 Task: Slide 10 - Budget For The New Products.
Action: Mouse moved to (34, 88)
Screenshot: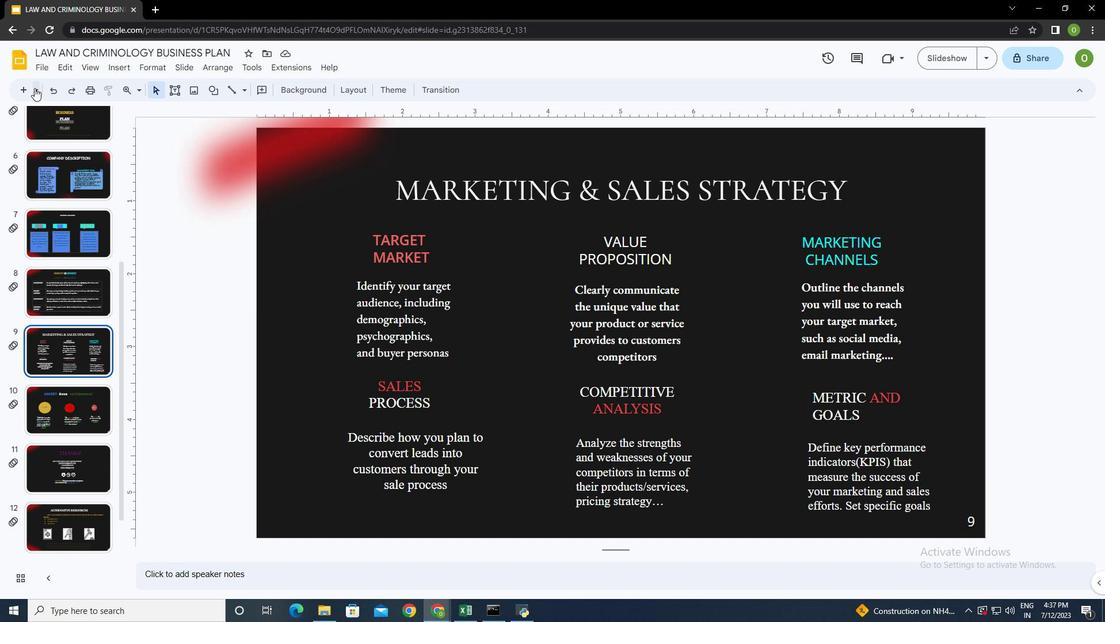 
Action: Mouse pressed left at (34, 88)
Screenshot: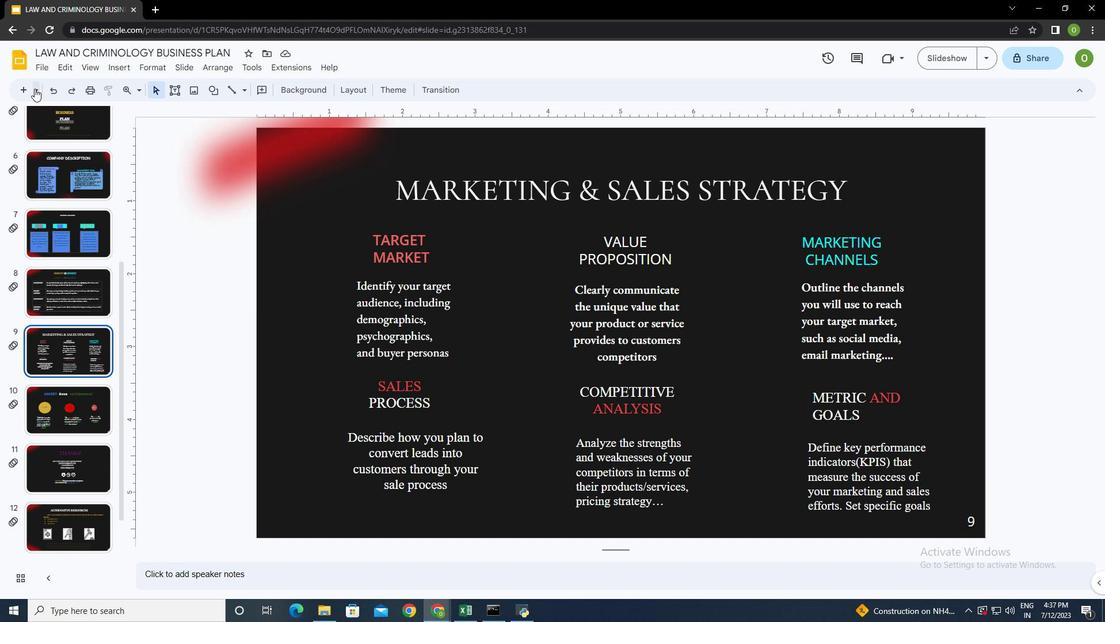 
Action: Mouse moved to (156, 142)
Screenshot: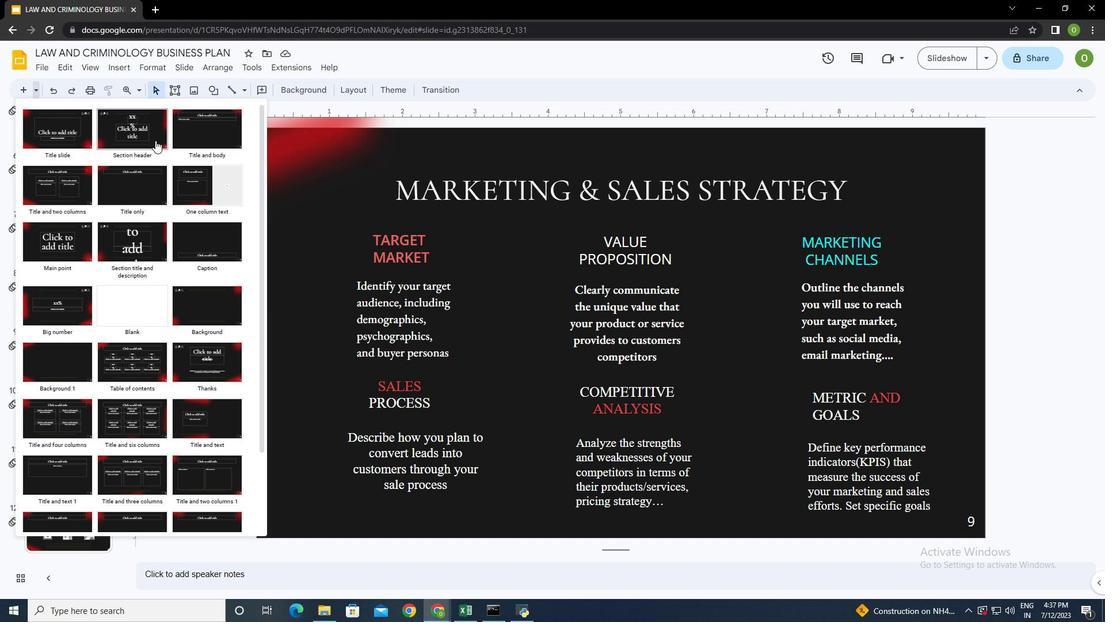 
Action: Mouse scrolled (156, 142) with delta (0, 0)
Screenshot: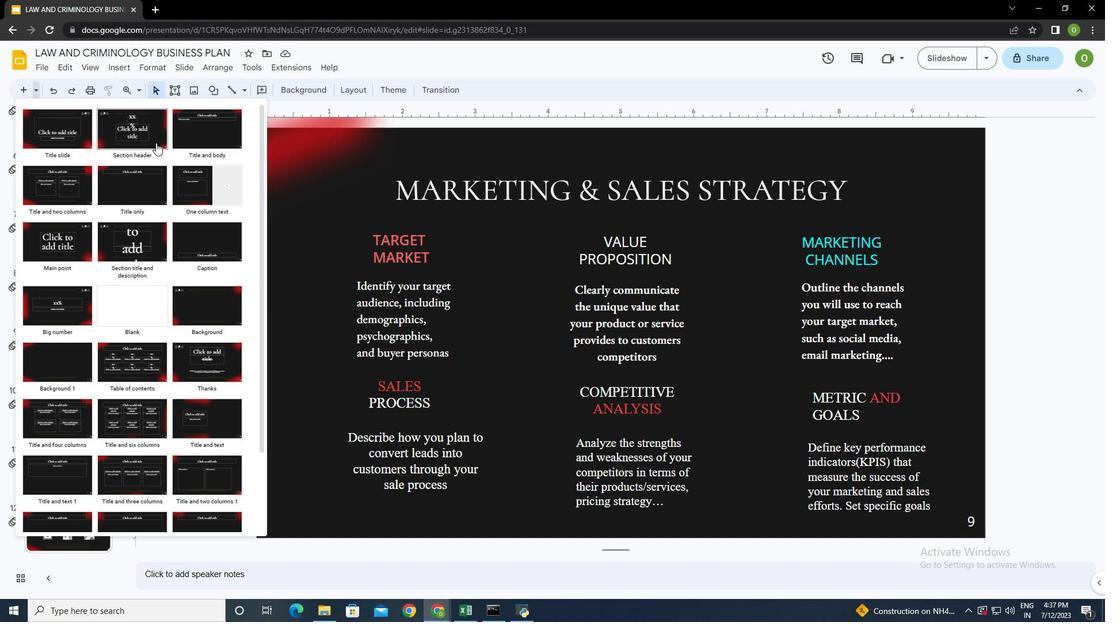 
Action: Mouse moved to (156, 144)
Screenshot: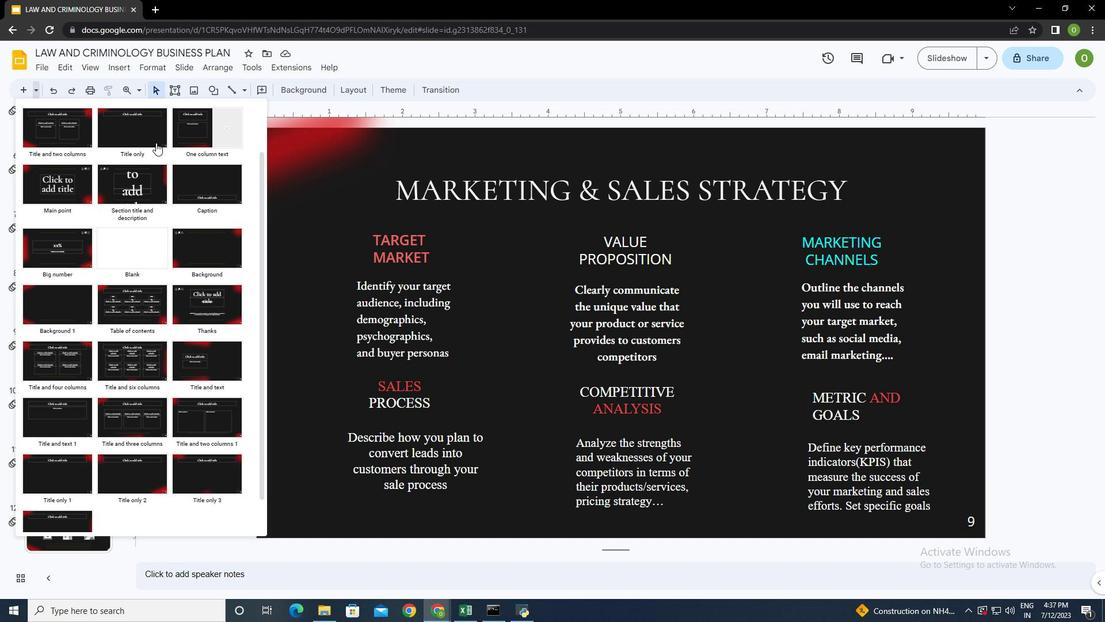 
Action: Mouse scrolled (156, 143) with delta (0, 0)
Screenshot: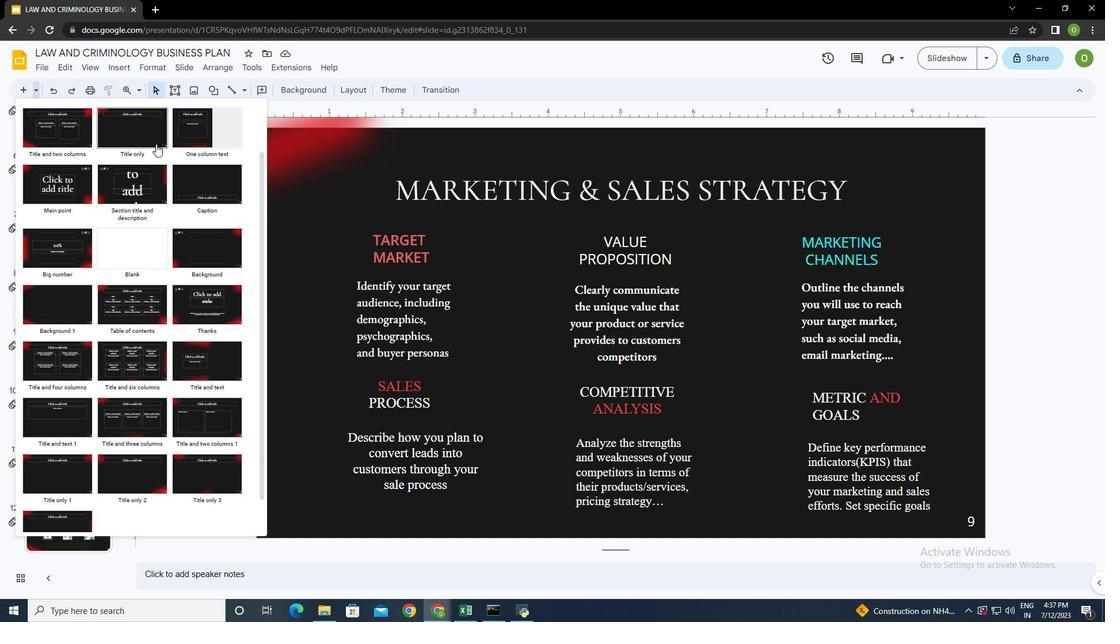 
Action: Mouse moved to (154, 147)
Screenshot: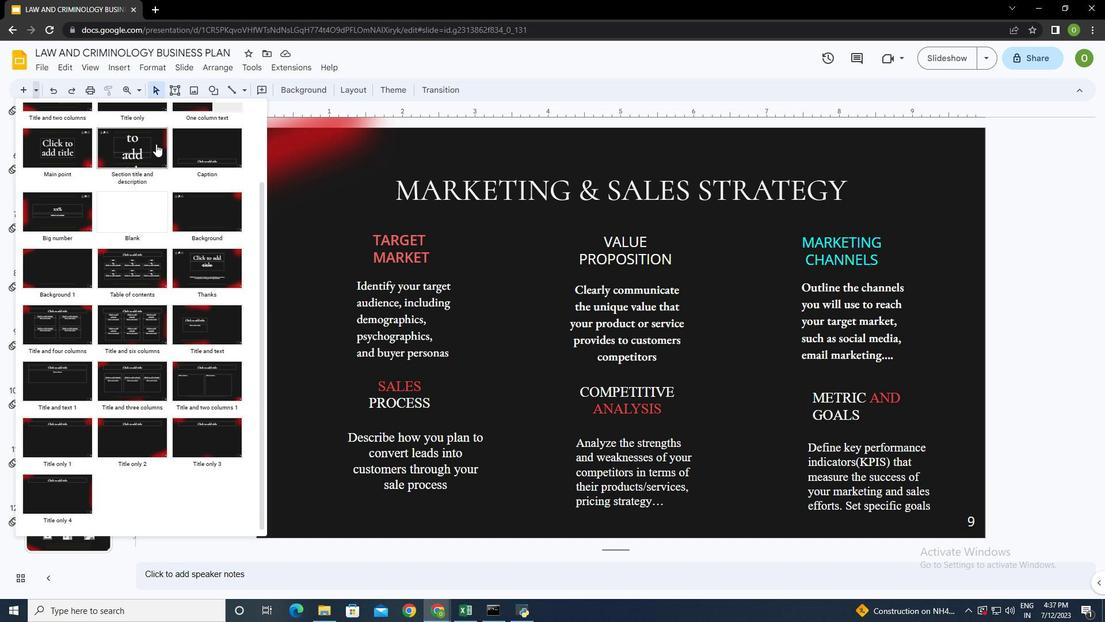 
Action: Mouse scrolled (154, 146) with delta (0, 0)
Screenshot: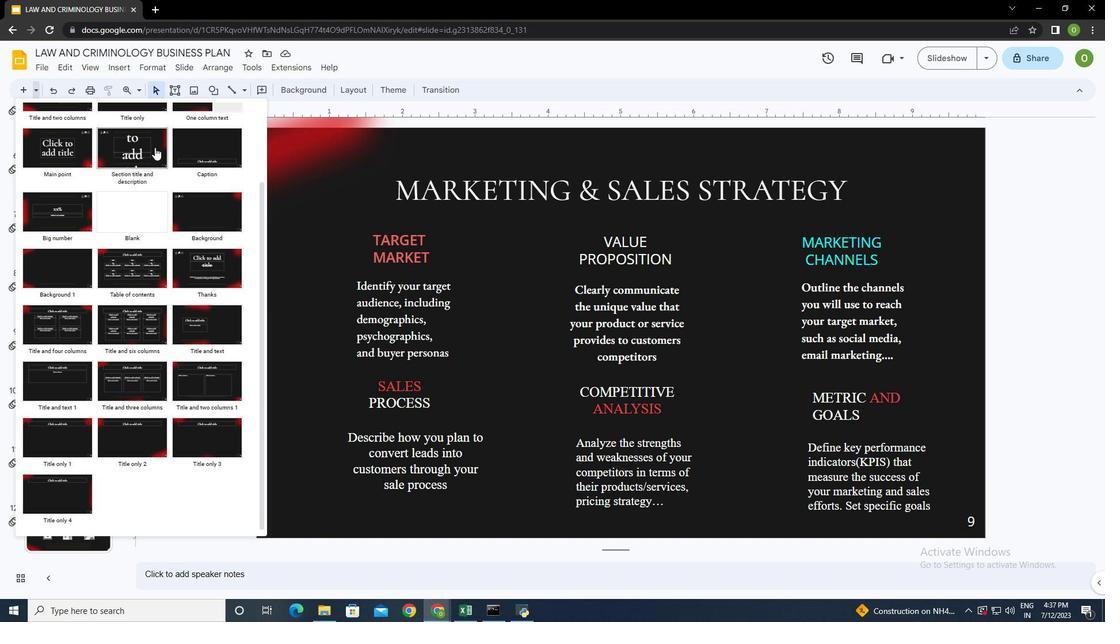 
Action: Mouse scrolled (154, 146) with delta (0, 0)
Screenshot: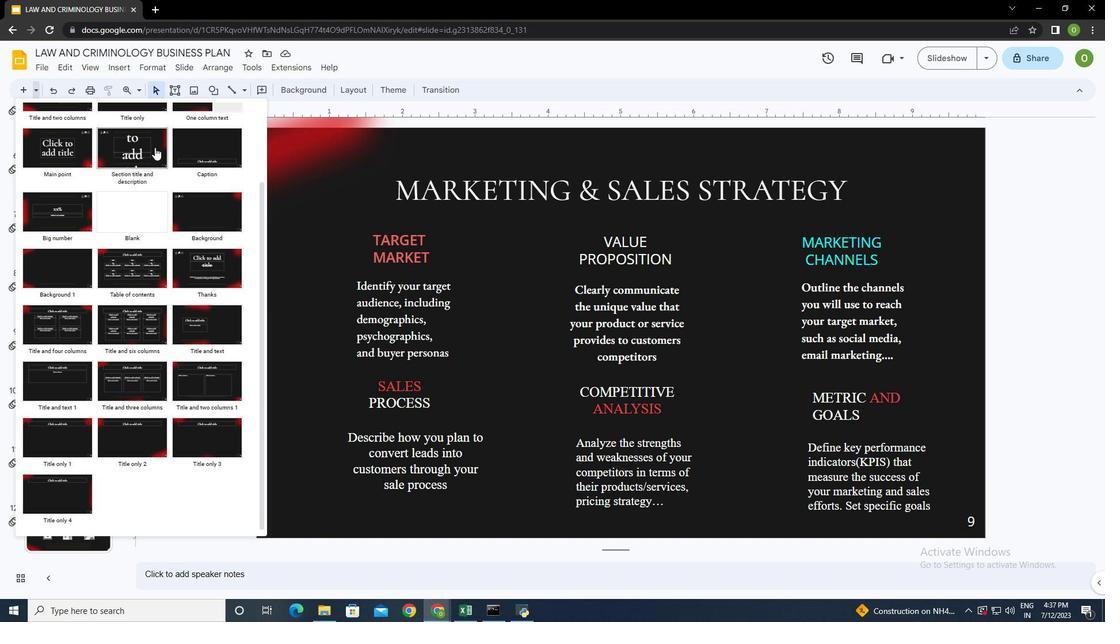 
Action: Mouse moved to (178, 224)
Screenshot: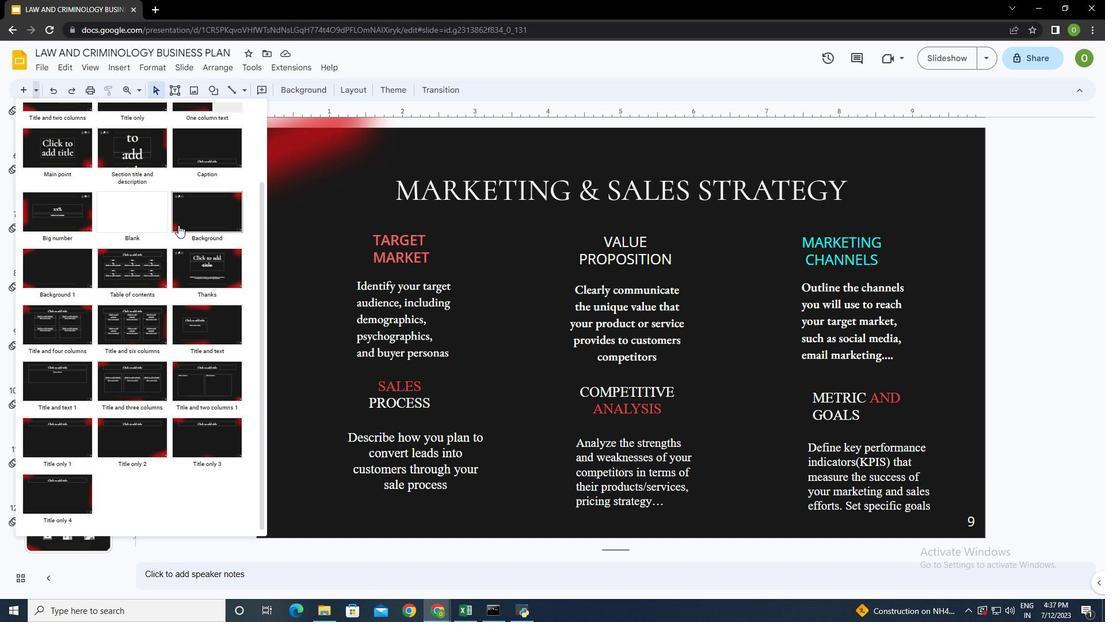 
Action: Mouse scrolled (178, 225) with delta (0, 0)
Screenshot: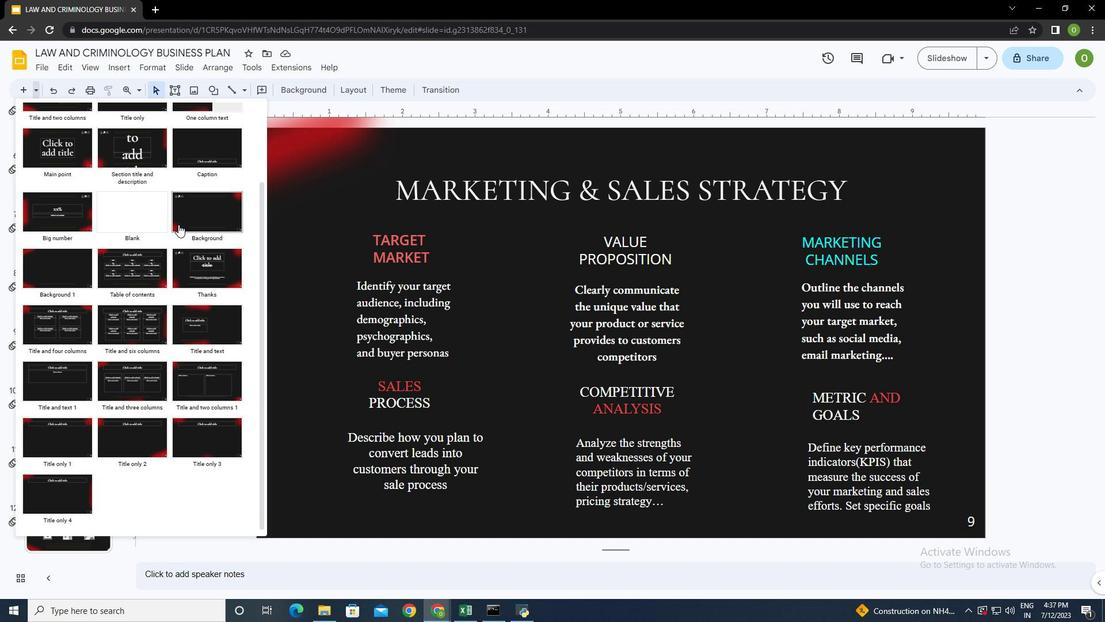 
Action: Mouse scrolled (178, 225) with delta (0, 0)
Screenshot: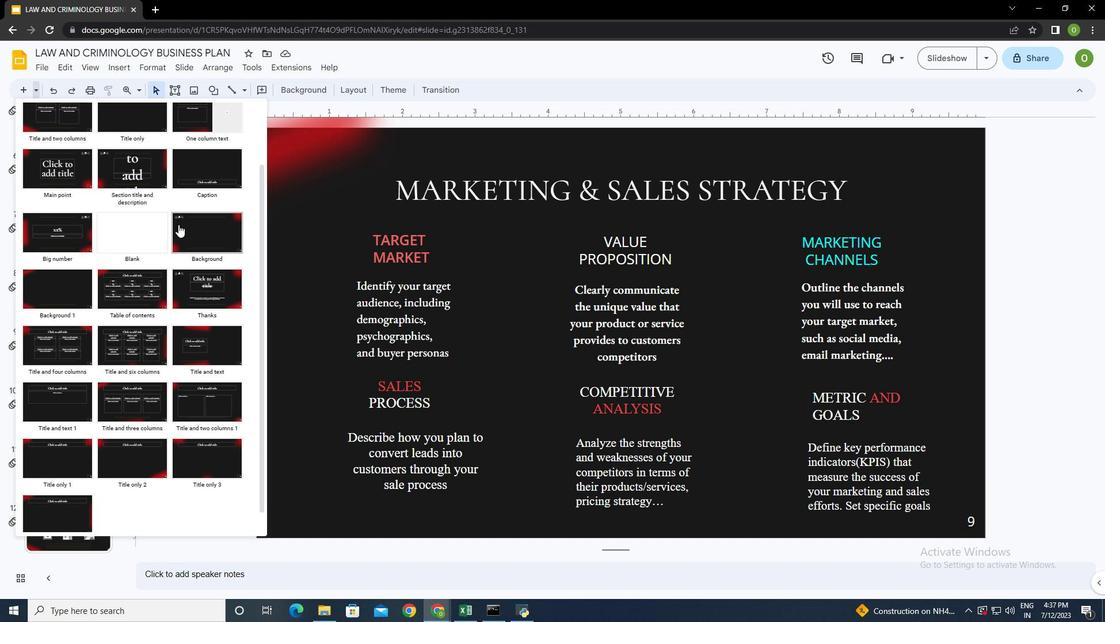 
Action: Mouse scrolled (178, 225) with delta (0, 0)
Screenshot: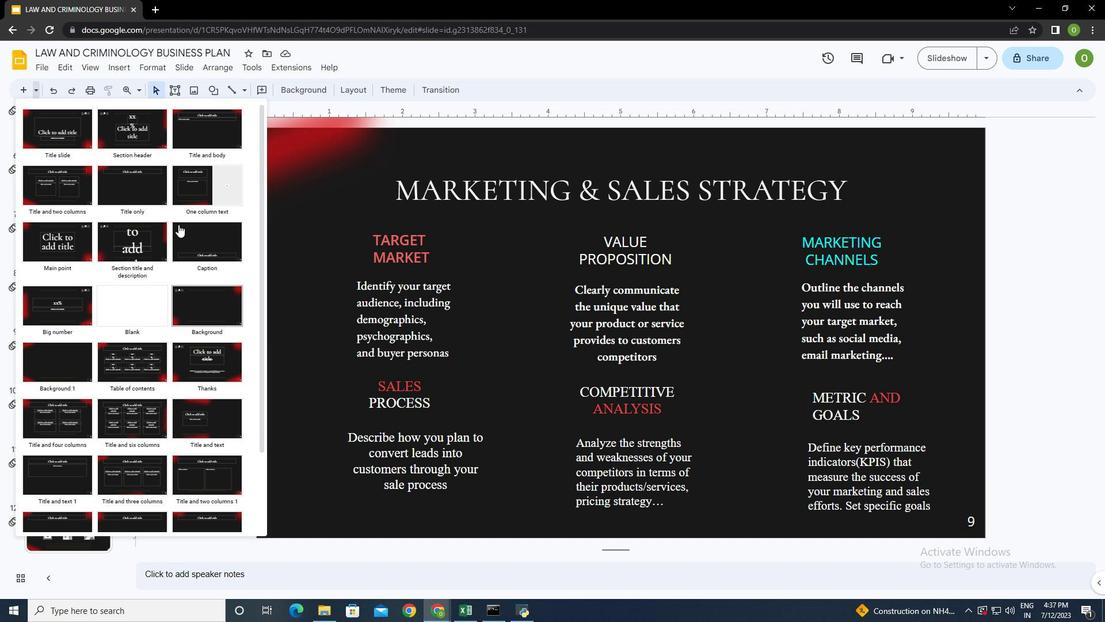 
Action: Mouse scrolled (178, 225) with delta (0, 0)
Screenshot: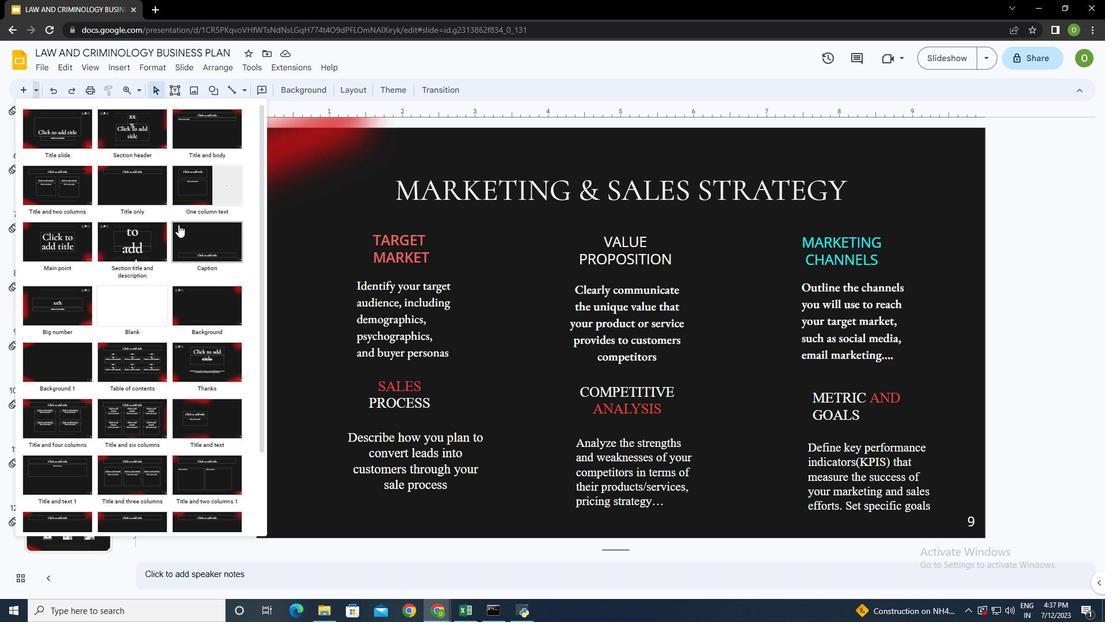
Action: Mouse moved to (205, 302)
Screenshot: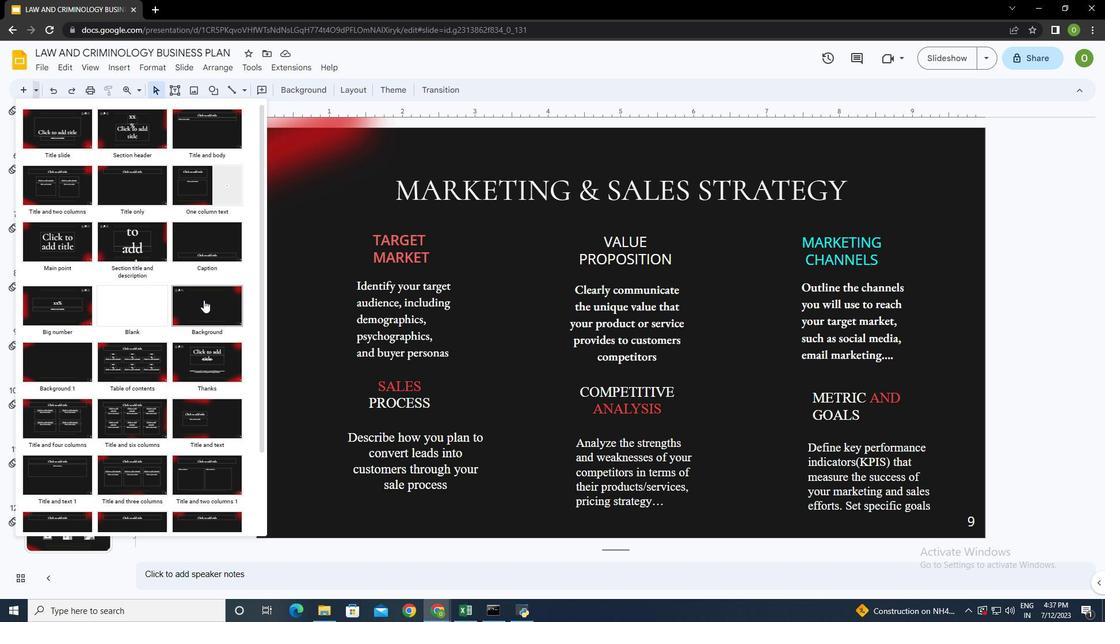 
Action: Mouse pressed left at (205, 302)
Screenshot: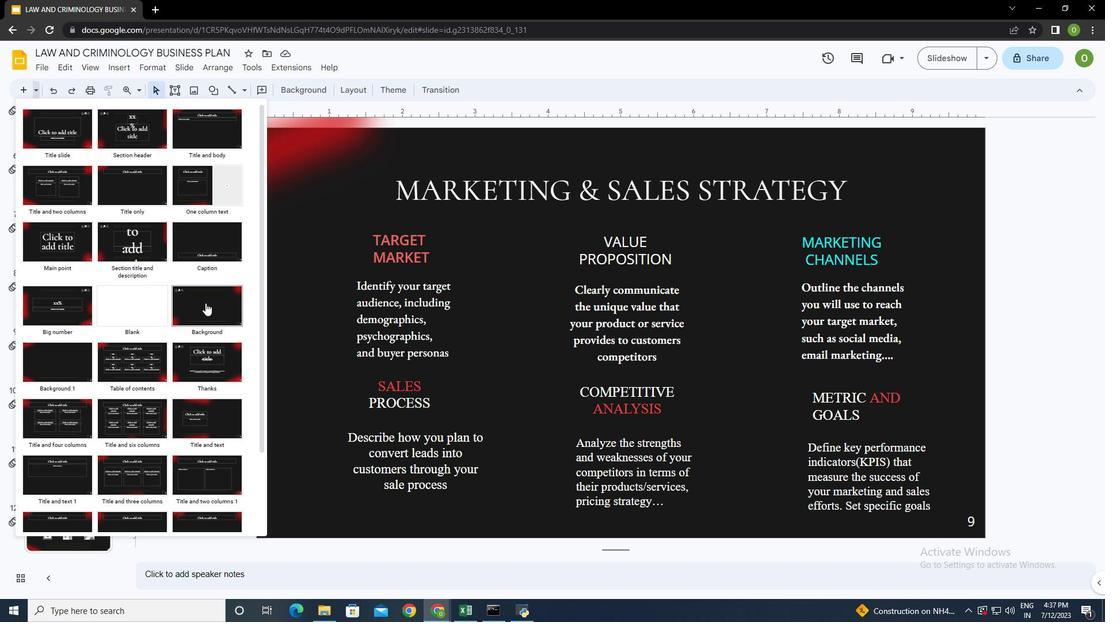 
Action: Mouse moved to (624, 347)
Screenshot: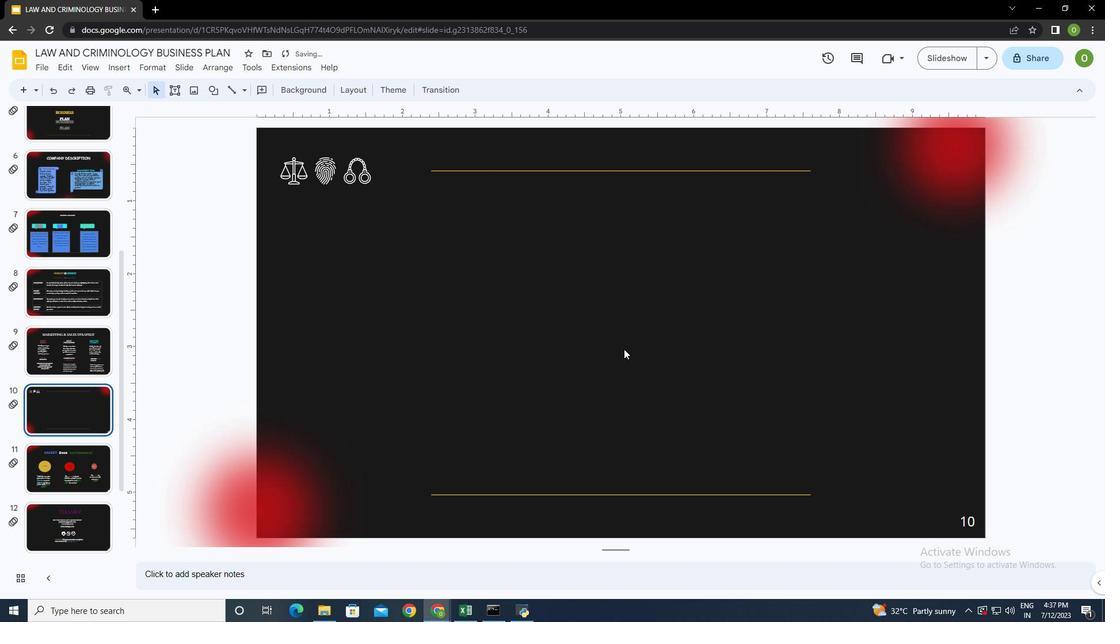 
Action: Mouse pressed left at (624, 347)
Screenshot: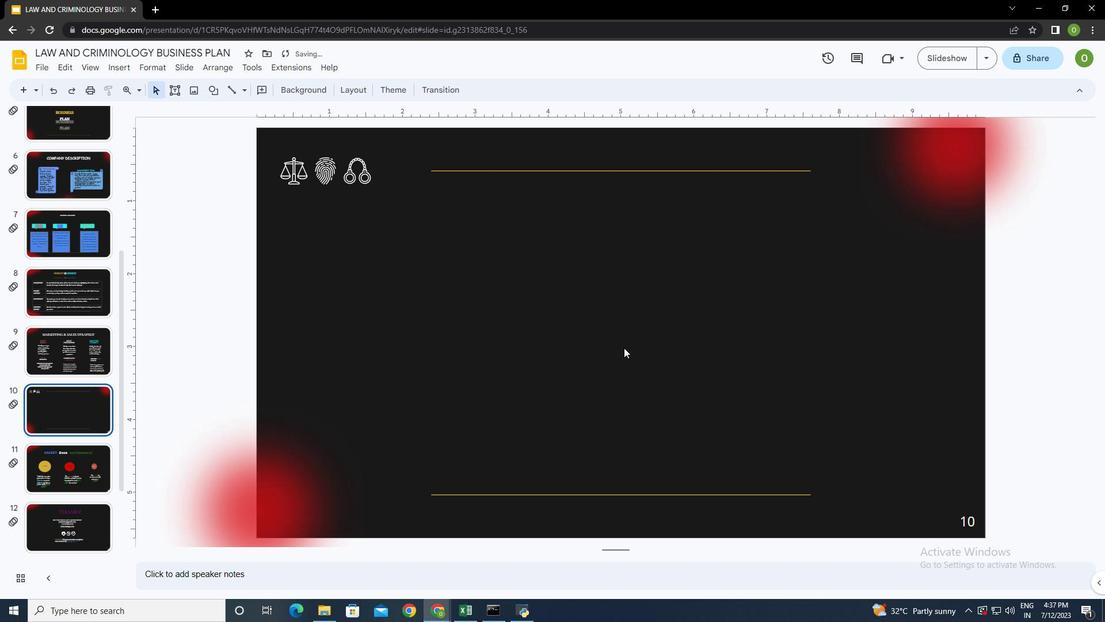 
Action: Mouse moved to (176, 91)
Screenshot: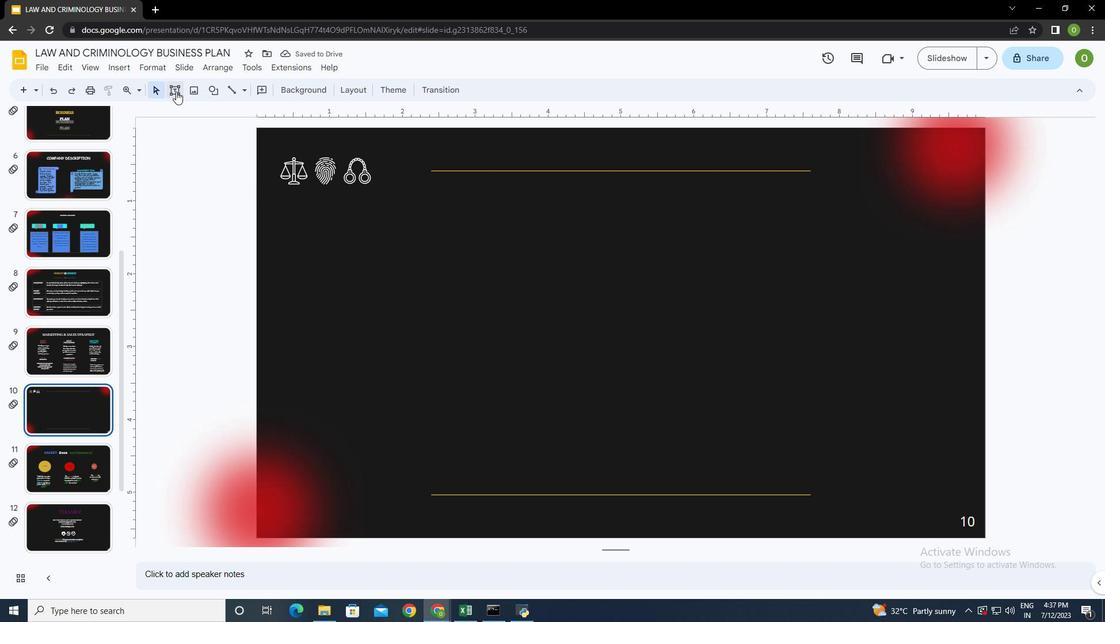 
Action: Mouse pressed left at (176, 91)
Screenshot: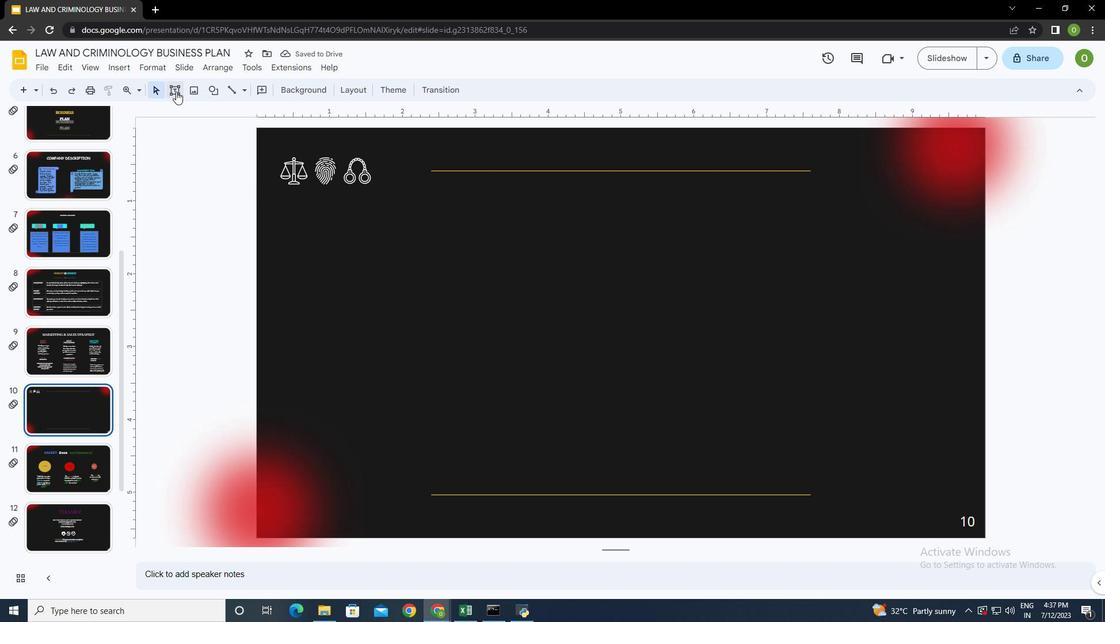 
Action: Mouse moved to (457, 242)
Screenshot: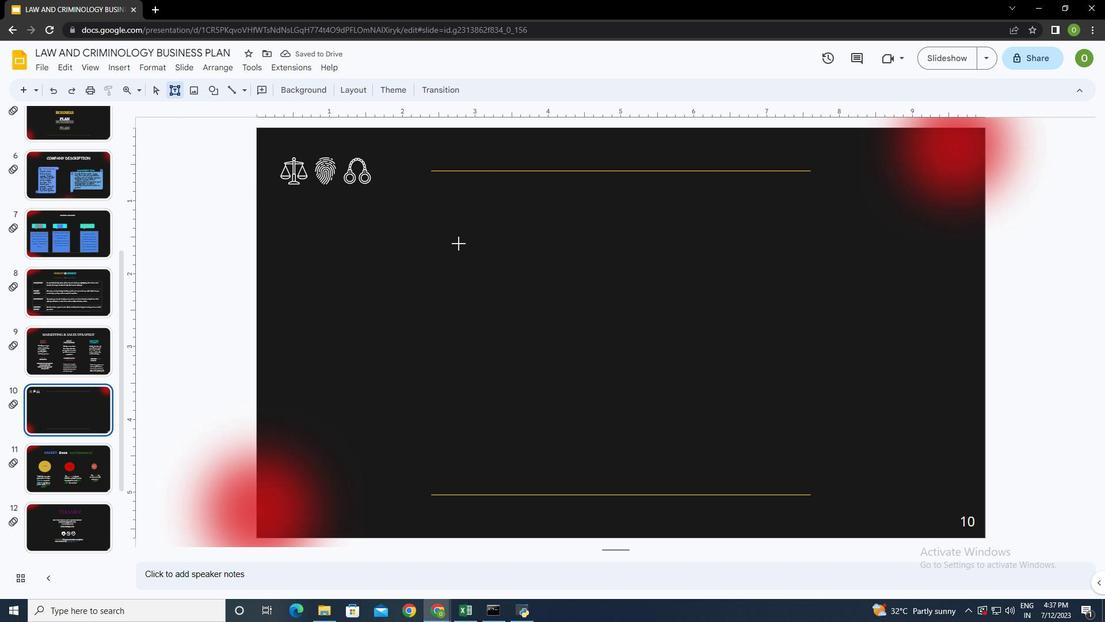 
Action: Mouse pressed left at (457, 242)
Screenshot: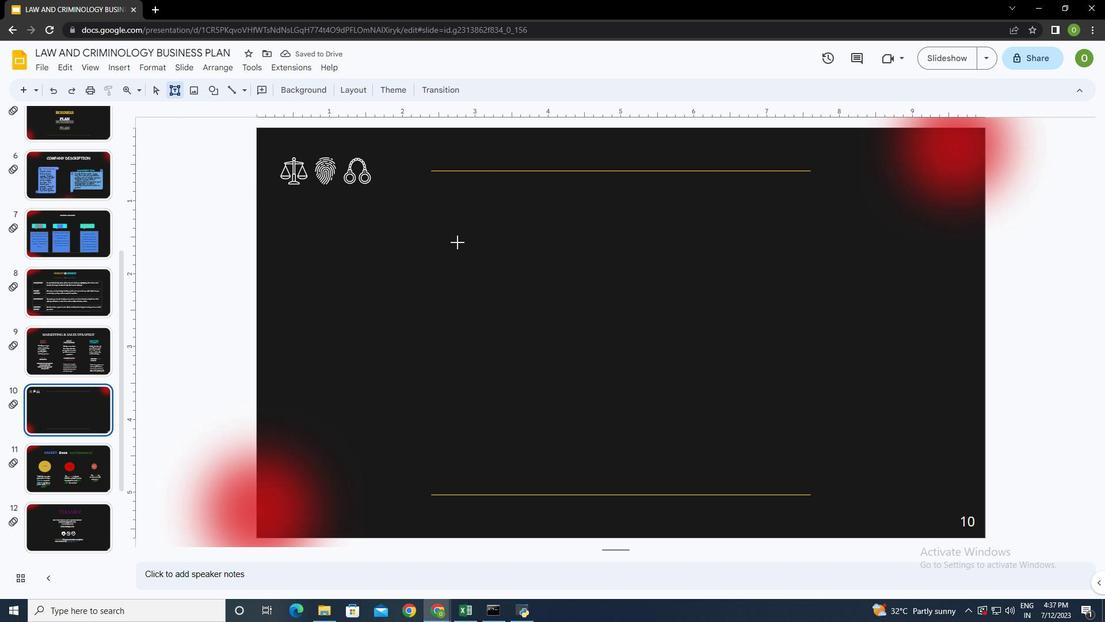 
Action: Mouse moved to (519, 88)
Screenshot: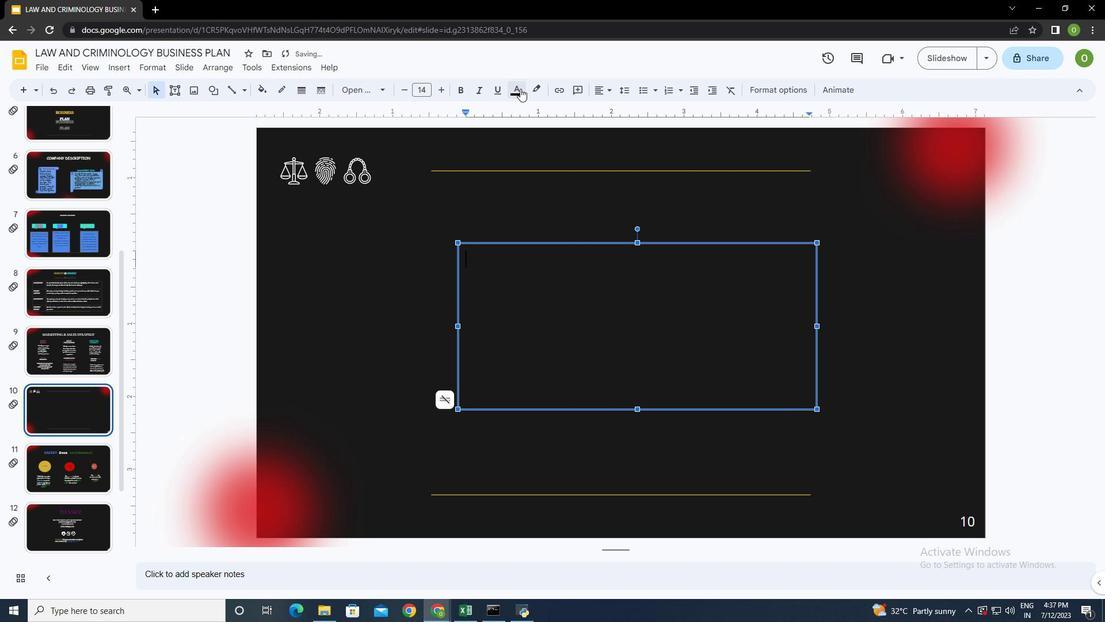 
Action: Mouse pressed left at (519, 88)
Screenshot: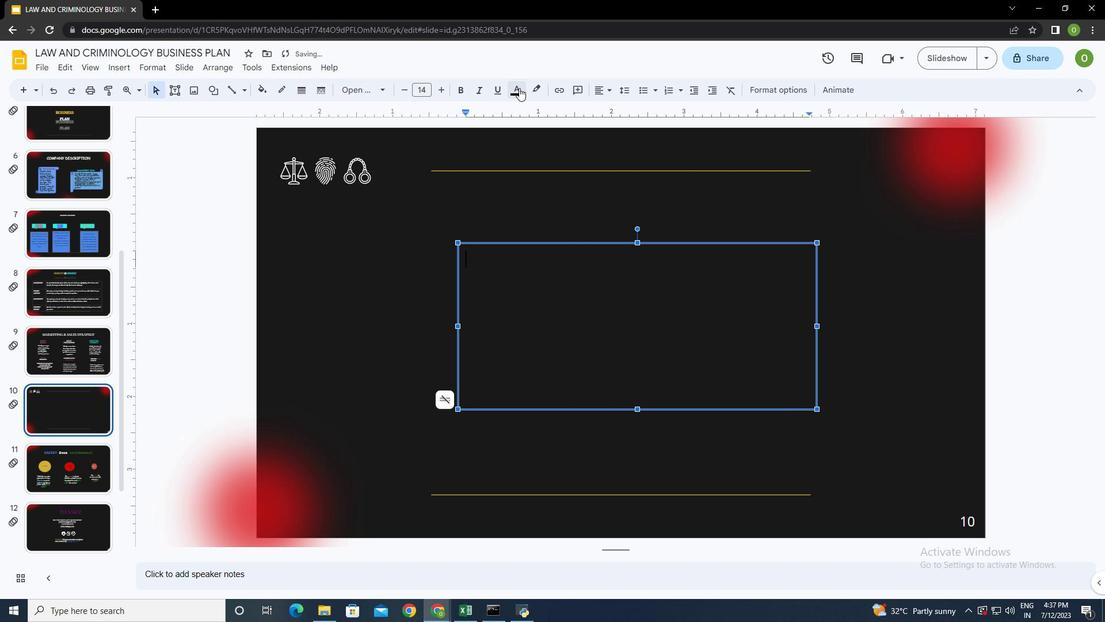 
Action: Mouse moved to (522, 126)
Screenshot: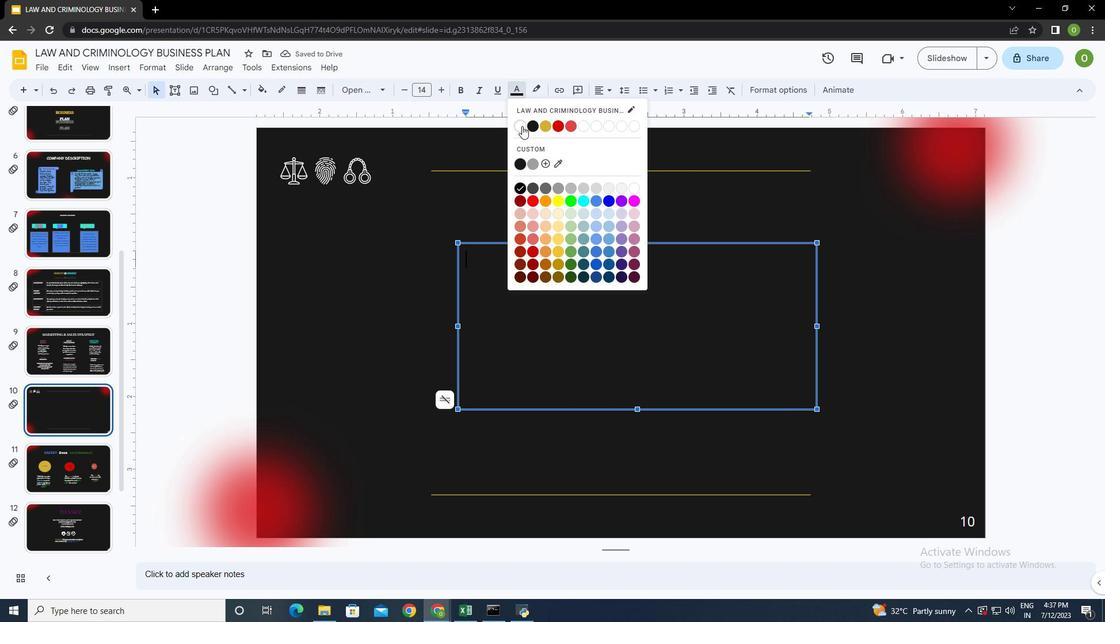 
Action: Mouse pressed left at (522, 126)
Screenshot: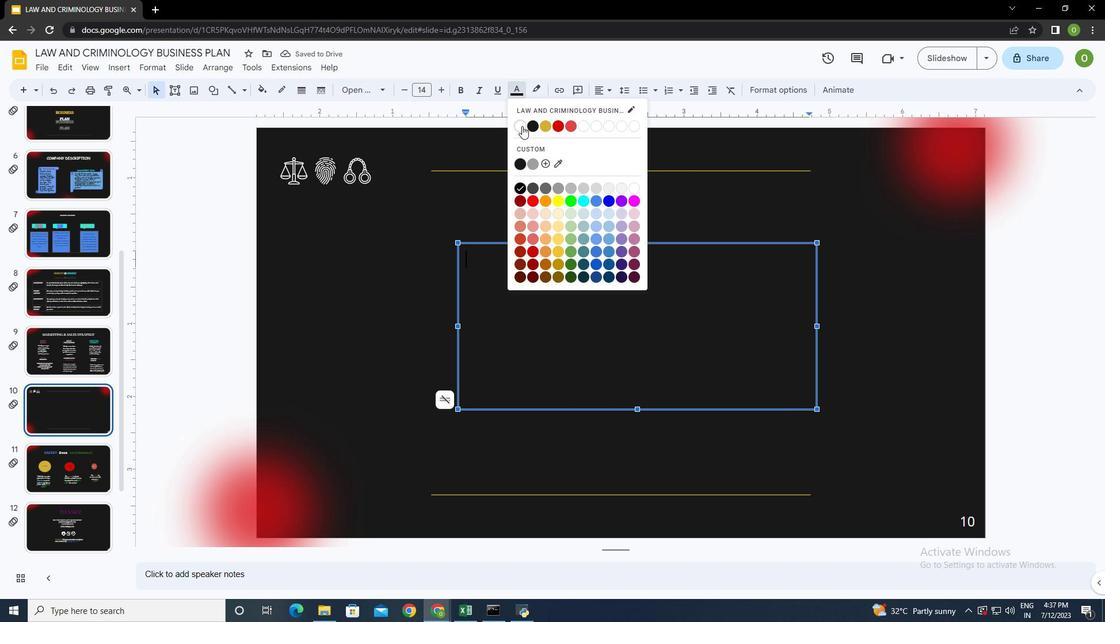 
Action: Mouse moved to (442, 90)
Screenshot: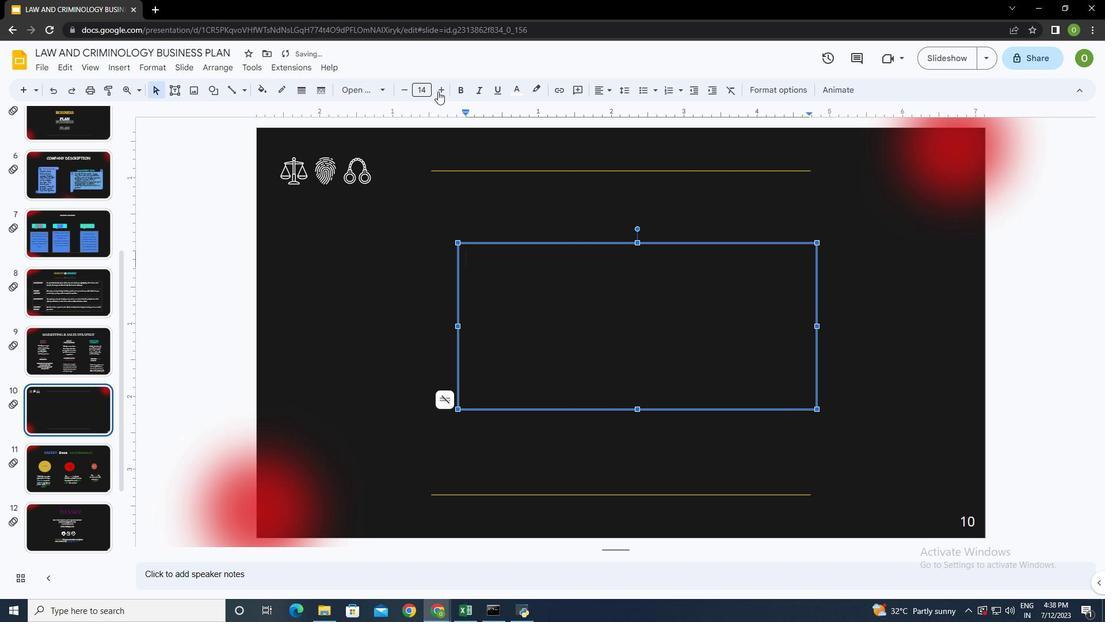
Action: Mouse pressed left at (442, 90)
Screenshot: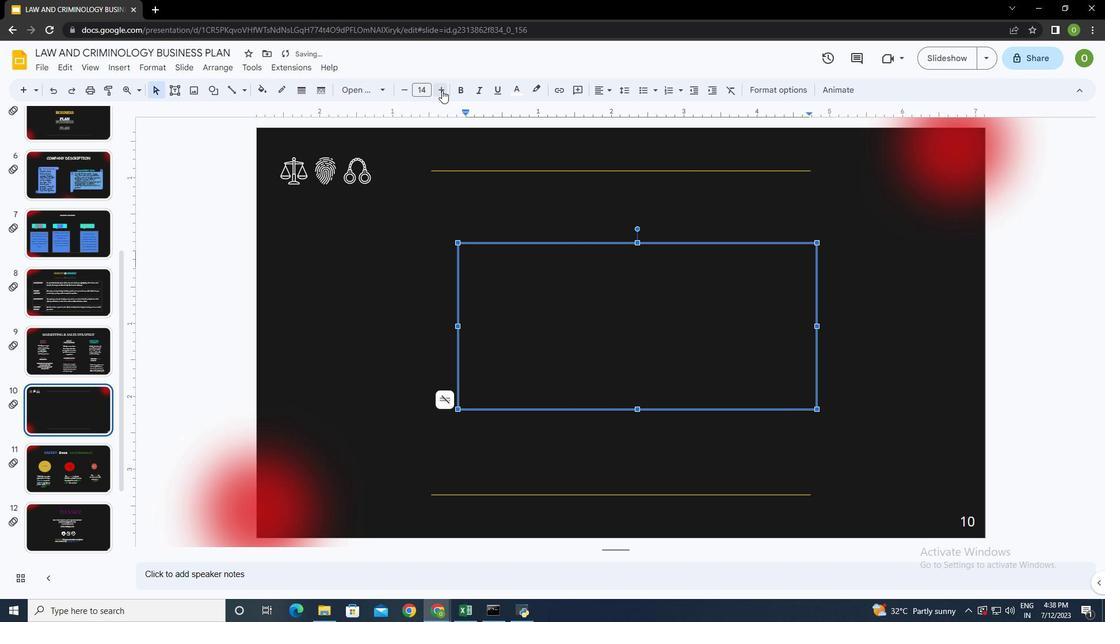 
Action: Mouse pressed left at (442, 90)
Screenshot: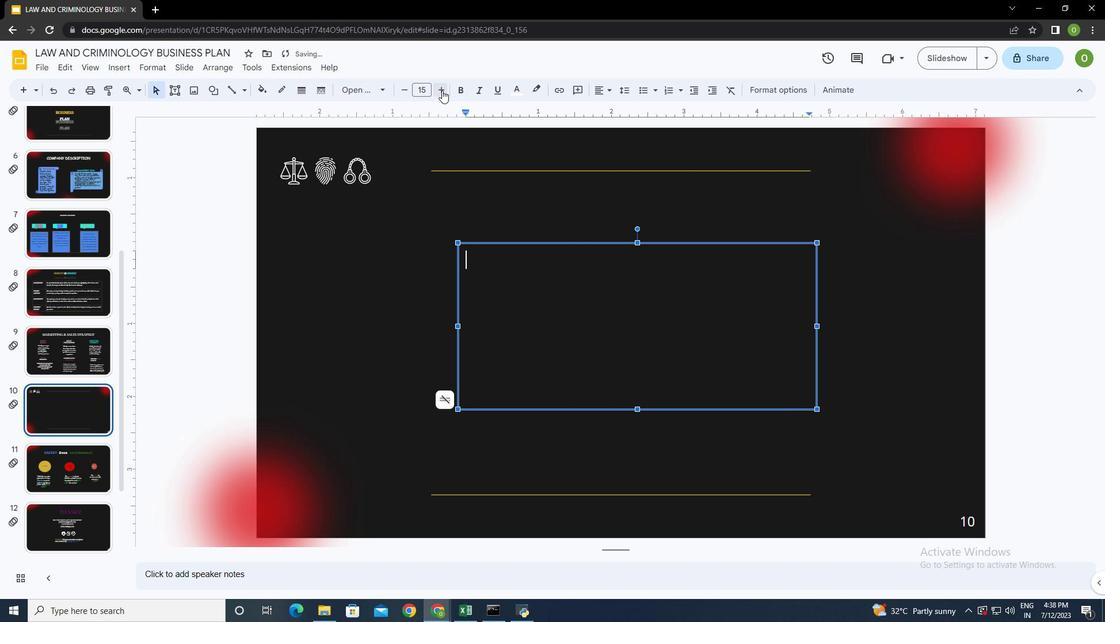 
Action: Mouse pressed left at (442, 90)
Screenshot: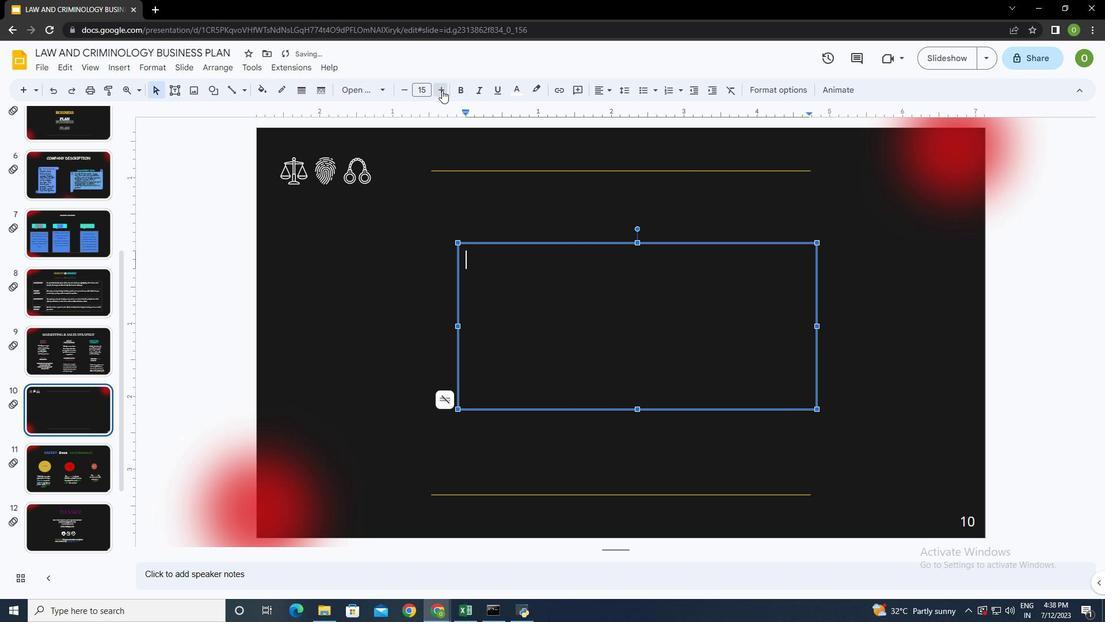 
Action: Mouse pressed left at (442, 90)
Screenshot: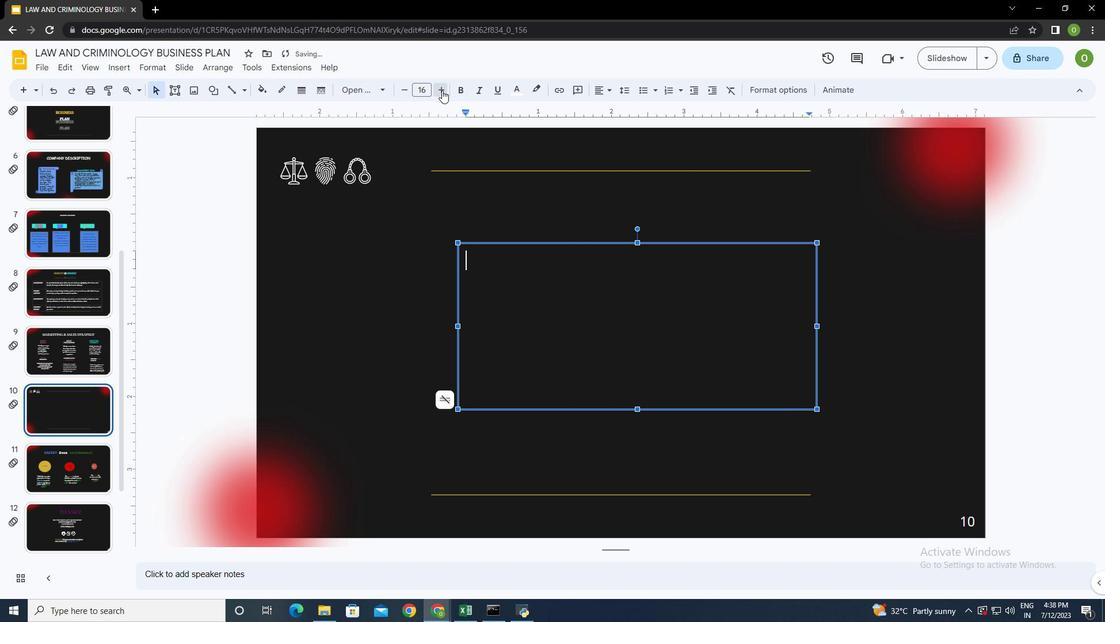 
Action: Mouse pressed left at (442, 90)
Screenshot: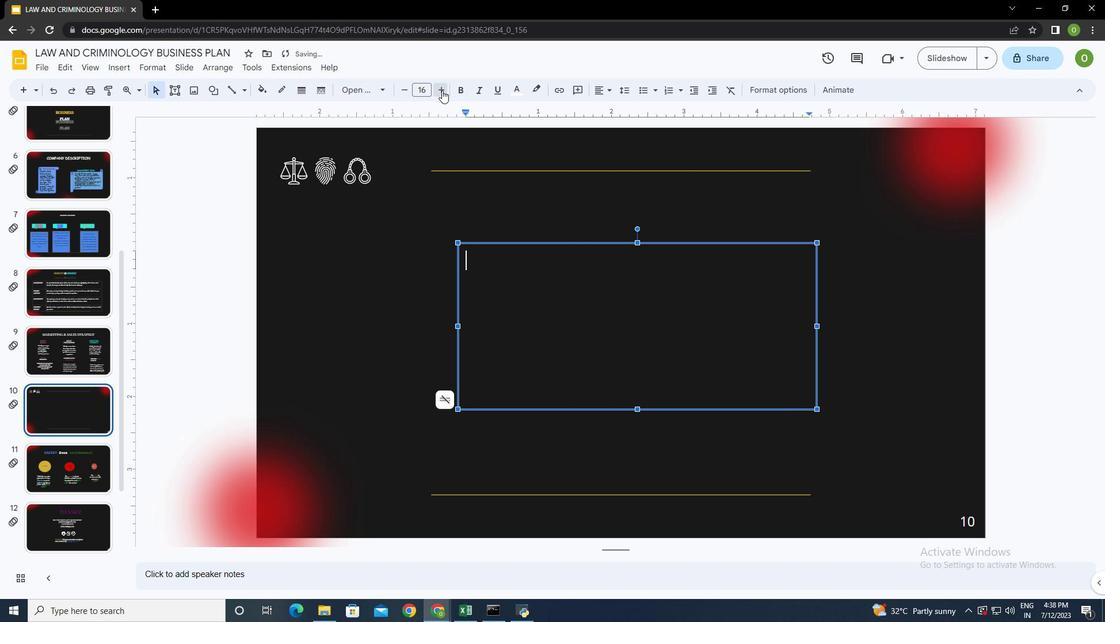 
Action: Mouse pressed left at (442, 90)
Screenshot: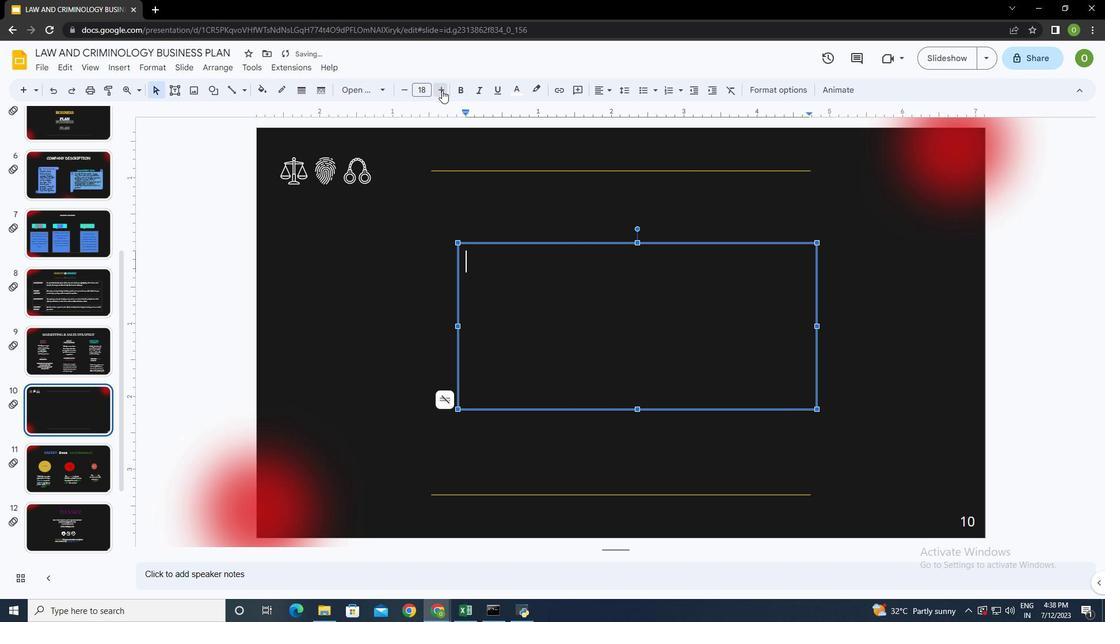 
Action: Mouse pressed left at (442, 90)
Screenshot: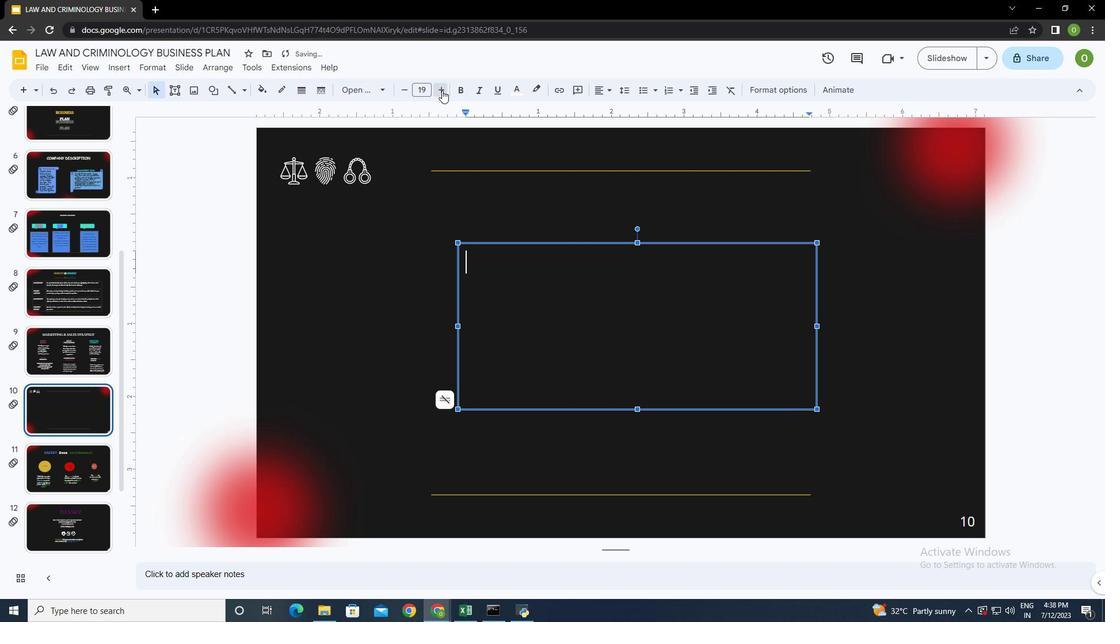 
Action: Mouse pressed left at (442, 90)
Screenshot: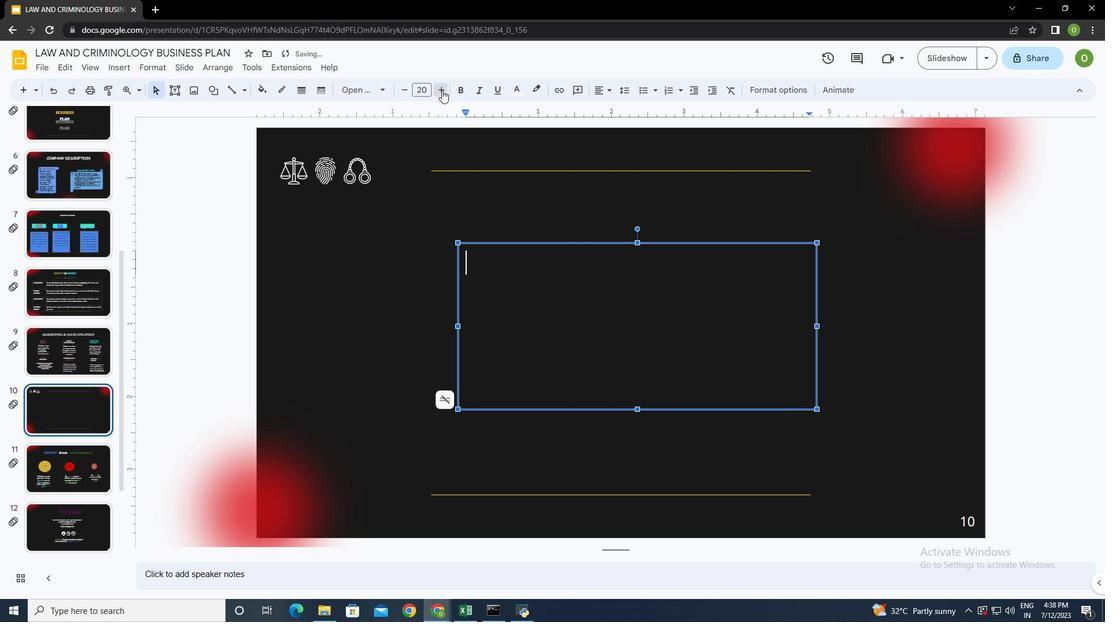 
Action: Mouse pressed left at (442, 90)
Screenshot: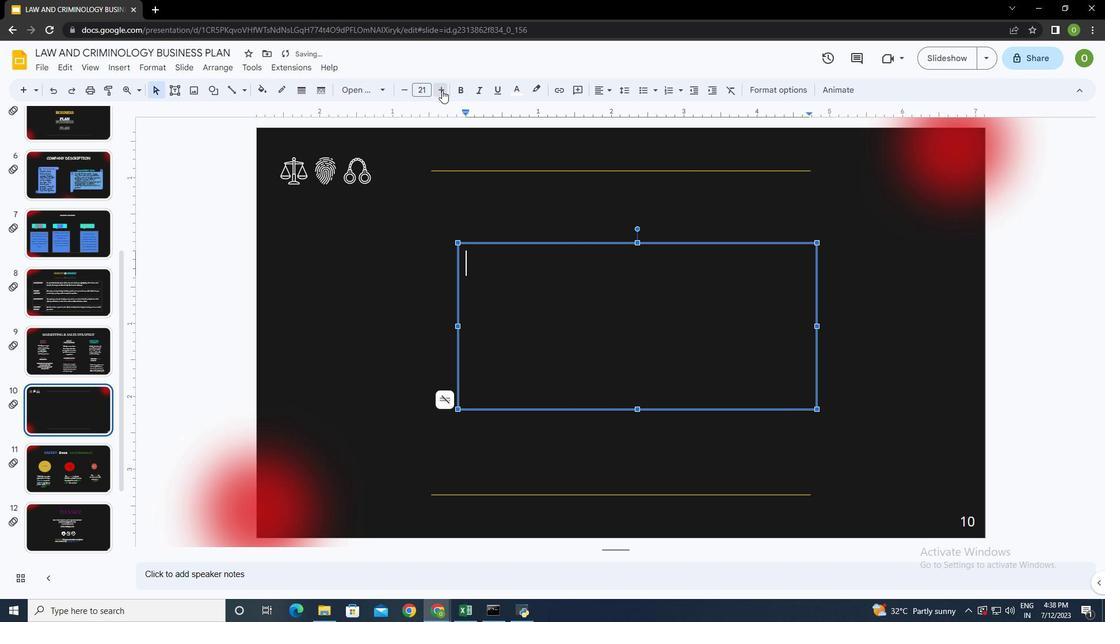 
Action: Mouse pressed left at (442, 90)
Screenshot: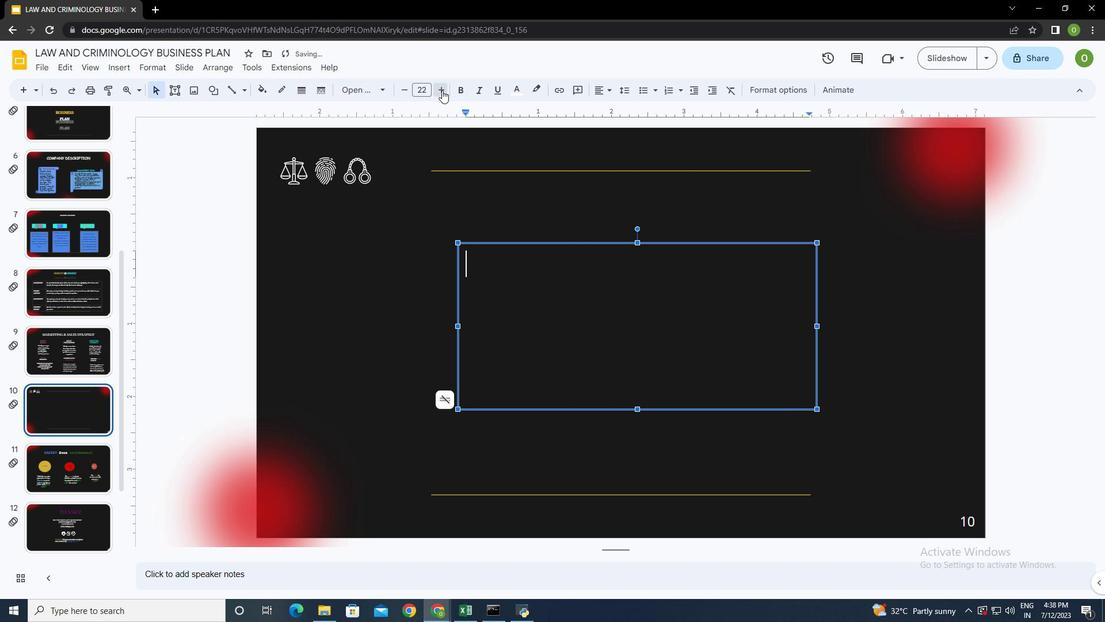 
Action: Mouse pressed left at (442, 90)
Screenshot: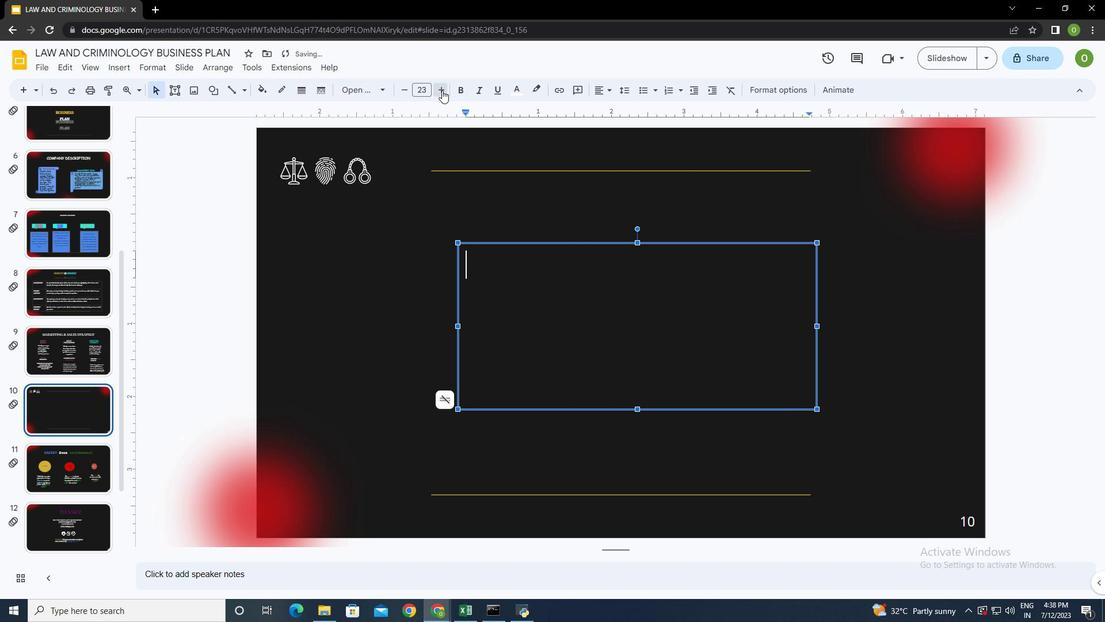 
Action: Mouse pressed left at (442, 90)
Screenshot: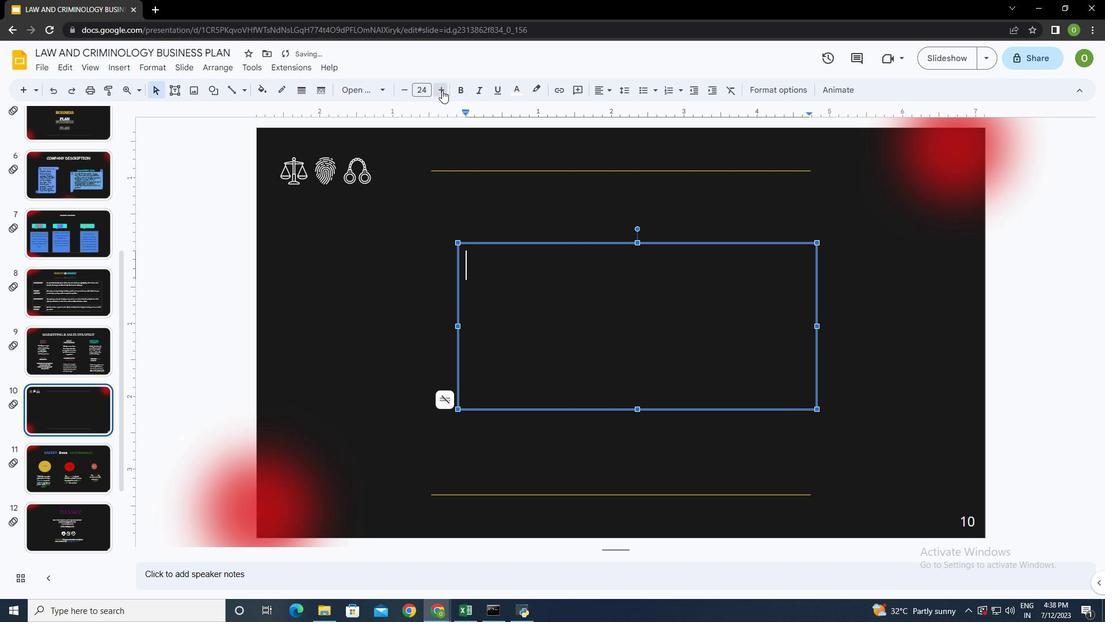 
Action: Mouse pressed left at (442, 90)
Screenshot: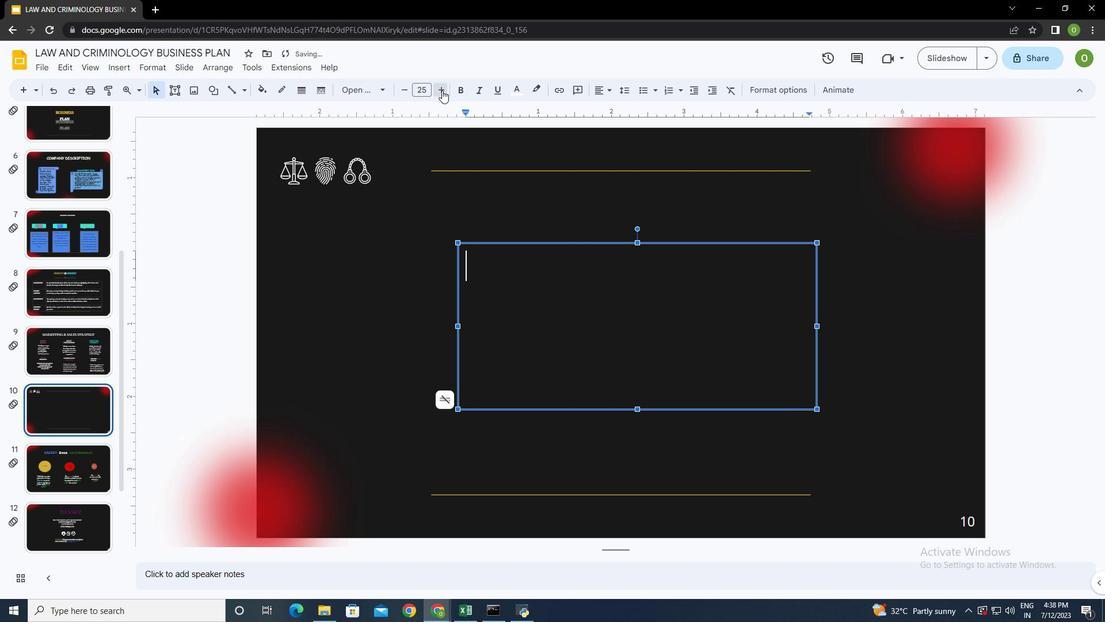 
Action: Mouse pressed left at (442, 90)
Screenshot: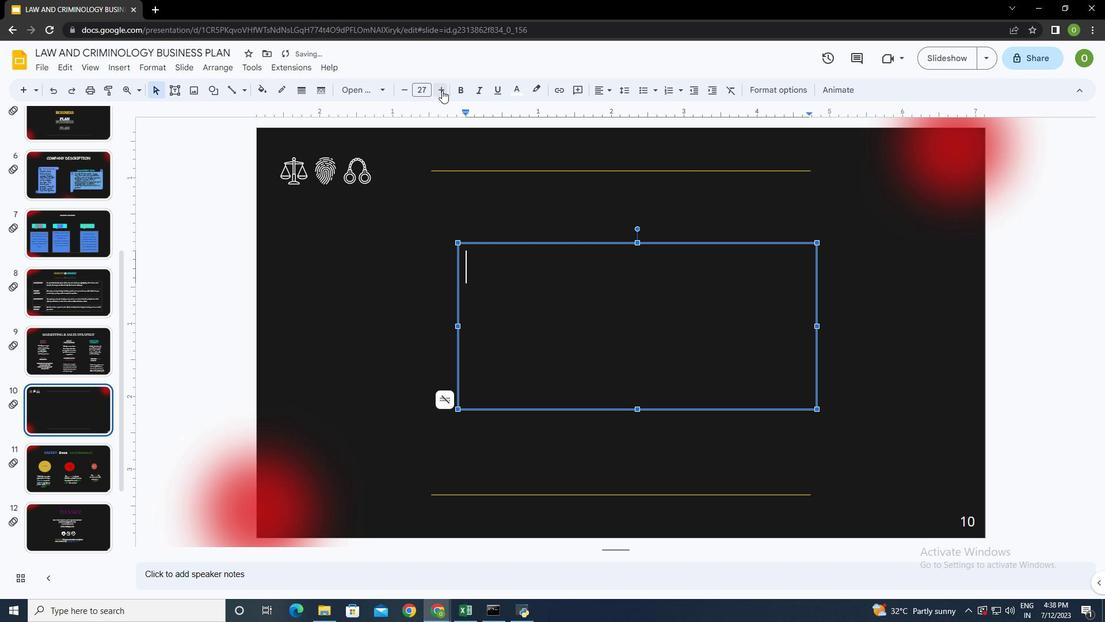 
Action: Mouse pressed left at (442, 90)
Screenshot: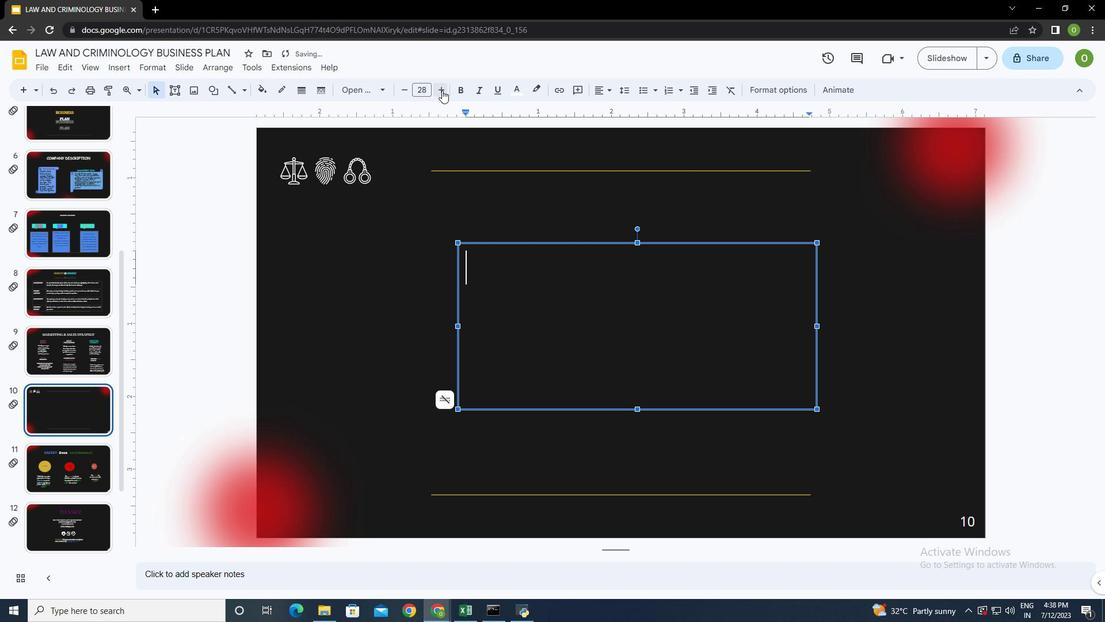 
Action: Mouse pressed left at (442, 90)
Screenshot: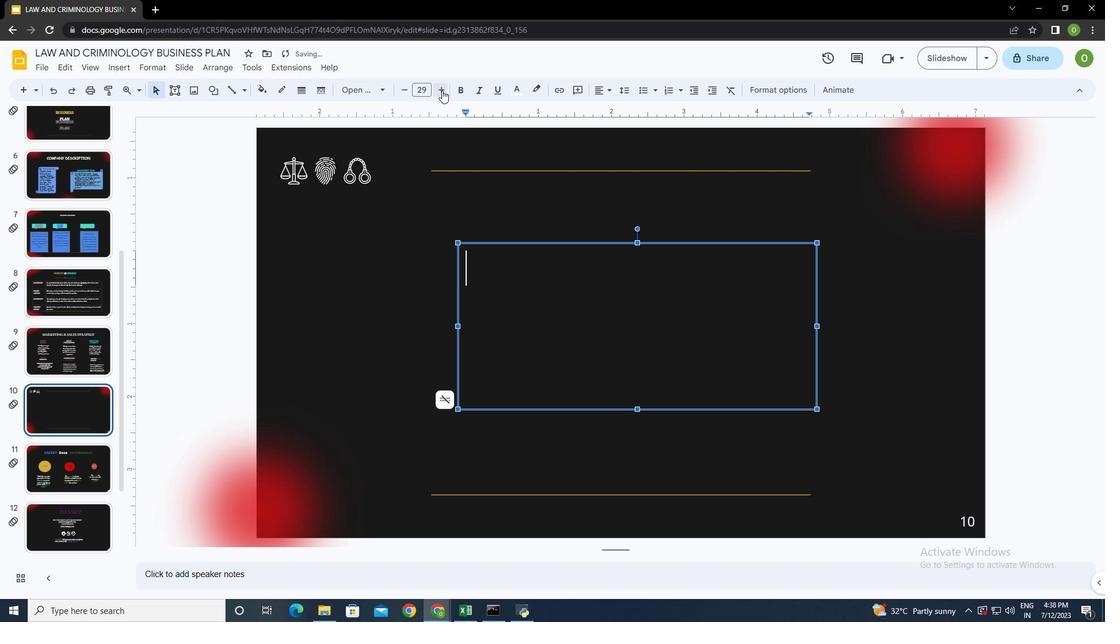 
Action: Mouse moved to (476, 262)
Screenshot: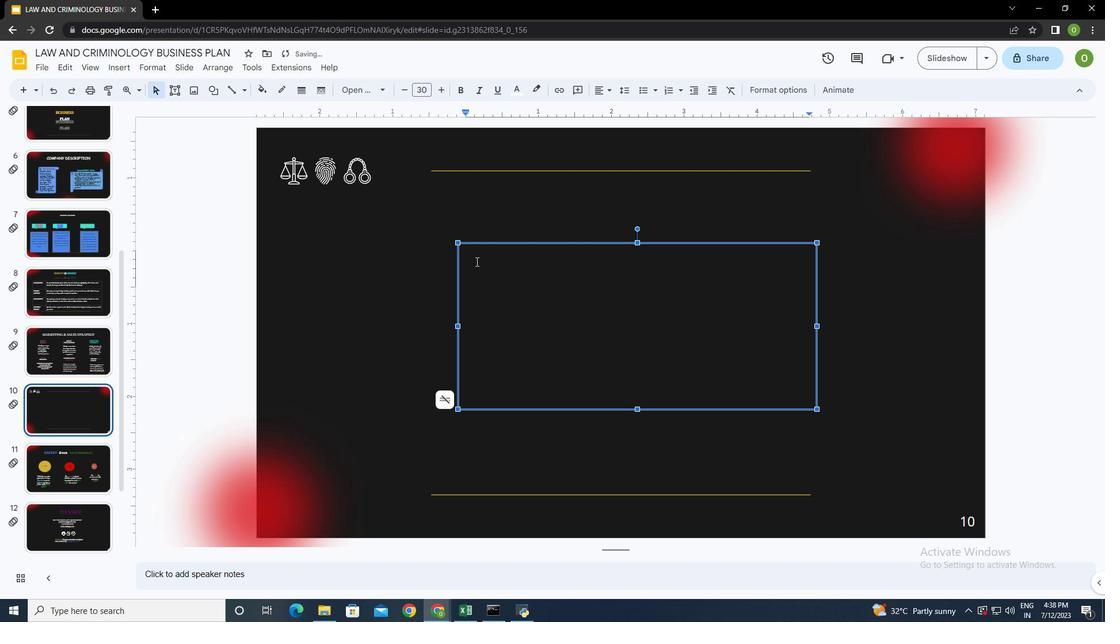
Action: Key pressed <Key.shift><Key.shift><Key.shift><Key.shift><Key.shift><Key.shift>$4,498,3000,000
Screenshot: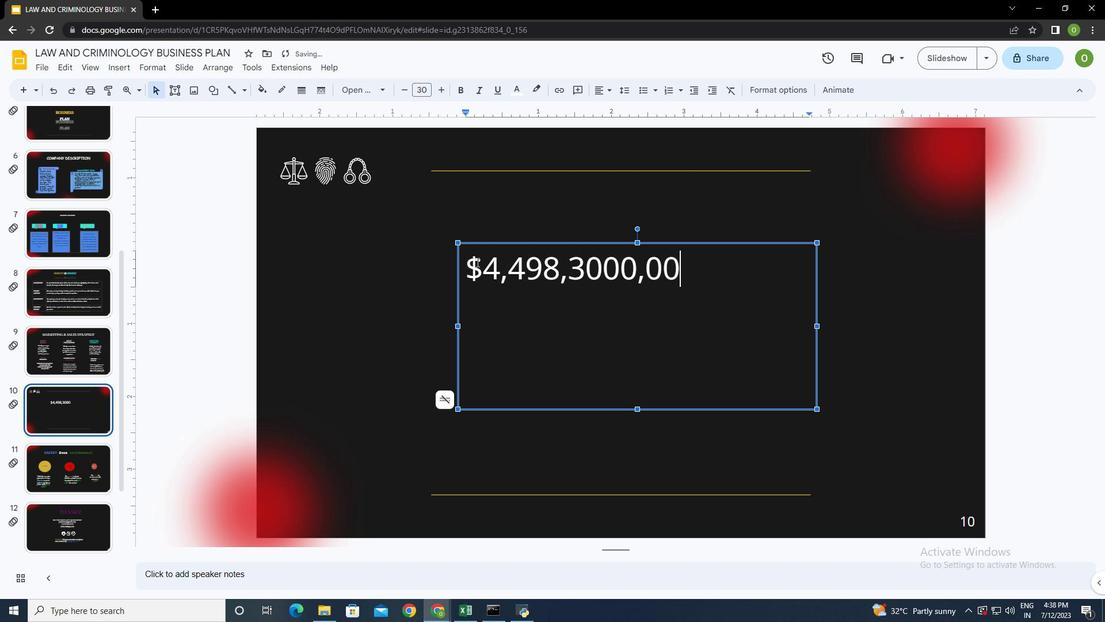 
Action: Mouse moved to (709, 267)
Screenshot: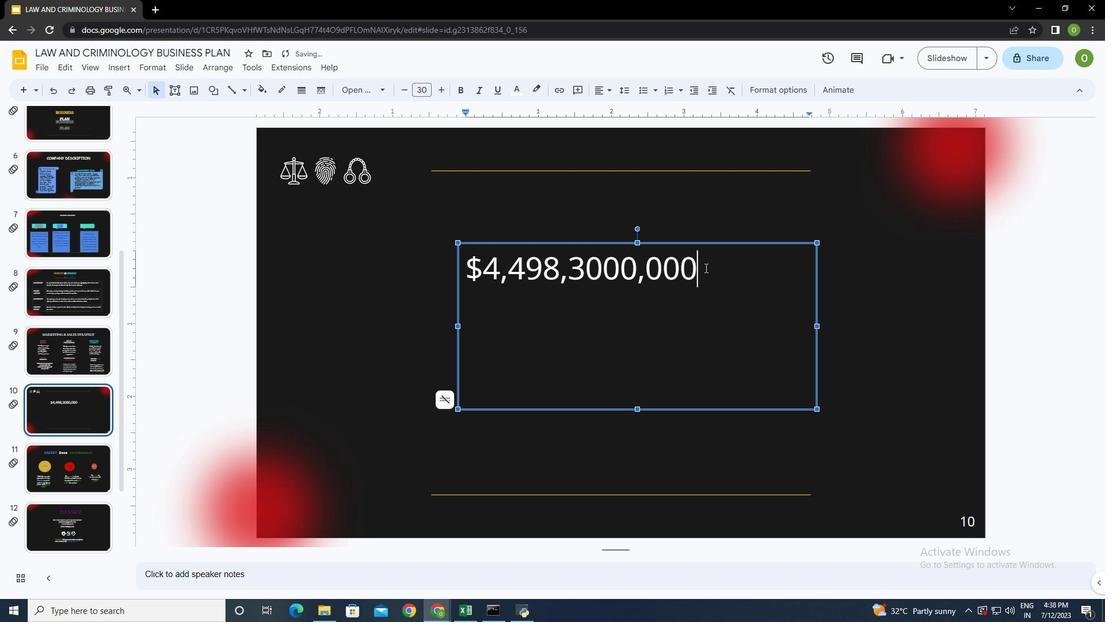 
Action: Mouse pressed left at (709, 267)
Screenshot: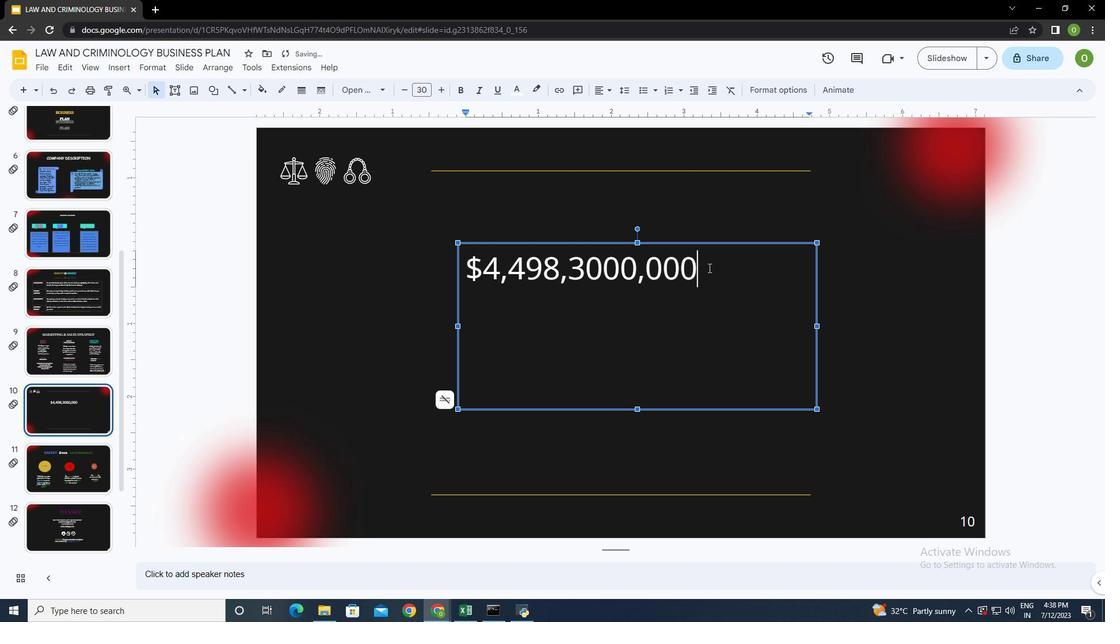 
Action: Mouse moved to (349, 89)
Screenshot: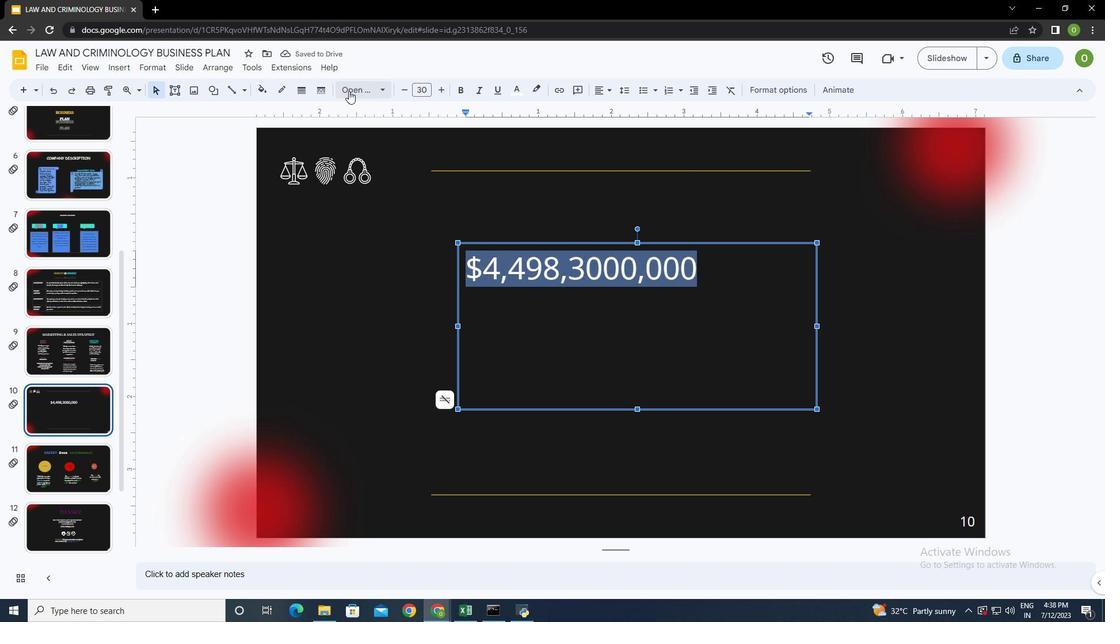 
Action: Mouse pressed left at (349, 89)
Screenshot: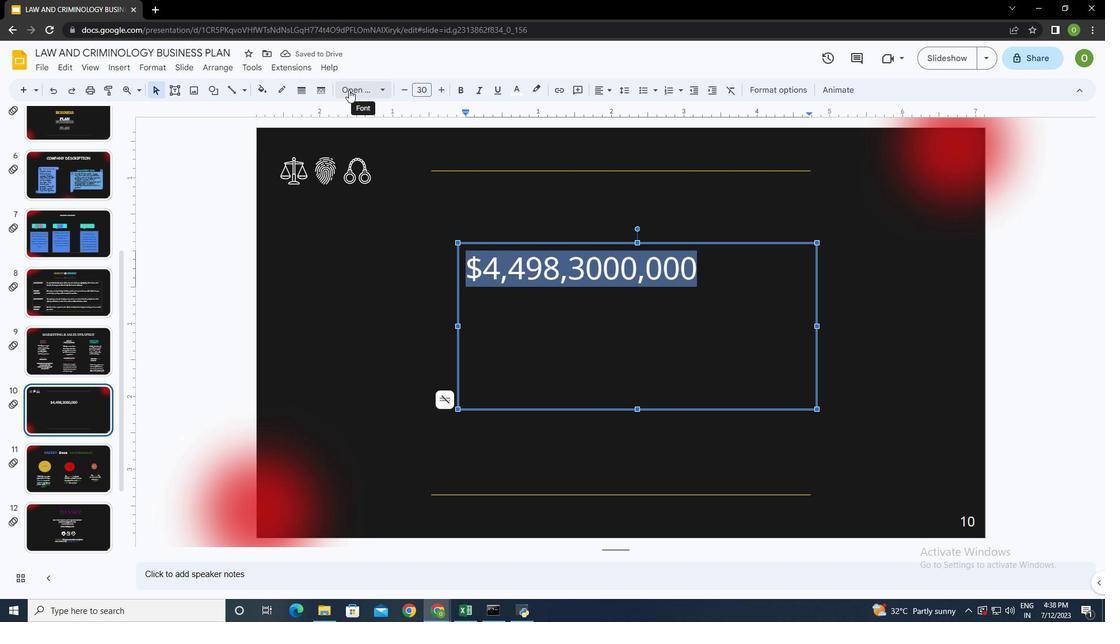
Action: Mouse moved to (517, 316)
Screenshot: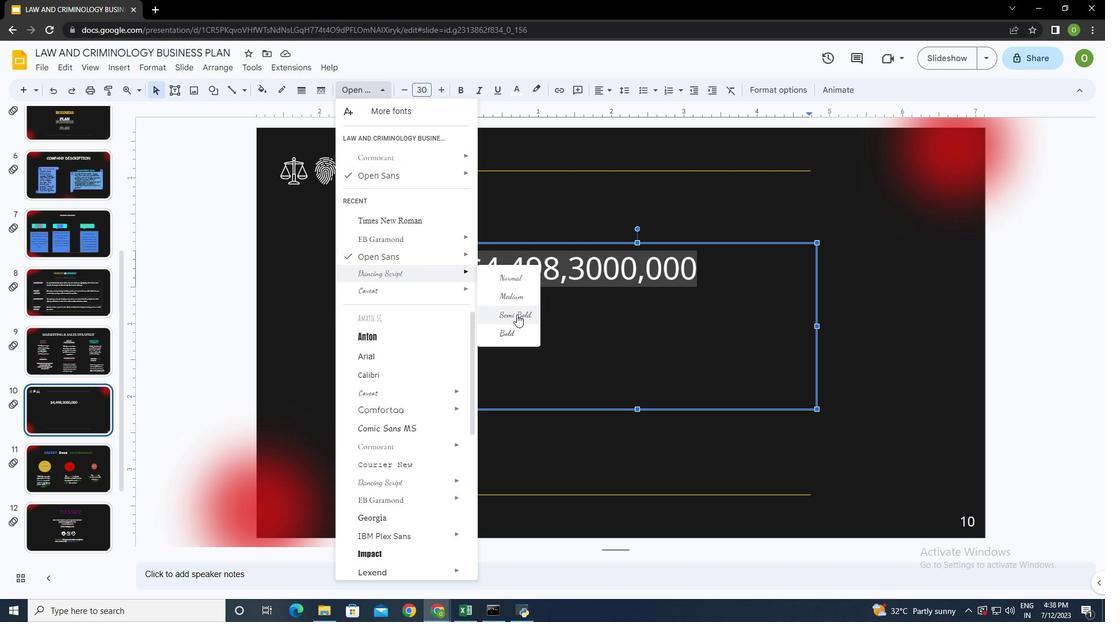 
Action: Mouse pressed left at (517, 316)
Screenshot: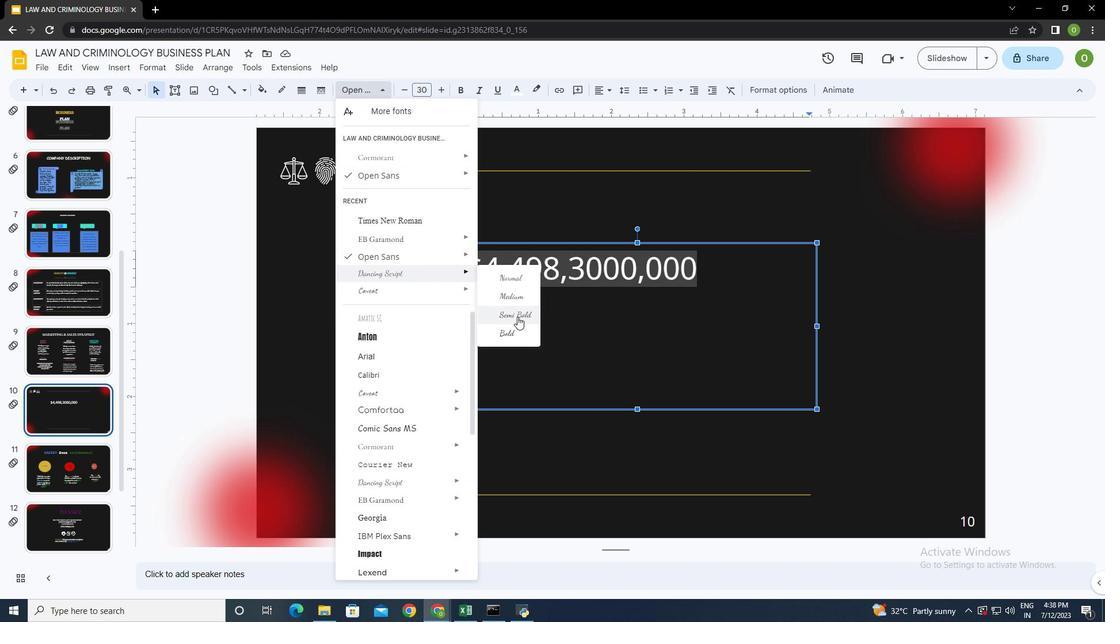
Action: Mouse moved to (528, 306)
Screenshot: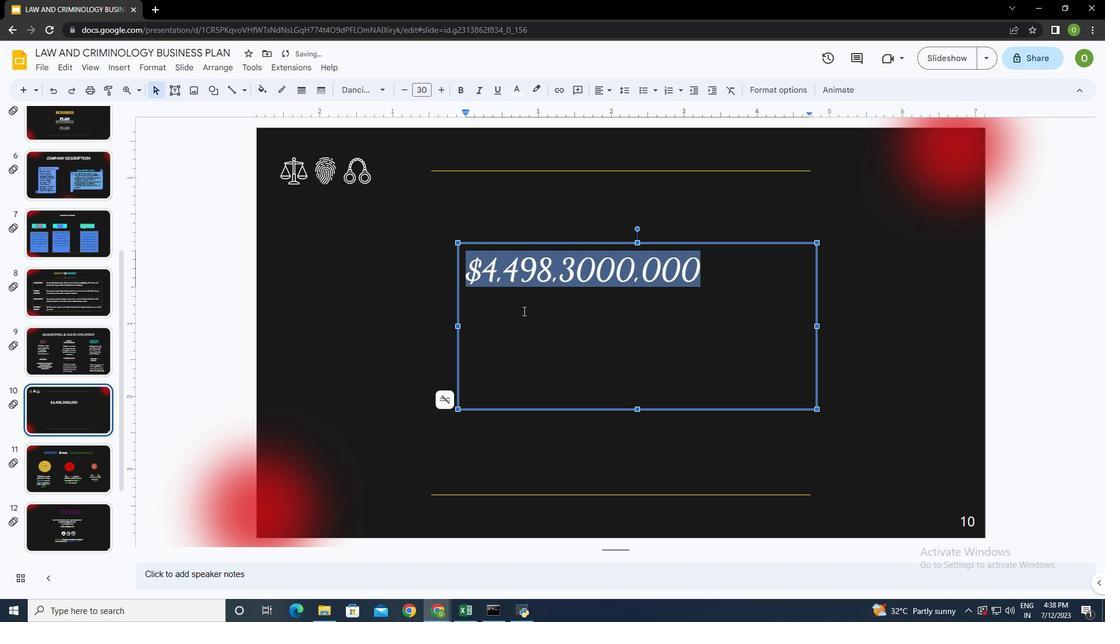 
Action: Mouse pressed left at (528, 306)
Screenshot: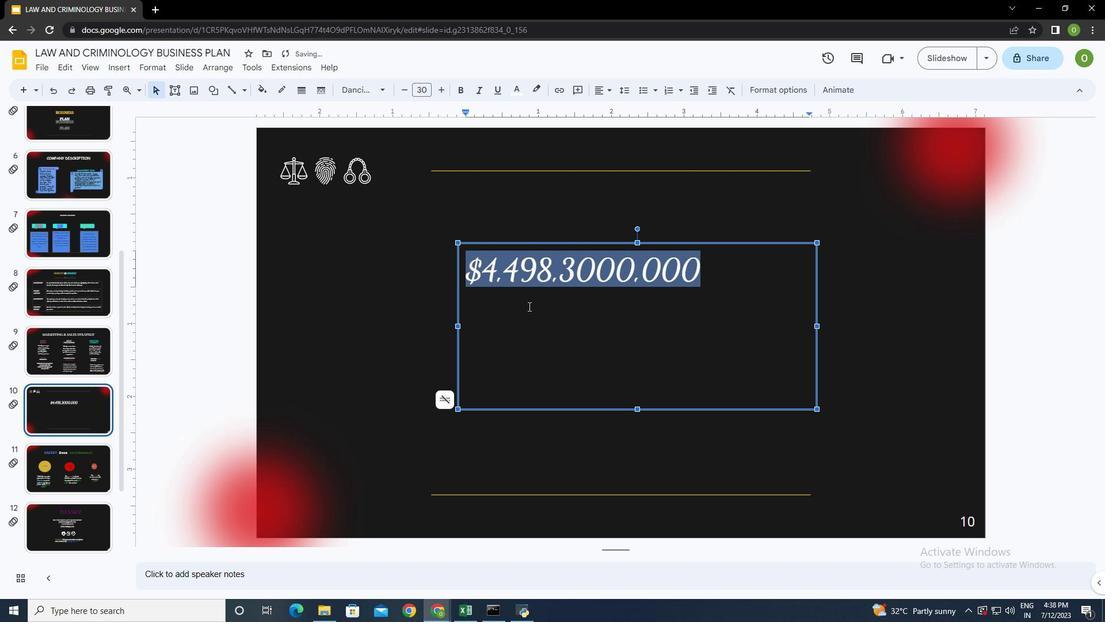 
Action: Mouse moved to (638, 407)
Screenshot: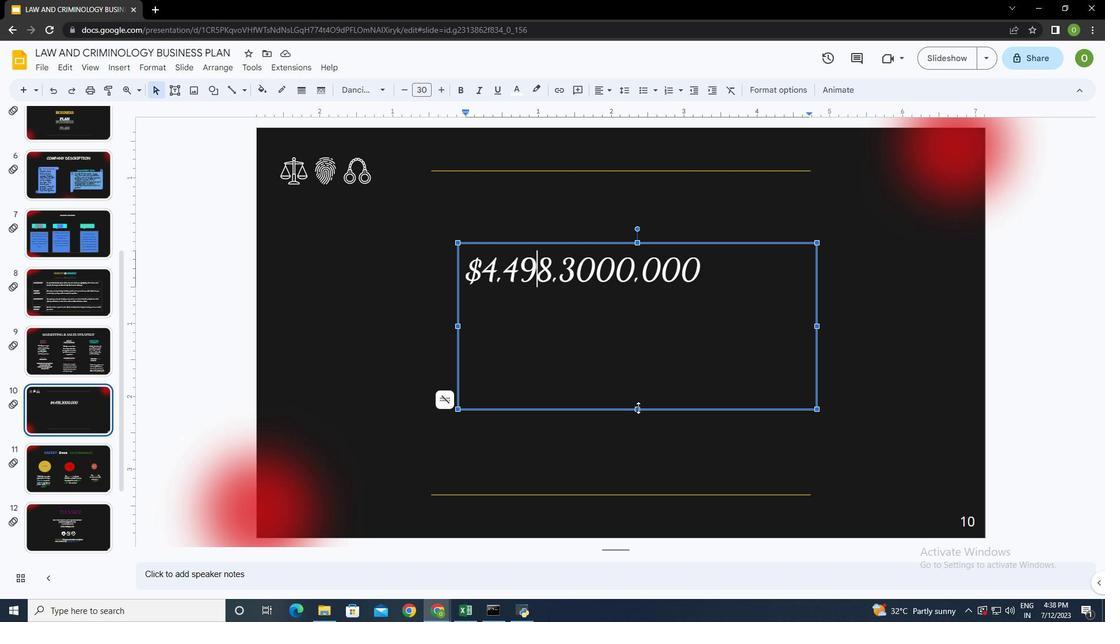 
Action: Mouse pressed left at (638, 407)
Screenshot: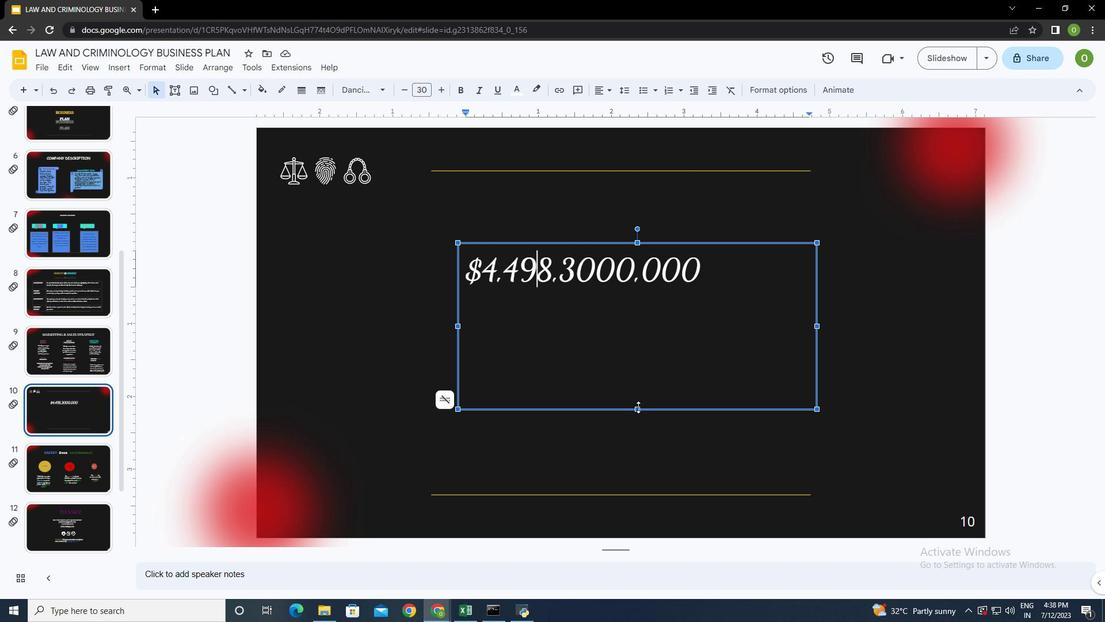 
Action: Mouse moved to (730, 271)
Screenshot: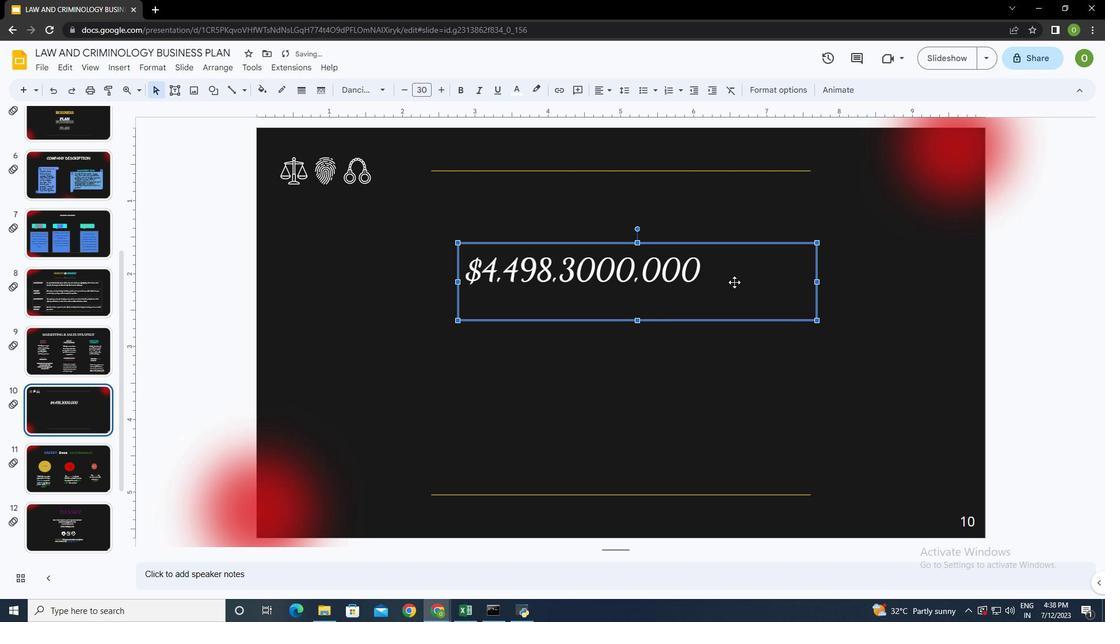 
Action: Mouse pressed left at (730, 271)
Screenshot: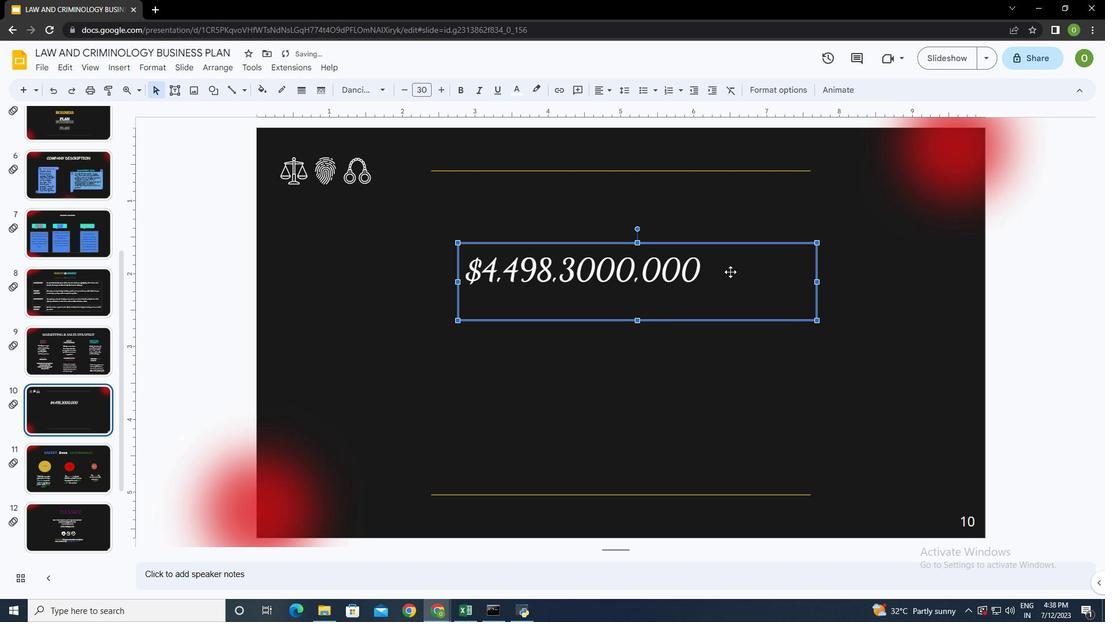 
Action: Mouse moved to (850, 88)
Screenshot: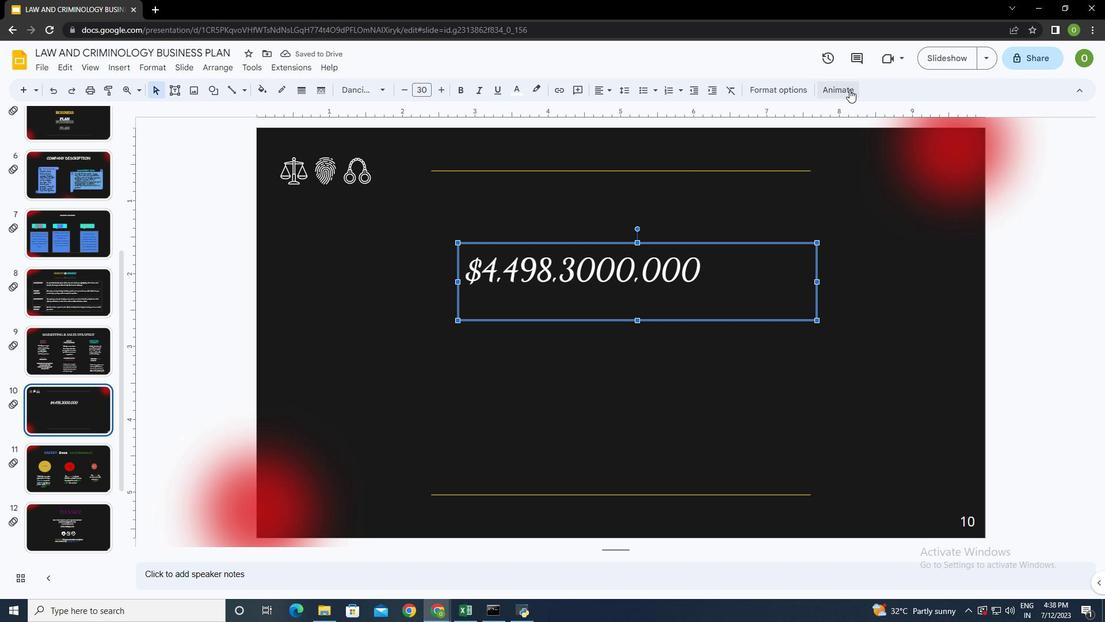 
Action: Mouse pressed left at (850, 88)
Screenshot: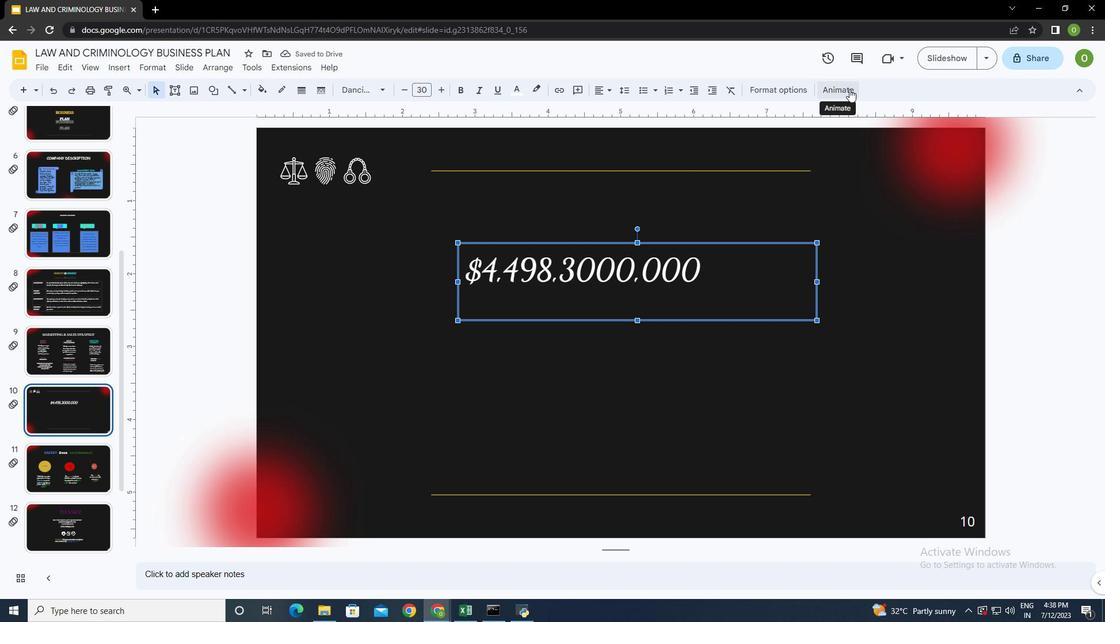 
Action: Mouse moved to (961, 226)
Screenshot: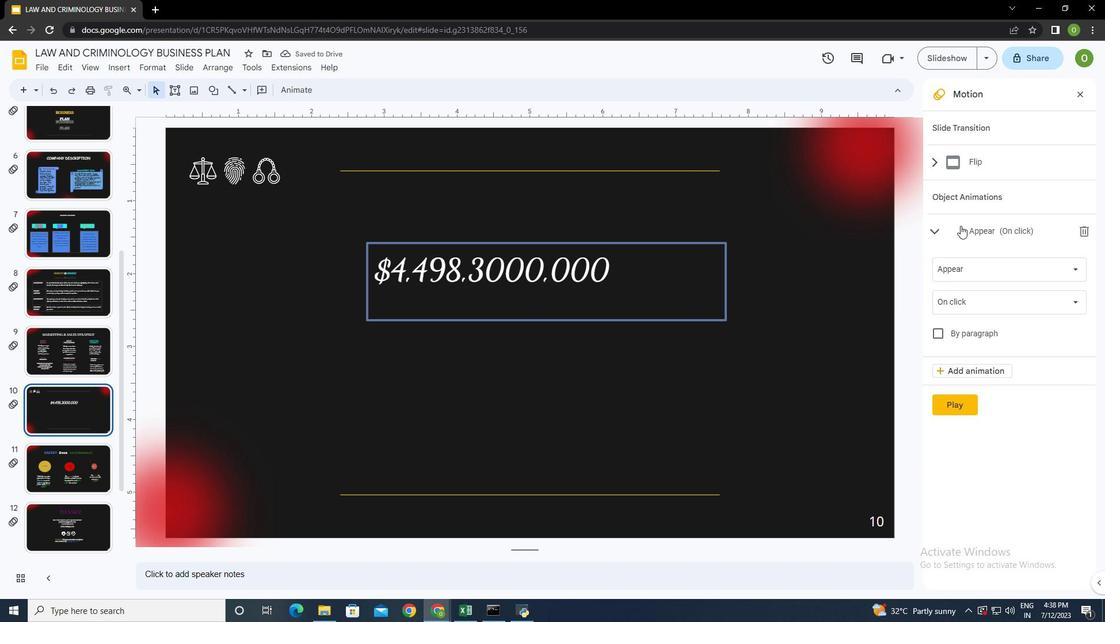 
Action: Mouse pressed left at (961, 226)
Screenshot: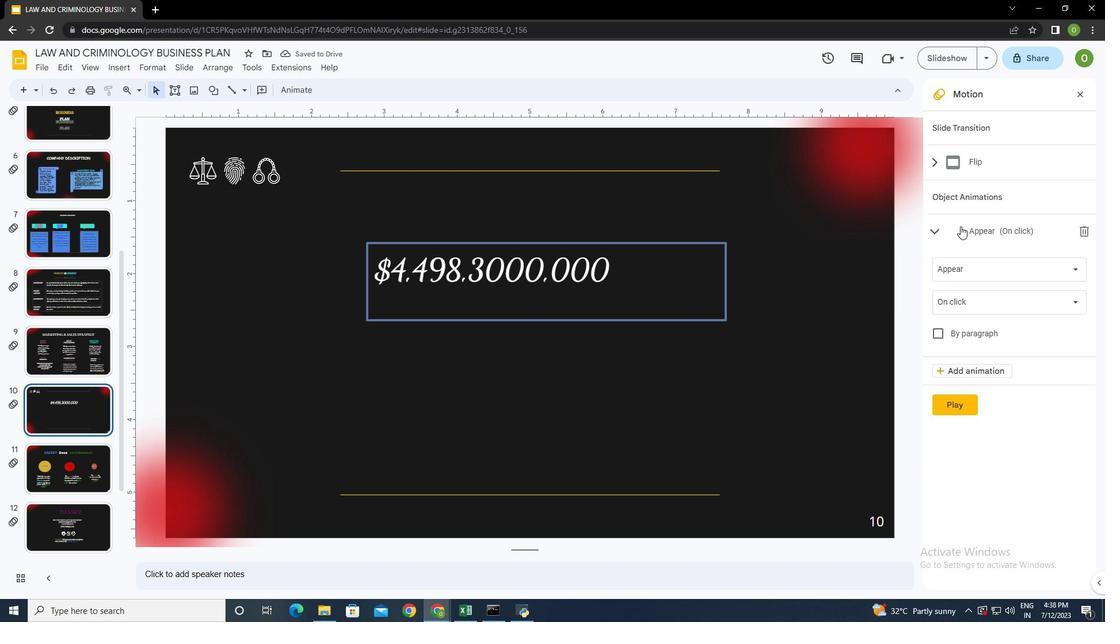 
Action: Mouse moved to (959, 223)
Screenshot: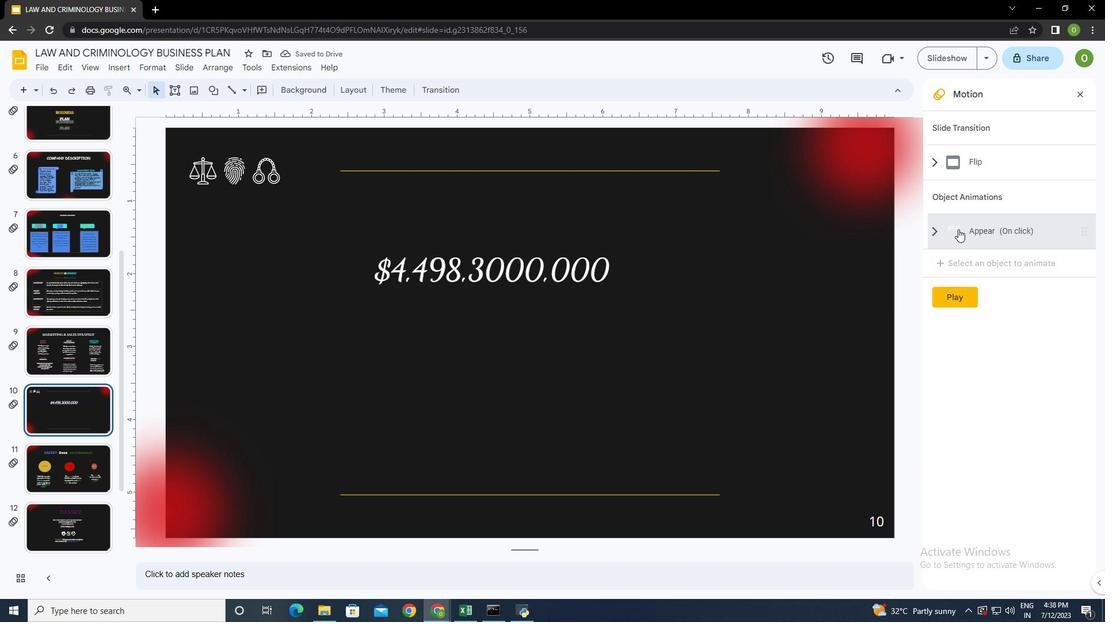 
Action: Mouse pressed left at (959, 223)
Screenshot: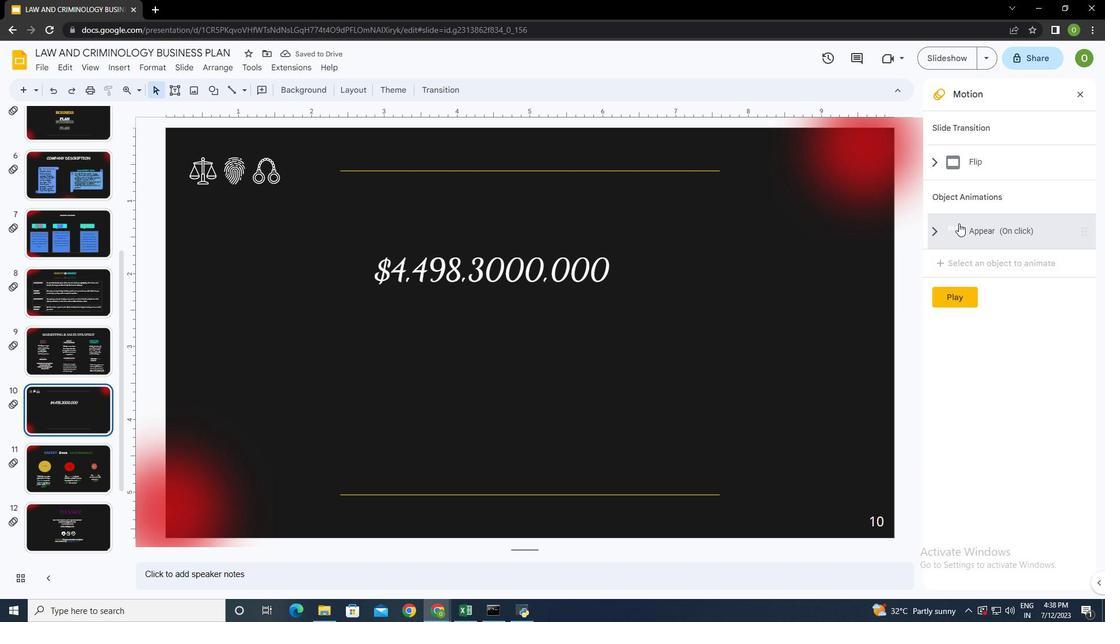 
Action: Mouse moved to (961, 266)
Screenshot: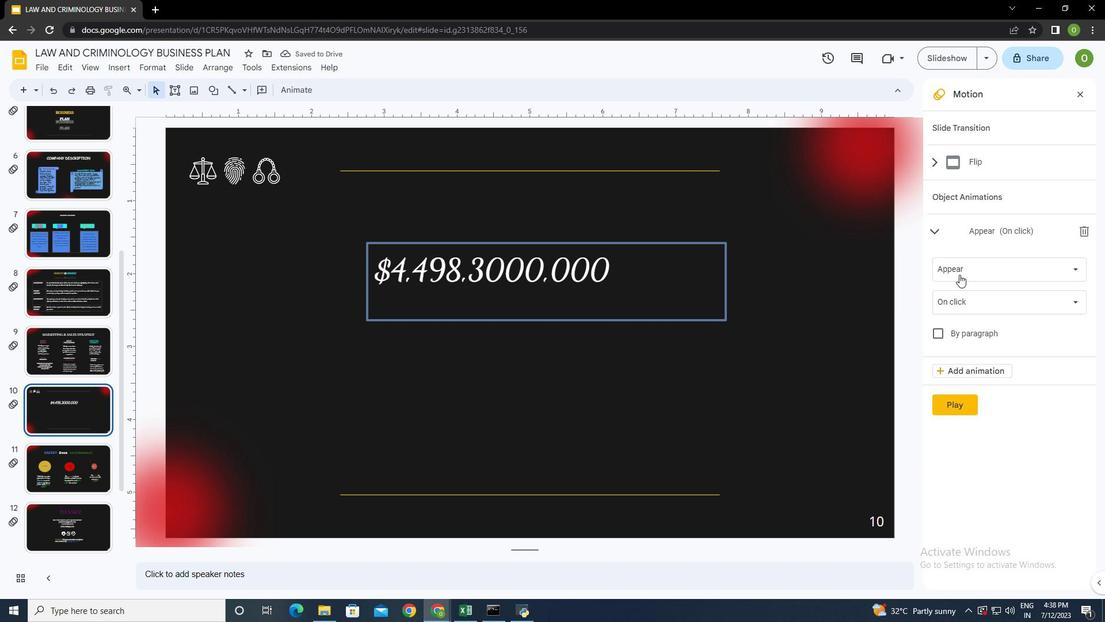 
Action: Mouse pressed left at (961, 266)
Screenshot: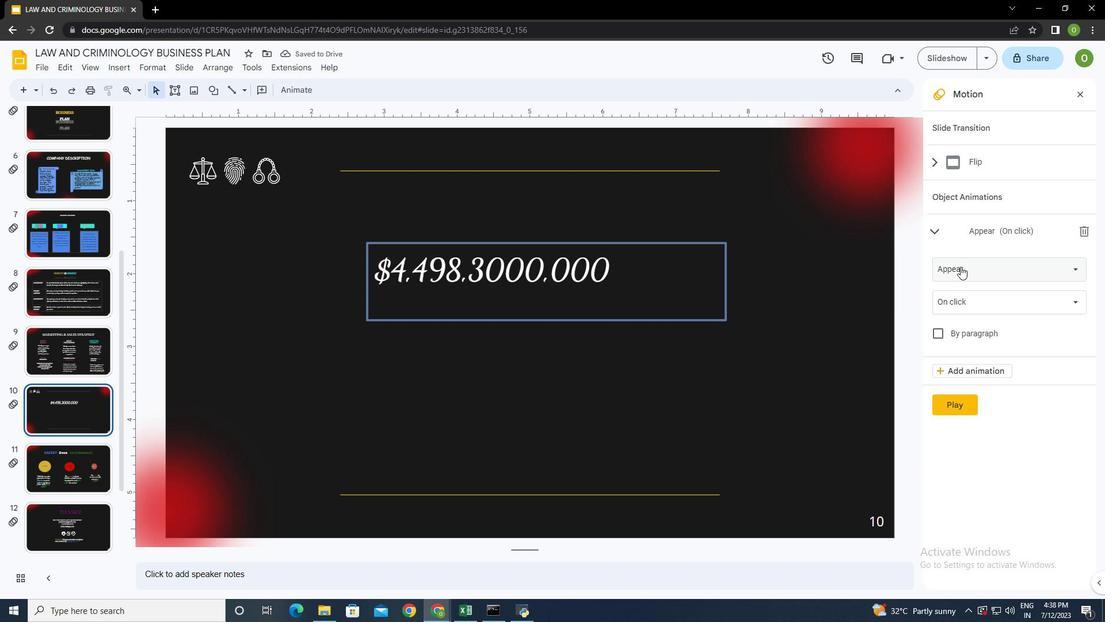 
Action: Mouse moved to (970, 417)
Screenshot: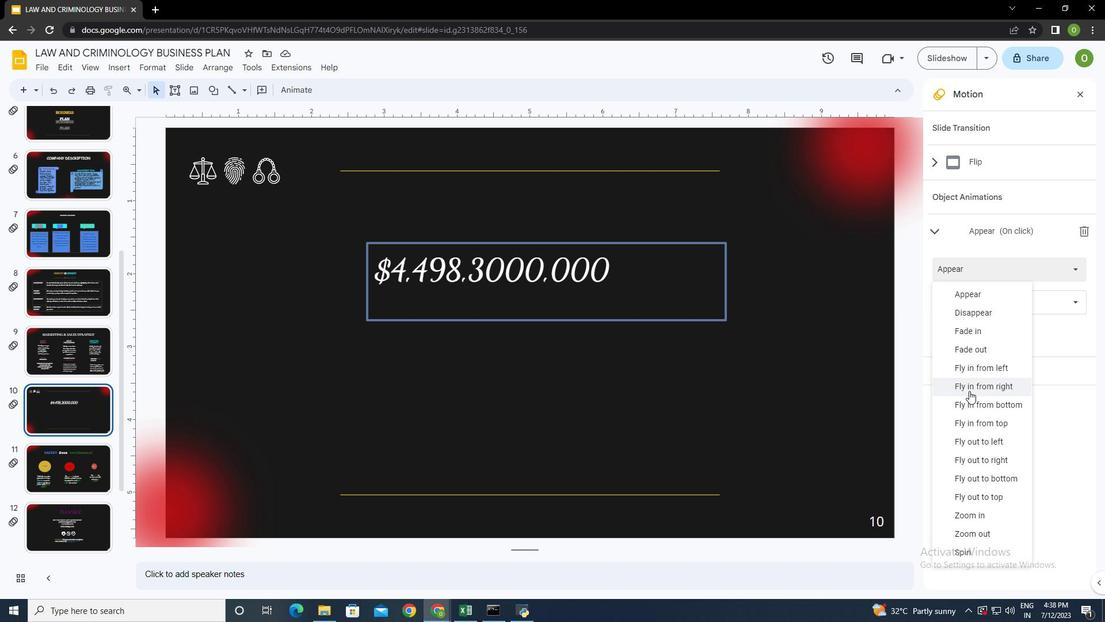 
Action: Mouse scrolled (970, 416) with delta (0, 0)
Screenshot: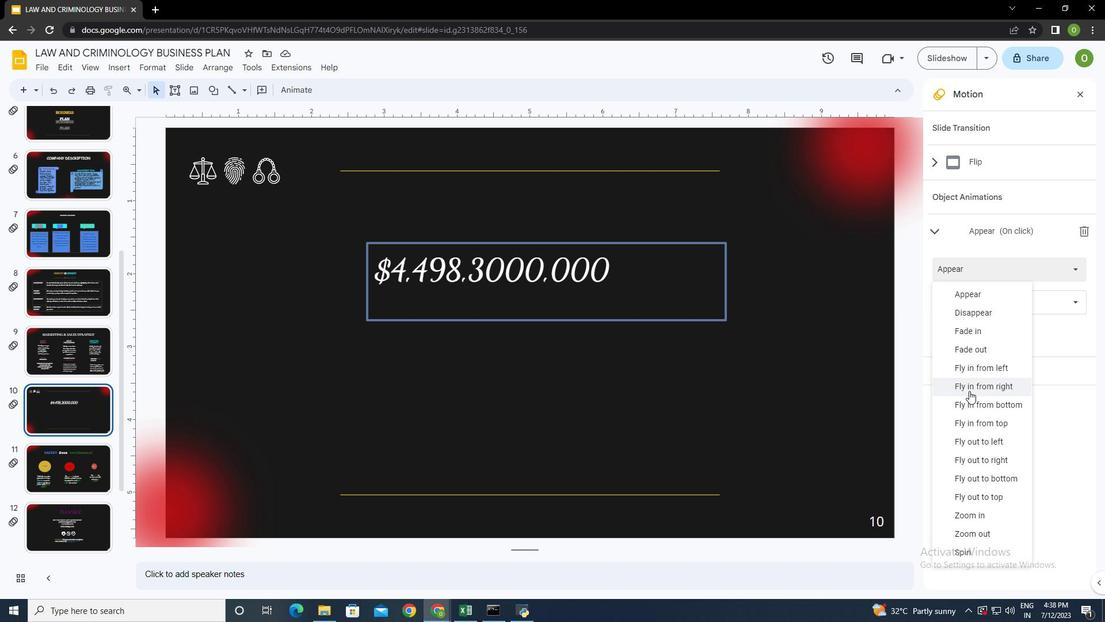 
Action: Mouse moved to (970, 421)
Screenshot: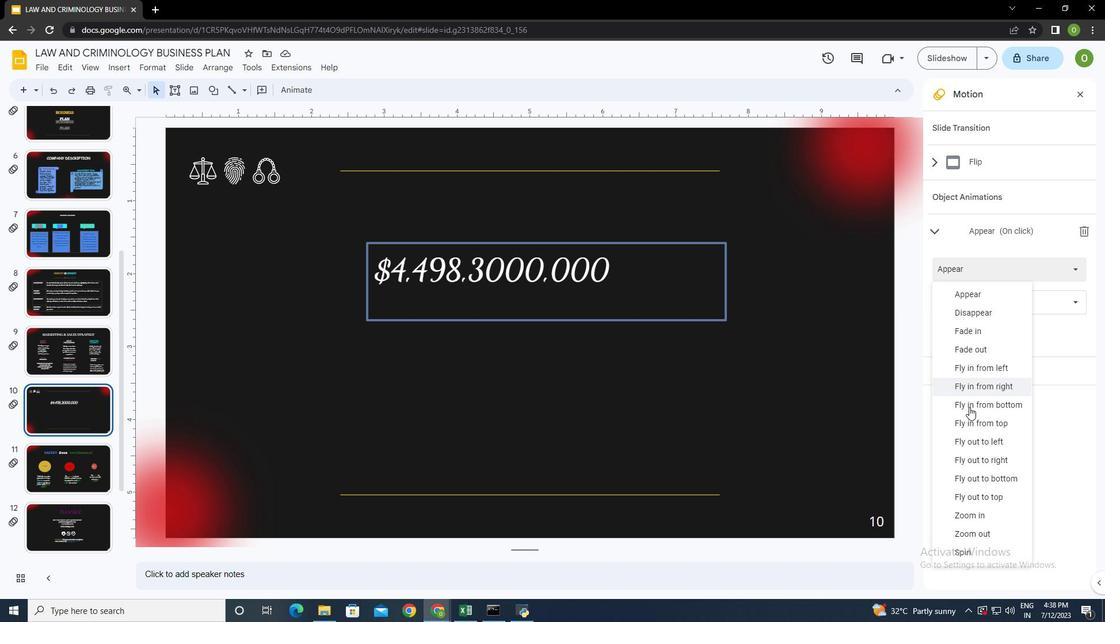 
Action: Mouse scrolled (970, 420) with delta (0, 0)
Screenshot: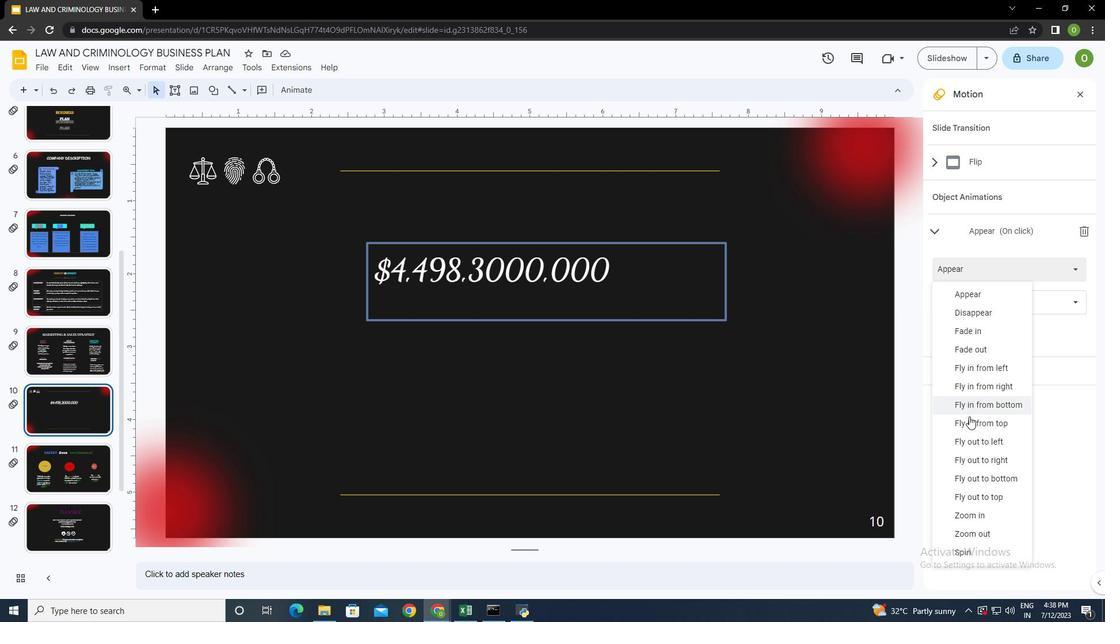 
Action: Mouse moved to (970, 421)
Screenshot: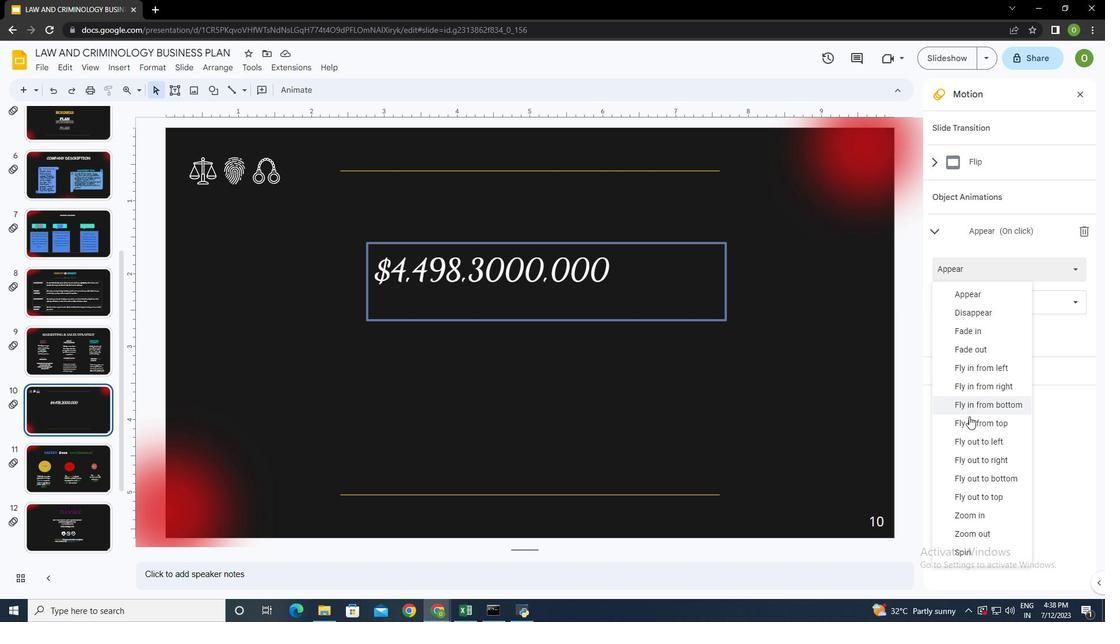 
Action: Mouse scrolled (970, 421) with delta (0, 0)
Screenshot: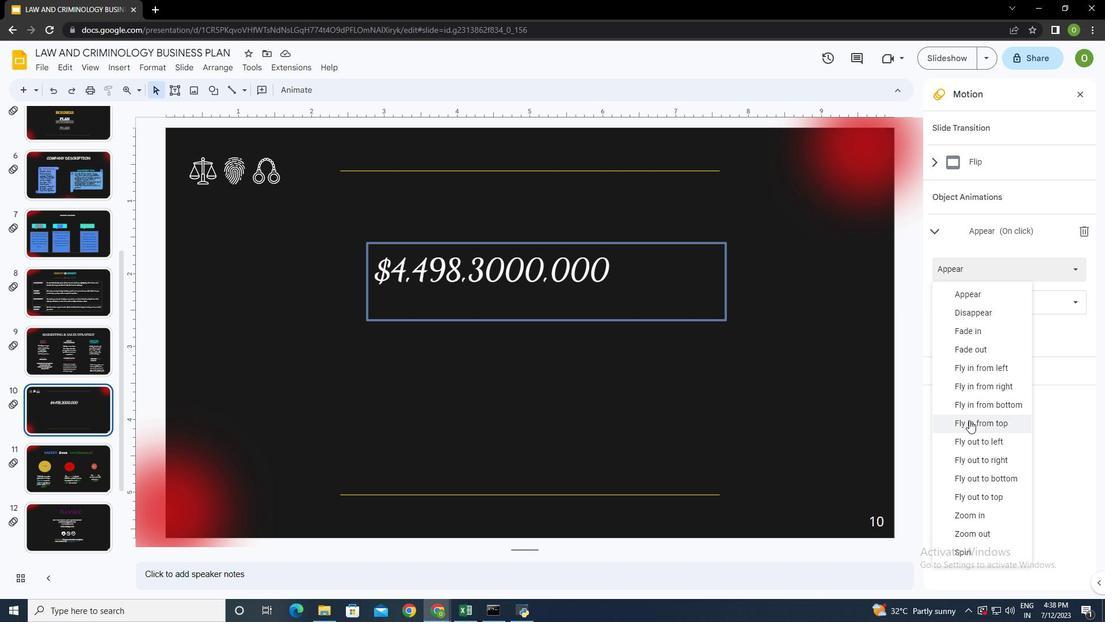 
Action: Mouse moved to (970, 422)
Screenshot: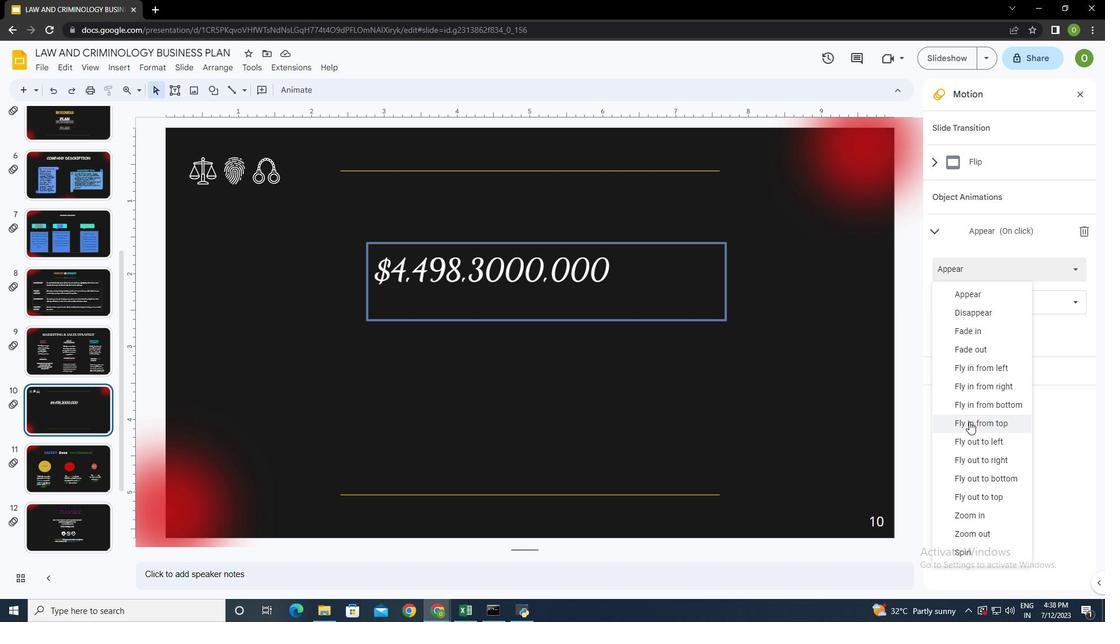 
Action: Mouse scrolled (970, 422) with delta (0, 0)
Screenshot: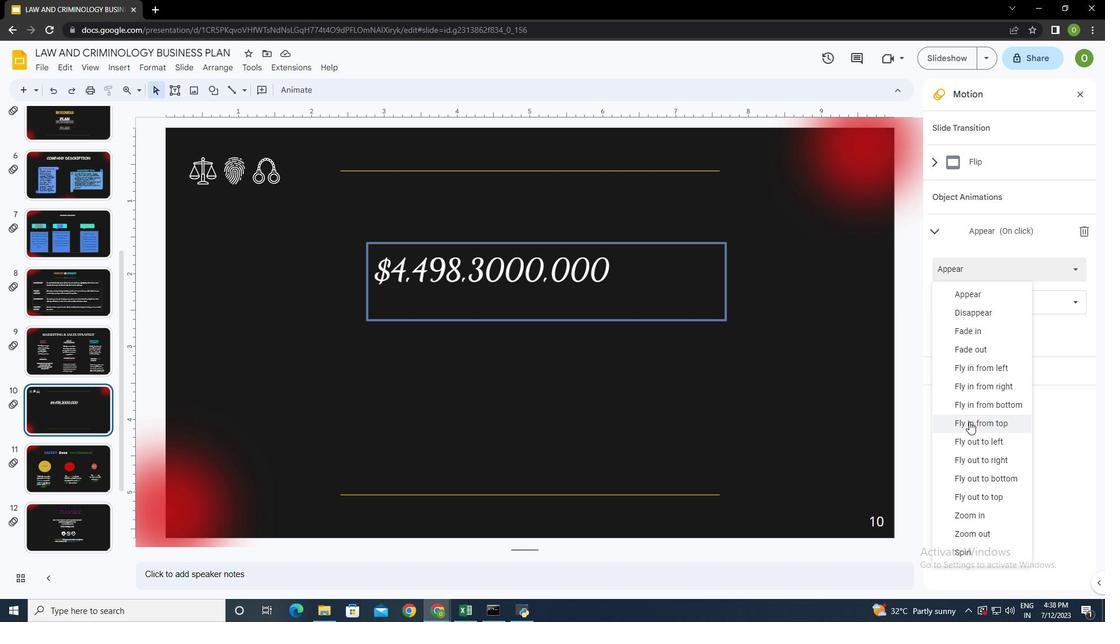 
Action: Mouse moved to (987, 527)
Screenshot: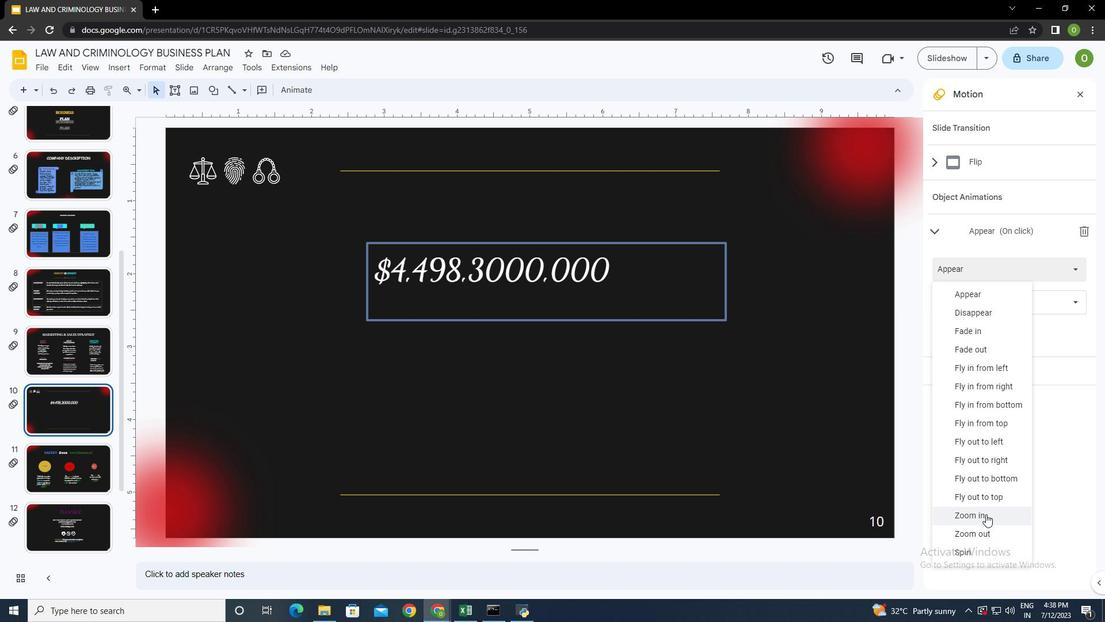 
Action: Mouse pressed left at (987, 527)
Screenshot: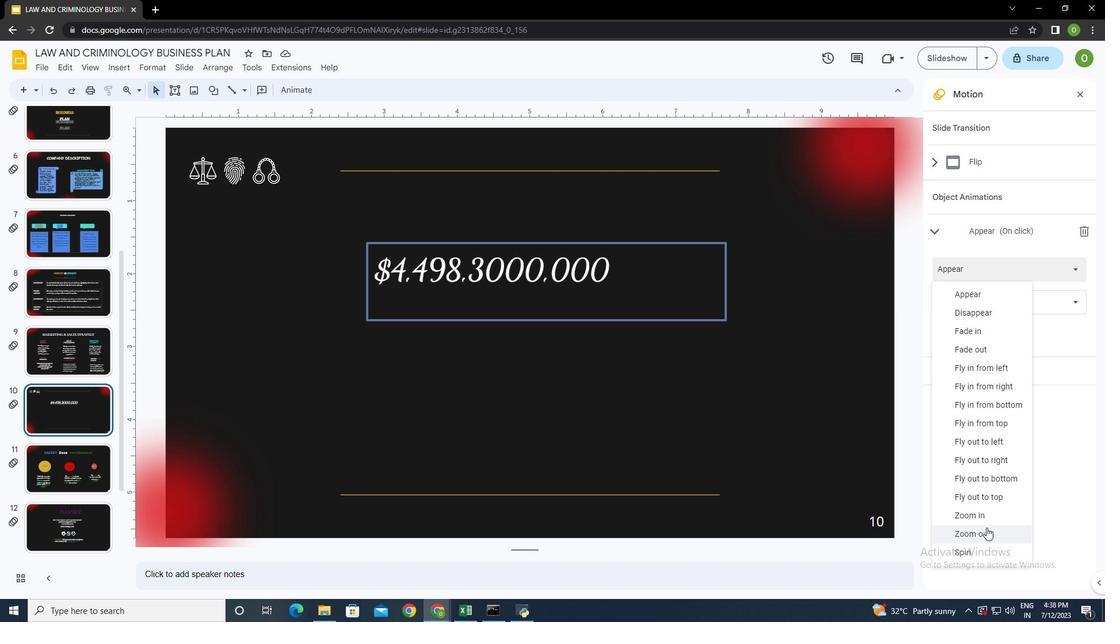 
Action: Mouse moved to (963, 300)
Screenshot: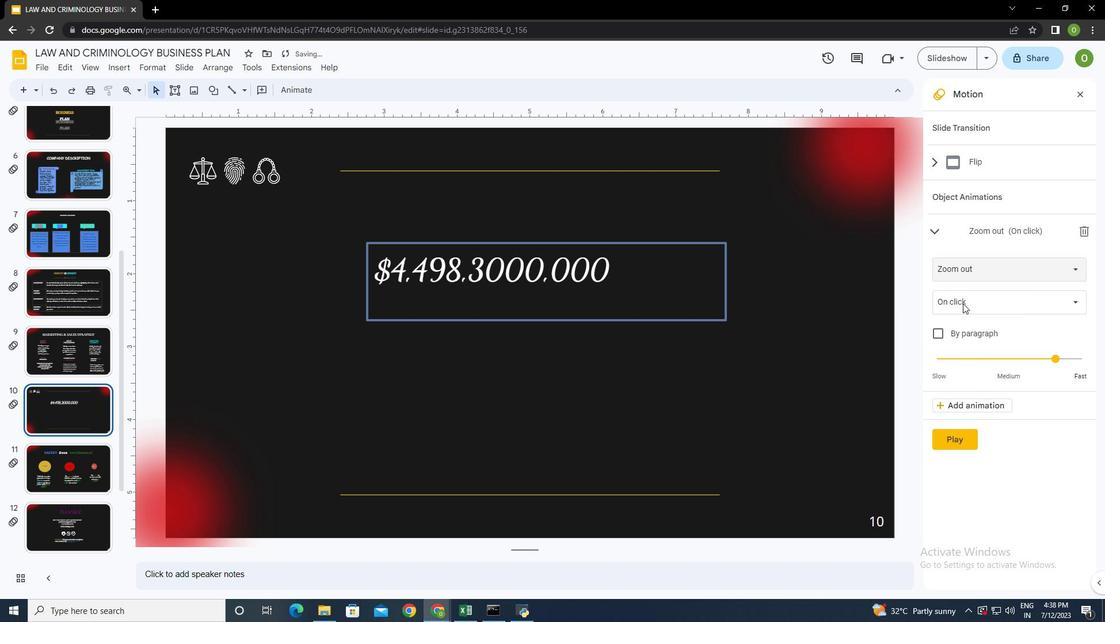 
Action: Mouse pressed left at (963, 300)
Screenshot: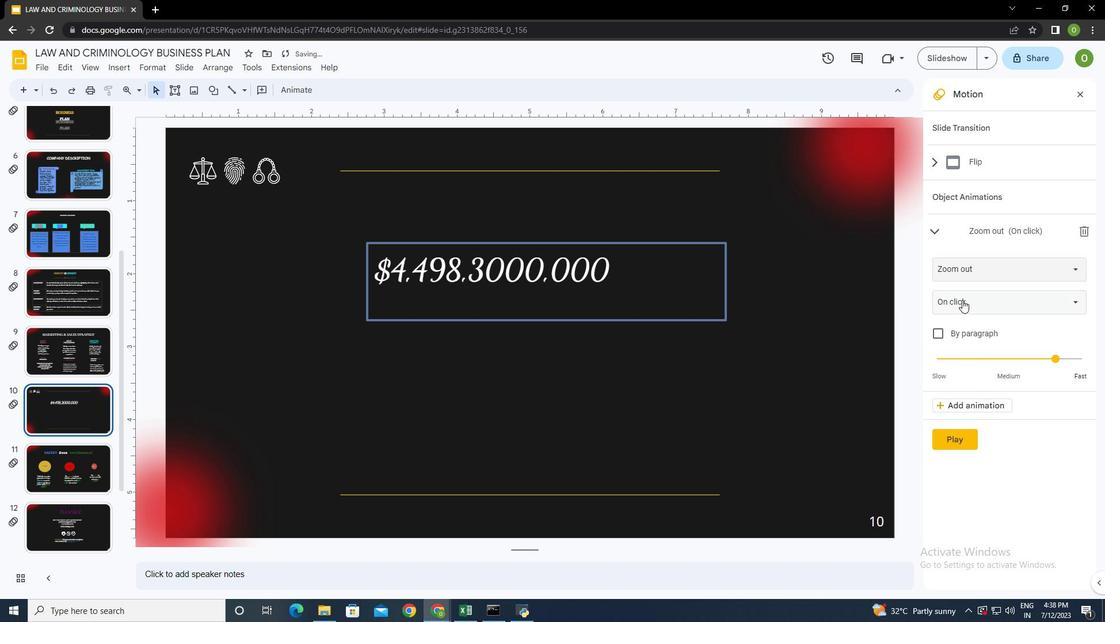 
Action: Mouse moved to (973, 346)
Screenshot: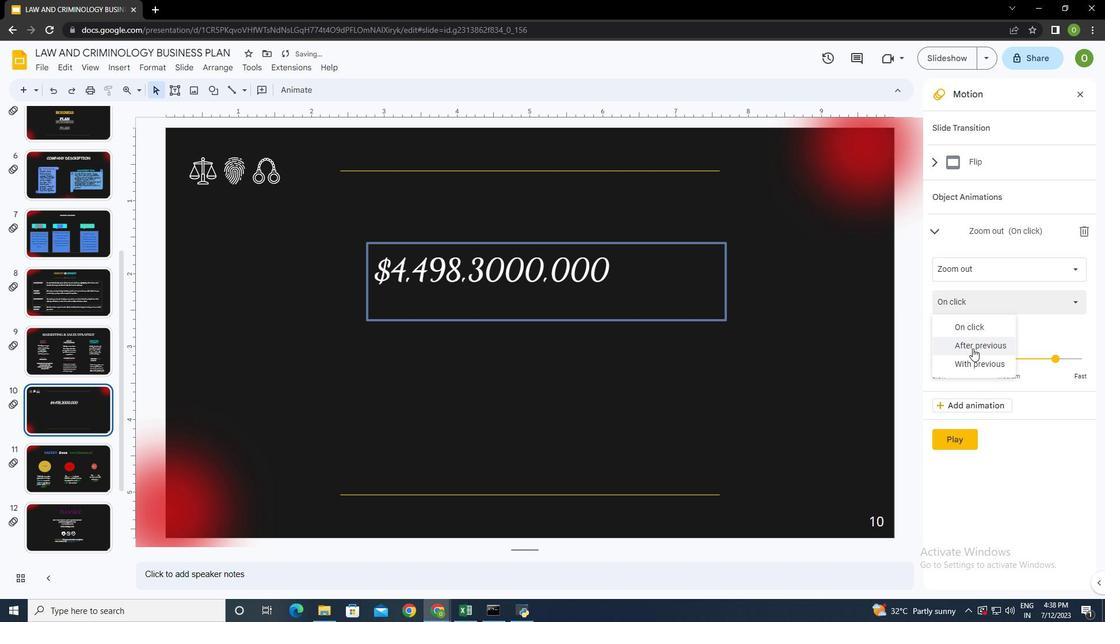 
Action: Mouse pressed left at (973, 346)
Screenshot: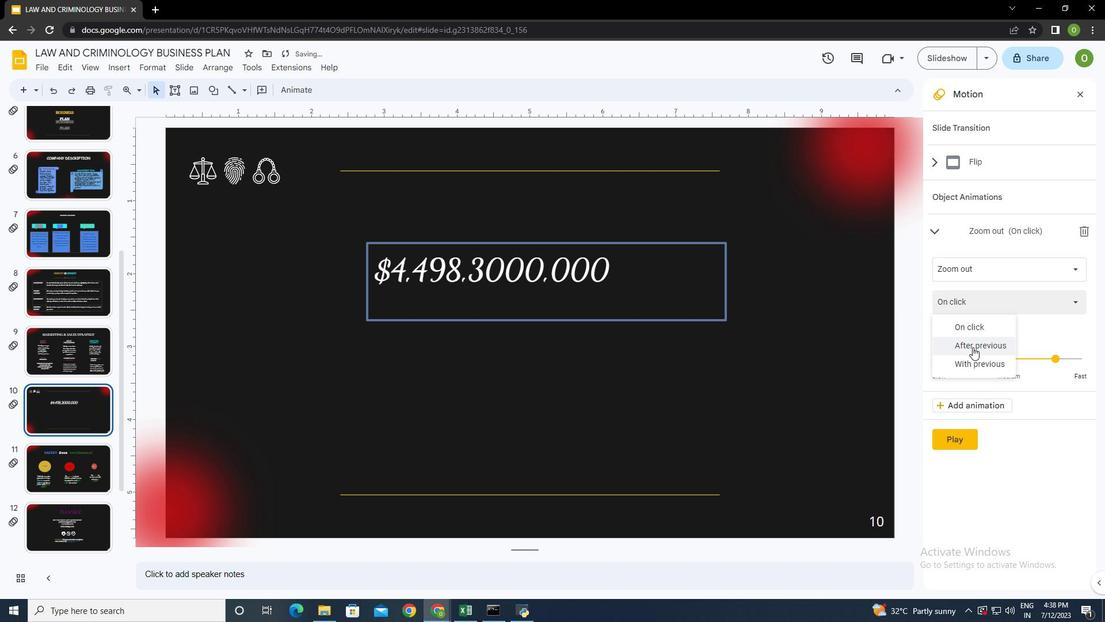 
Action: Mouse moved to (957, 441)
Screenshot: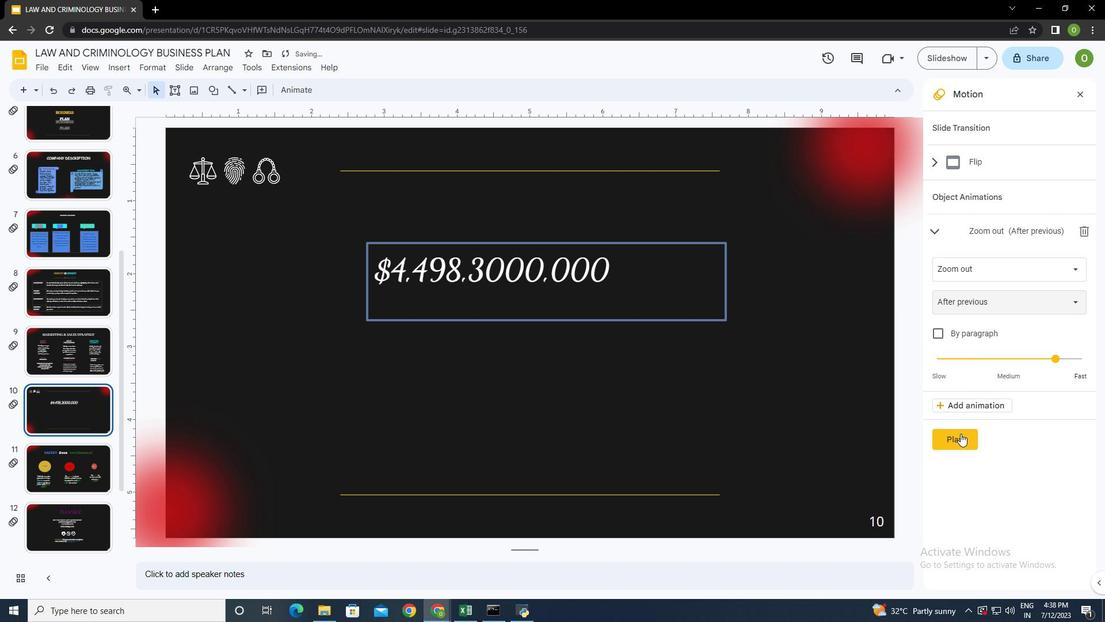 
Action: Mouse pressed left at (957, 441)
Screenshot: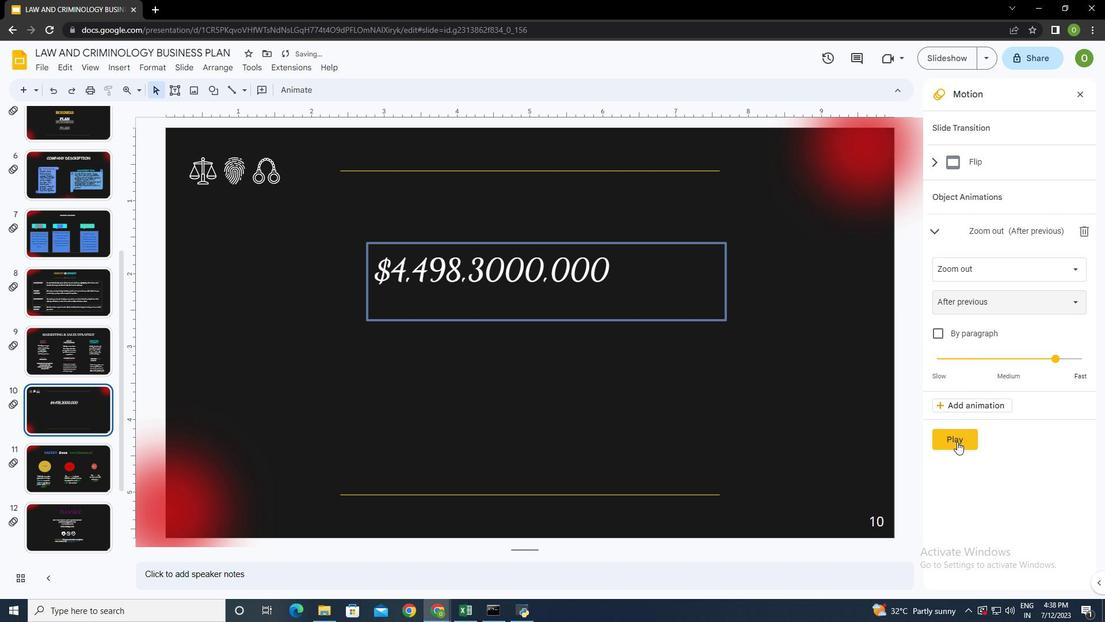 
Action: Mouse moved to (951, 437)
Screenshot: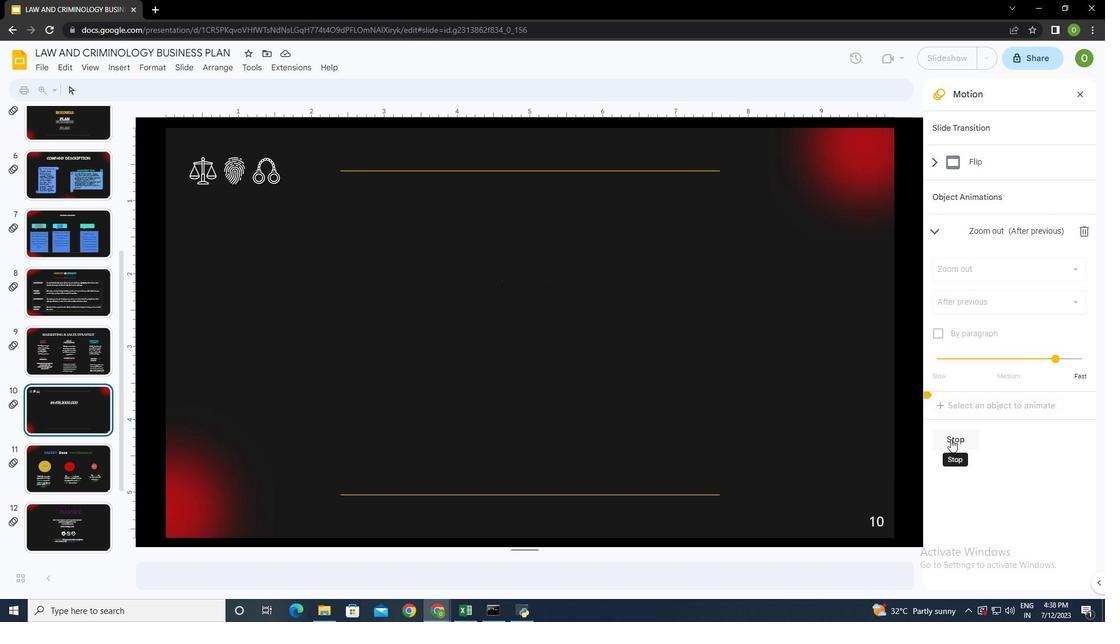 
Action: Mouse pressed left at (951, 437)
Screenshot: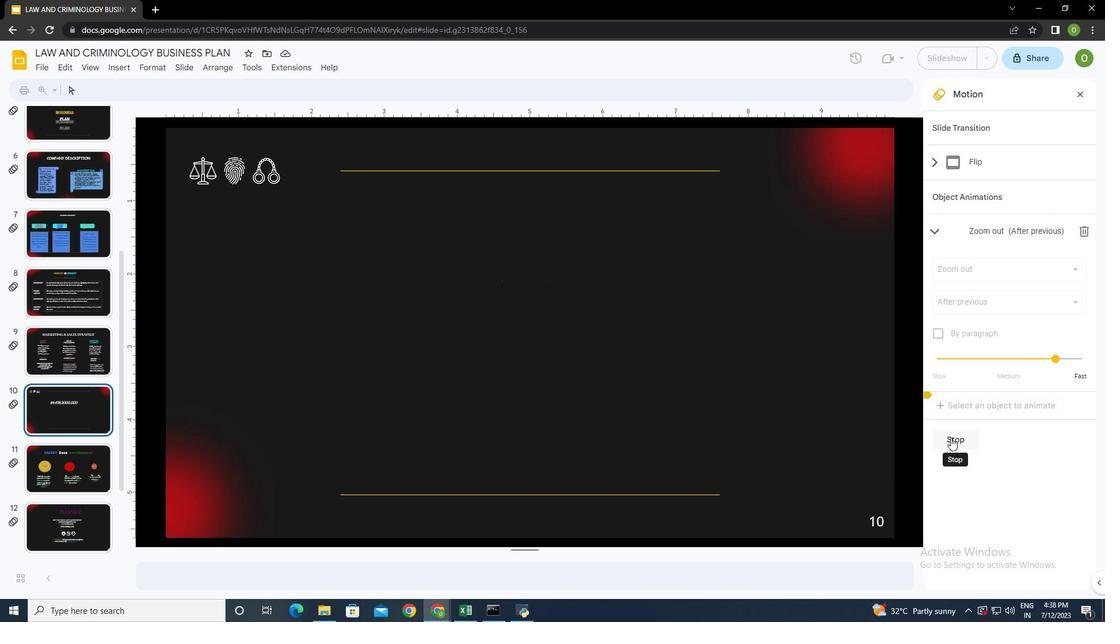 
Action: Mouse moved to (974, 267)
Screenshot: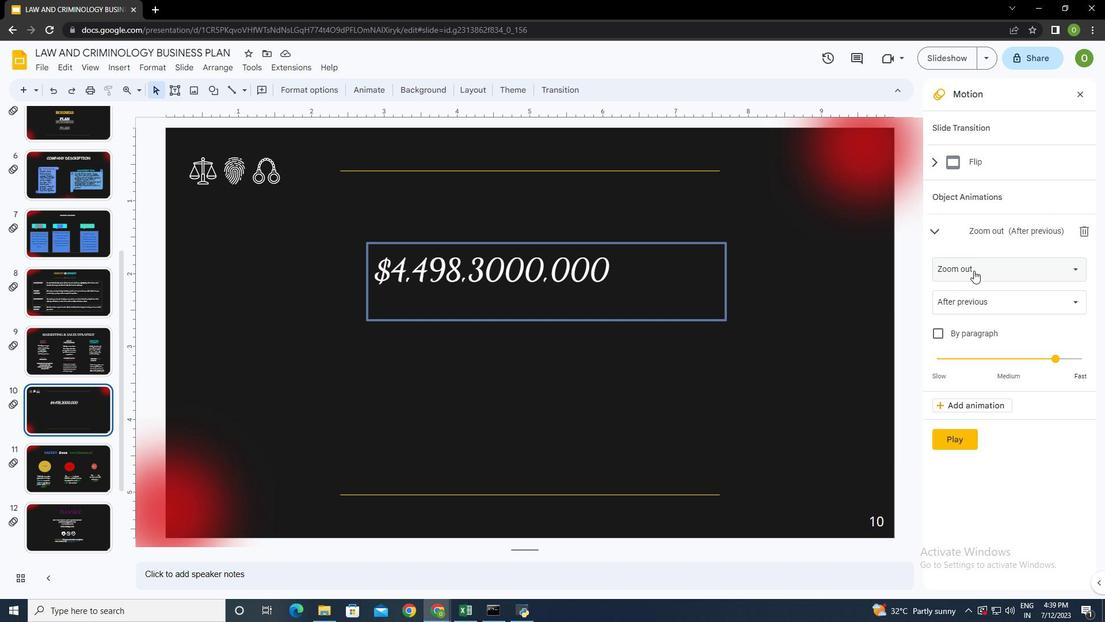 
Action: Mouse pressed left at (974, 267)
Screenshot: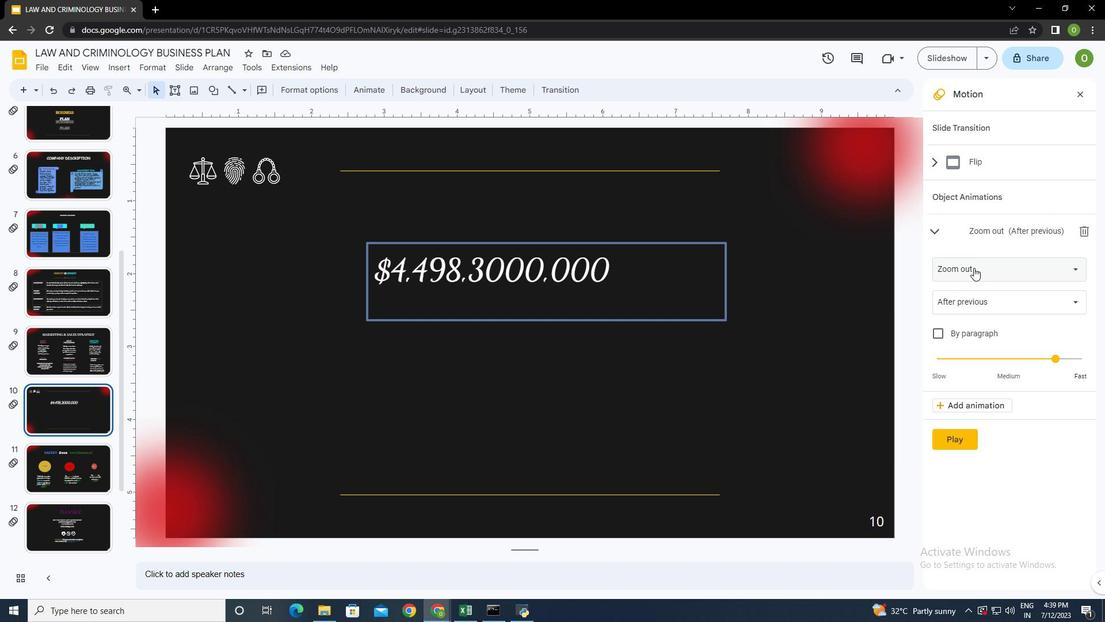 
Action: Mouse moved to (989, 455)
Screenshot: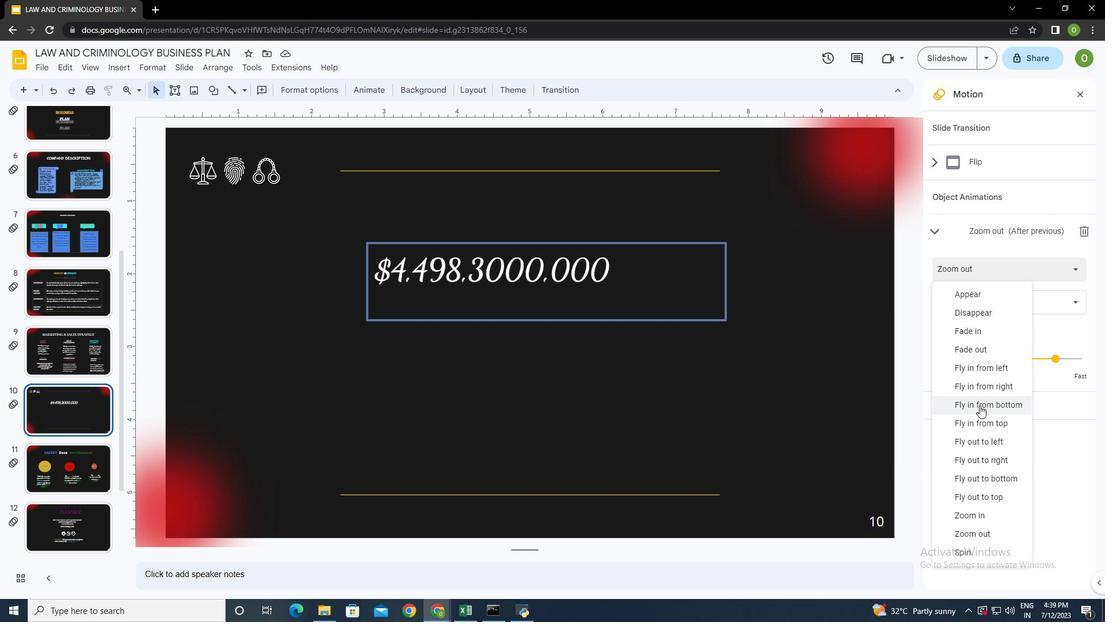 
Action: Mouse scrolled (989, 454) with delta (0, 0)
Screenshot: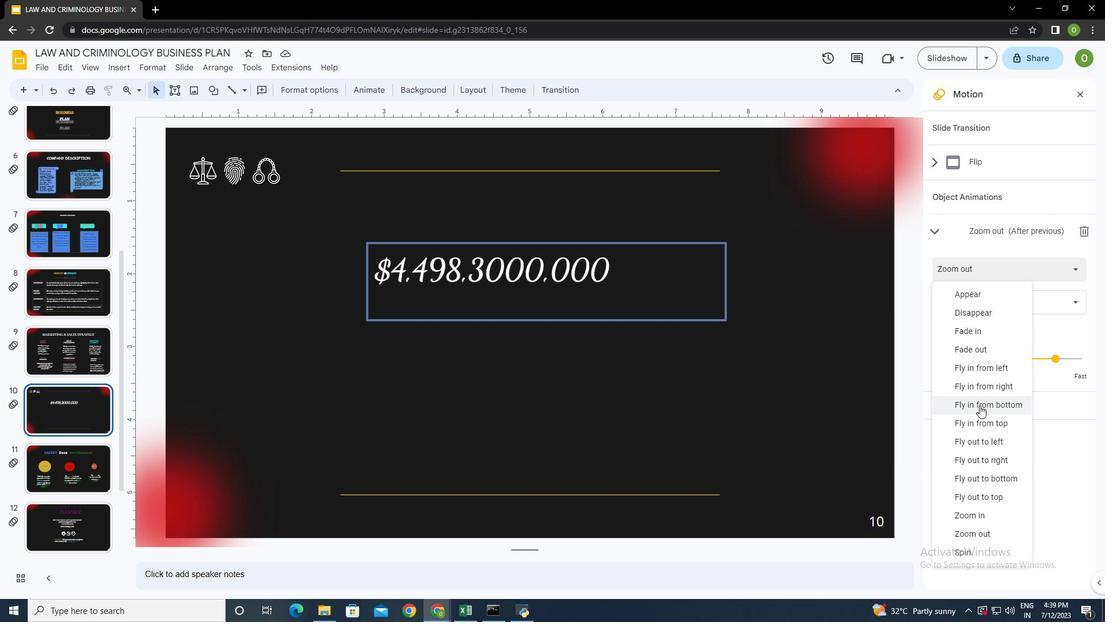 
Action: Mouse moved to (989, 460)
Screenshot: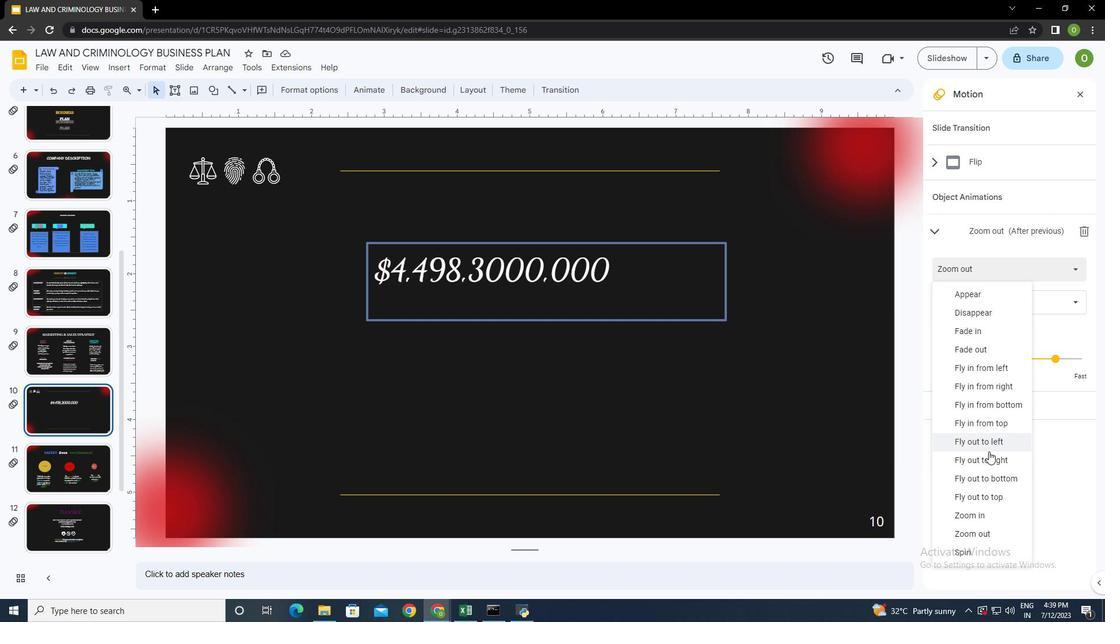 
Action: Mouse scrolled (989, 459) with delta (0, 0)
Screenshot: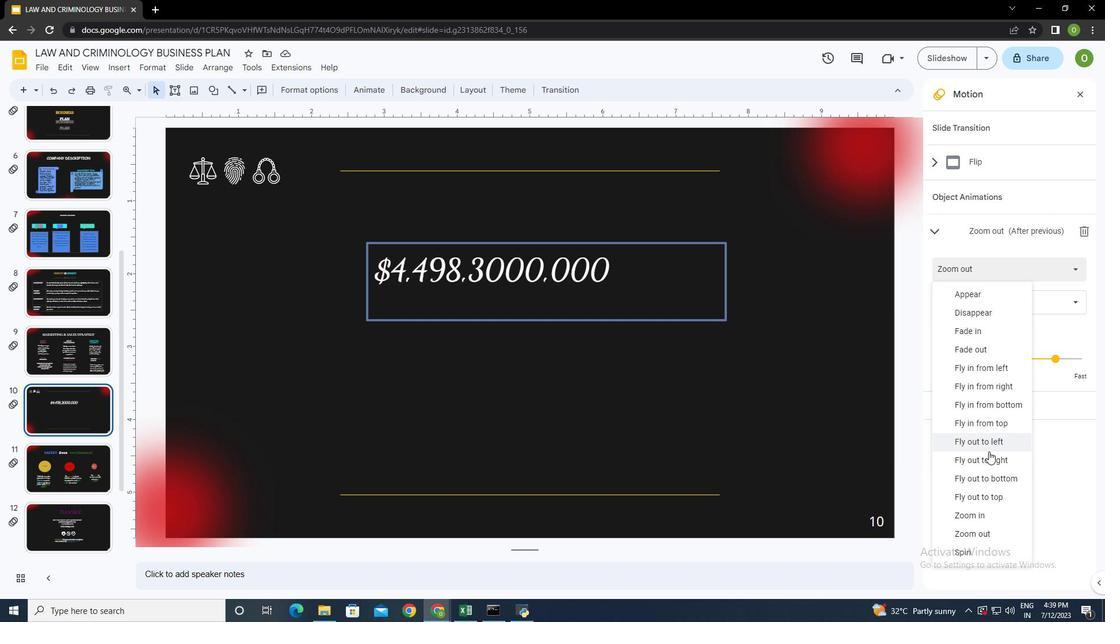 
Action: Mouse moved to (989, 464)
Screenshot: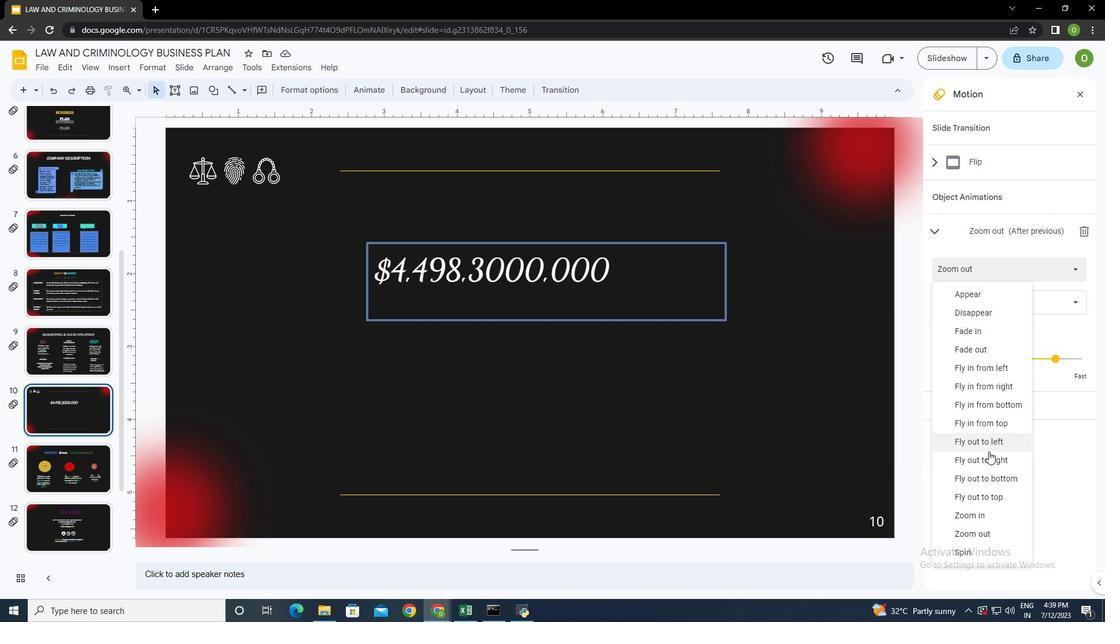 
Action: Mouse scrolled (989, 464) with delta (0, 0)
Screenshot: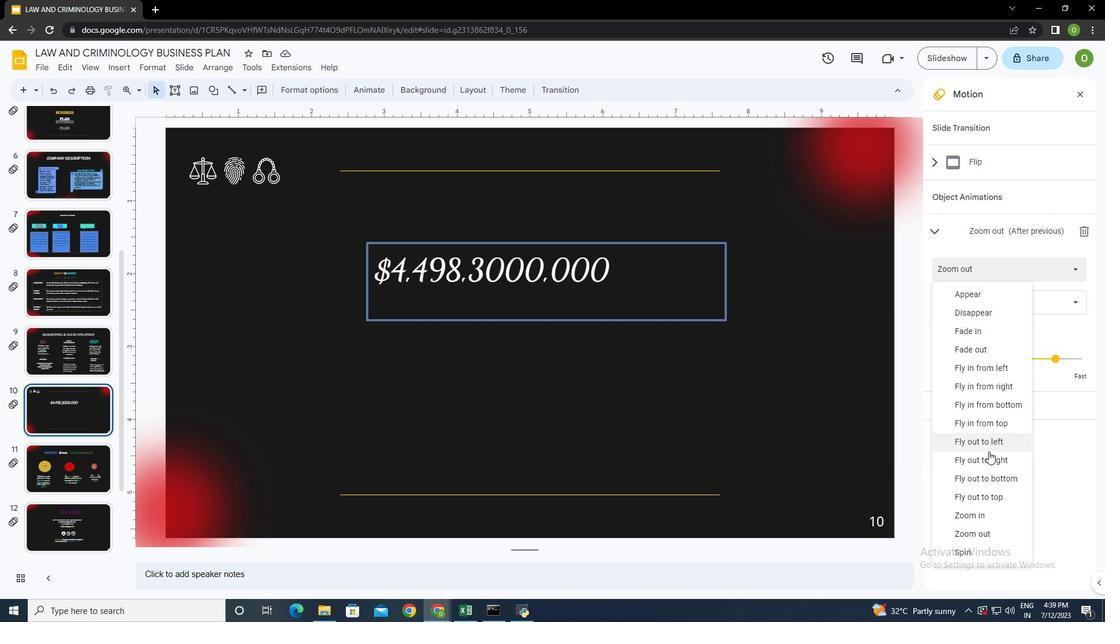 
Action: Mouse moved to (976, 514)
Screenshot: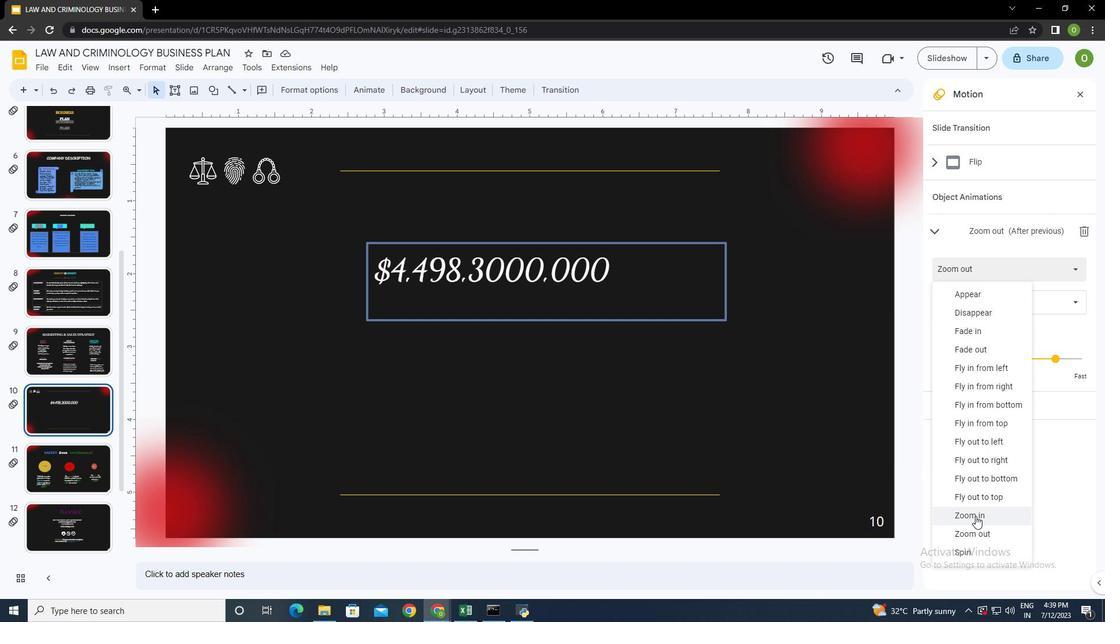 
Action: Mouse pressed left at (976, 514)
Screenshot: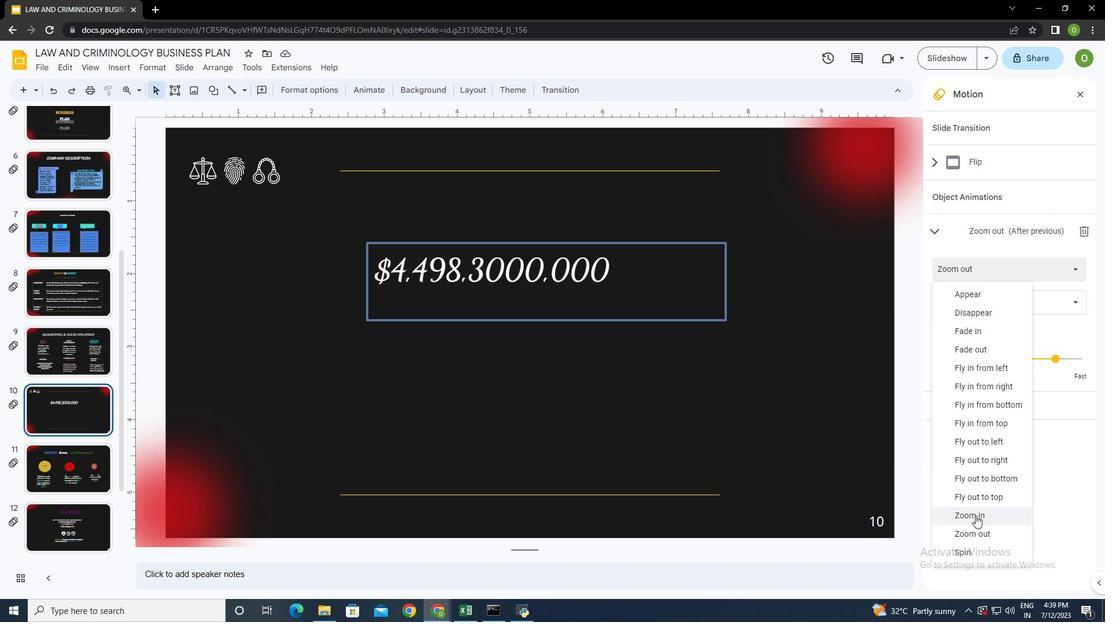 
Action: Mouse moved to (958, 434)
Screenshot: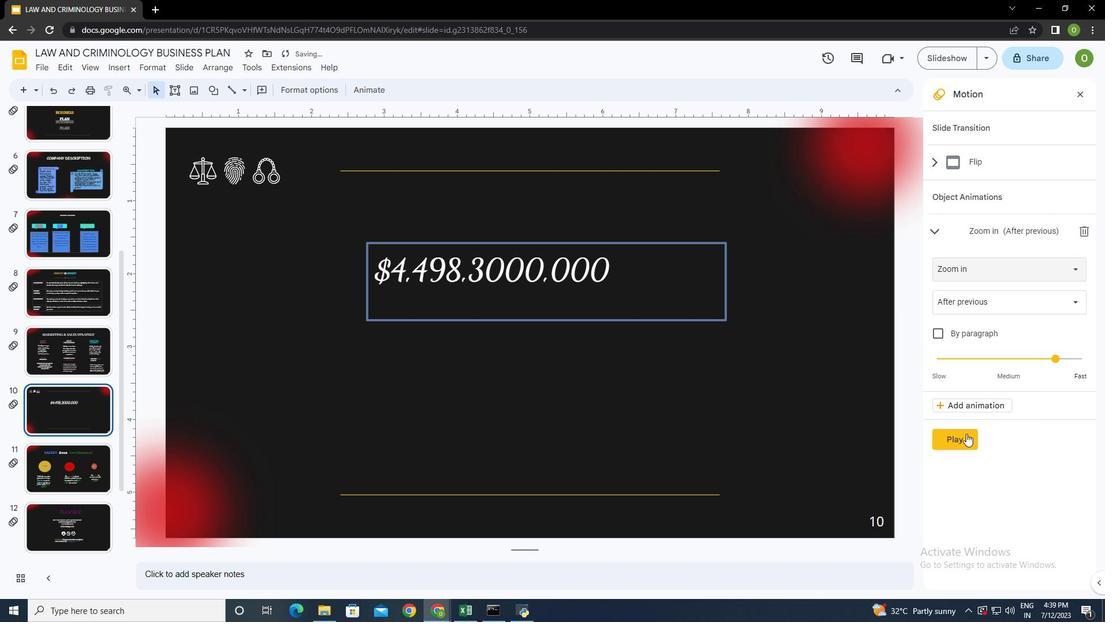 
Action: Mouse pressed left at (958, 434)
Screenshot: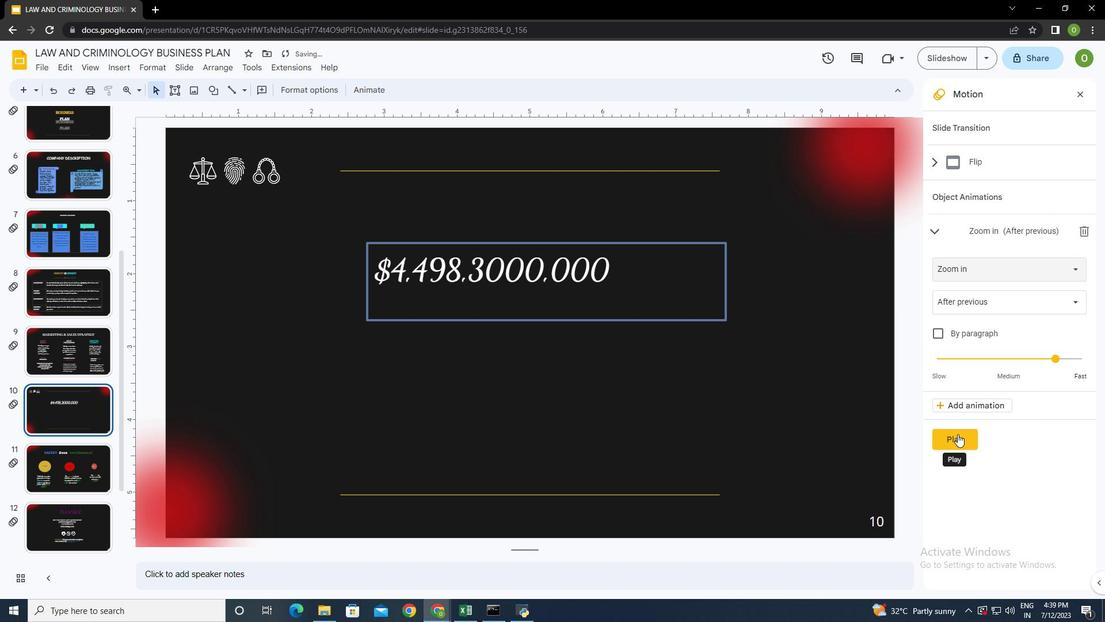 
Action: Mouse moved to (612, 273)
Screenshot: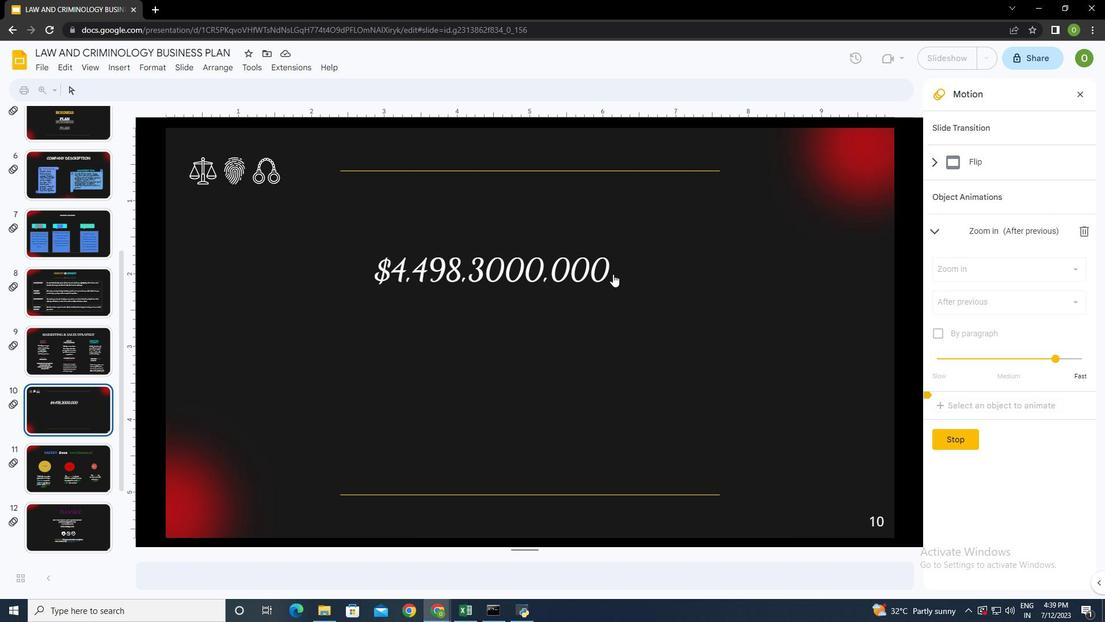 
Action: Mouse pressed left at (612, 273)
Screenshot: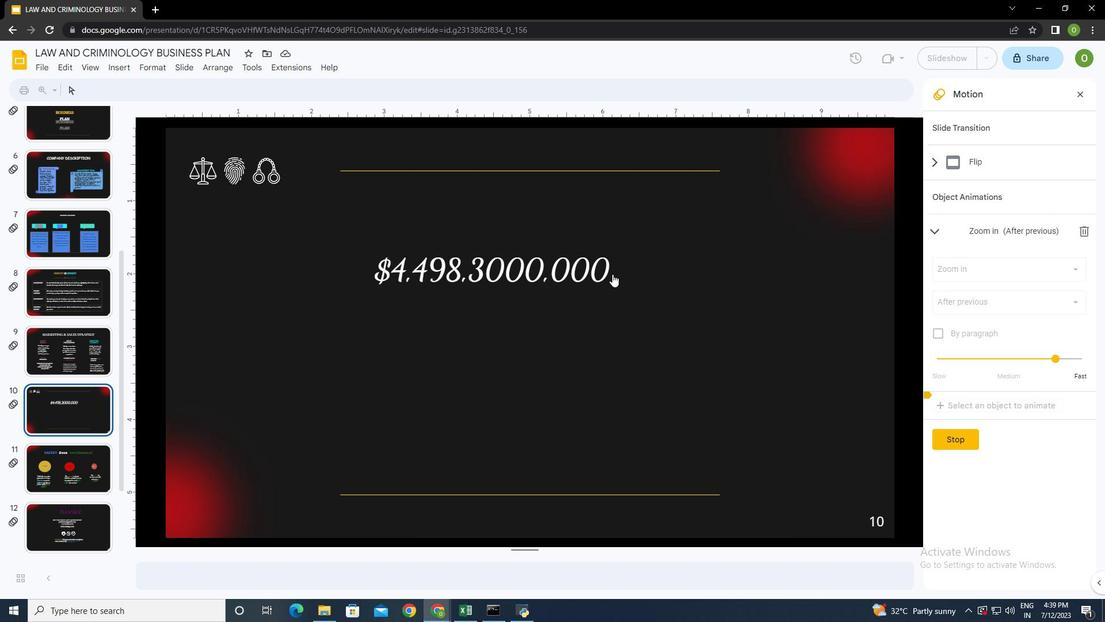 
Action: Mouse moved to (565, 264)
Screenshot: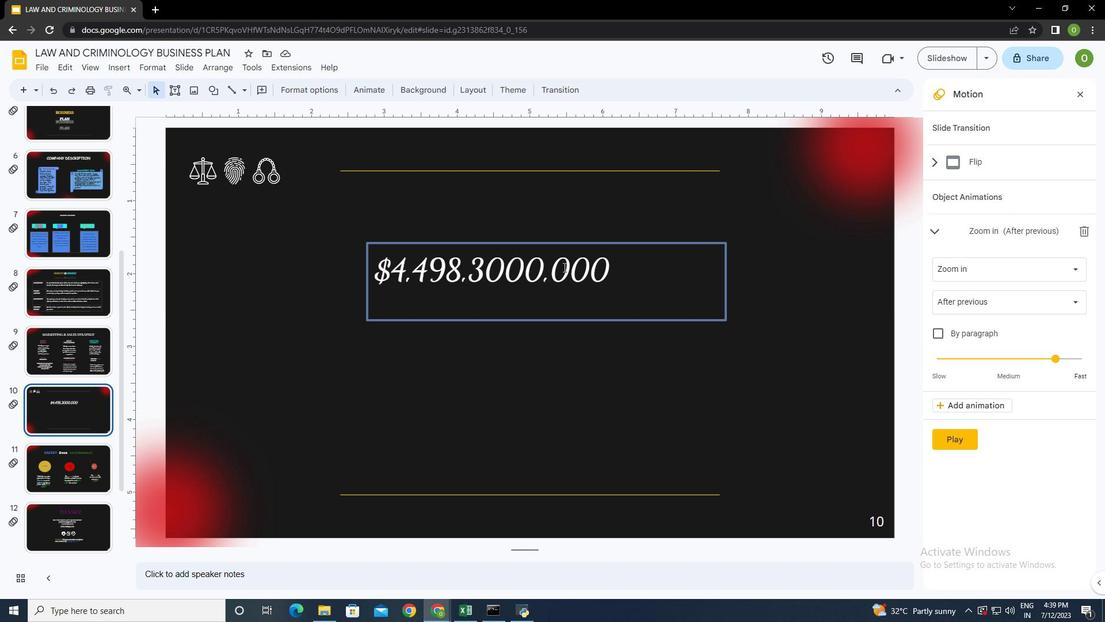 
Action: Mouse pressed left at (565, 264)
Screenshot: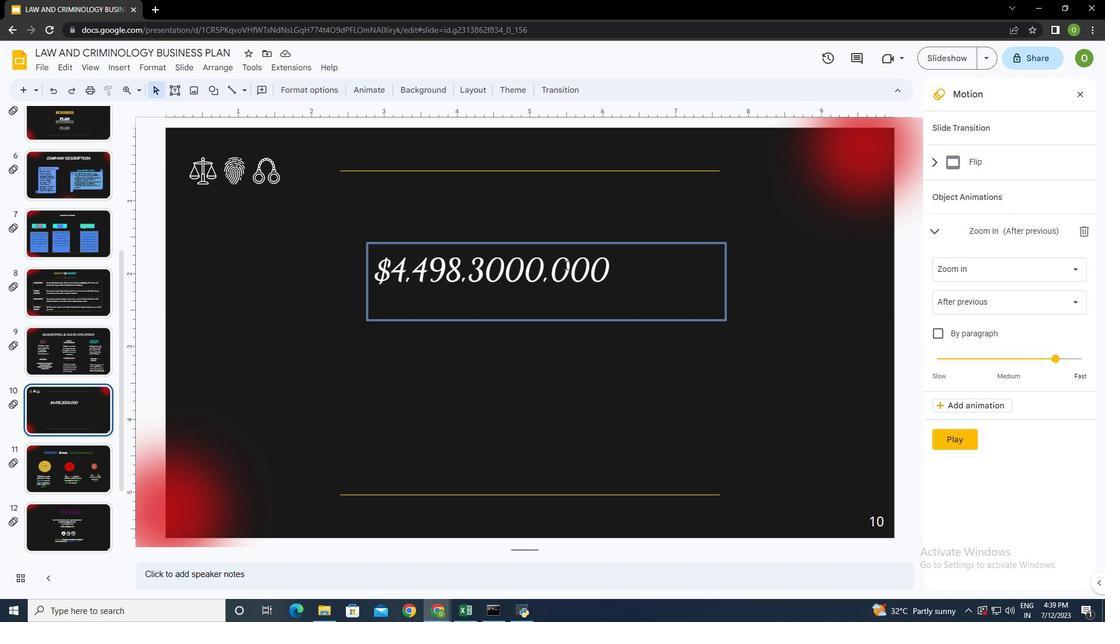 
Action: Mouse moved to (396, 262)
Screenshot: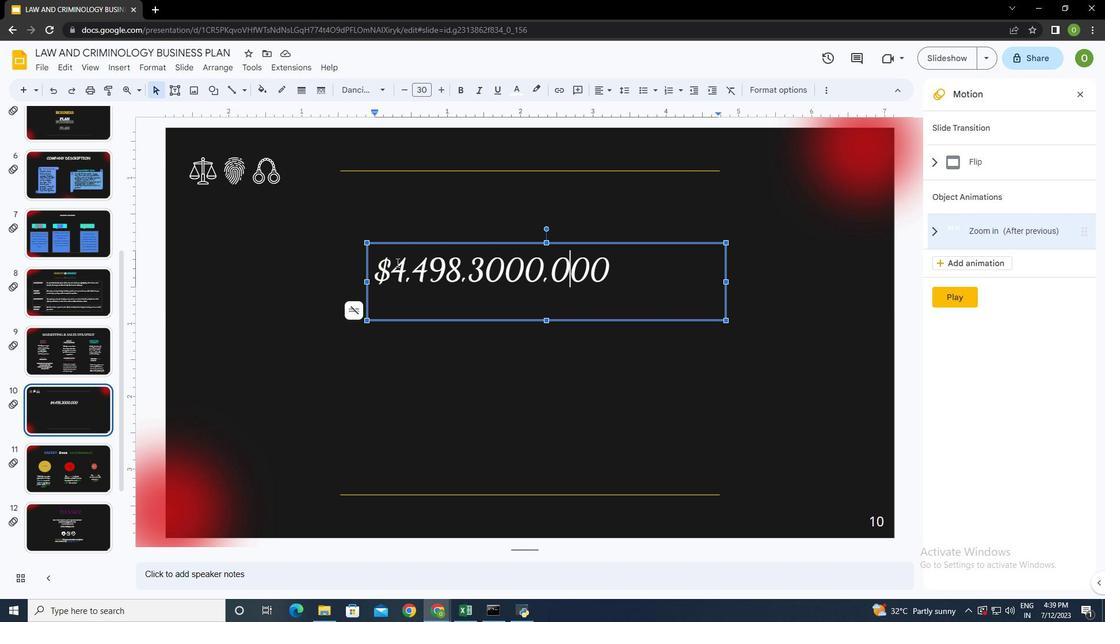 
Action: Mouse pressed left at (396, 262)
Screenshot: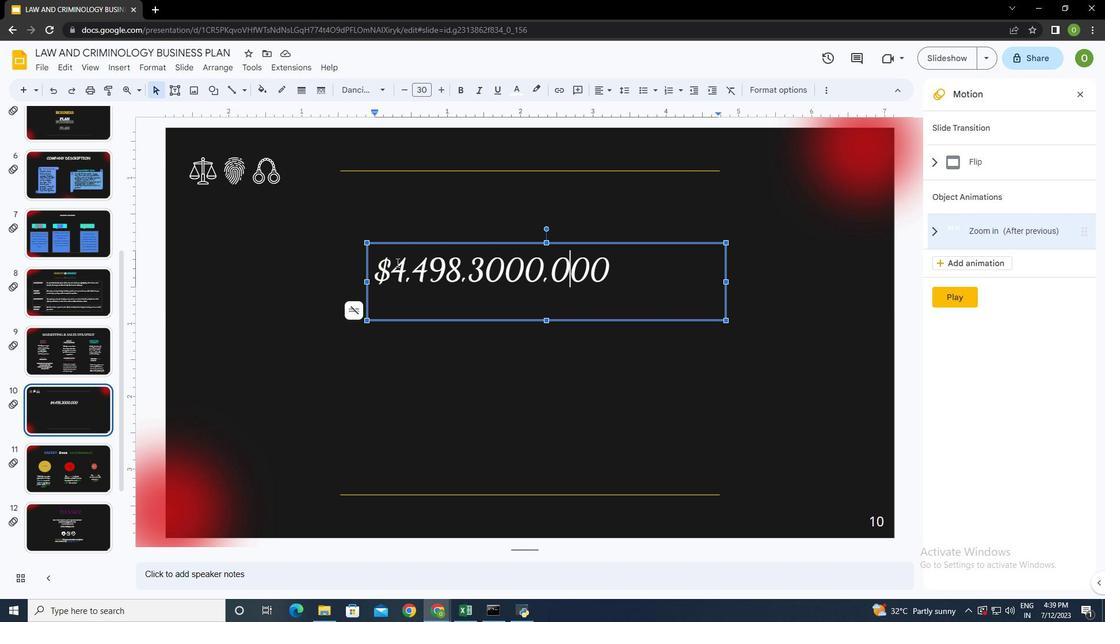 
Action: Mouse moved to (387, 289)
Screenshot: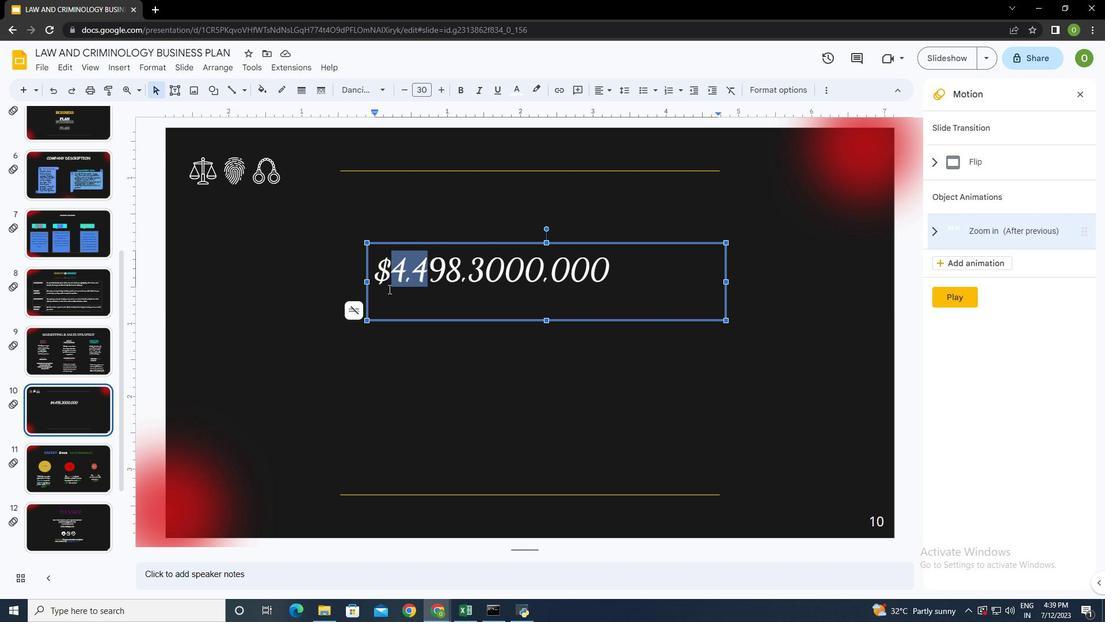 
Action: Mouse pressed left at (387, 289)
Screenshot: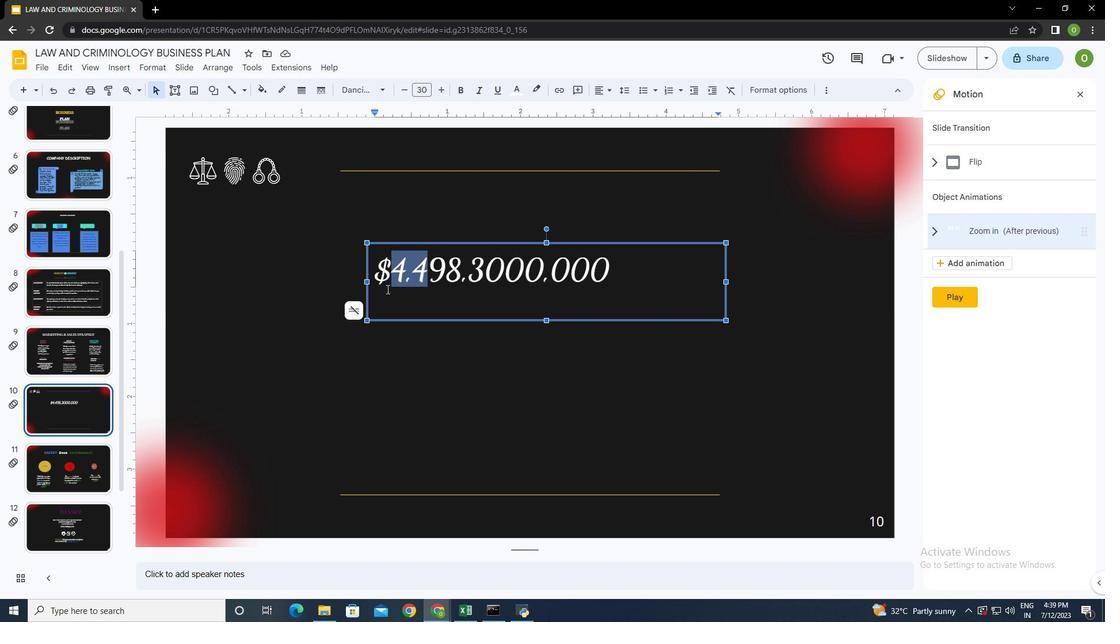 
Action: Mouse moved to (375, 264)
Screenshot: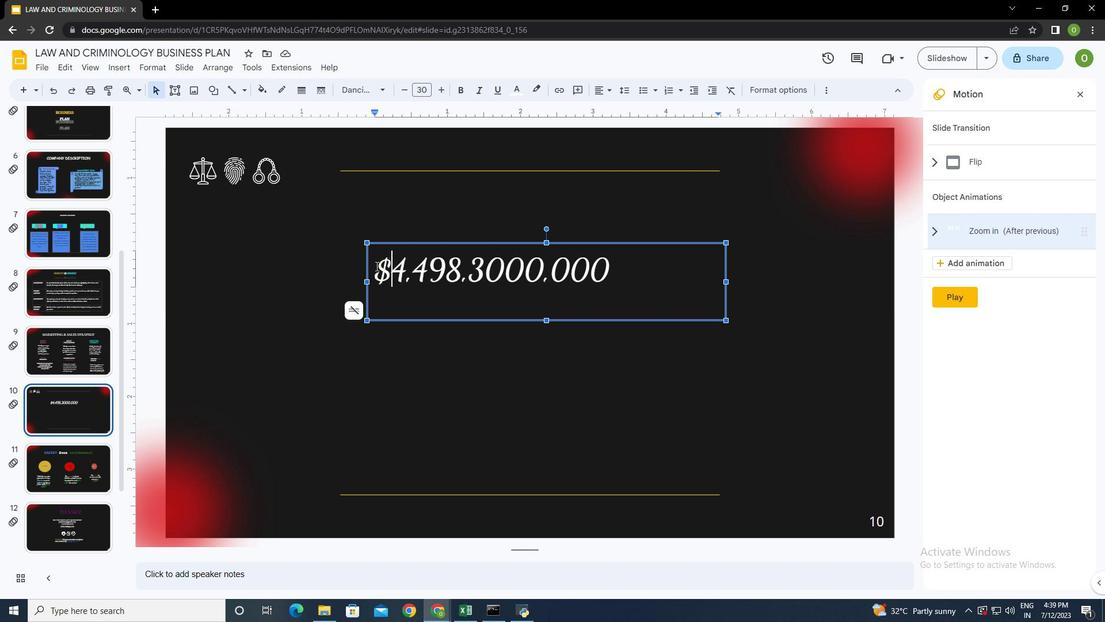 
Action: Mouse pressed left at (375, 264)
Screenshot: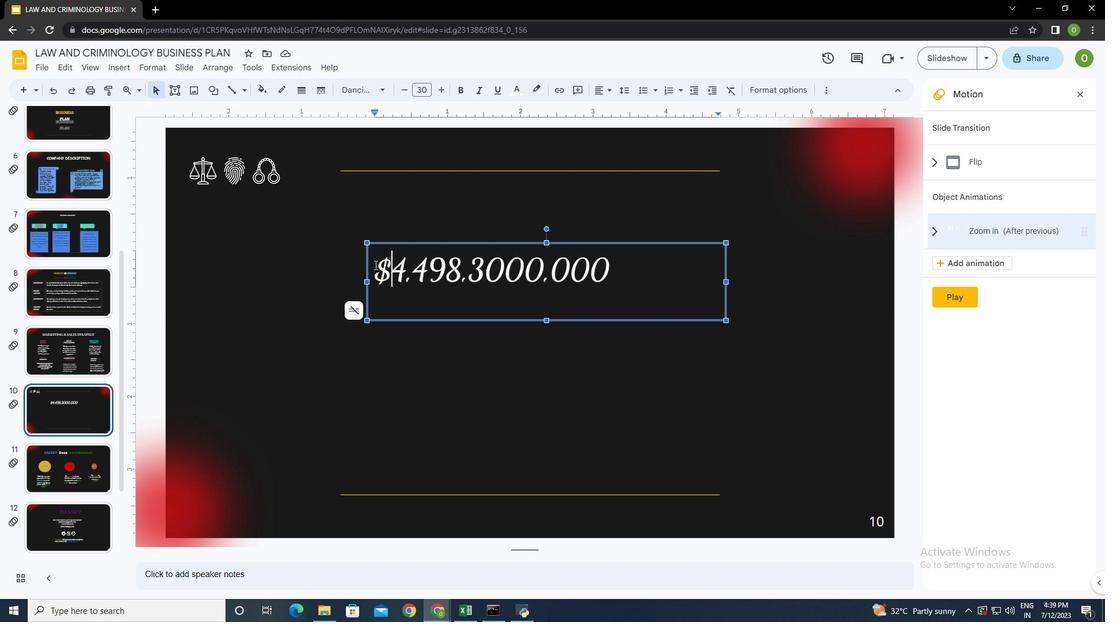 
Action: Mouse moved to (521, 92)
Screenshot: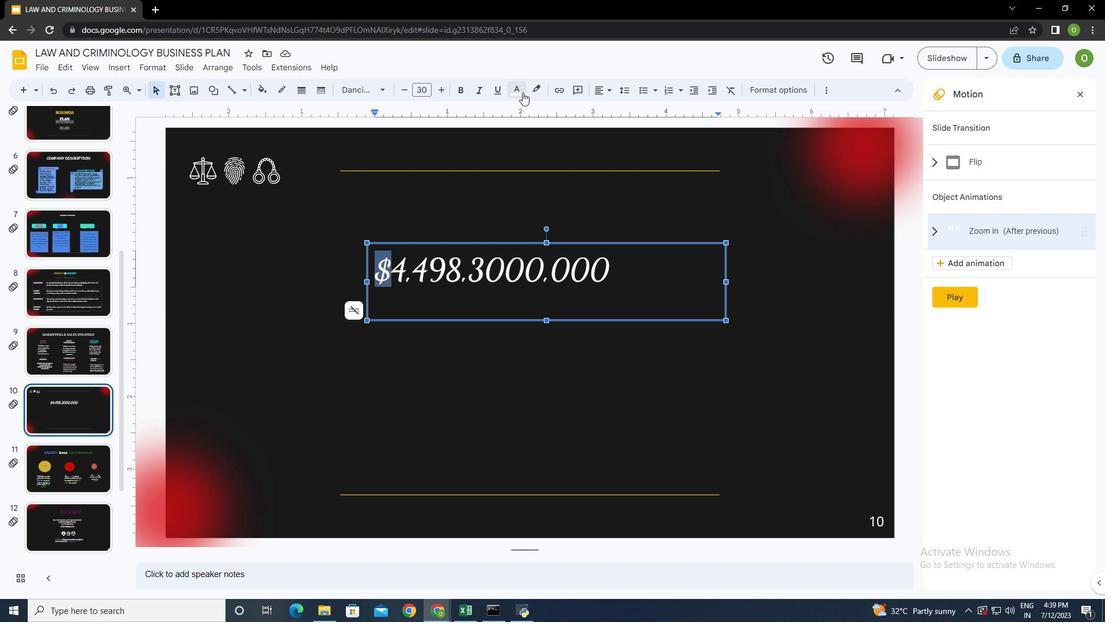 
Action: Mouse pressed left at (521, 92)
Screenshot: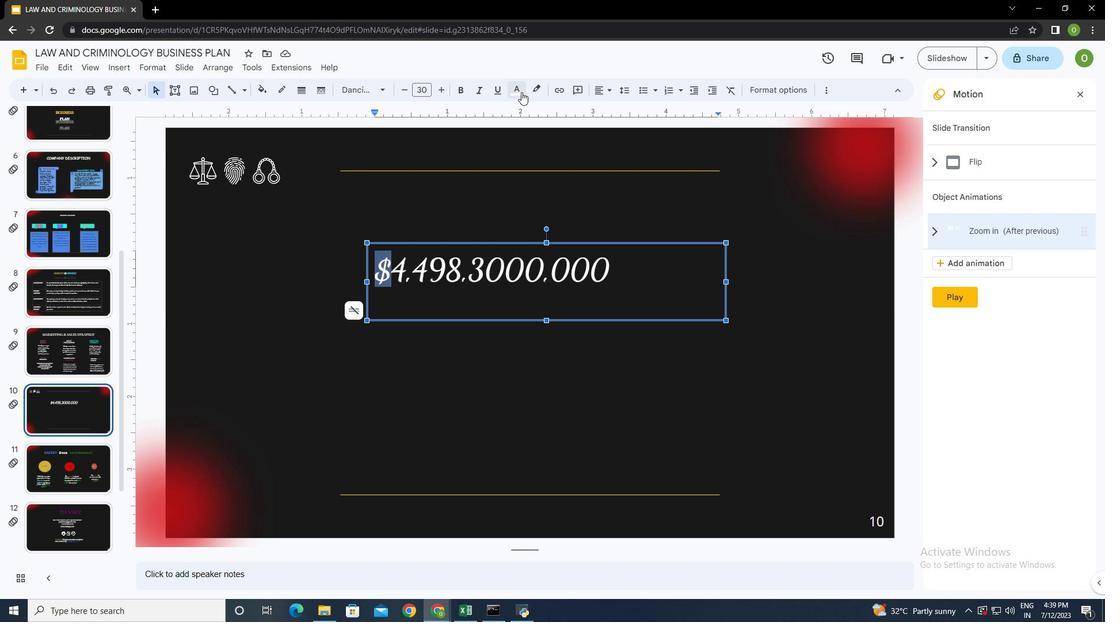 
Action: Mouse moved to (543, 126)
Screenshot: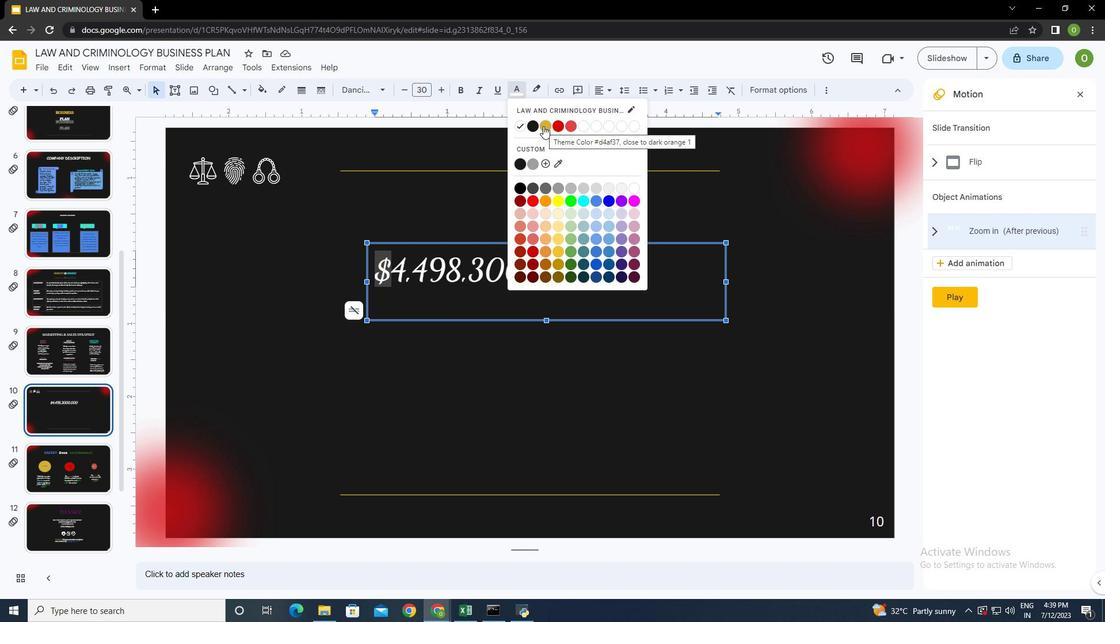 
Action: Mouse pressed left at (543, 126)
Screenshot: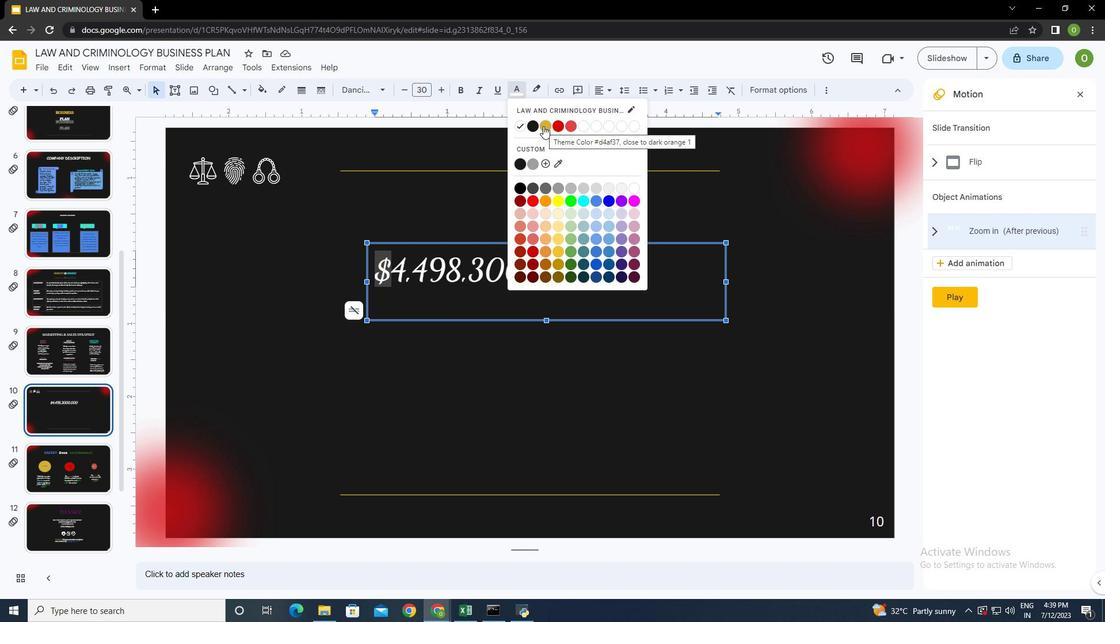 
Action: Mouse moved to (497, 297)
Screenshot: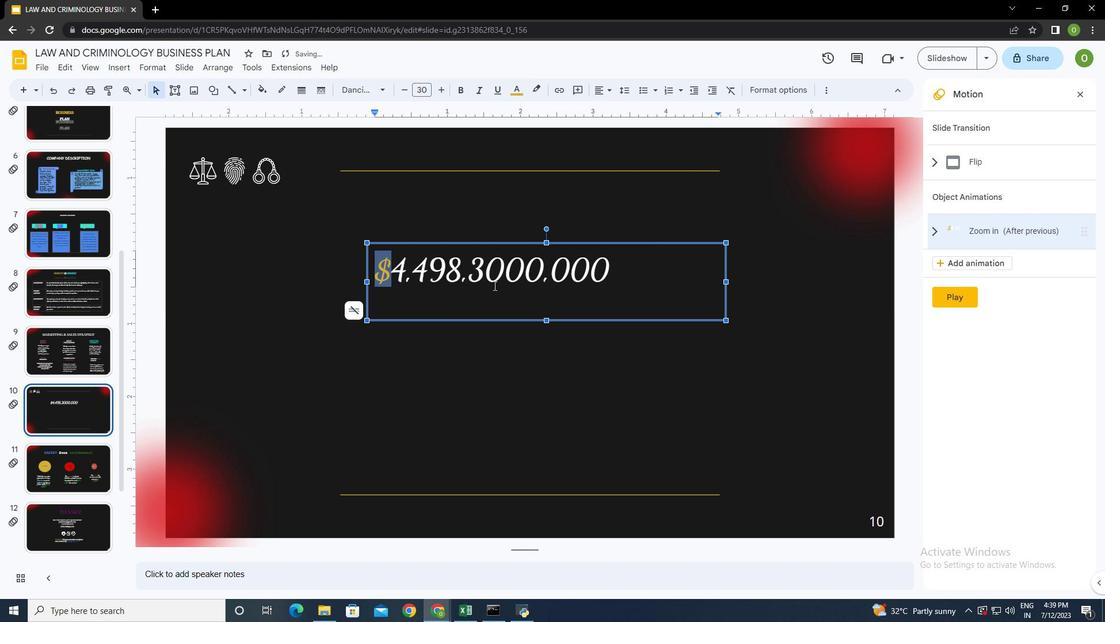 
Action: Mouse pressed left at (497, 297)
Screenshot: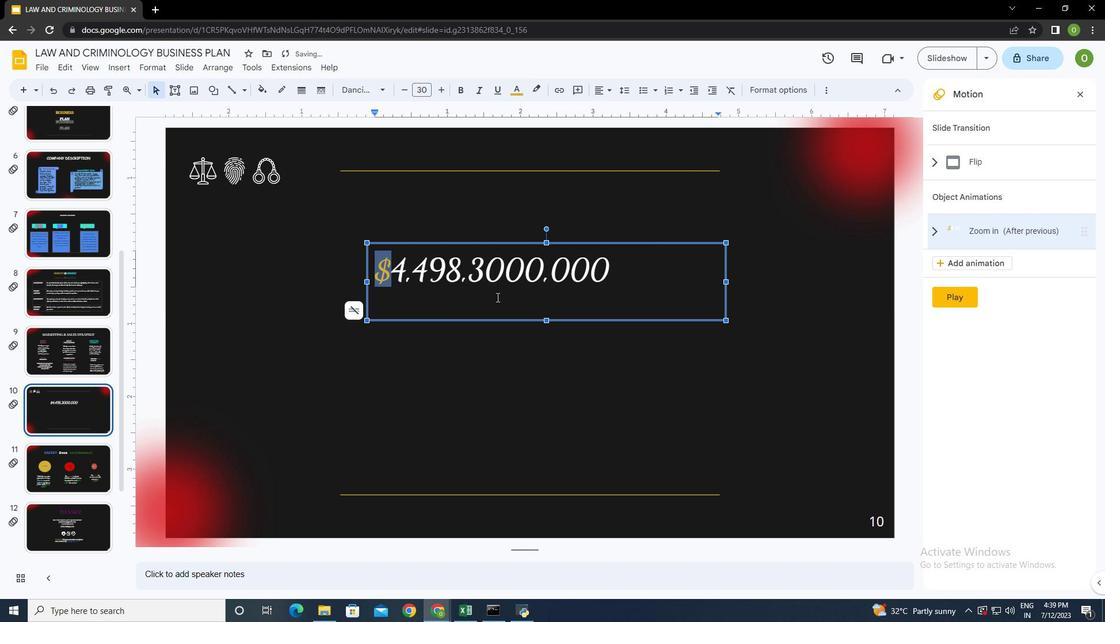 
Action: Mouse moved to (636, 271)
Screenshot: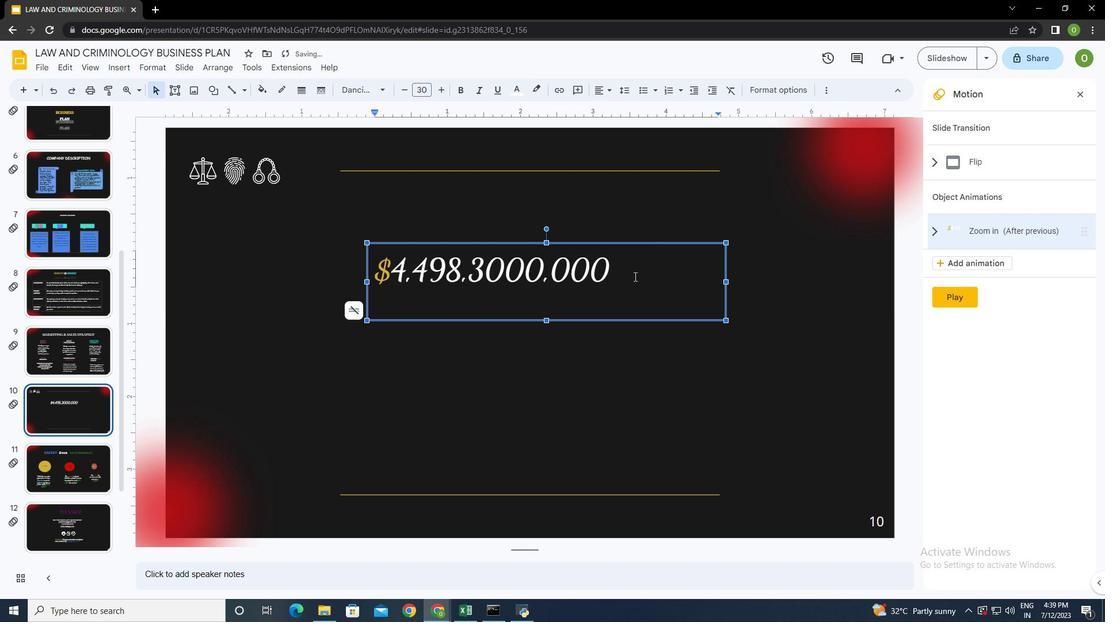
Action: Mouse pressed left at (636, 271)
Screenshot: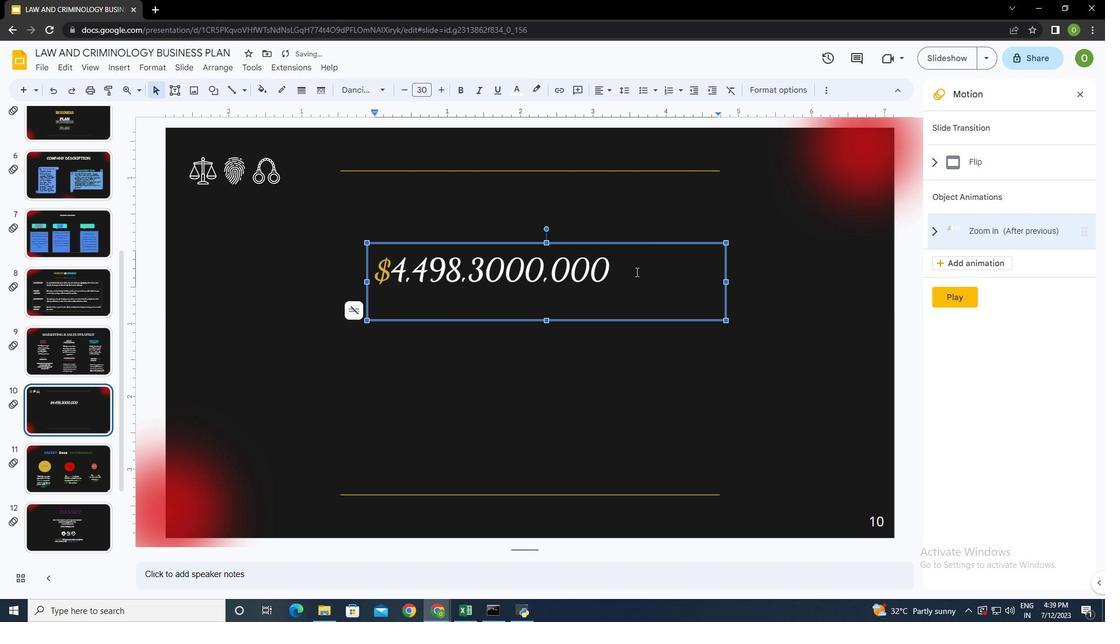 
Action: Mouse moved to (627, 274)
Screenshot: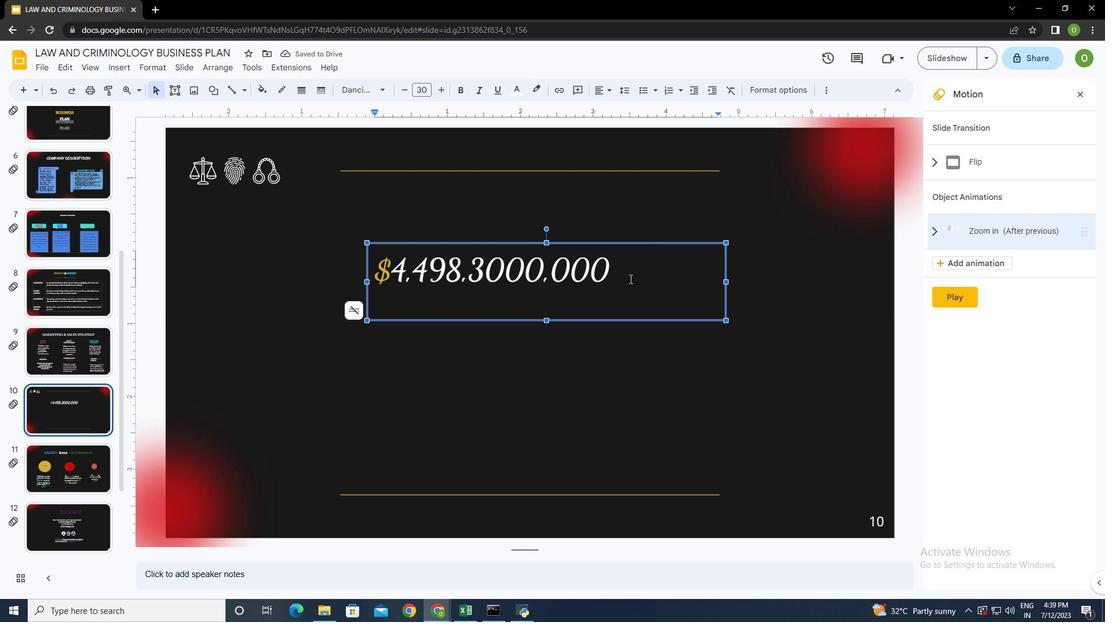 
Action: Mouse pressed left at (627, 274)
Screenshot: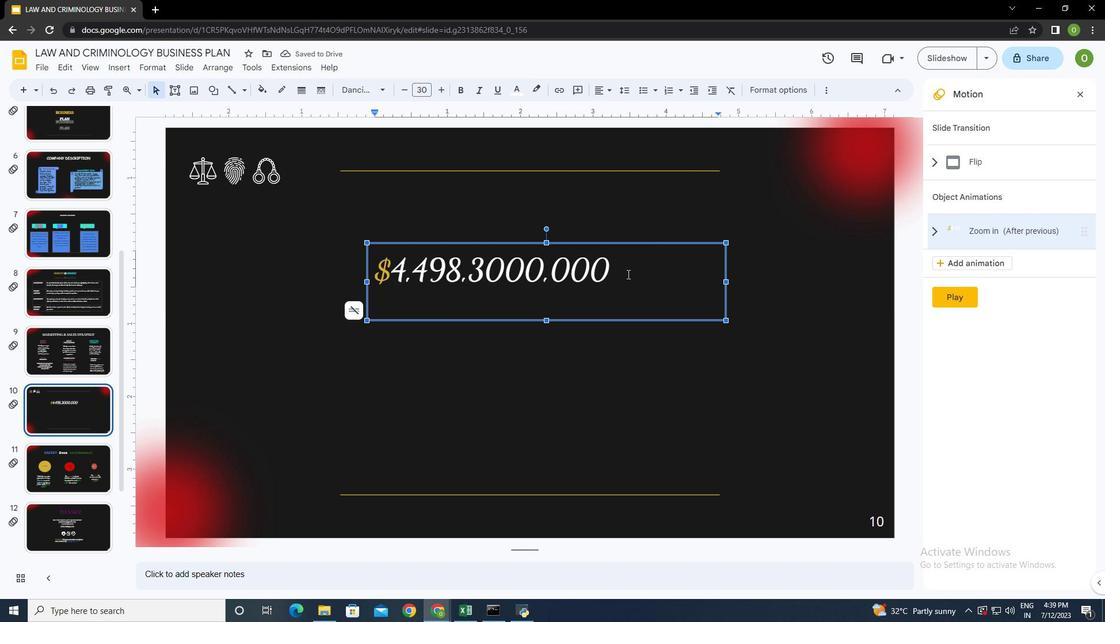 
Action: Mouse moved to (442, 91)
Screenshot: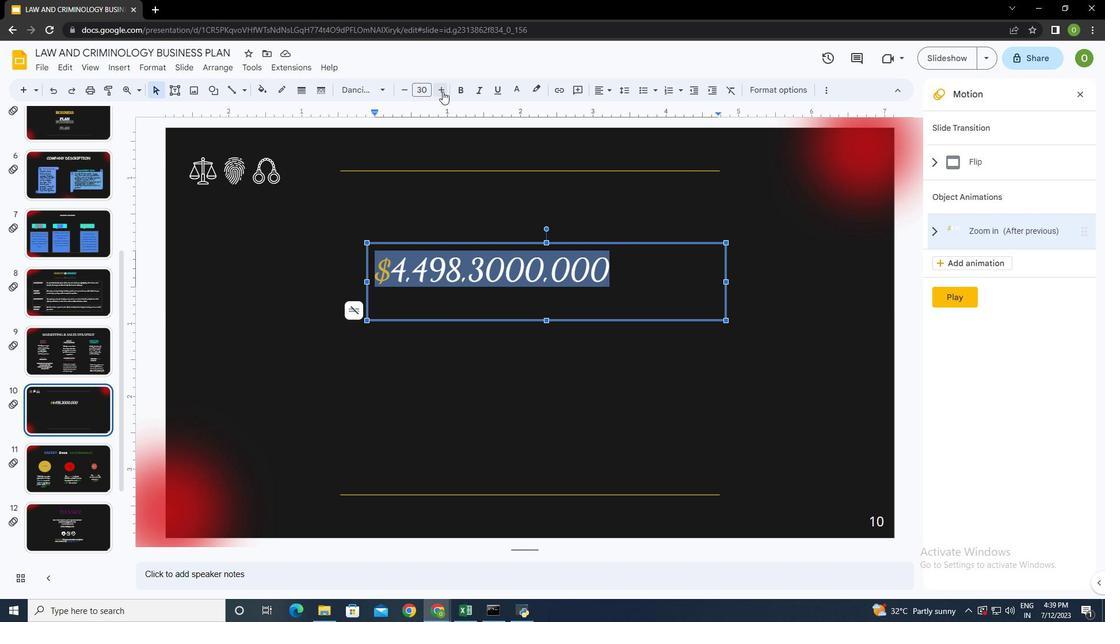 
Action: Mouse pressed left at (442, 91)
Screenshot: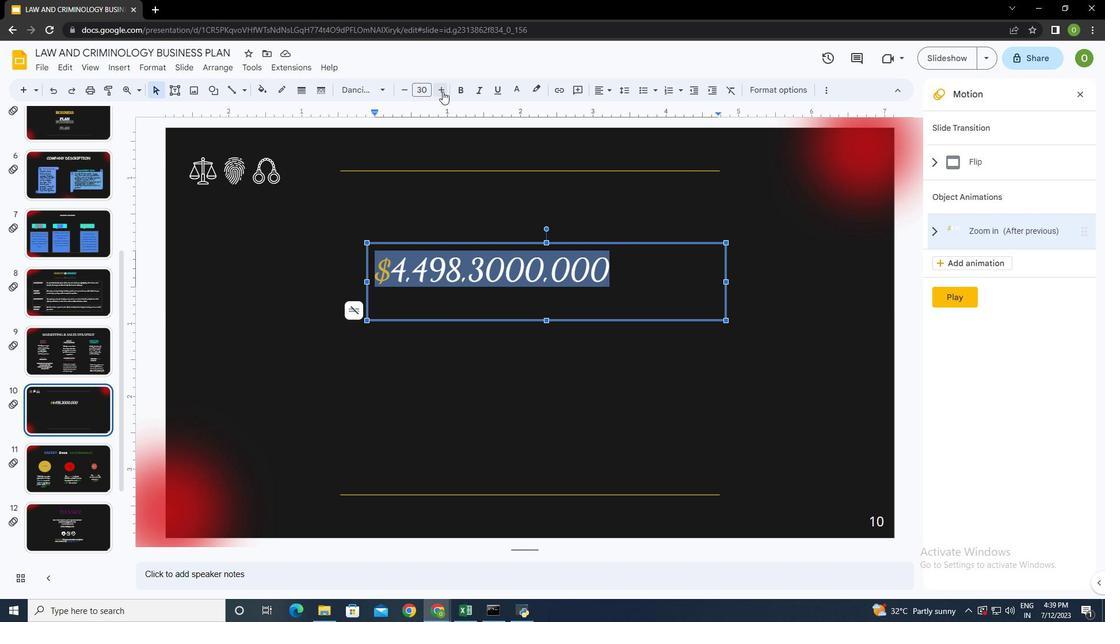 
Action: Mouse pressed left at (442, 91)
Screenshot: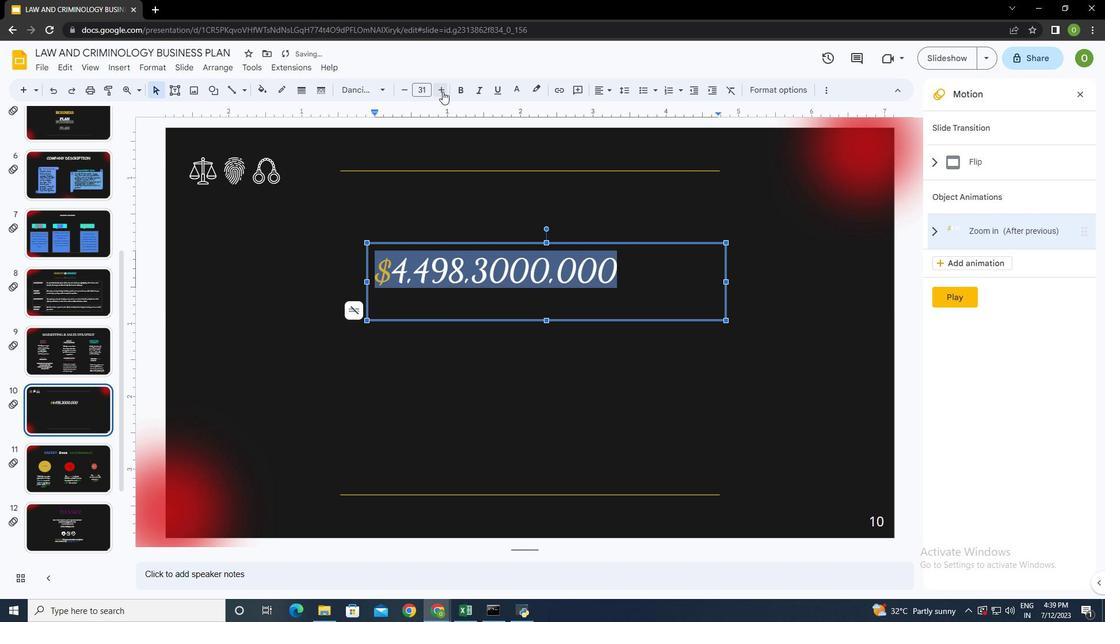 
Action: Mouse pressed left at (442, 91)
Screenshot: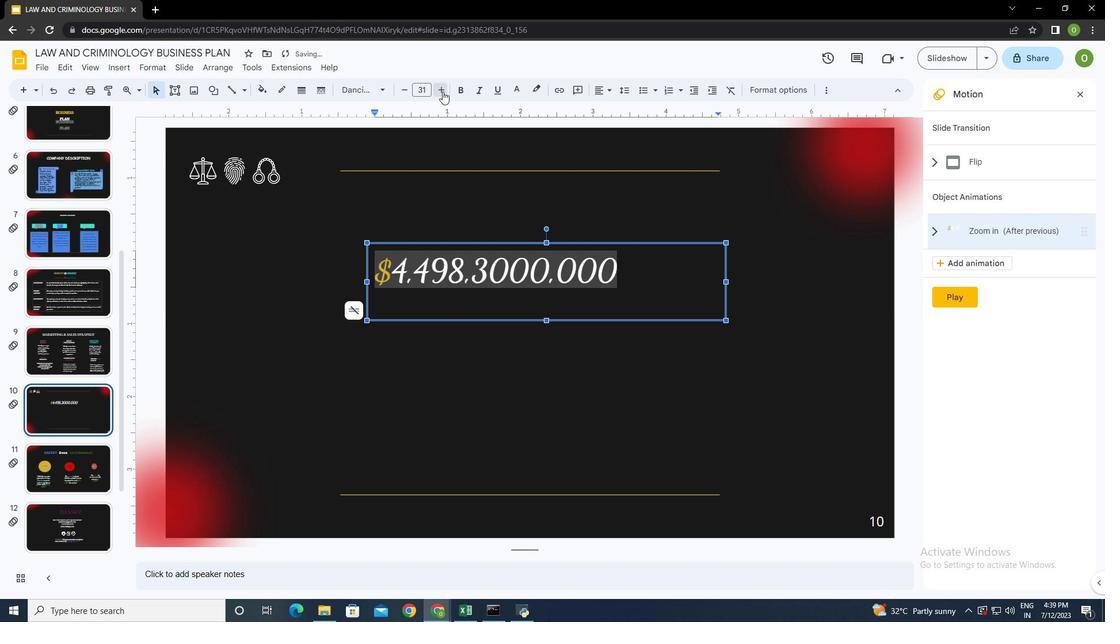 
Action: Mouse pressed left at (442, 91)
Screenshot: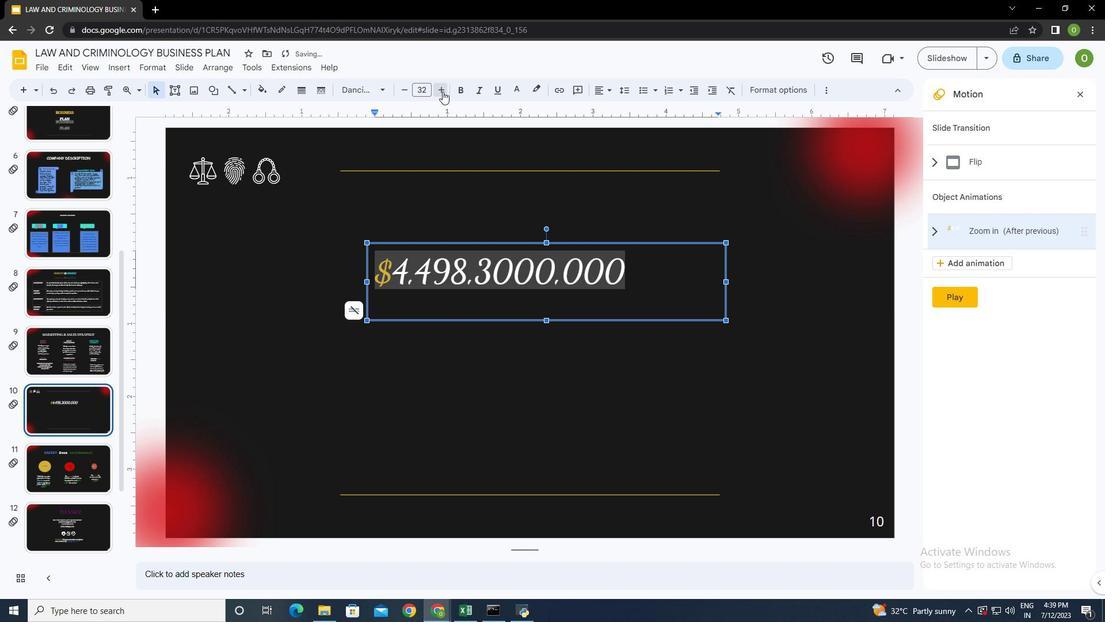 
Action: Mouse pressed left at (442, 91)
Screenshot: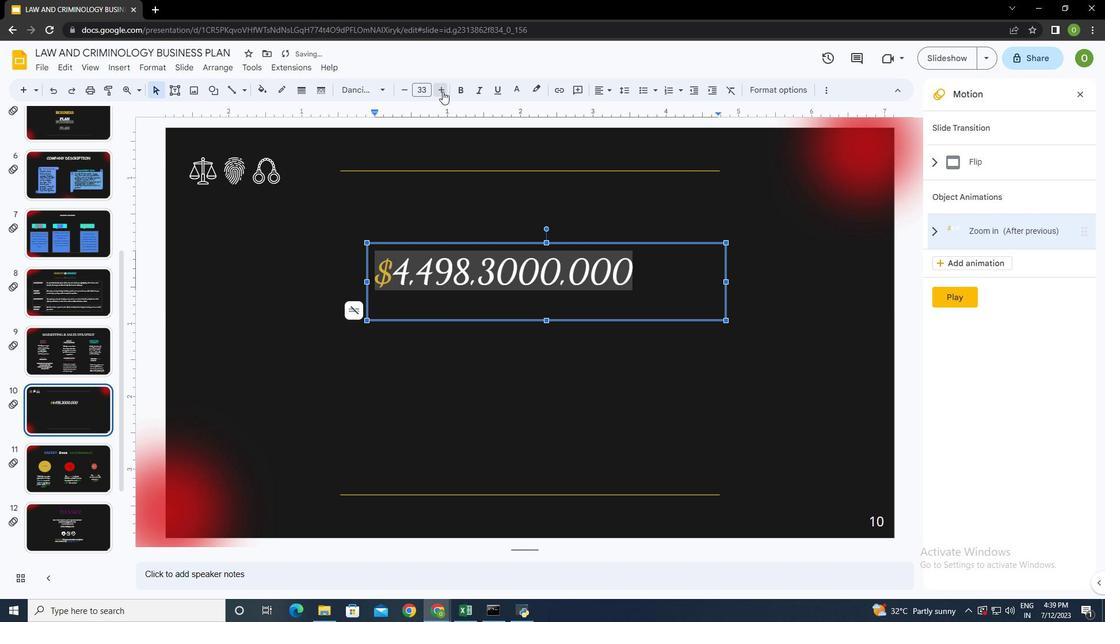 
Action: Mouse pressed left at (442, 91)
Screenshot: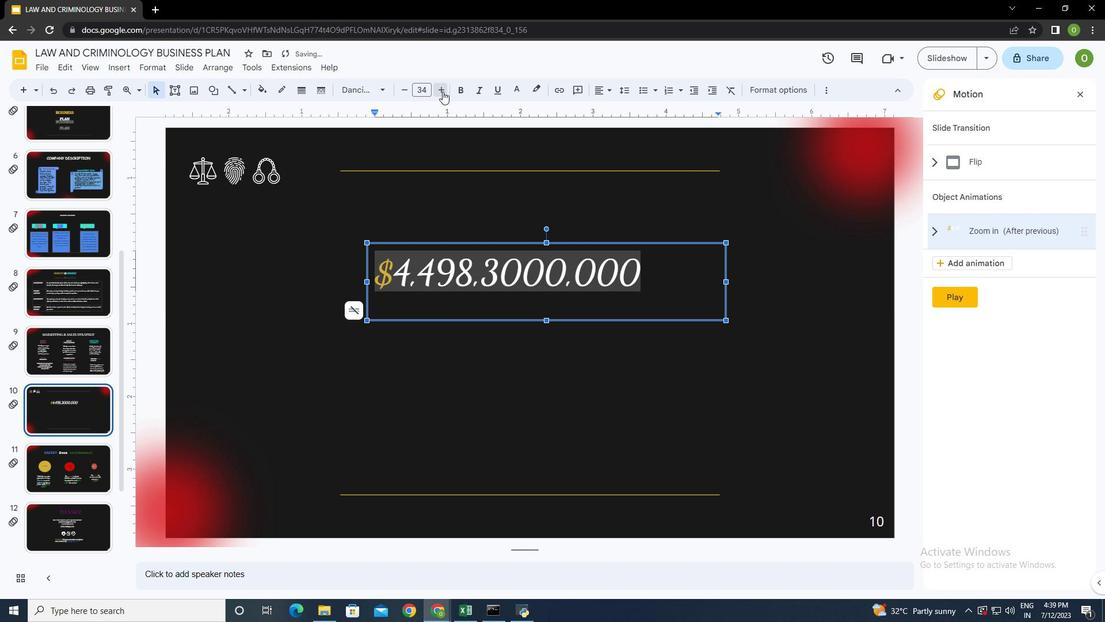 
Action: Mouse pressed left at (442, 91)
Screenshot: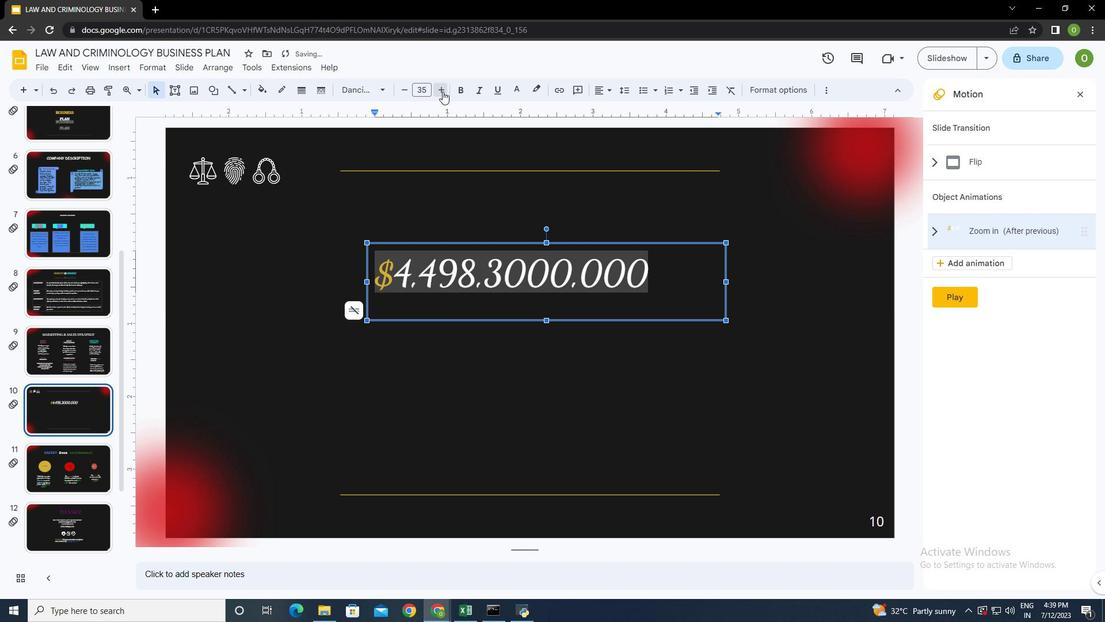 
Action: Mouse pressed left at (442, 91)
Screenshot: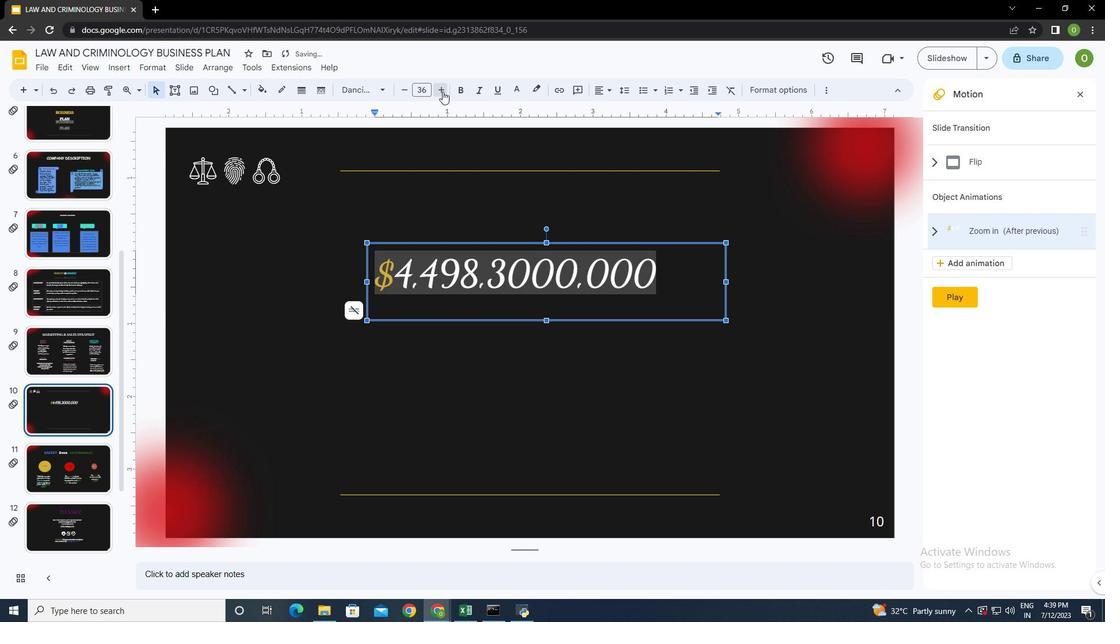 
Action: Mouse pressed left at (442, 91)
Screenshot: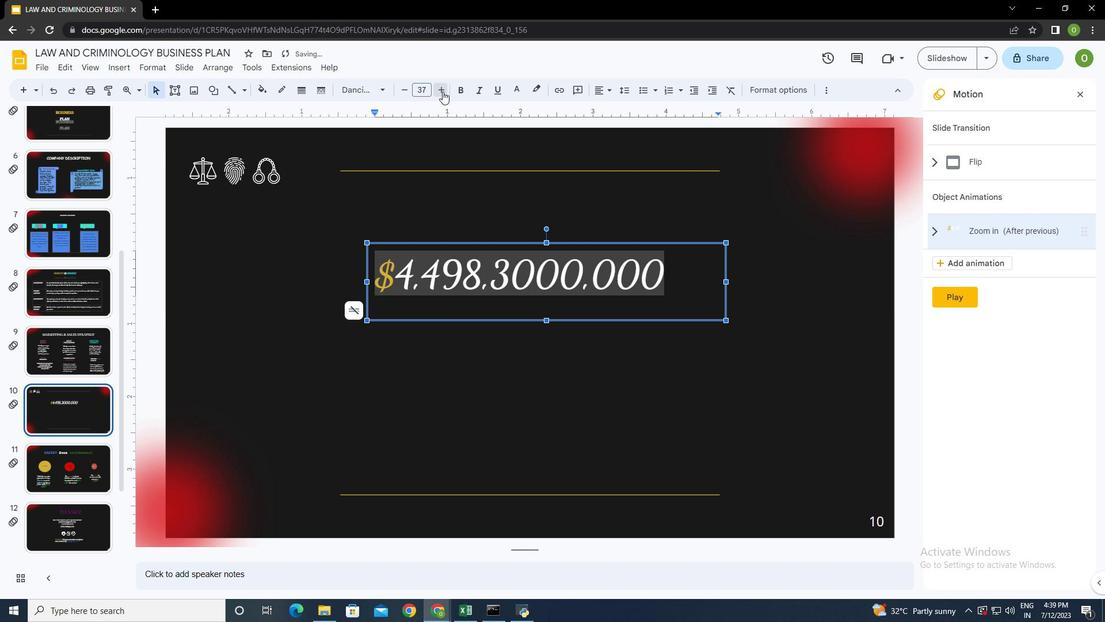 
Action: Mouse pressed left at (442, 91)
Screenshot: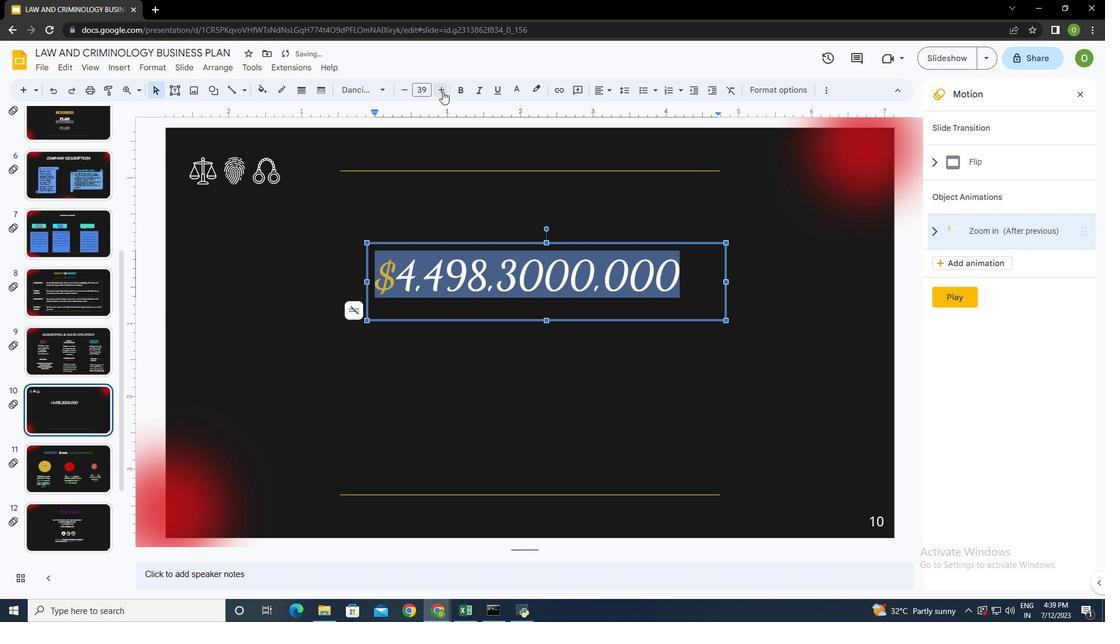 
Action: Mouse pressed left at (442, 91)
Screenshot: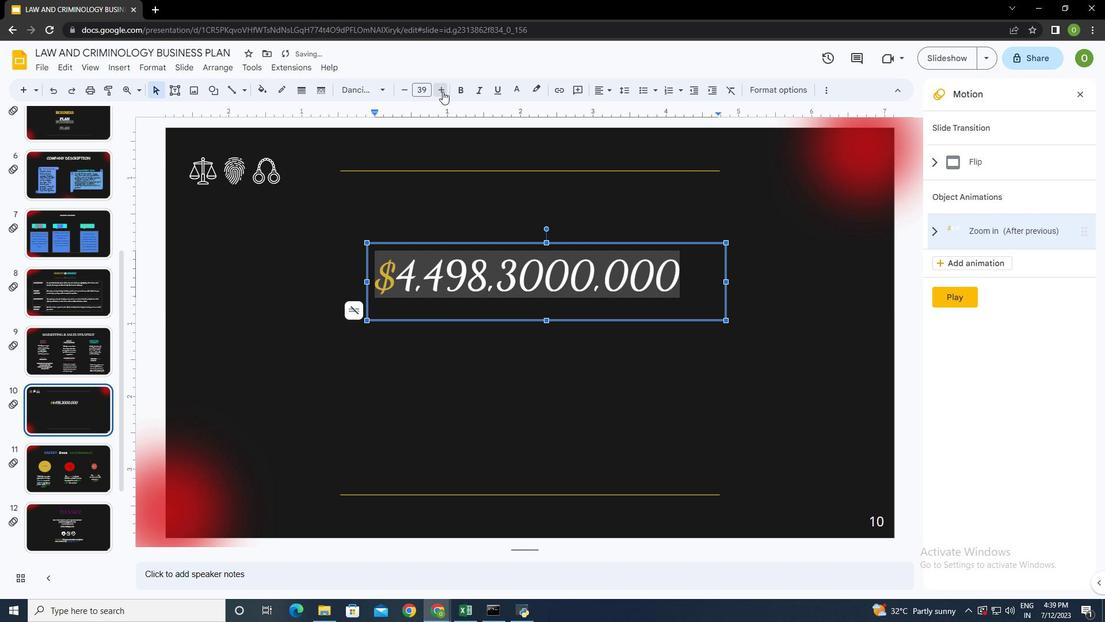 
Action: Mouse moved to (405, 88)
Screenshot: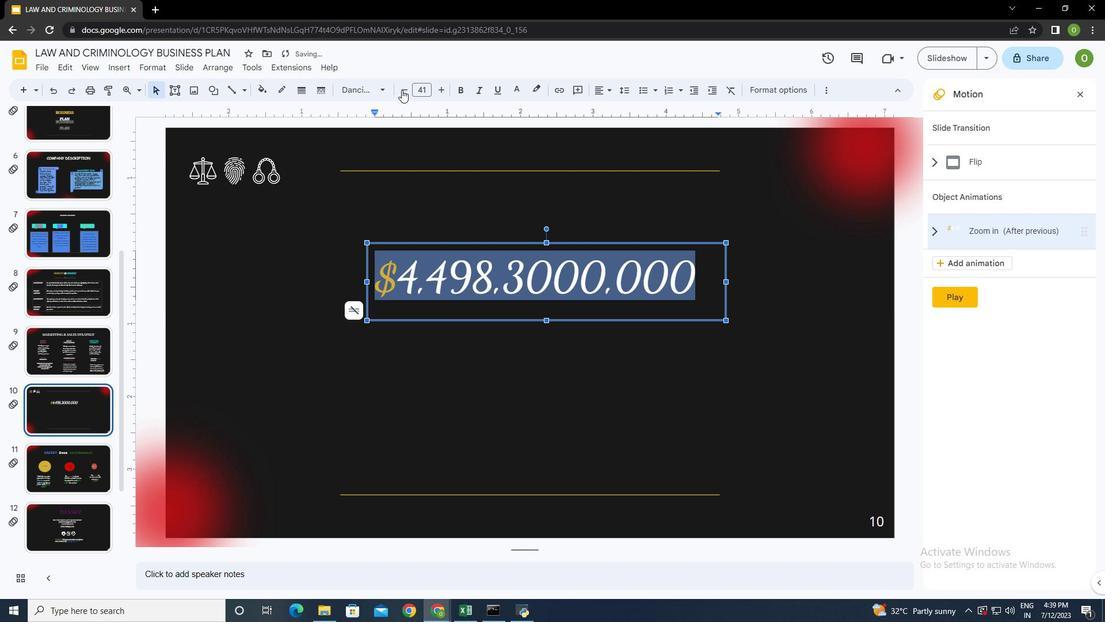 
Action: Mouse pressed left at (405, 88)
Screenshot: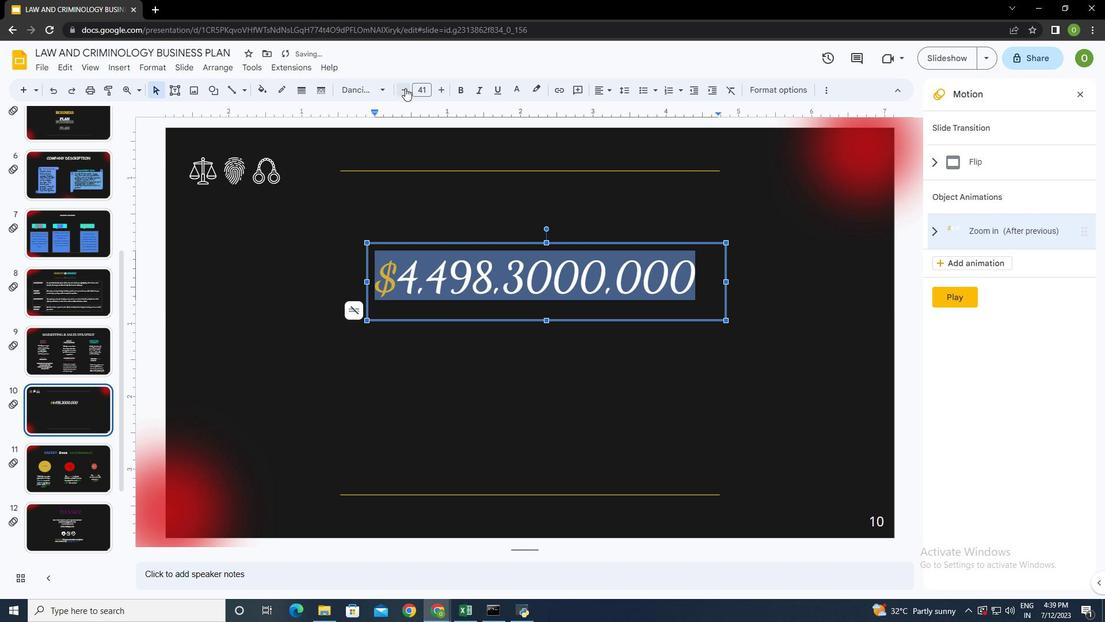 
Action: Mouse moved to (782, 286)
Screenshot: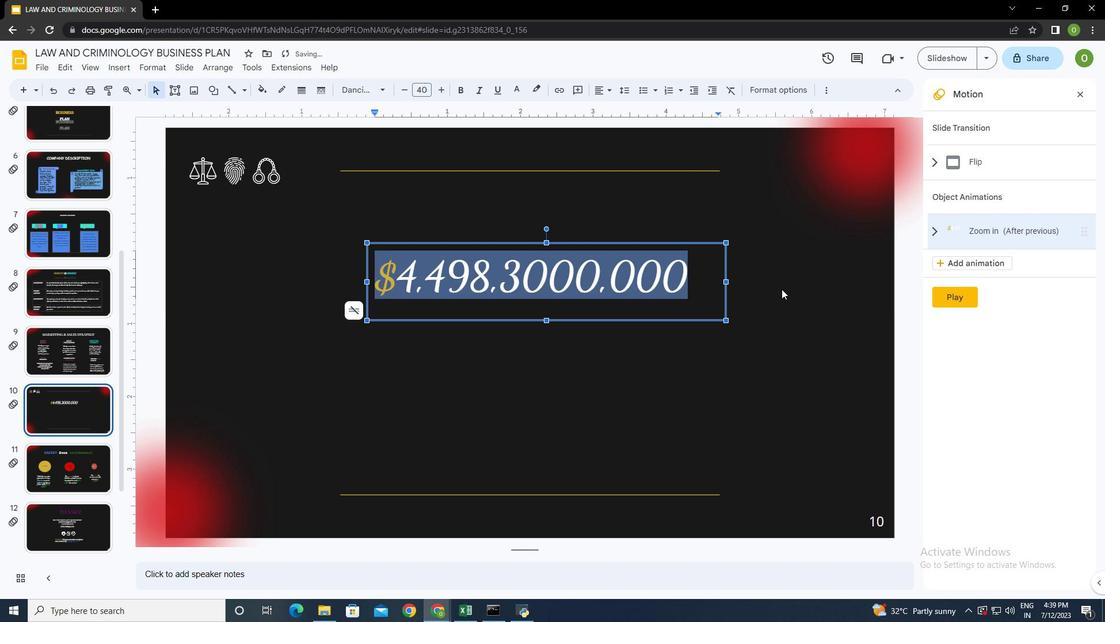 
Action: Mouse pressed left at (782, 286)
Screenshot: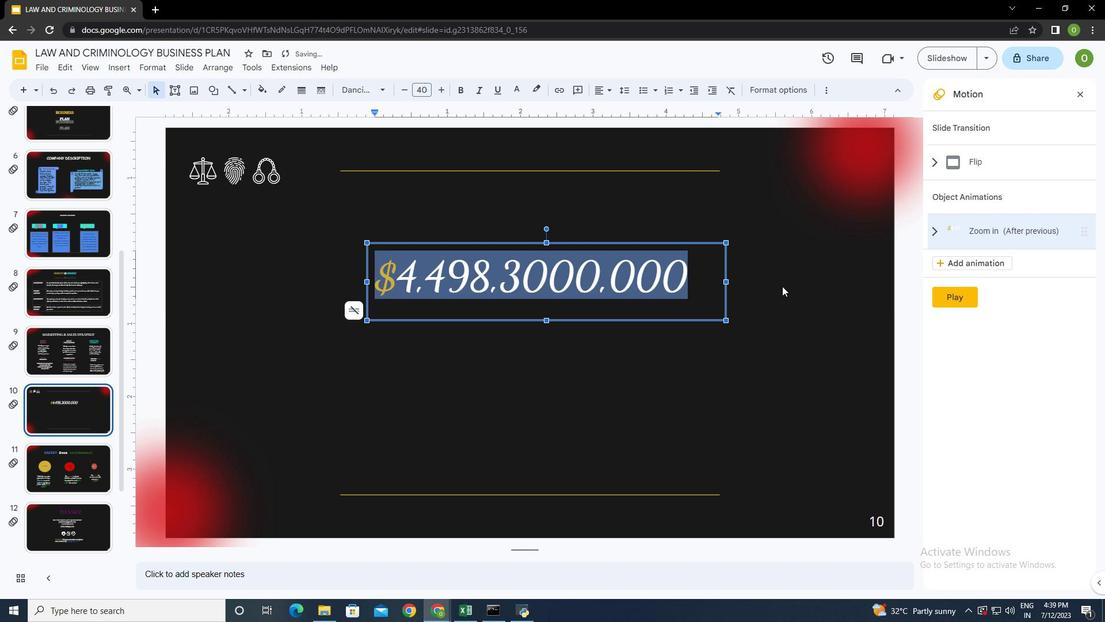 
Action: Mouse moved to (399, 369)
Screenshot: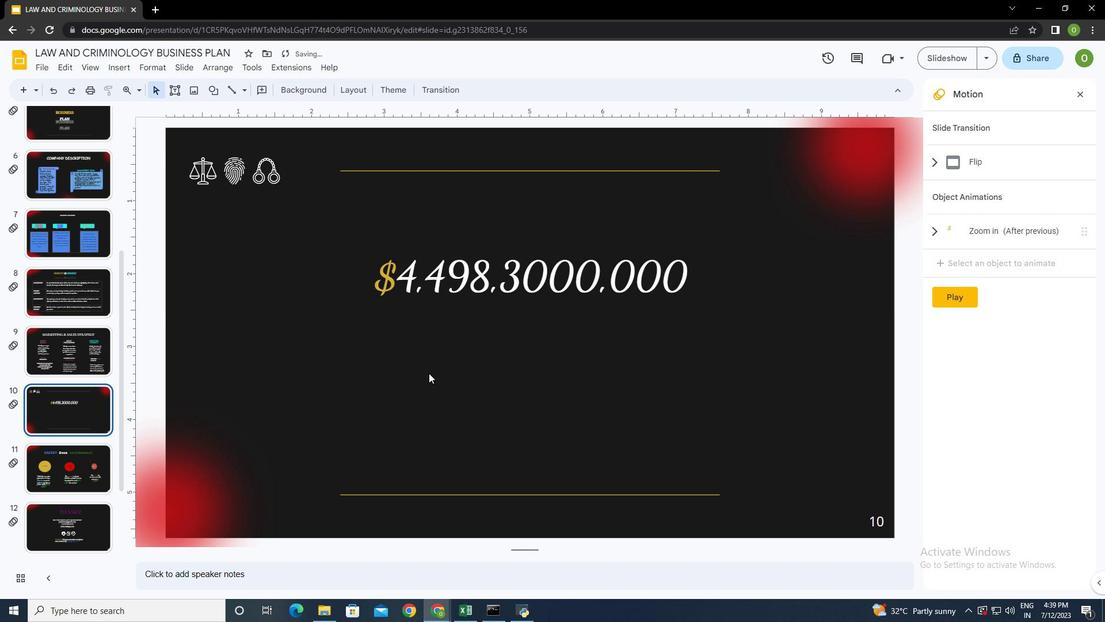 
Action: Mouse pressed left at (399, 369)
Screenshot: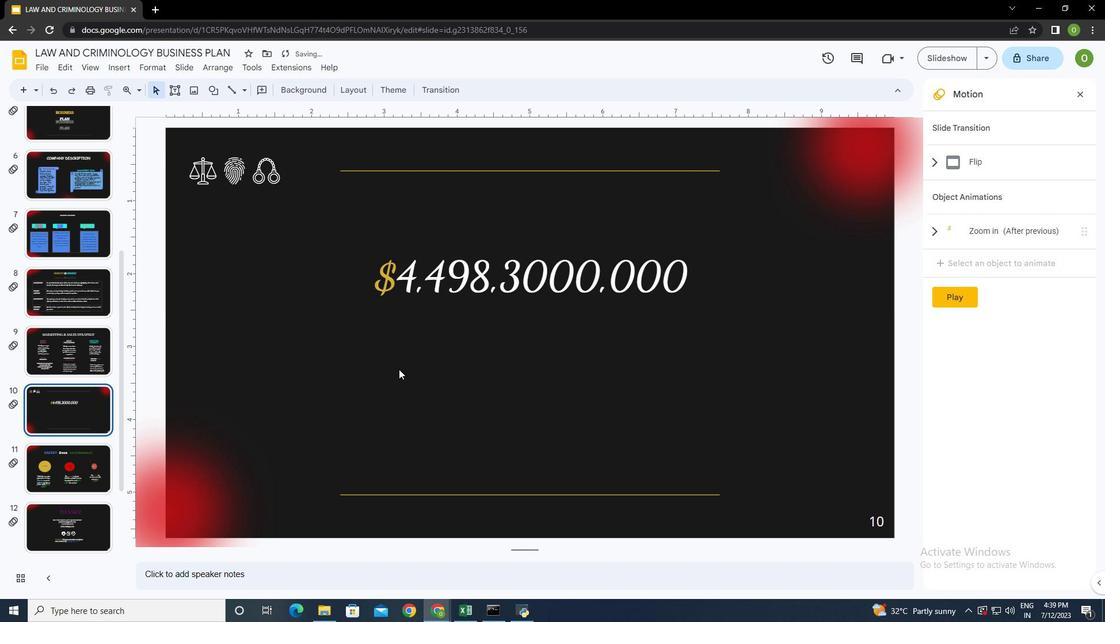 
Action: Mouse moved to (172, 88)
Screenshot: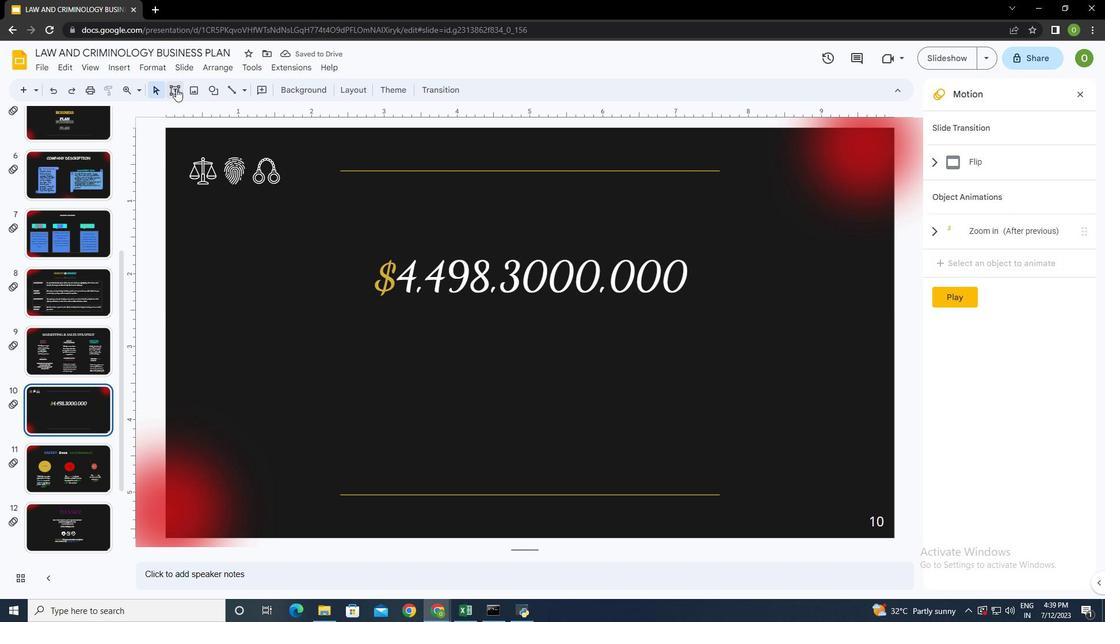 
Action: Mouse pressed left at (172, 88)
Screenshot: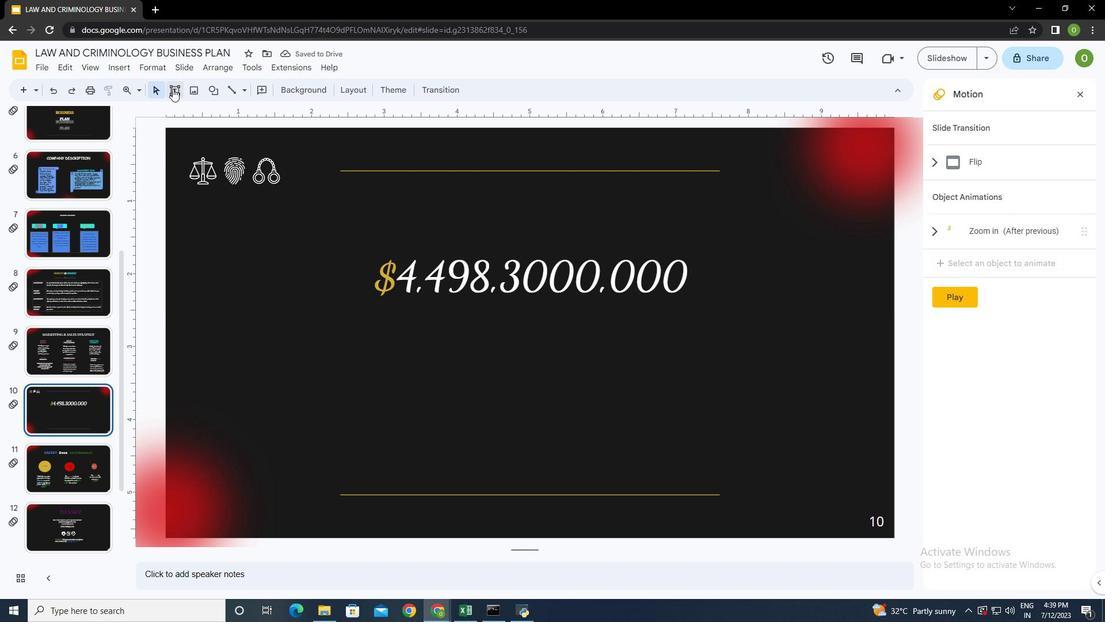 
Action: Mouse moved to (366, 328)
Screenshot: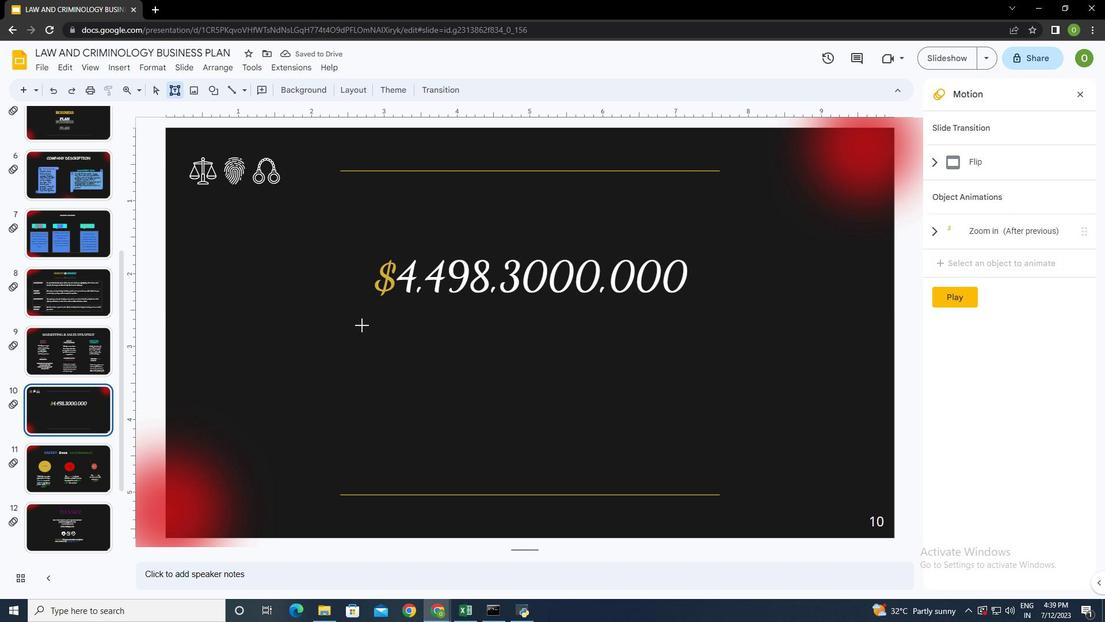 
Action: Mouse pressed left at (366, 328)
Screenshot: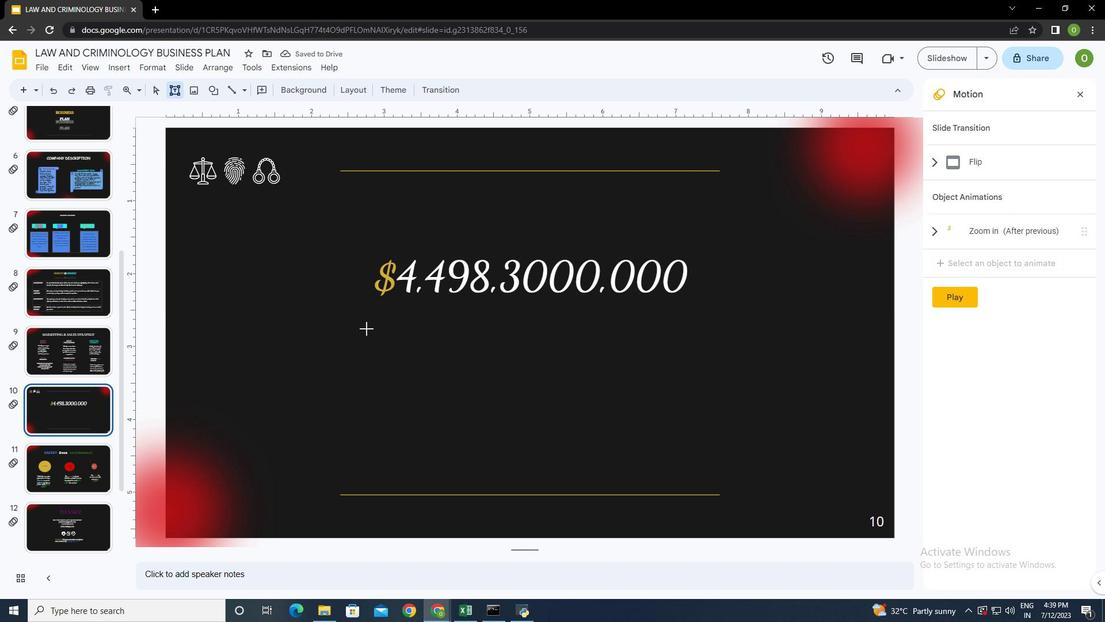 
Action: Mouse moved to (513, 87)
Screenshot: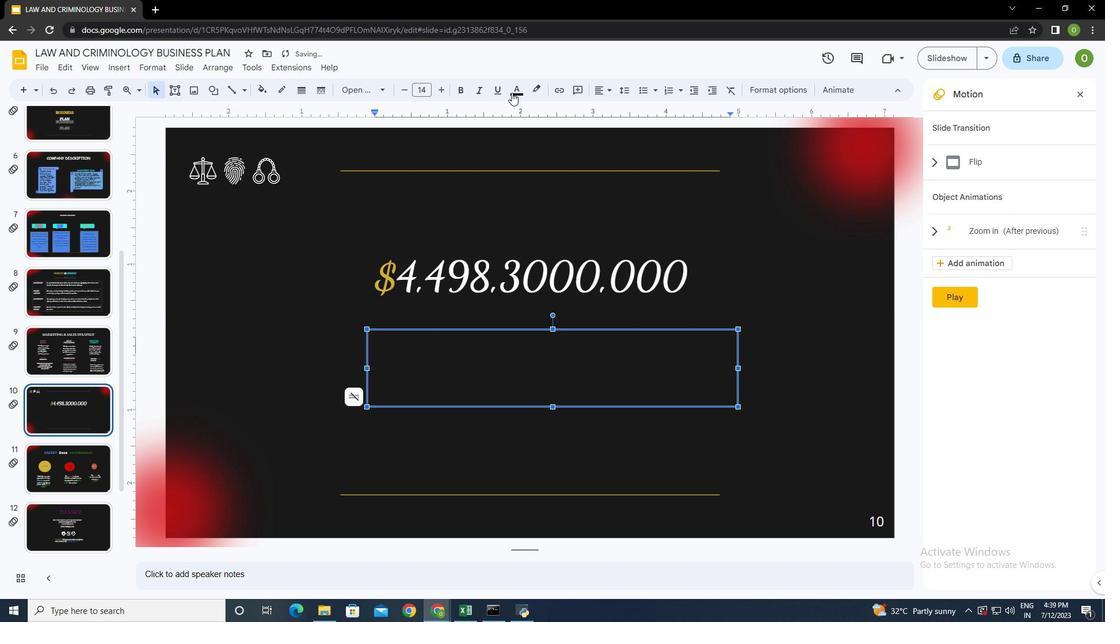 
Action: Mouse pressed left at (513, 87)
Screenshot: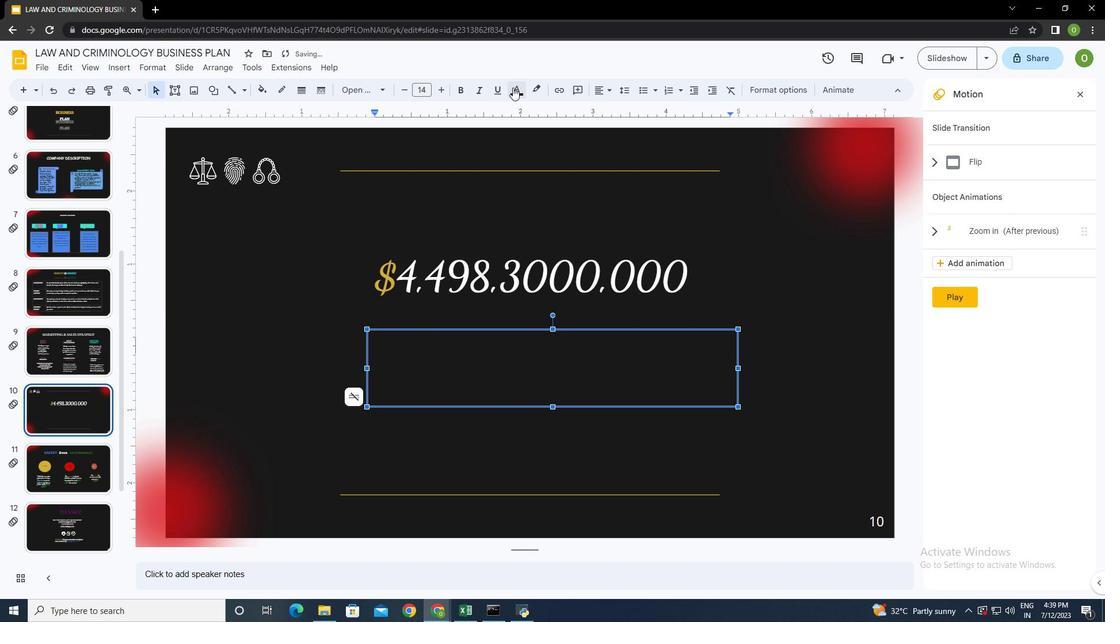 
Action: Mouse moved to (520, 126)
Screenshot: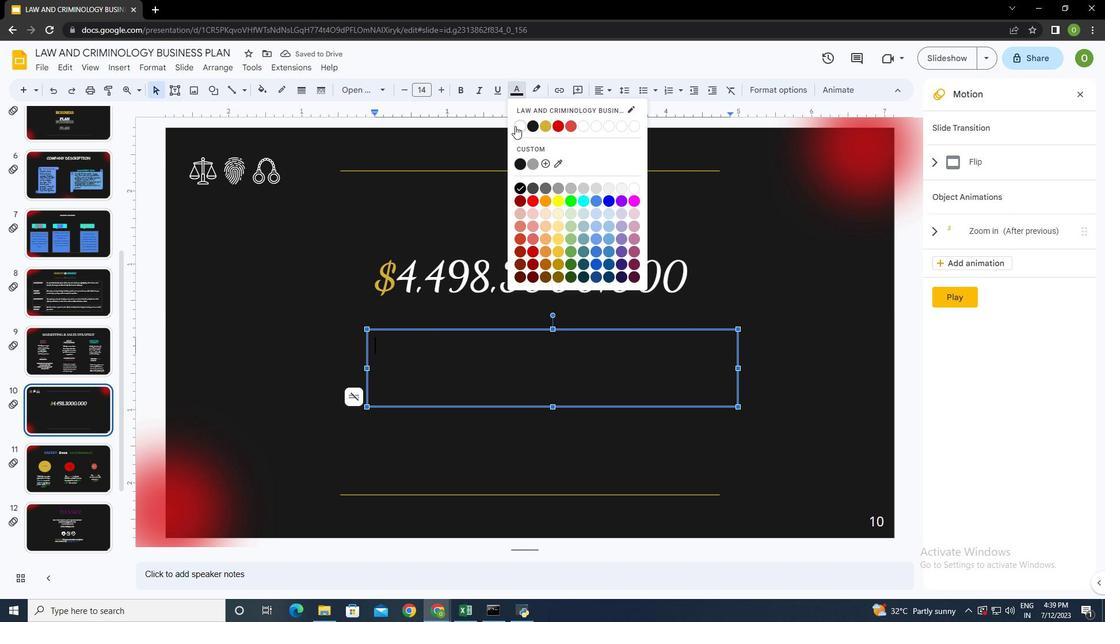 
Action: Mouse pressed left at (520, 126)
Screenshot: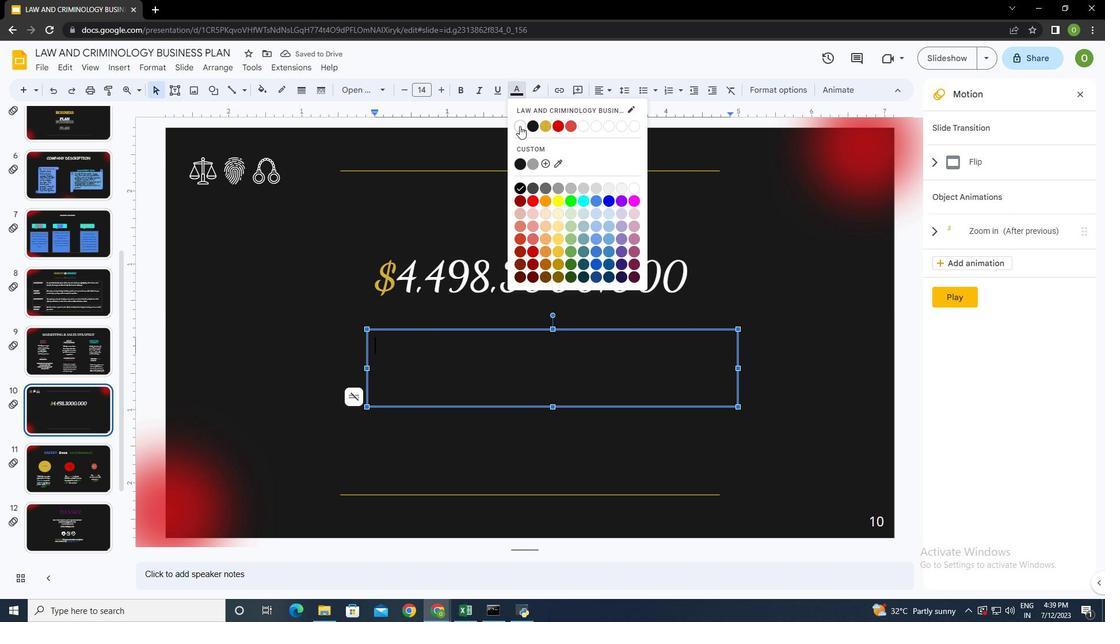 
Action: Mouse moved to (430, 349)
Screenshot: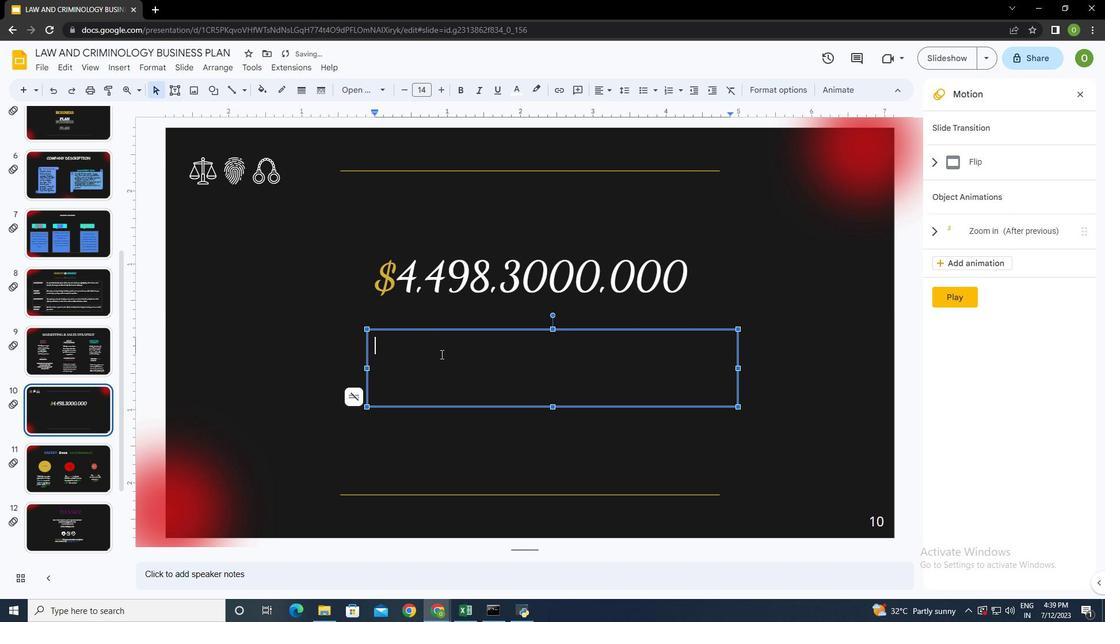 
Action: Key pressed <Key.shift><Key.shift>Budget<Key.space>for<Key.space>the<Key.space>new<Key.space>products/services<Key.space>of<Key.space>the<Key.space>company
Screenshot: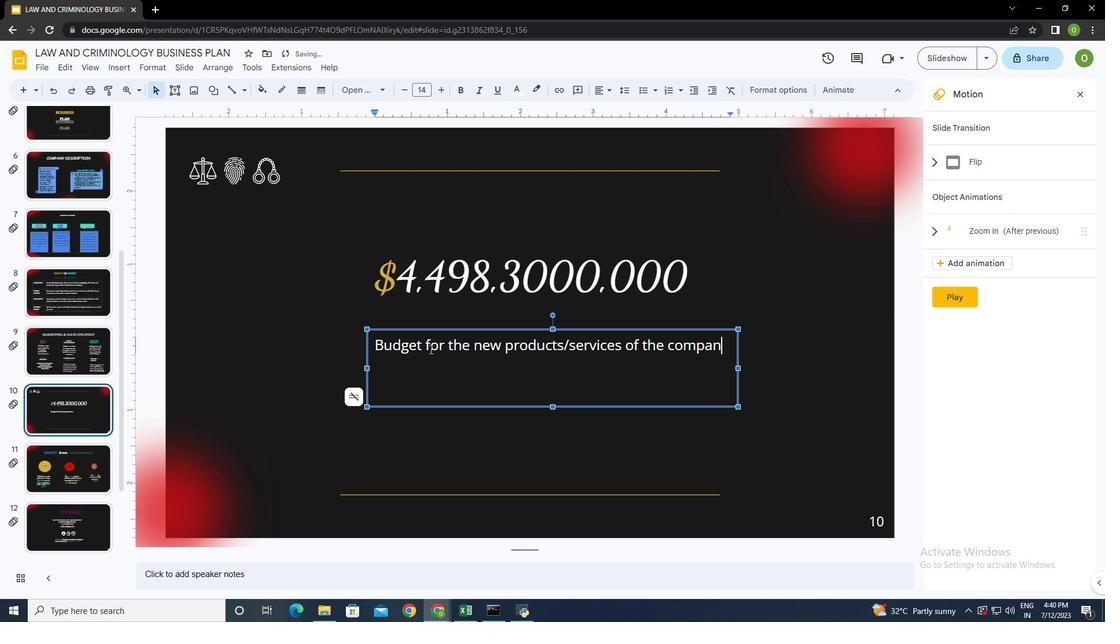 
Action: Mouse moved to (552, 404)
Screenshot: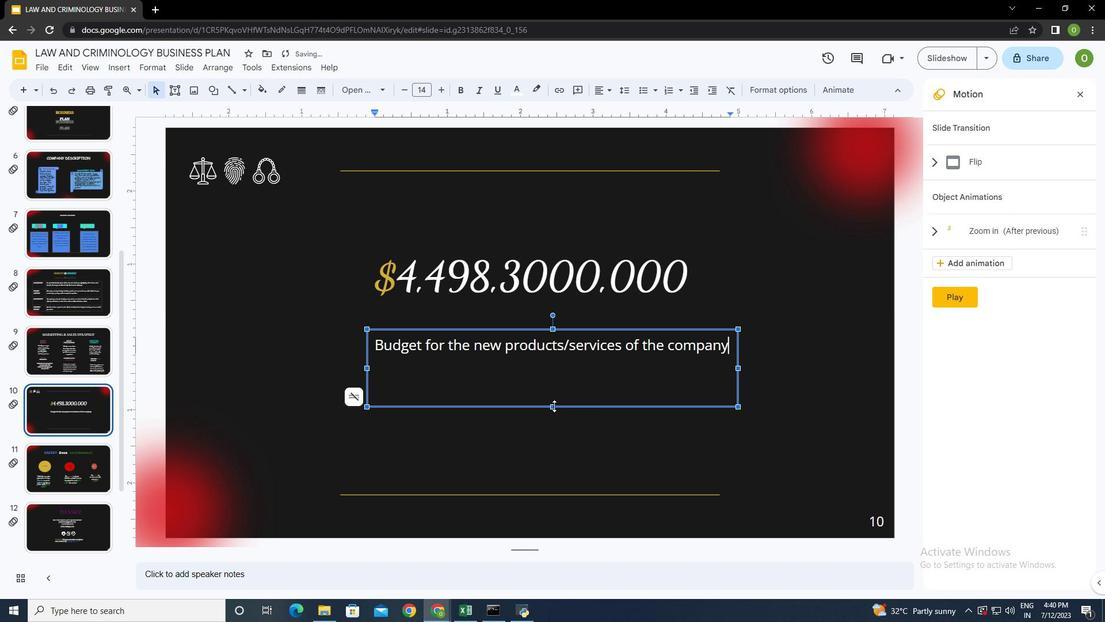 
Action: Mouse pressed left at (552, 404)
Screenshot: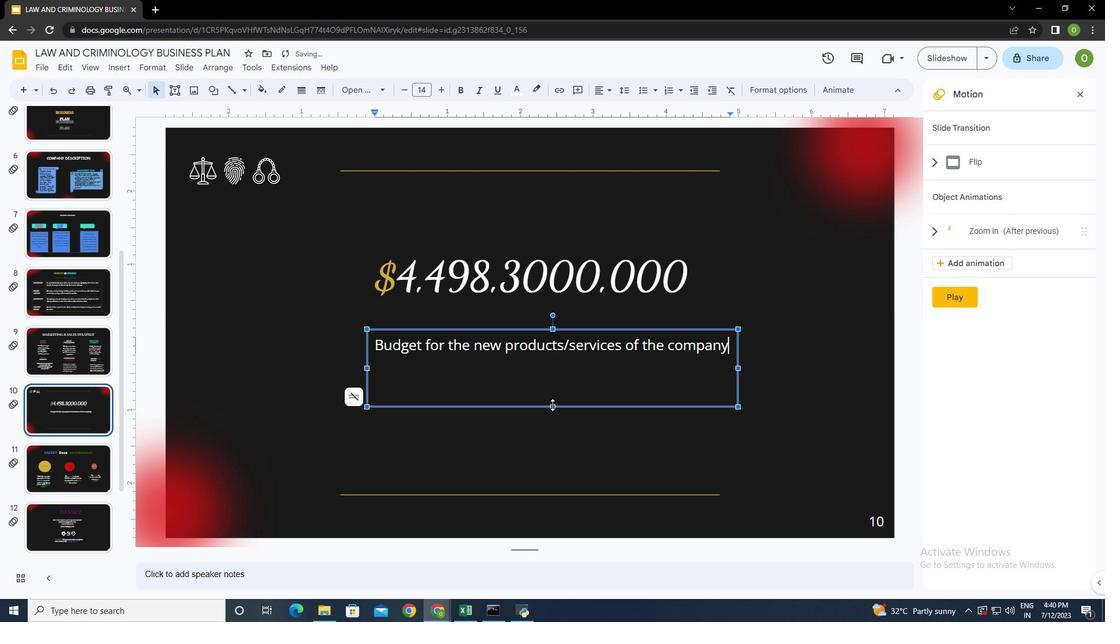 
Action: Mouse moved to (375, 342)
Screenshot: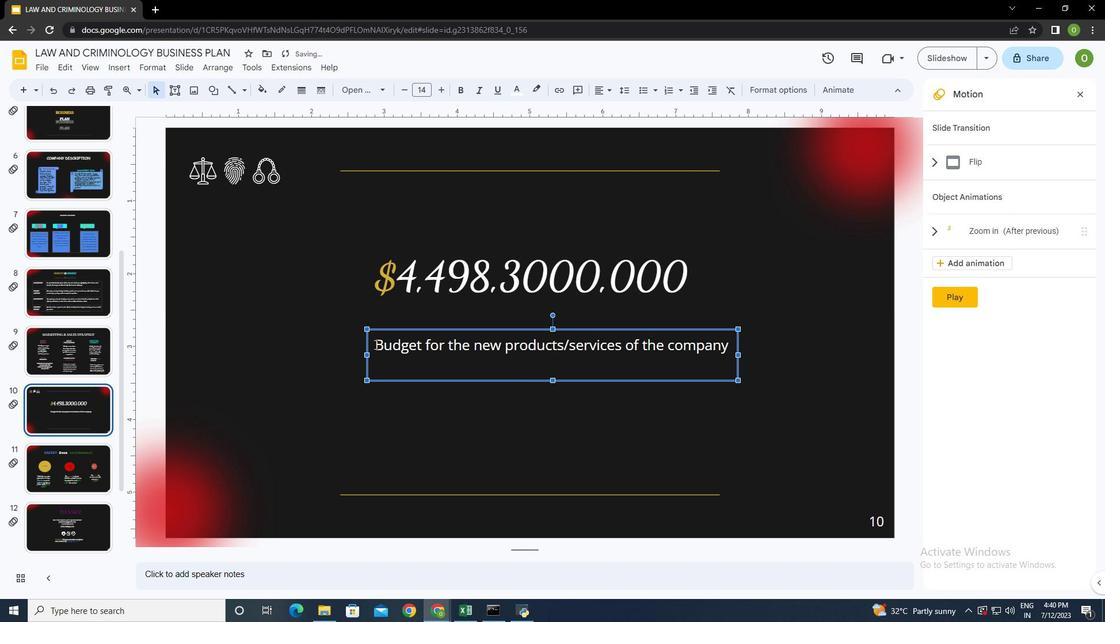 
Action: Mouse pressed left at (375, 342)
Screenshot: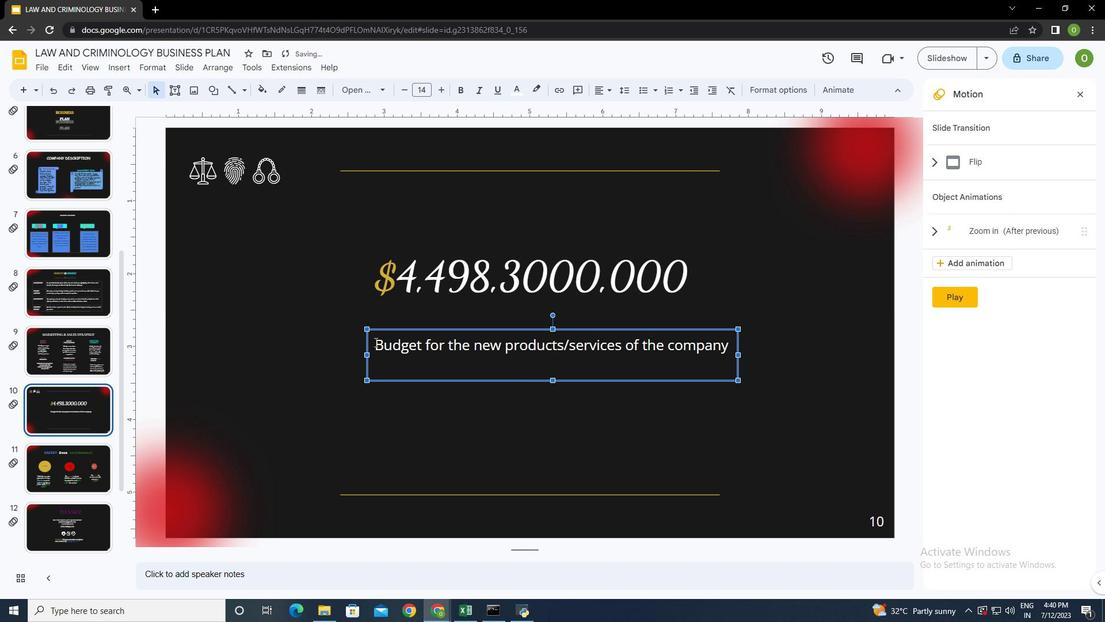 
Action: Key pressed ctrl+A
Screenshot: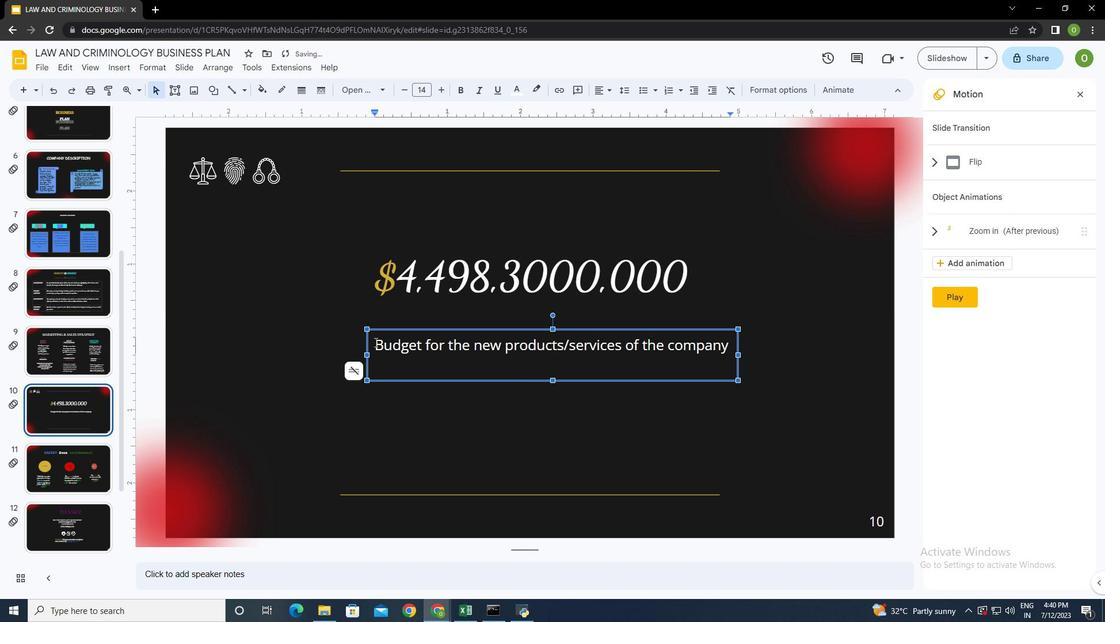 
Action: Mouse moved to (354, 85)
Screenshot: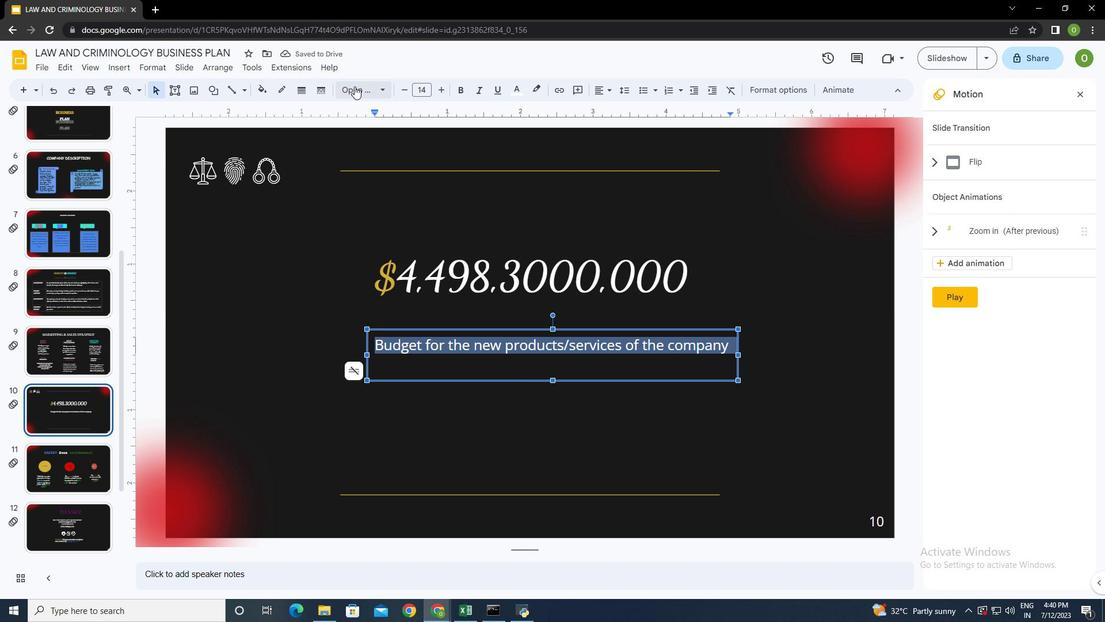 
Action: Mouse pressed left at (354, 85)
Screenshot: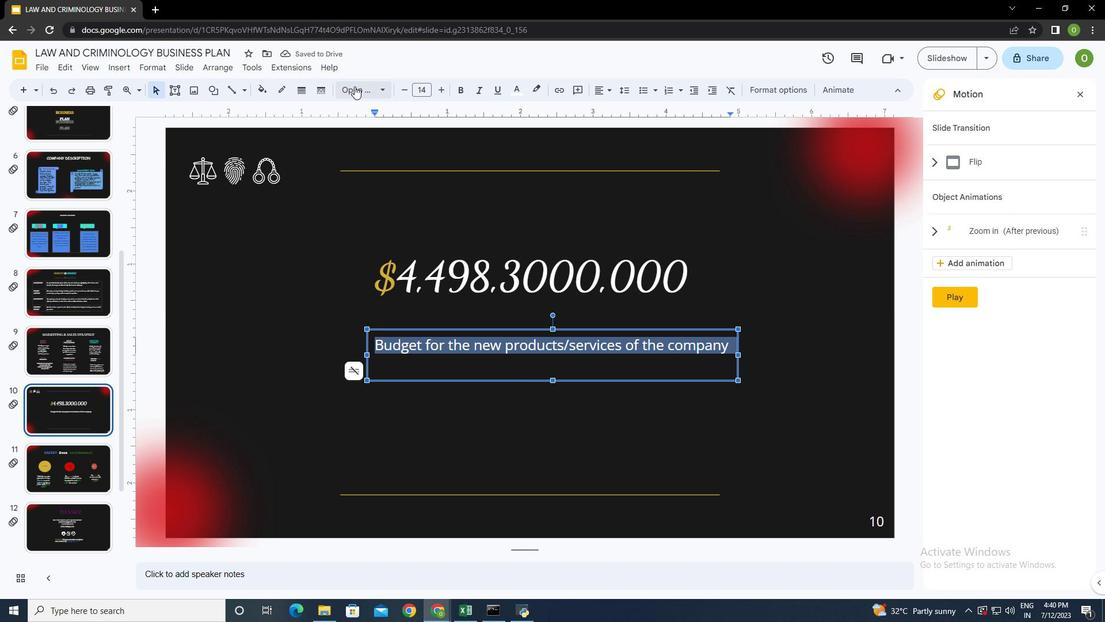 
Action: Mouse moved to (387, 237)
Screenshot: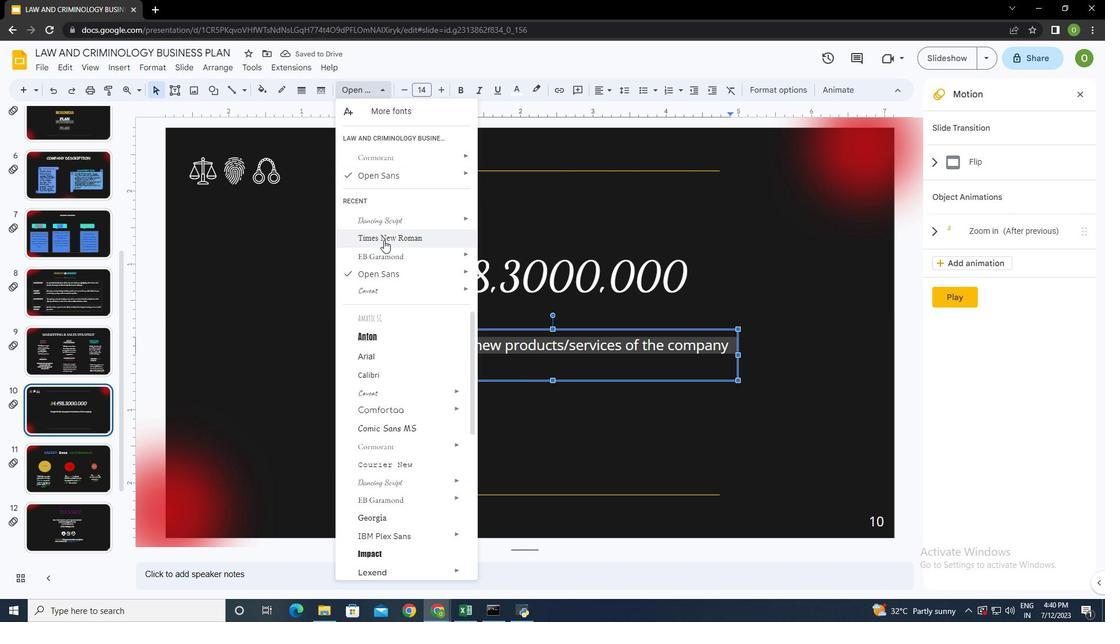 
Action: Mouse pressed left at (387, 237)
Screenshot: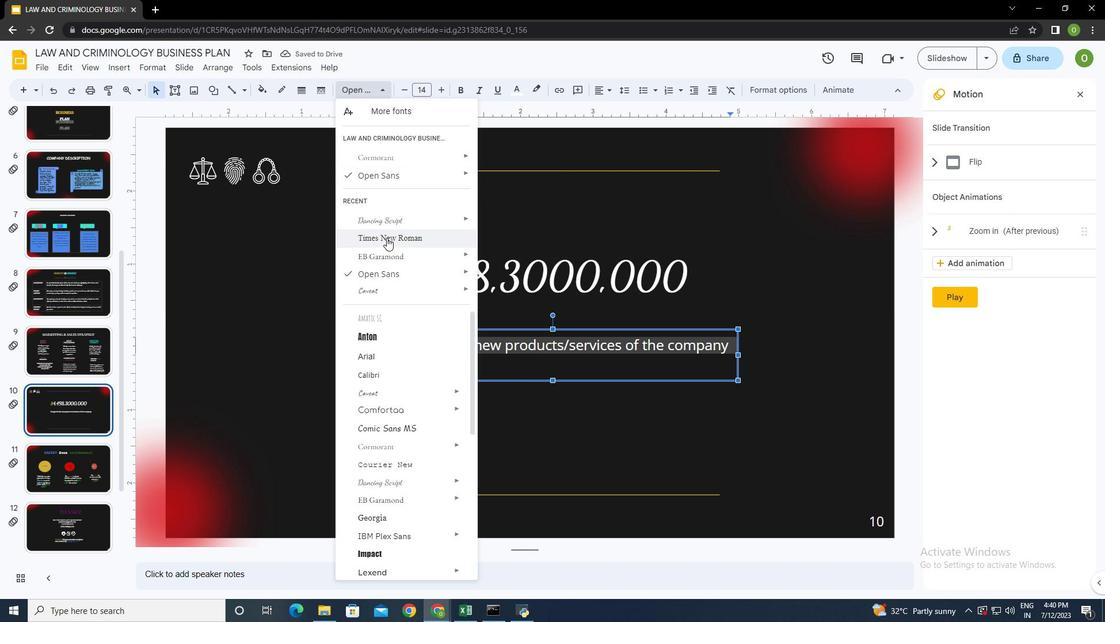 
Action: Mouse moved to (437, 89)
Screenshot: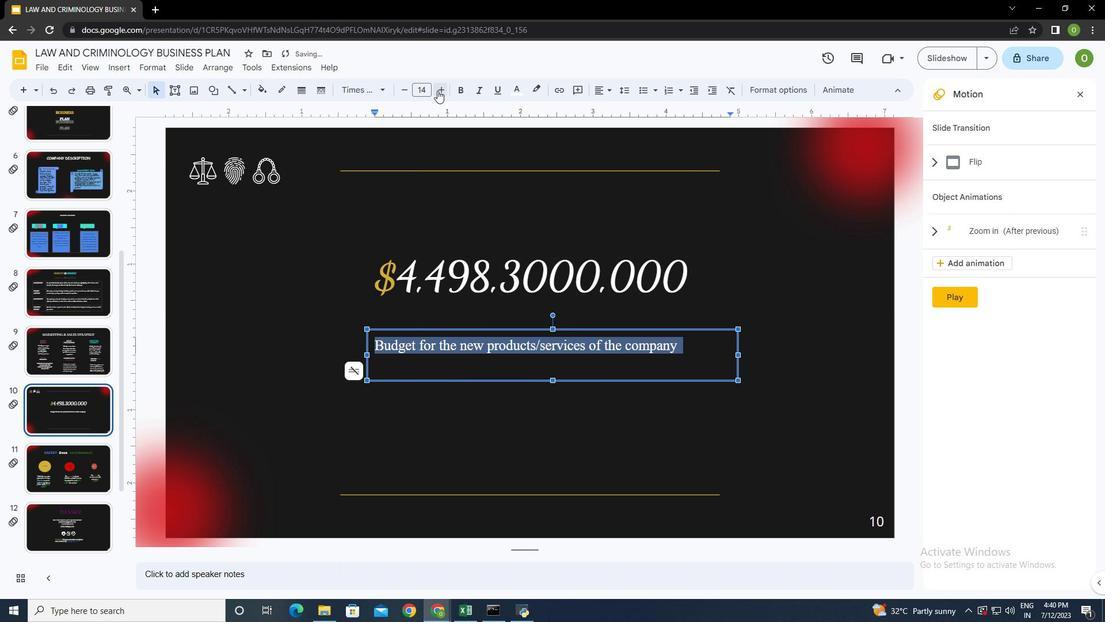 
Action: Mouse pressed left at (437, 89)
Screenshot: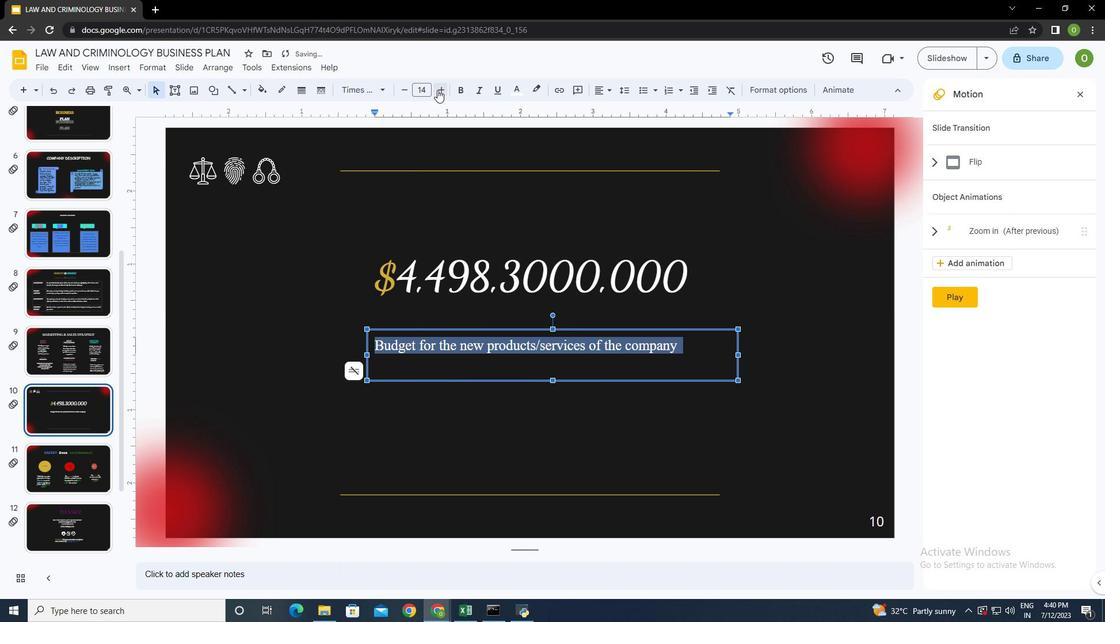 
Action: Mouse pressed left at (437, 89)
Screenshot: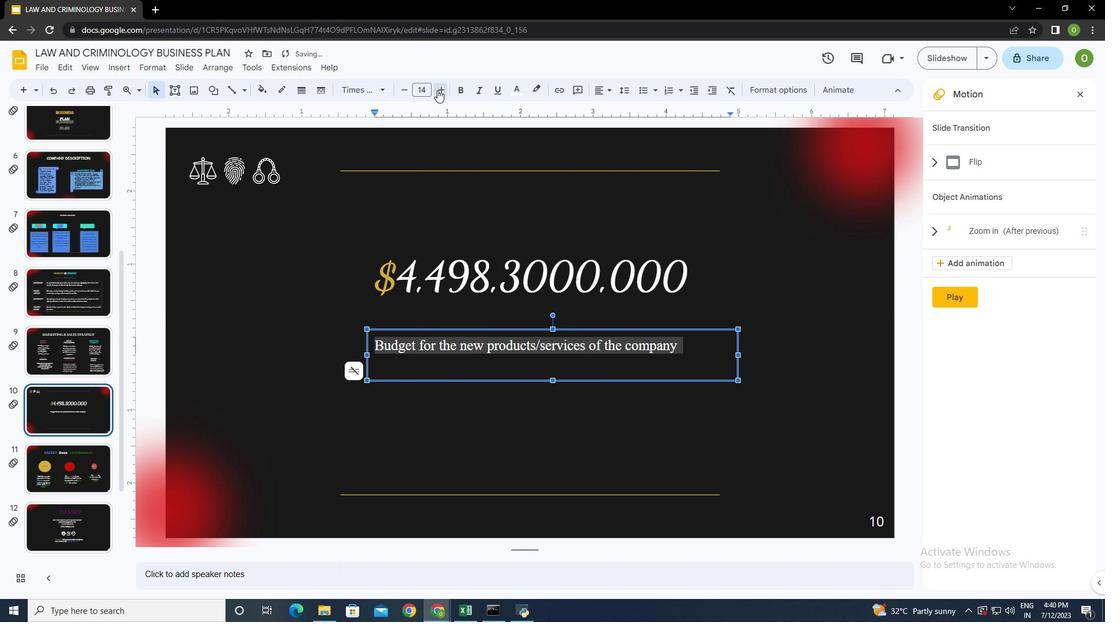 
Action: Mouse pressed left at (437, 89)
Screenshot: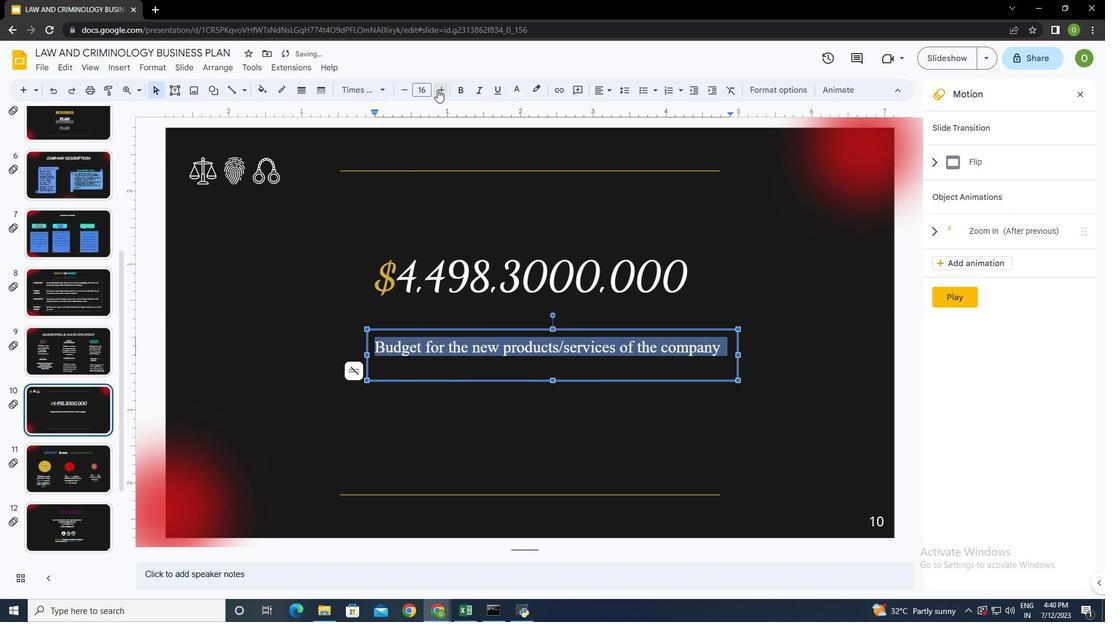 
Action: Mouse pressed left at (437, 89)
Screenshot: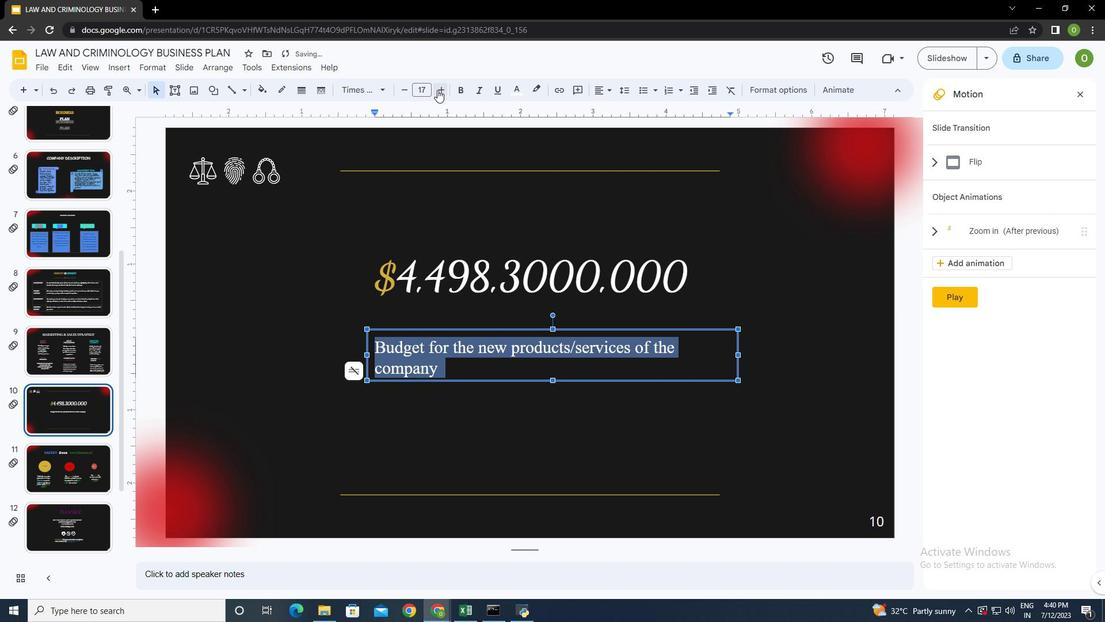 
Action: Mouse moved to (367, 353)
Screenshot: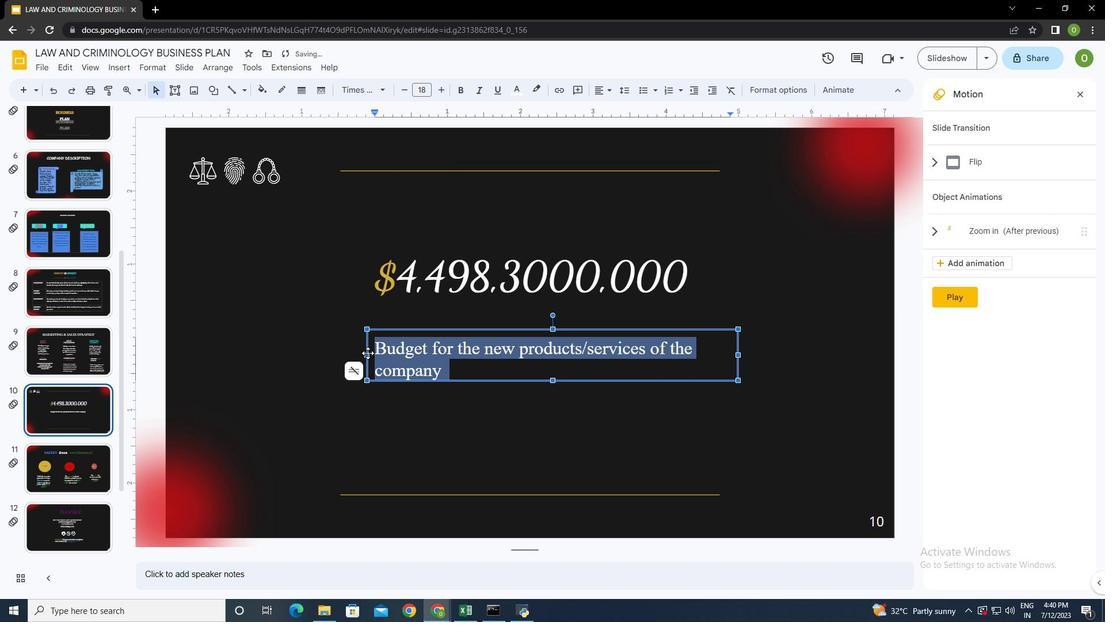 
Action: Mouse pressed left at (367, 353)
Screenshot: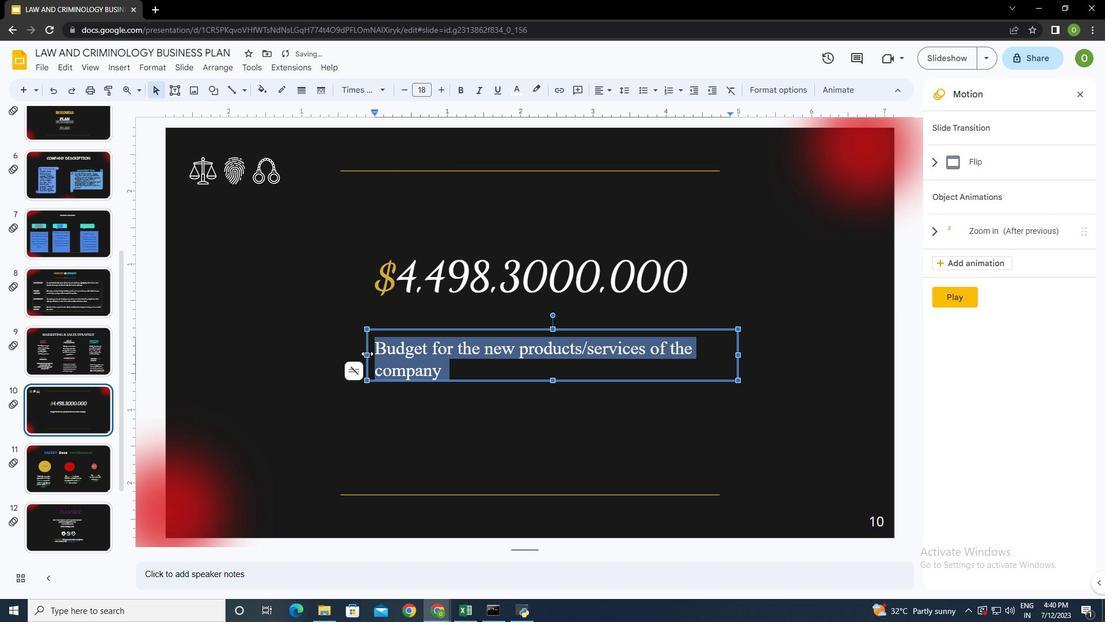 
Action: Mouse moved to (739, 354)
Screenshot: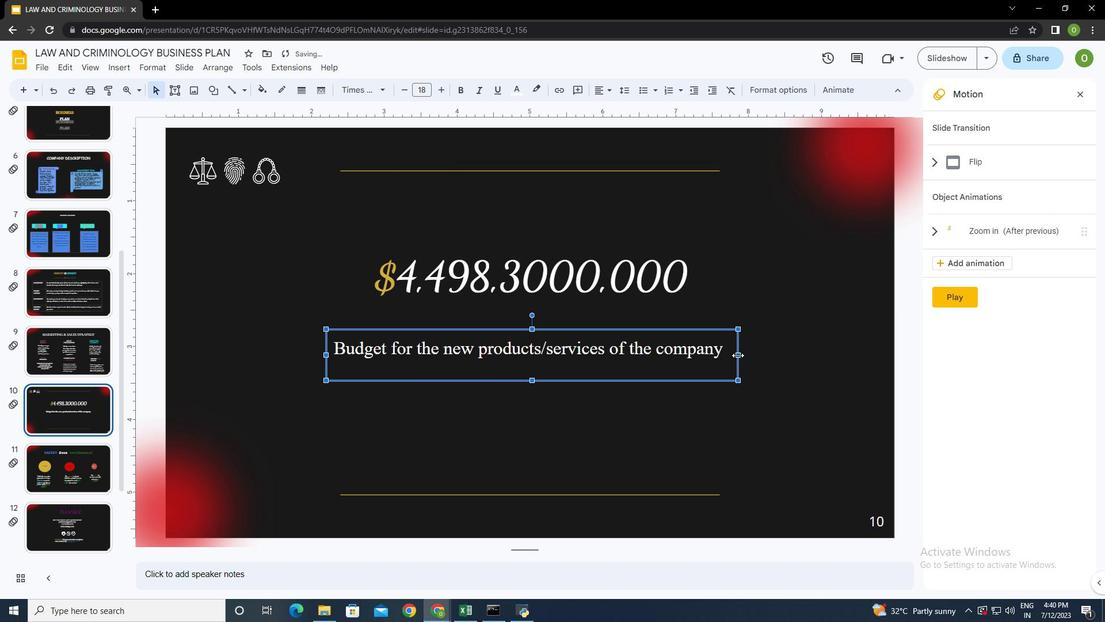 
Action: Mouse pressed left at (739, 354)
Screenshot: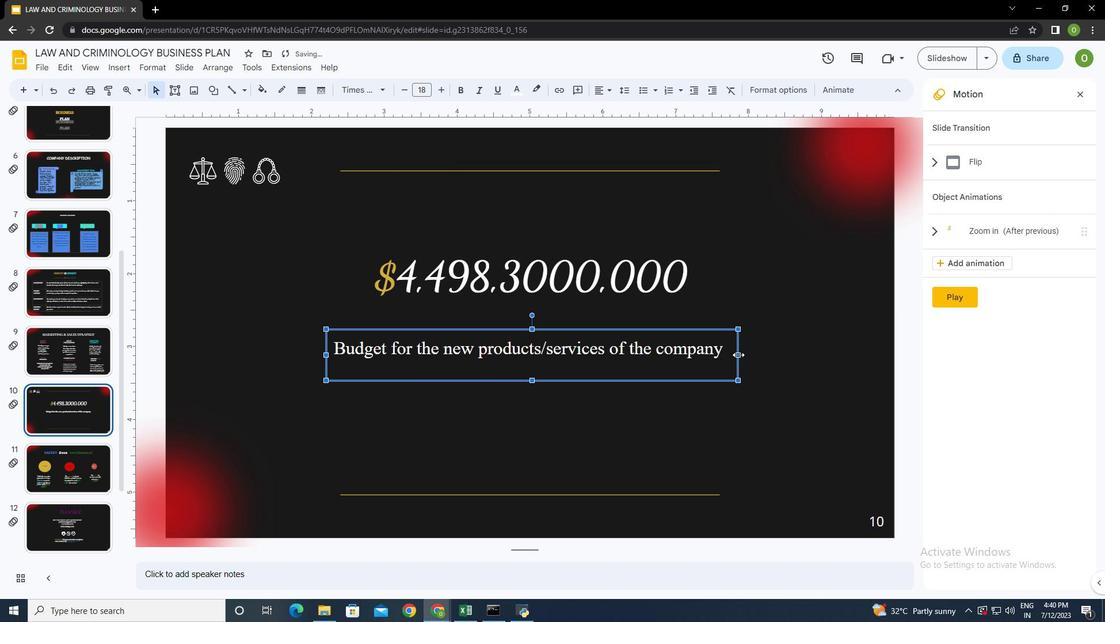 
Action: Mouse moved to (539, 380)
Screenshot: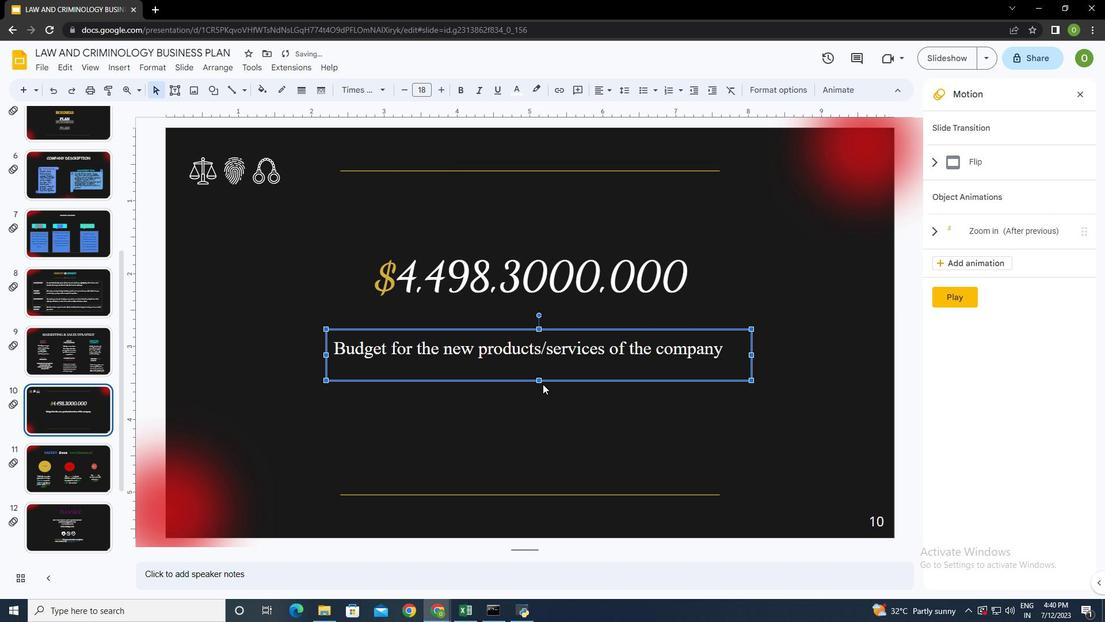 
Action: Mouse pressed left at (539, 380)
Screenshot: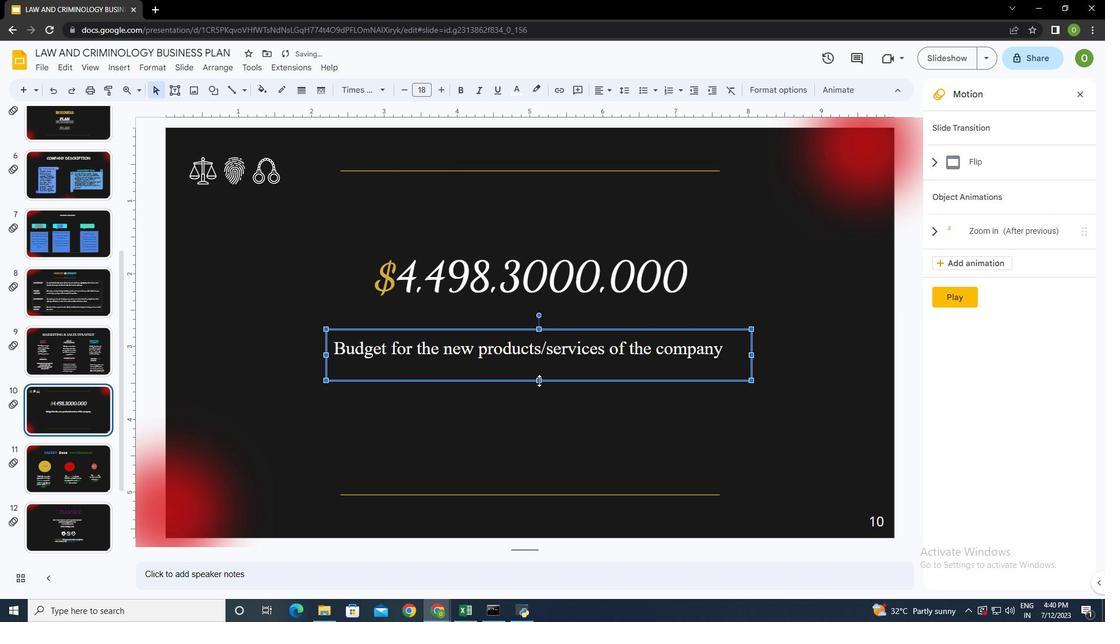 
Action: Mouse moved to (649, 436)
Screenshot: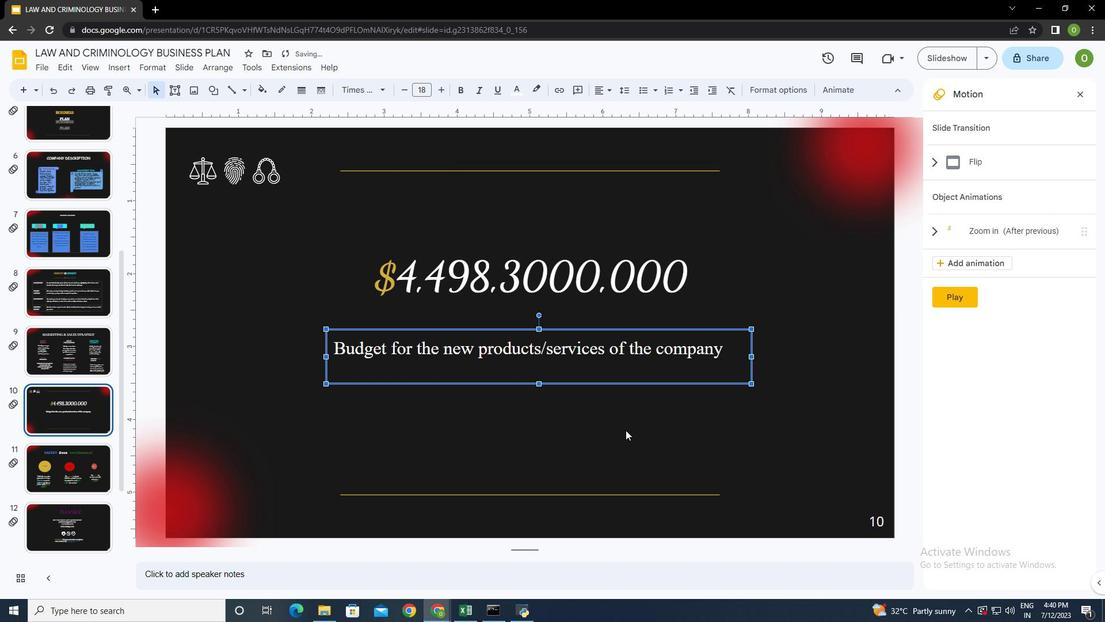 
Action: Mouse pressed left at (649, 436)
Screenshot: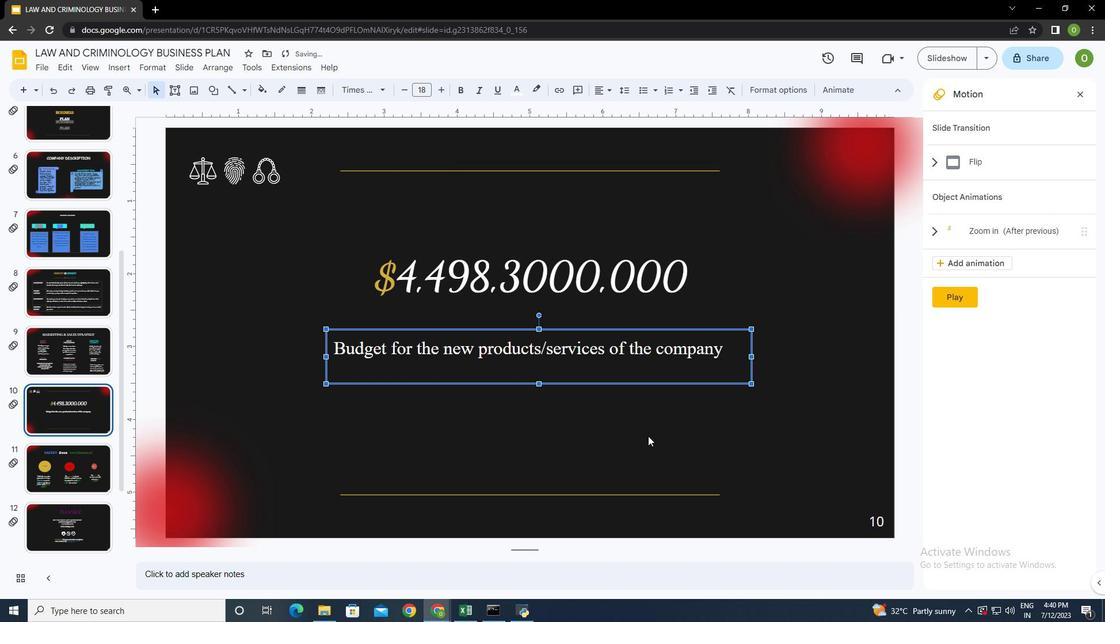 
Action: Mouse moved to (639, 348)
Screenshot: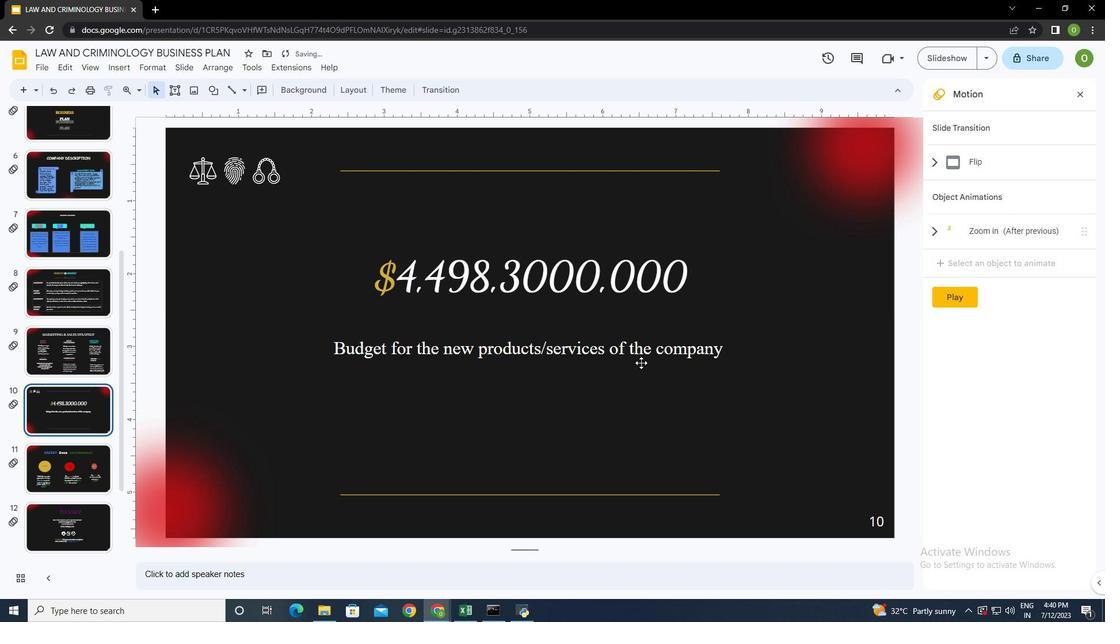
Action: Mouse pressed left at (639, 348)
Screenshot: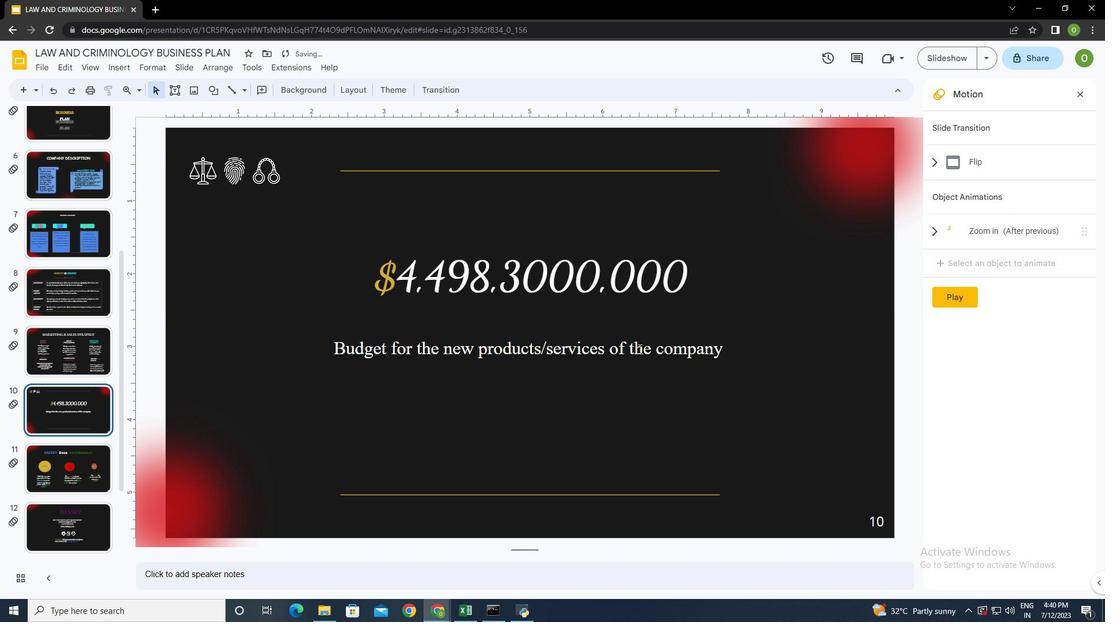 
Action: Mouse moved to (981, 226)
Screenshot: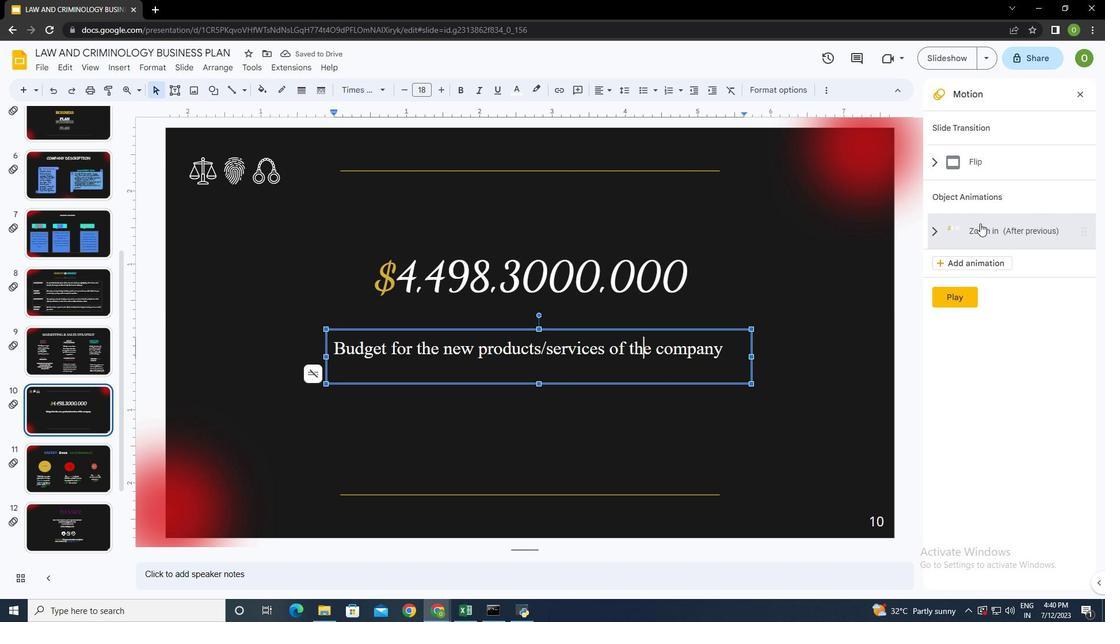 
Action: Mouse pressed left at (981, 226)
Screenshot: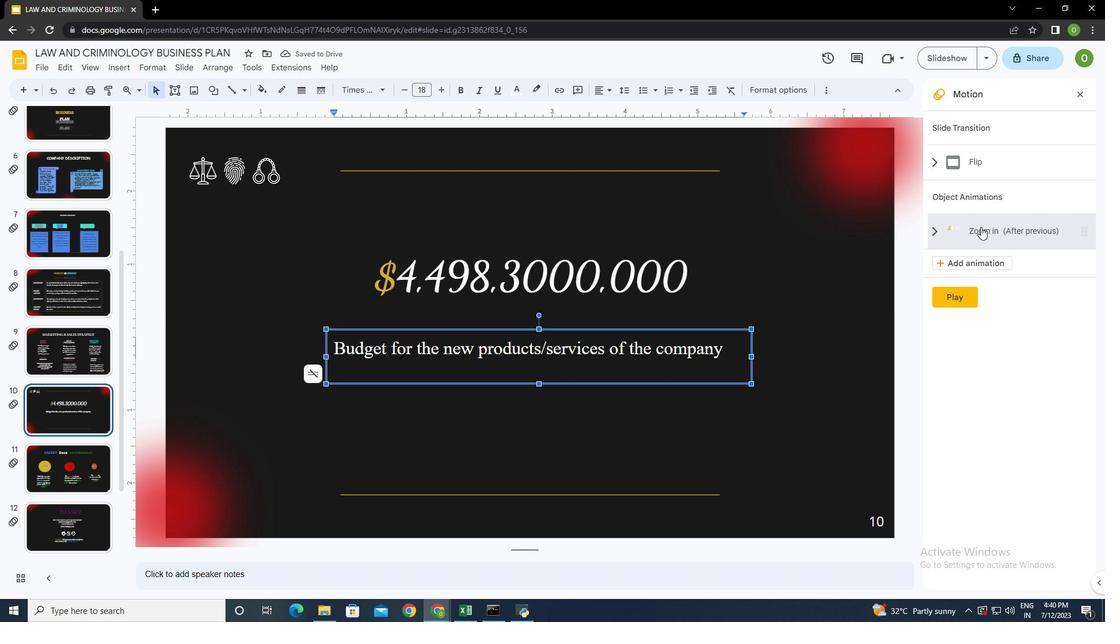 
Action: Mouse moved to (797, 408)
Screenshot: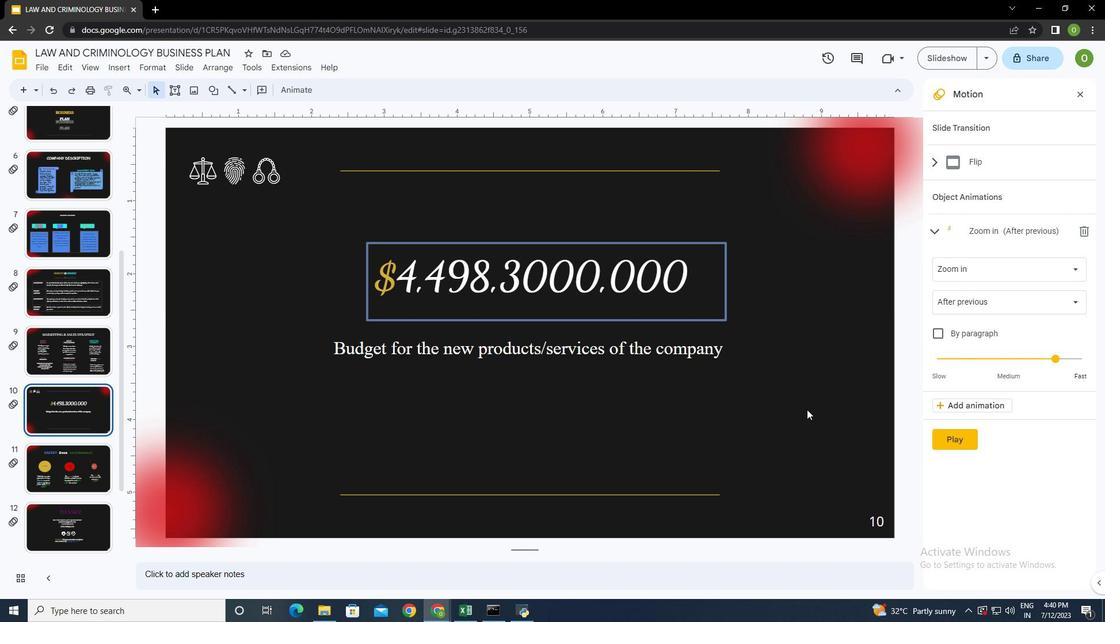 
Action: Mouse pressed left at (797, 408)
Screenshot: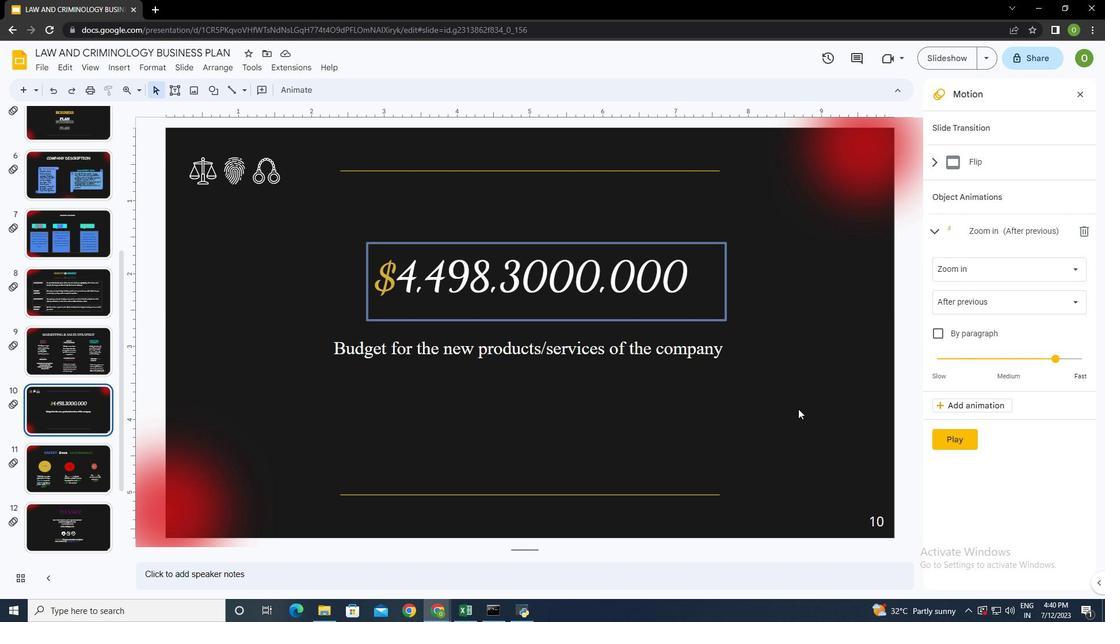 
Action: Mouse moved to (630, 392)
Screenshot: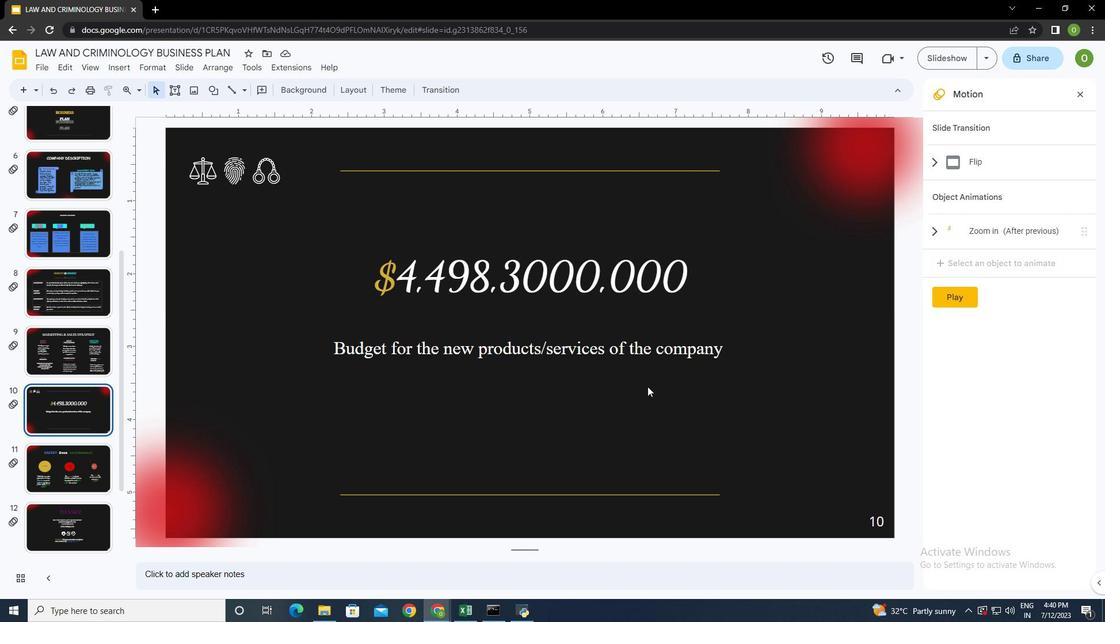 
Action: Key pressed ctrl+A
Screenshot: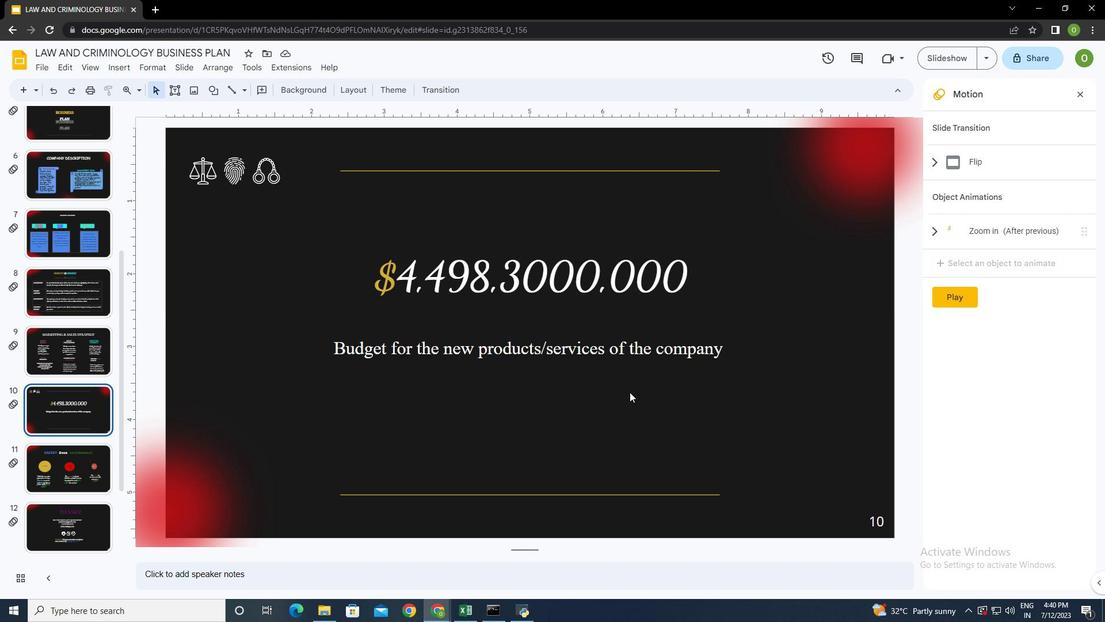 
Action: Mouse moved to (753, 355)
Screenshot: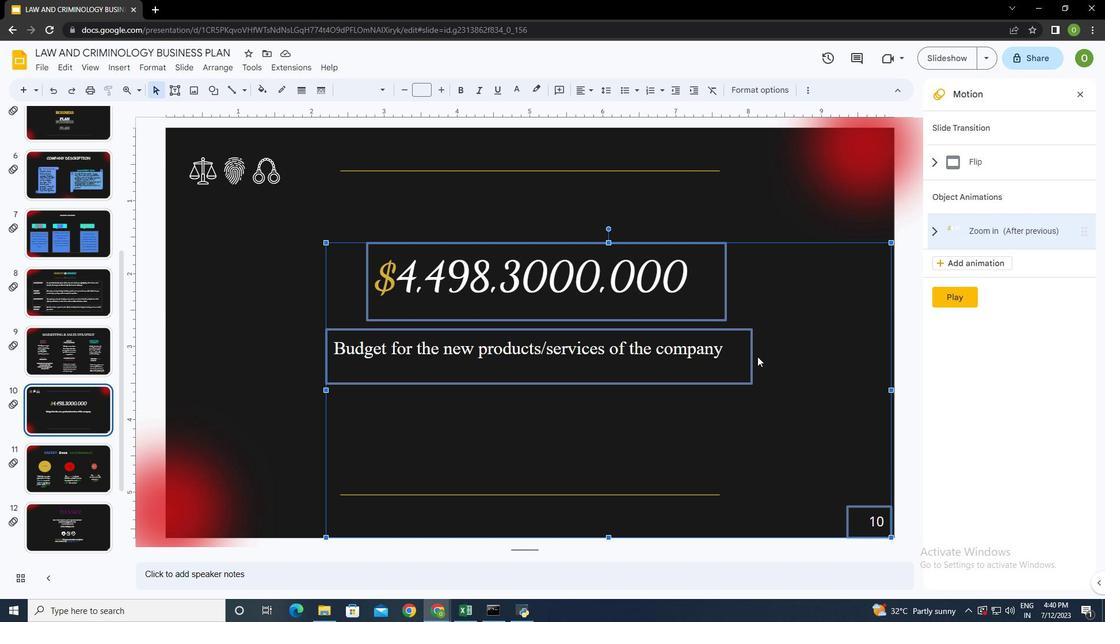
Action: Mouse pressed left at (753, 355)
Screenshot: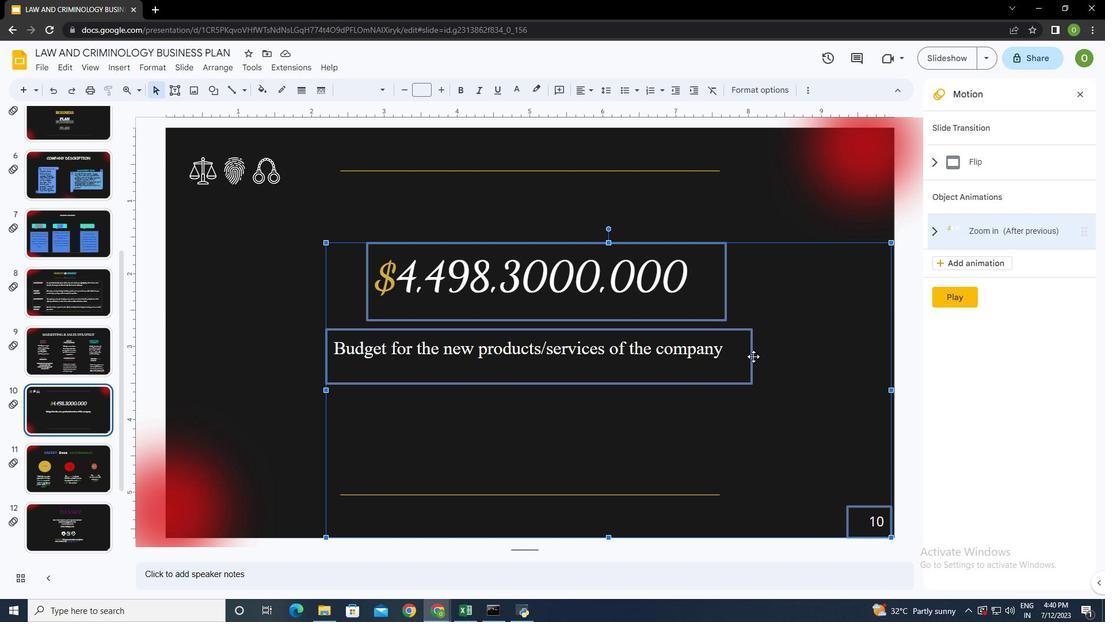 
Action: Mouse moved to (734, 367)
Screenshot: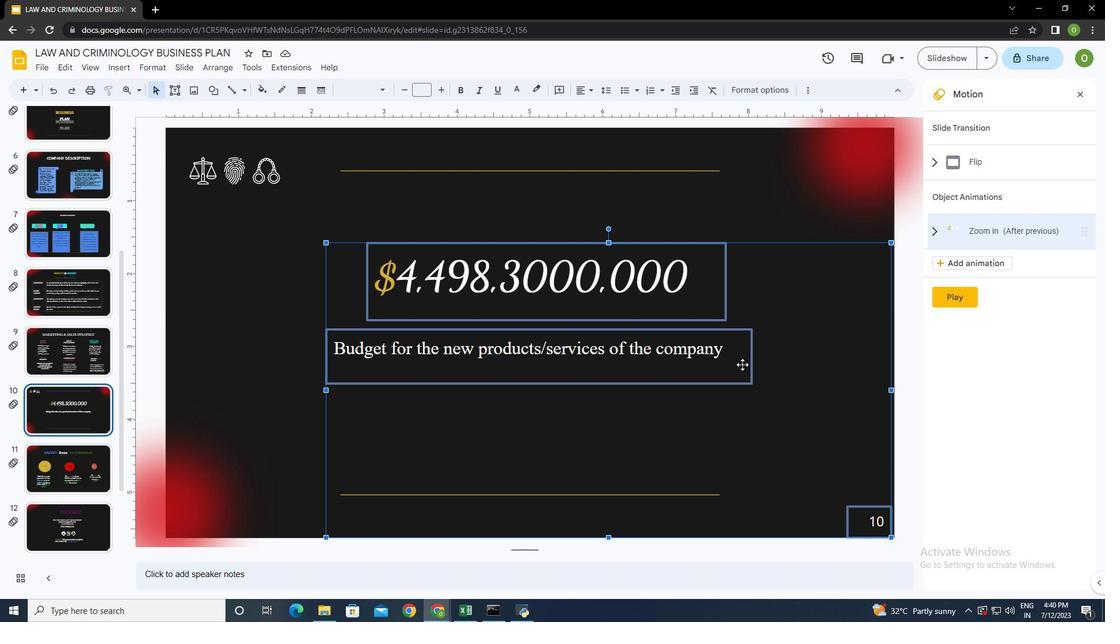 
Action: Mouse pressed left at (734, 367)
Screenshot: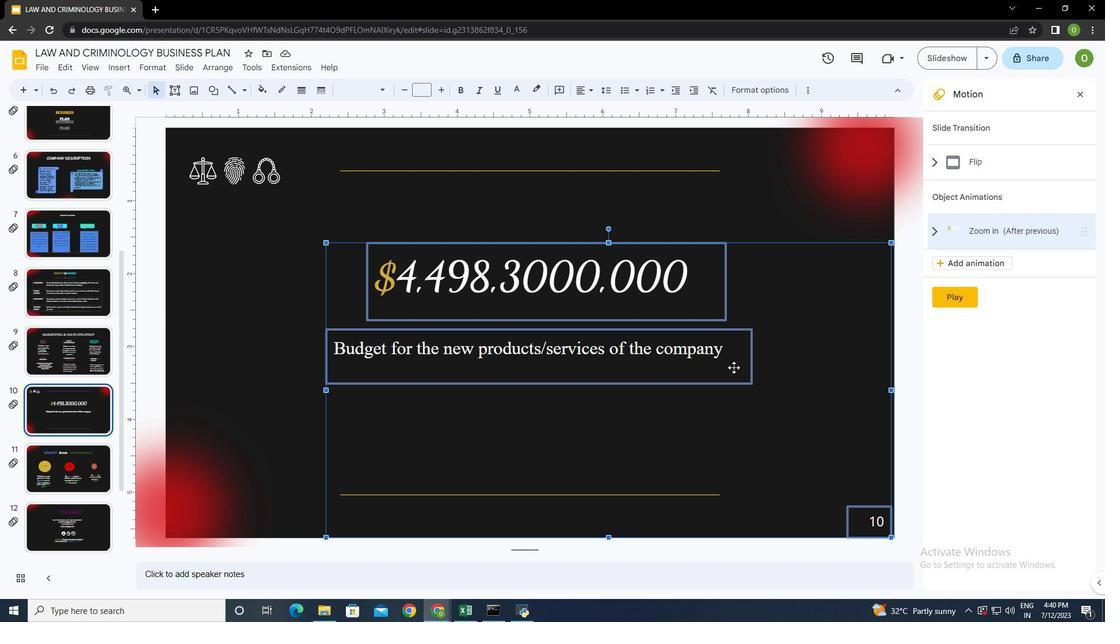 
Action: Mouse moved to (259, 319)
Screenshot: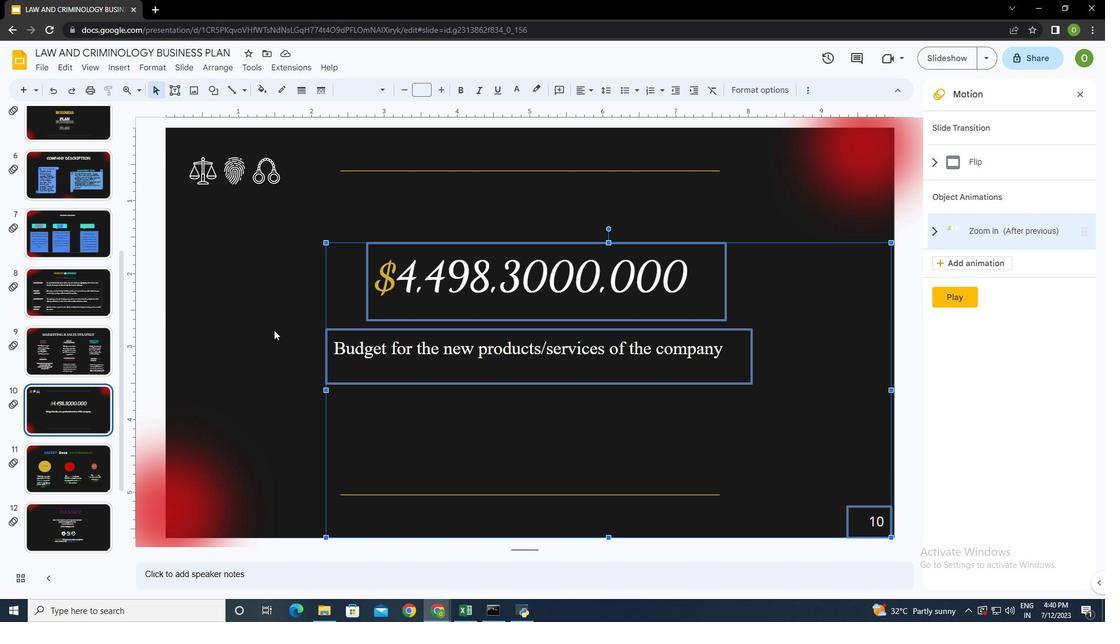 
Action: Mouse pressed left at (259, 319)
Screenshot: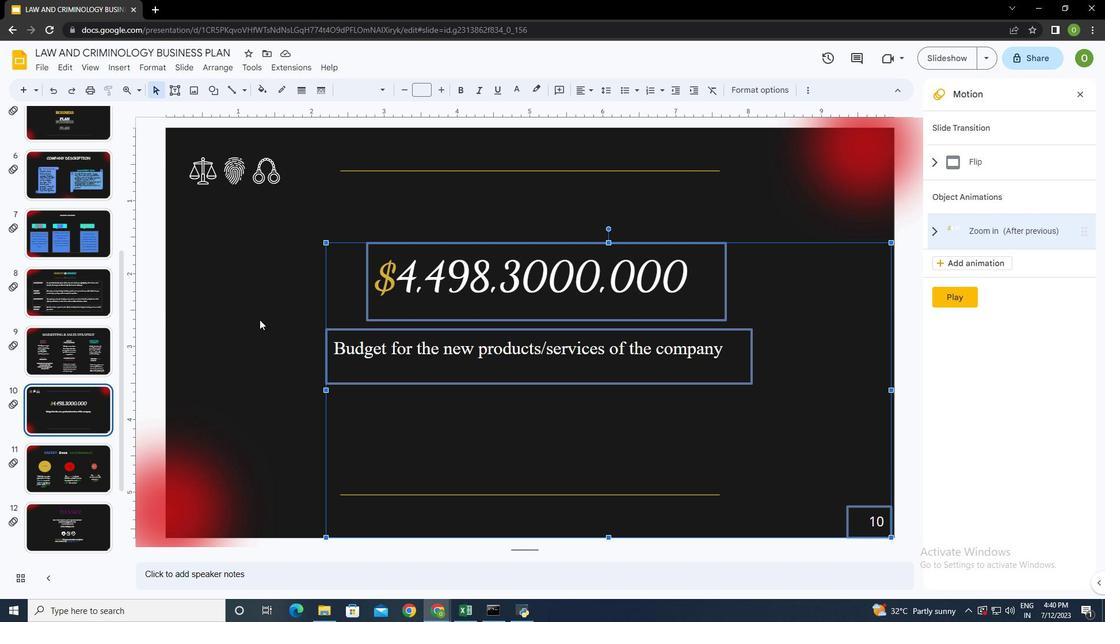 
Action: Mouse moved to (593, 352)
Screenshot: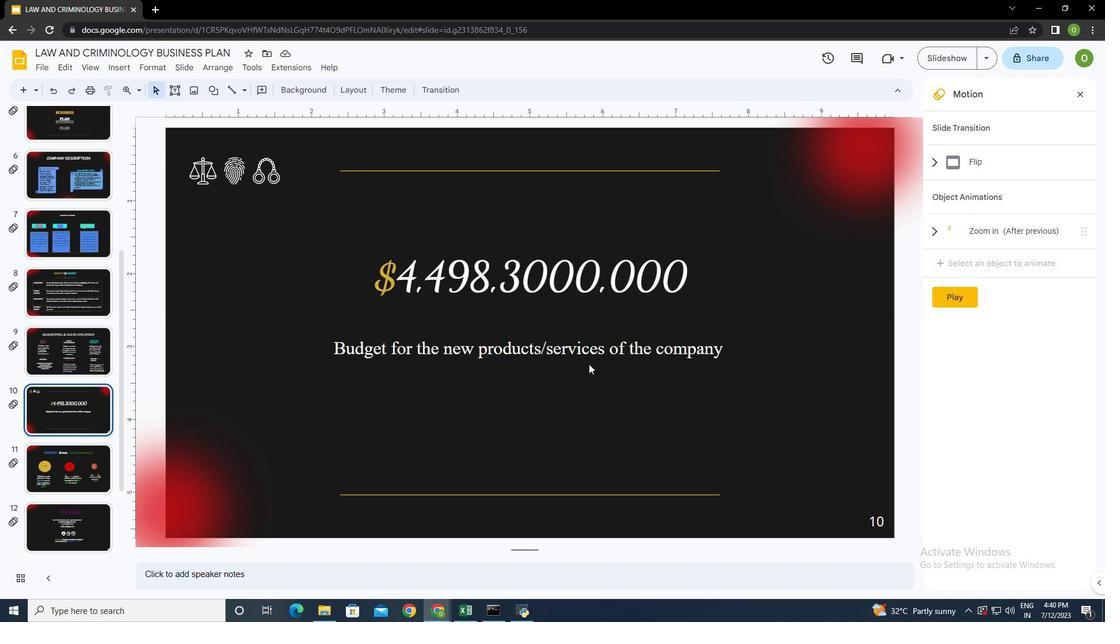 
Action: Mouse pressed left at (593, 352)
Screenshot: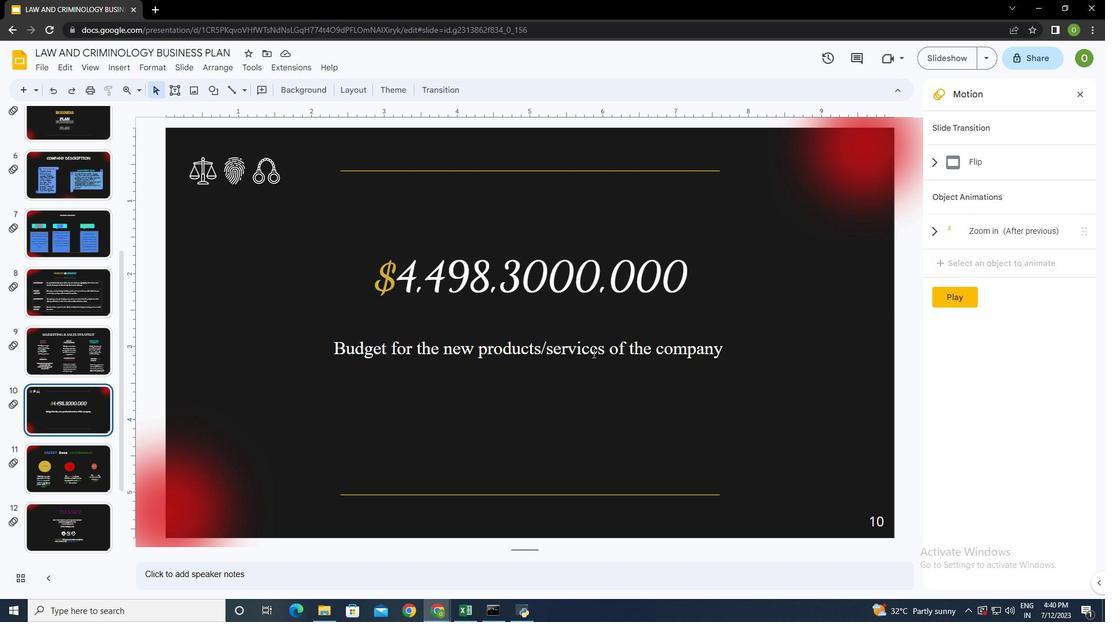 
Action: Mouse moved to (1081, 95)
Screenshot: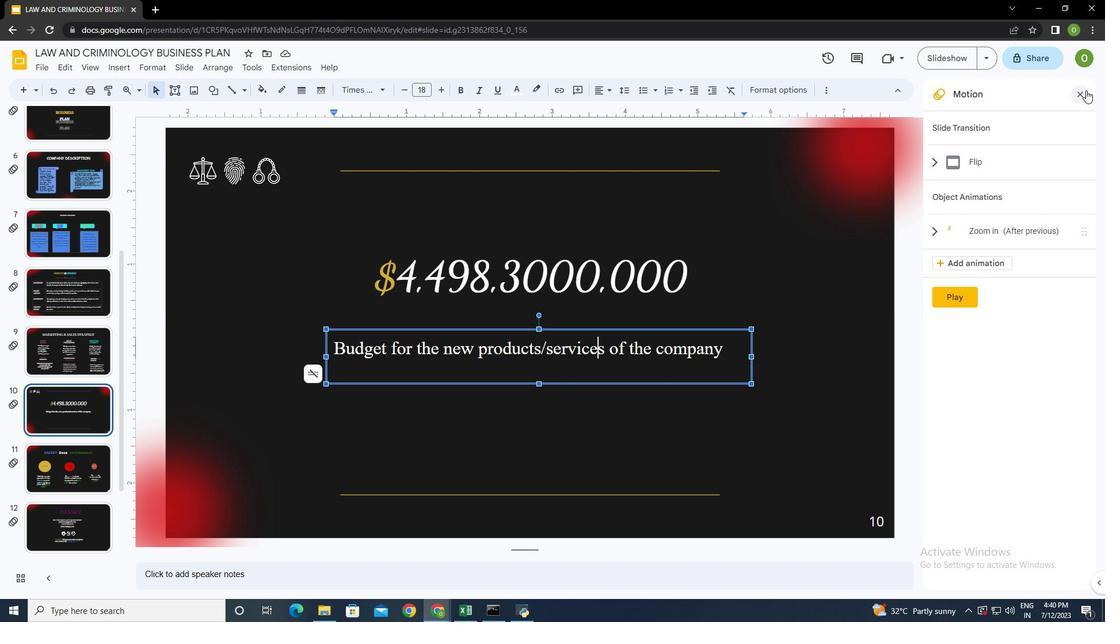 
Action: Mouse pressed left at (1081, 95)
Screenshot: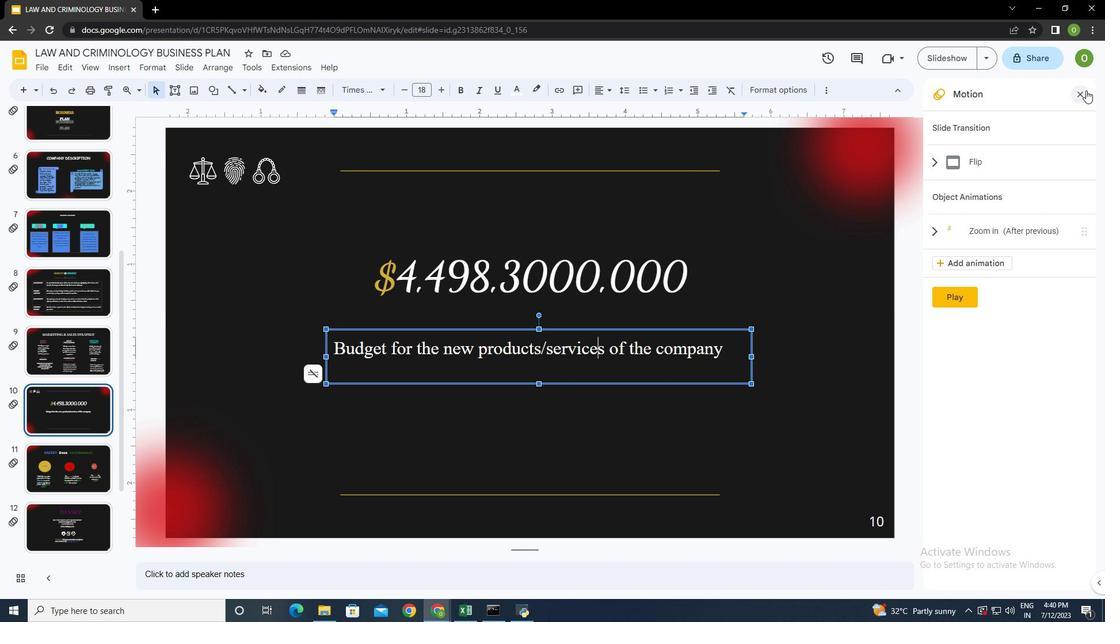 
Action: Mouse moved to (846, 88)
Screenshot: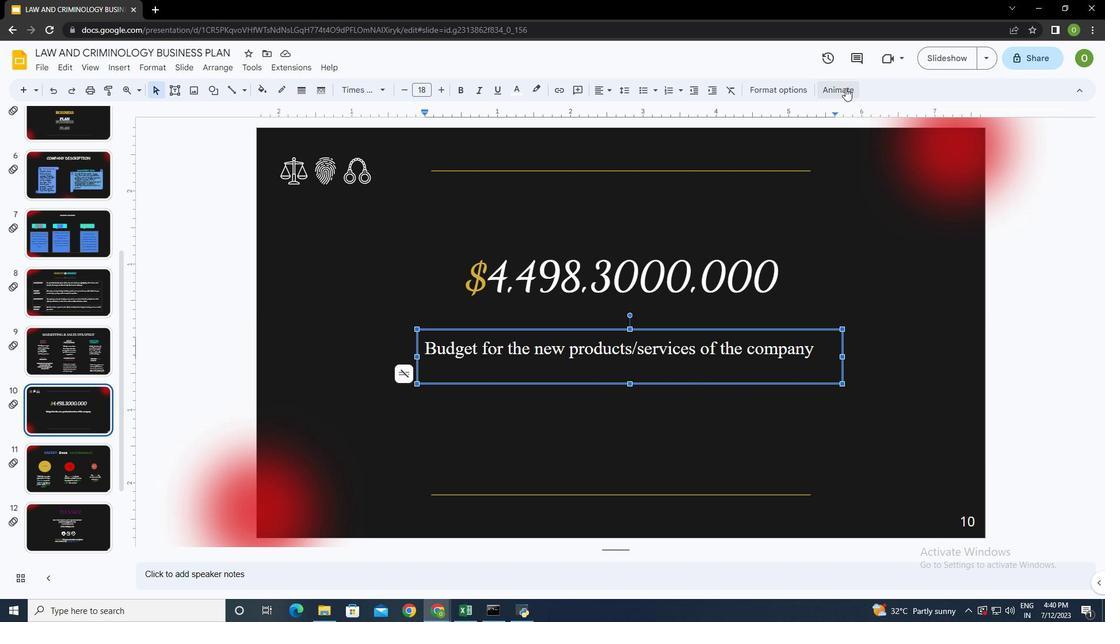 
Action: Mouse pressed left at (846, 88)
Screenshot: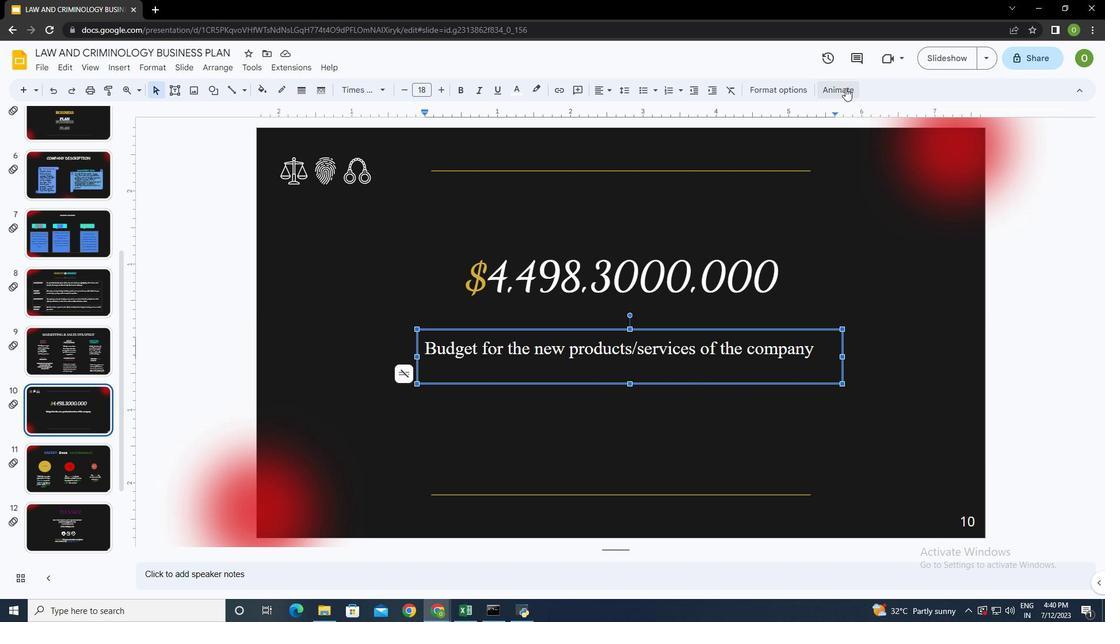 
Action: Mouse moved to (978, 289)
Screenshot: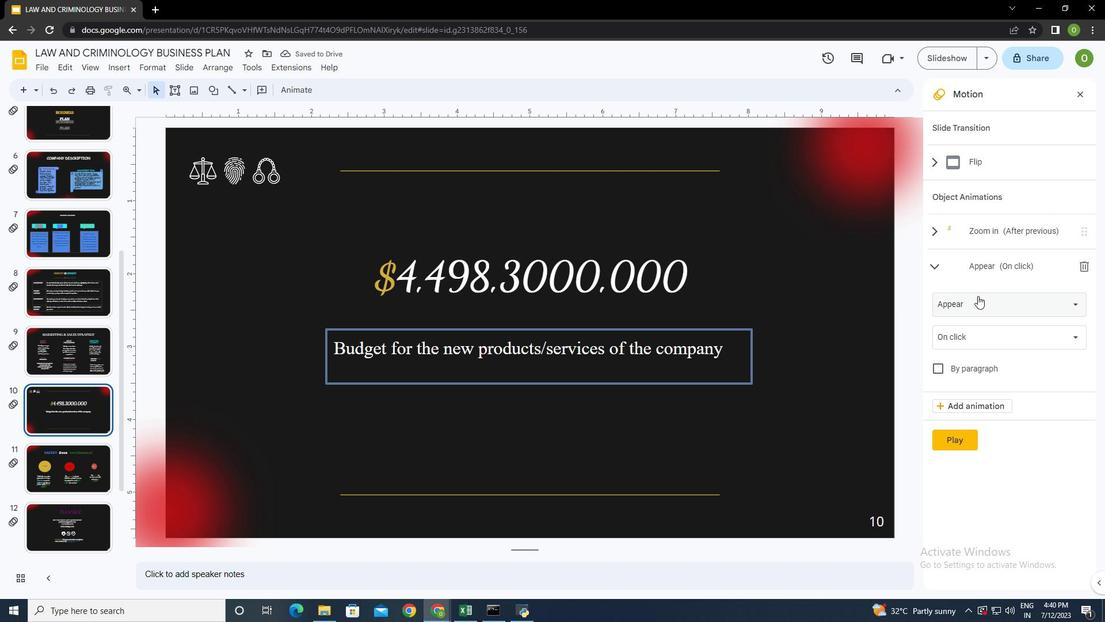 
Action: Mouse pressed left at (978, 289)
Screenshot: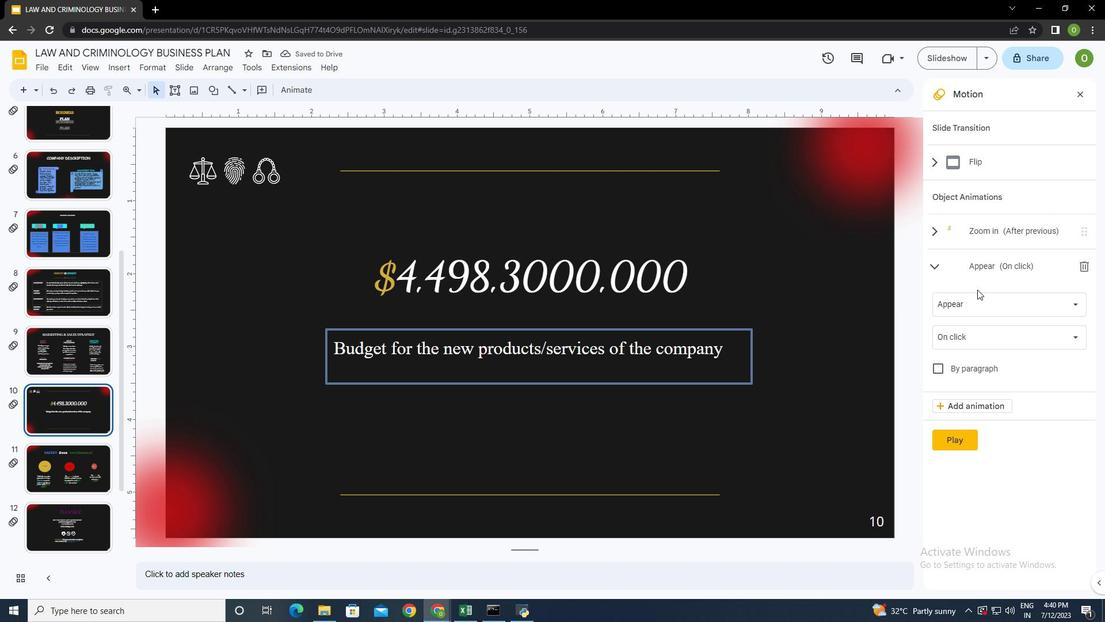 
Action: Mouse moved to (978, 302)
Screenshot: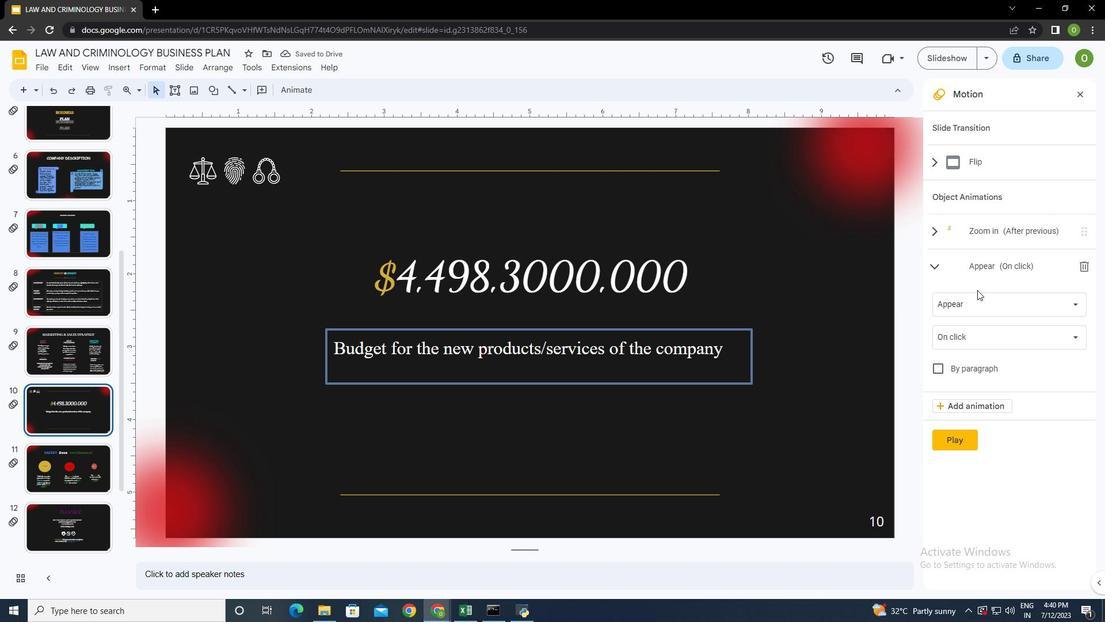 
Action: Mouse pressed left at (978, 302)
Screenshot: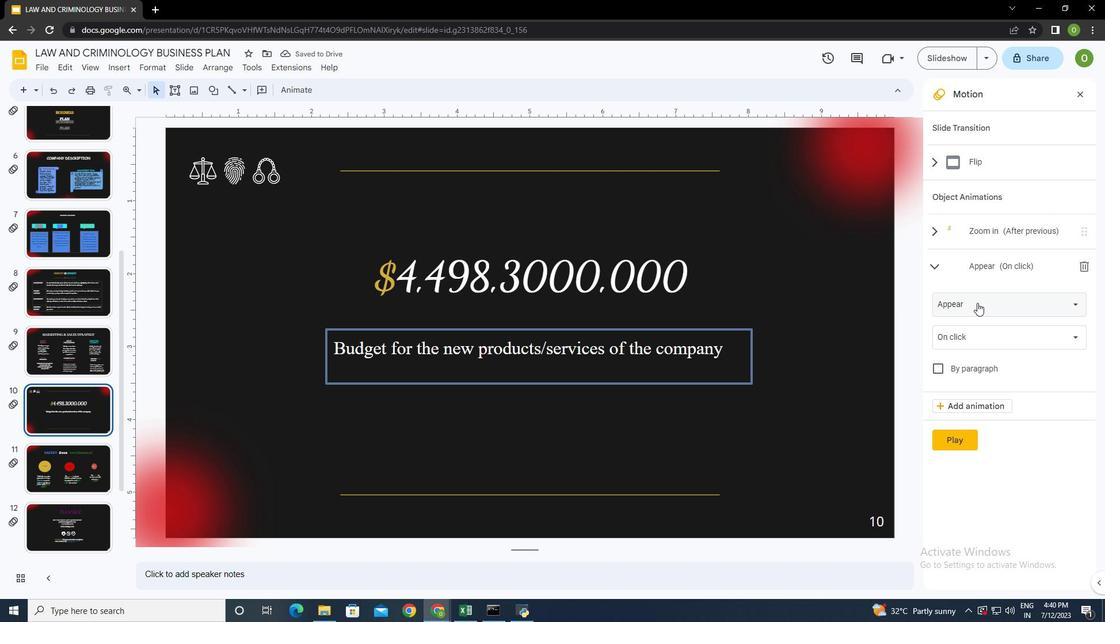
Action: Mouse moved to (998, 422)
Screenshot: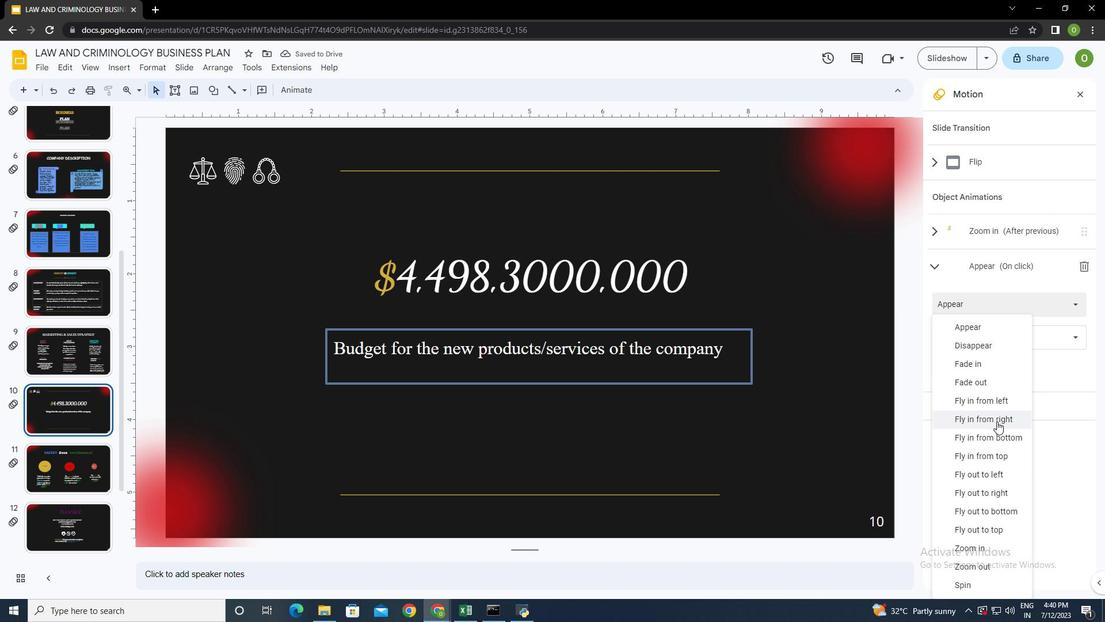 
Action: Mouse scrolled (998, 421) with delta (0, 0)
Screenshot: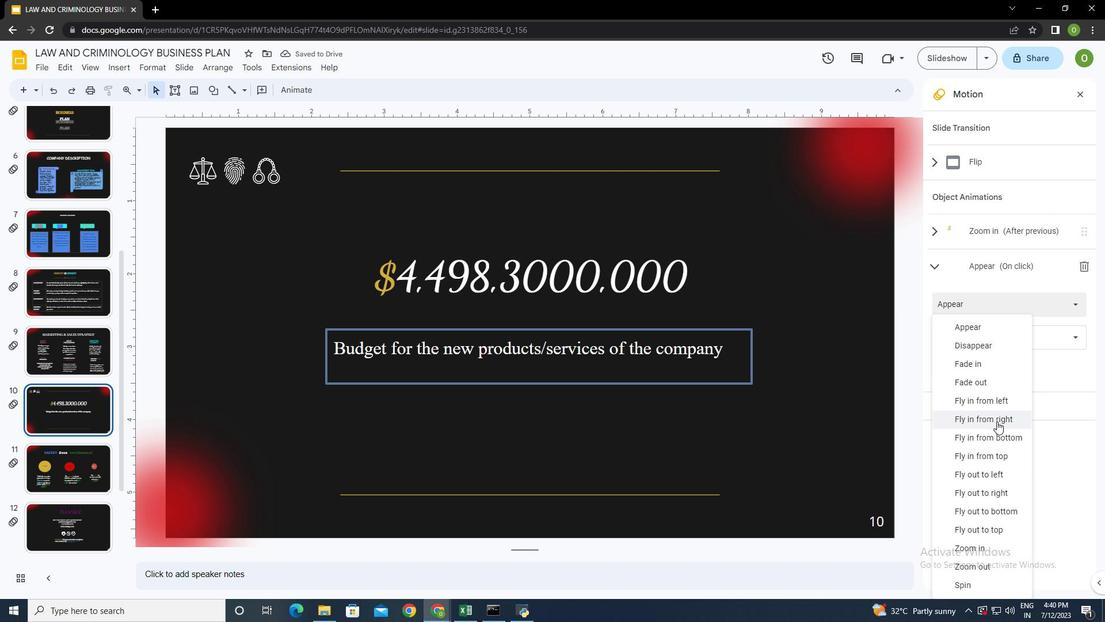 
Action: Mouse moved to (998, 426)
Screenshot: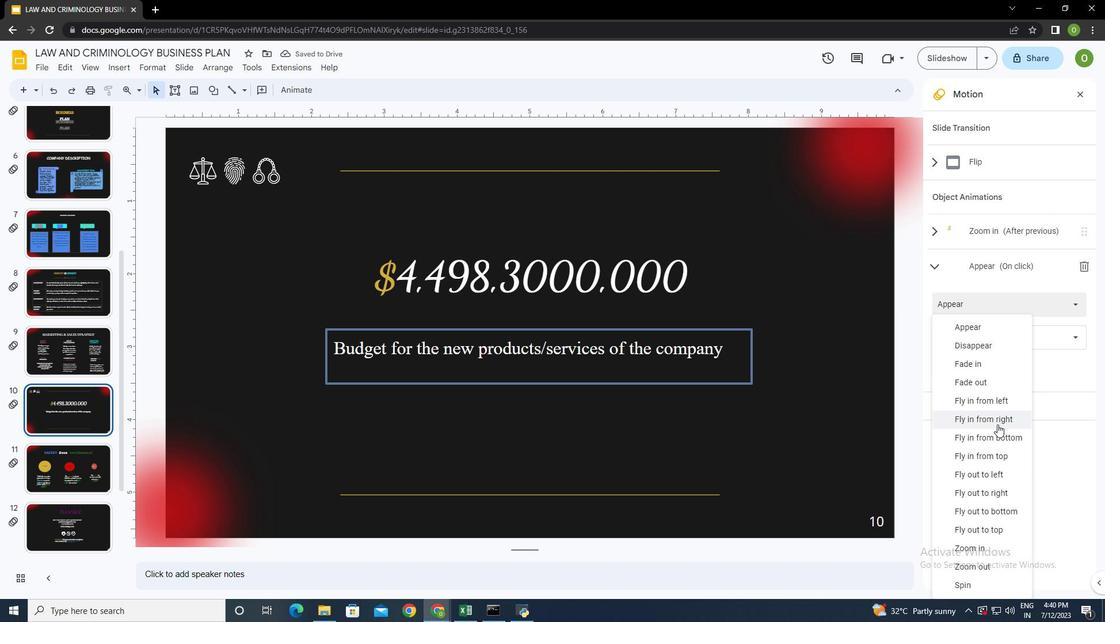 
Action: Mouse scrolled (998, 425) with delta (0, 0)
Screenshot: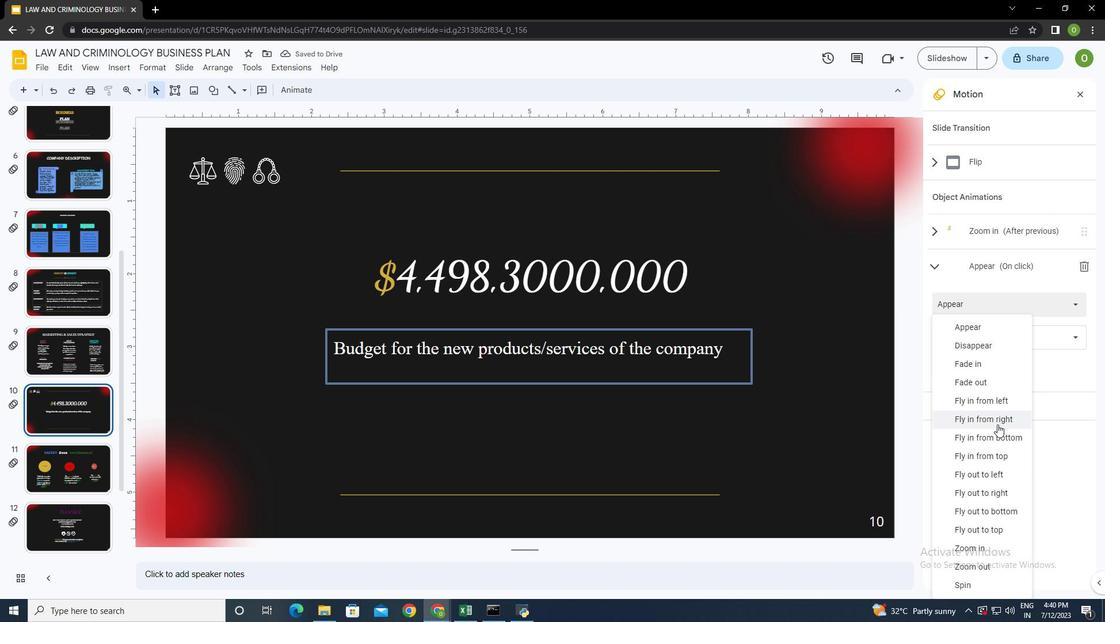 
Action: Mouse moved to (1001, 438)
Screenshot: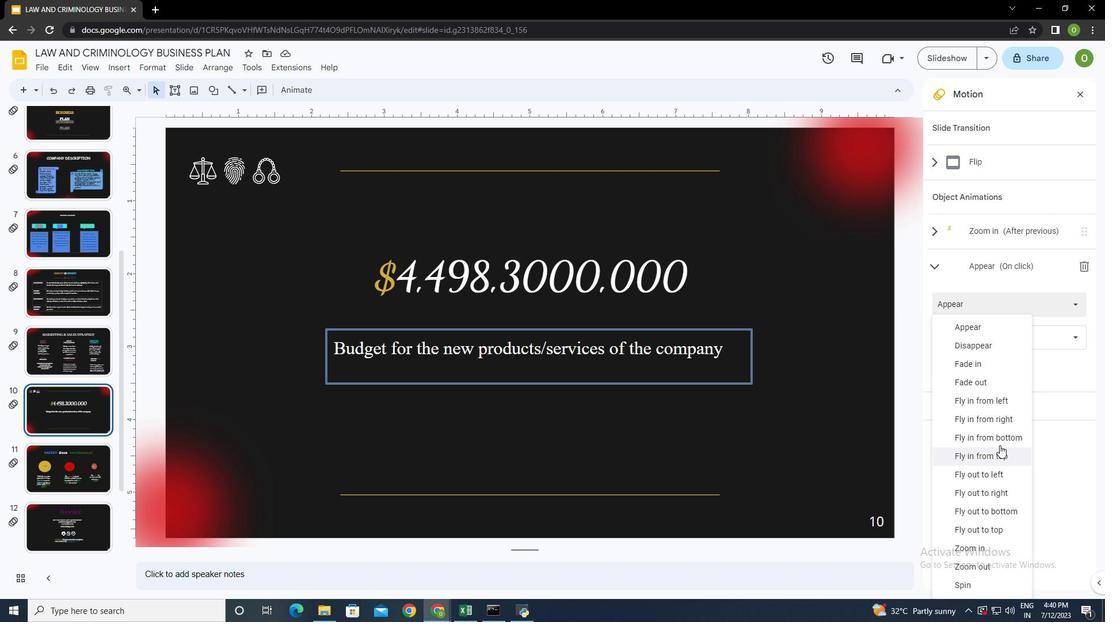 
Action: Mouse pressed left at (1001, 438)
Screenshot: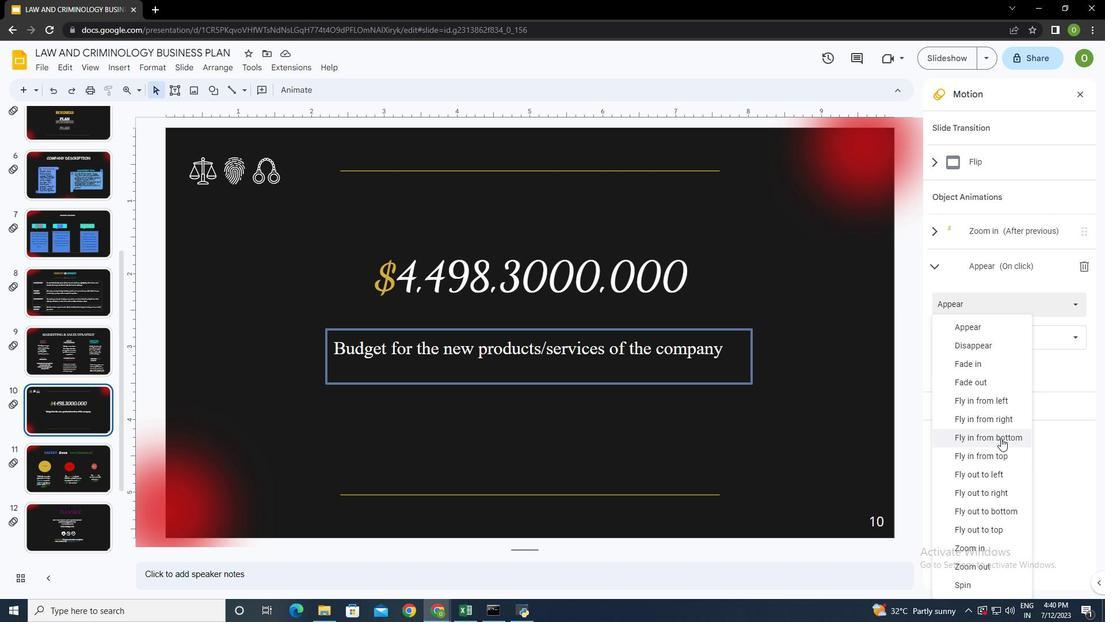 
Action: Mouse moved to (972, 340)
Screenshot: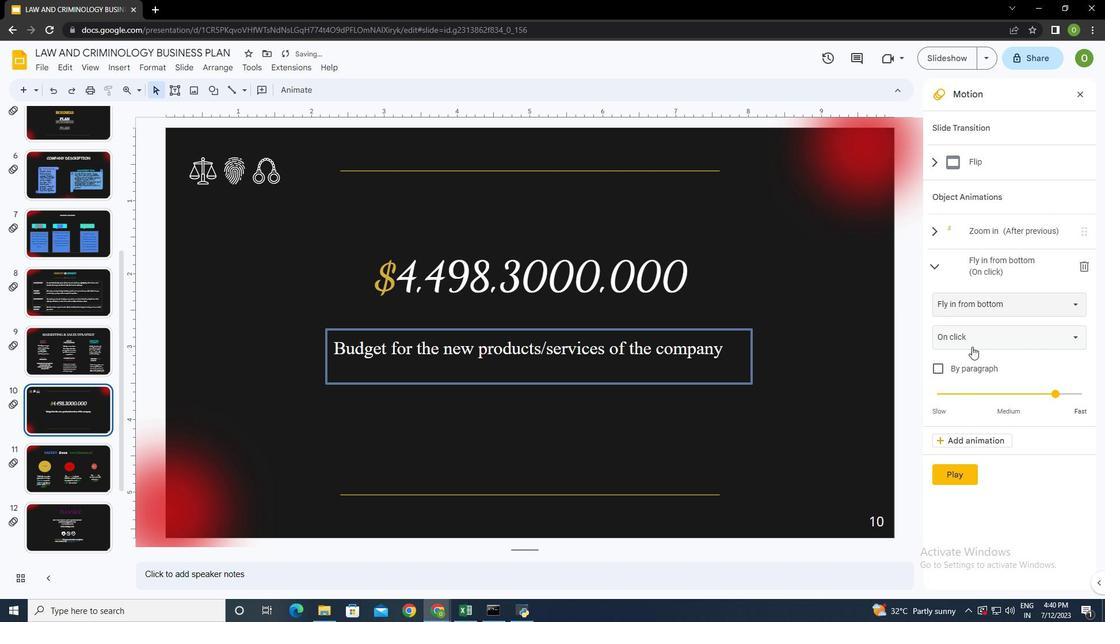 
Action: Mouse pressed left at (972, 340)
Screenshot: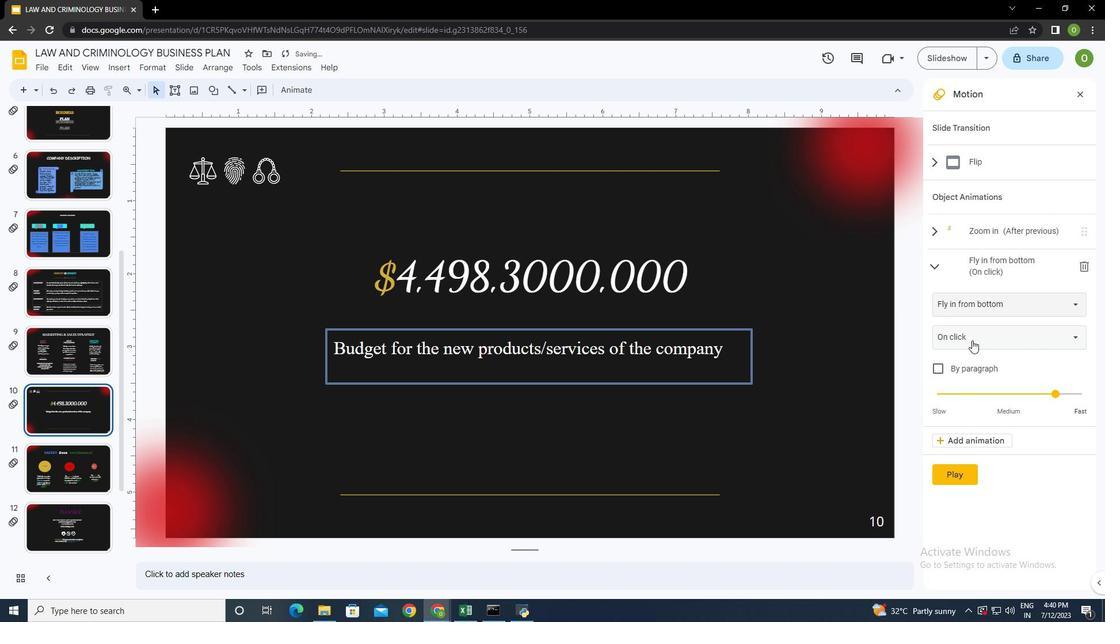 
Action: Mouse moved to (975, 378)
Screenshot: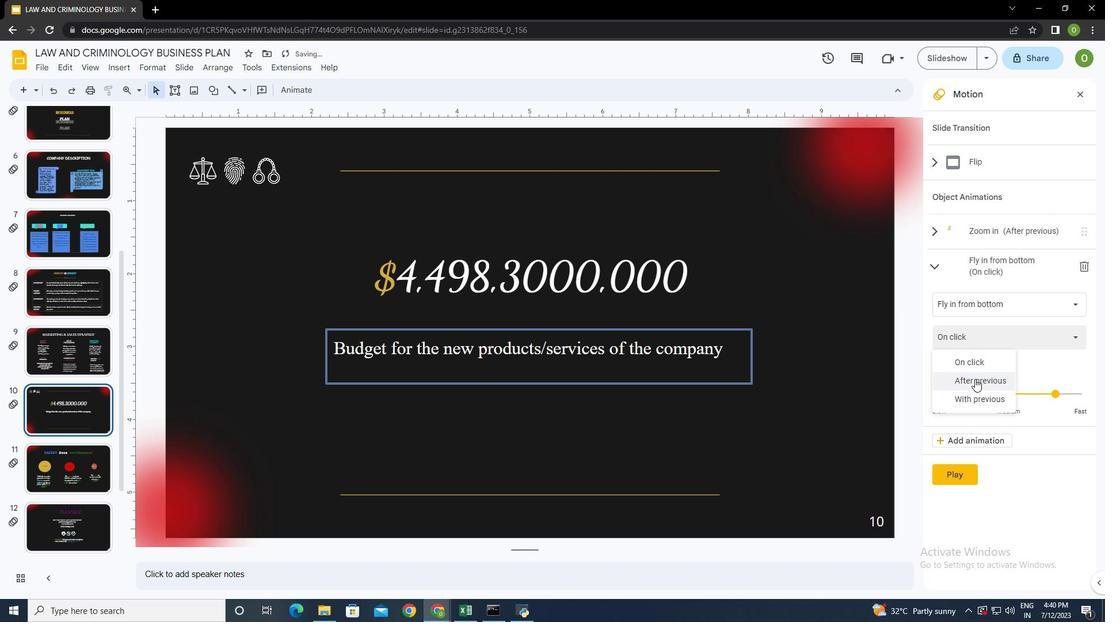 
Action: Mouse pressed left at (975, 378)
Screenshot: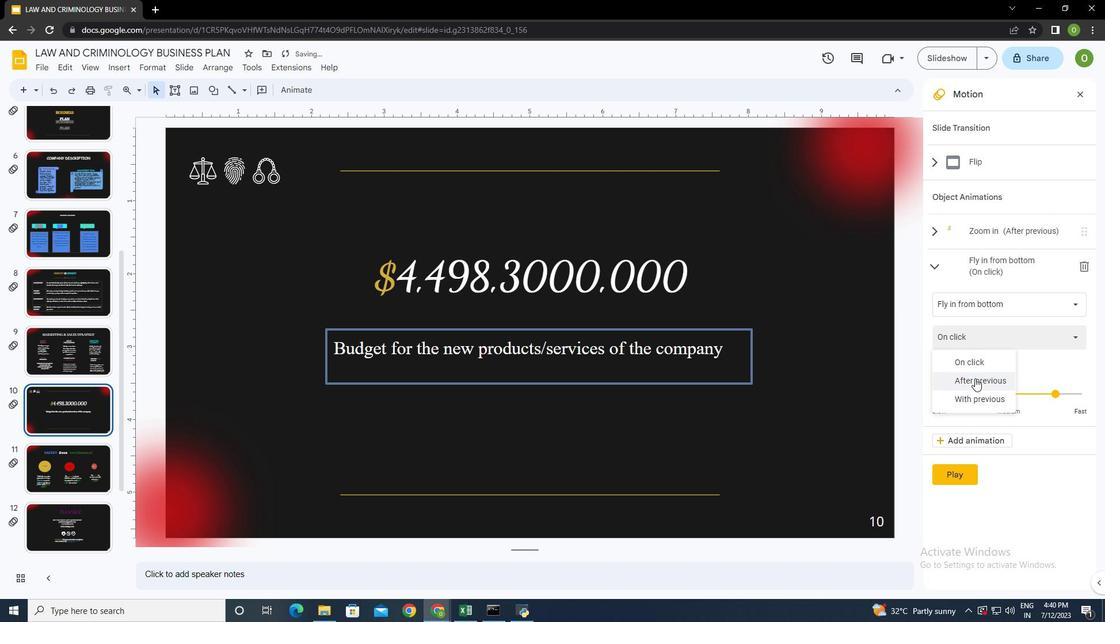 
Action: Mouse moved to (980, 332)
Screenshot: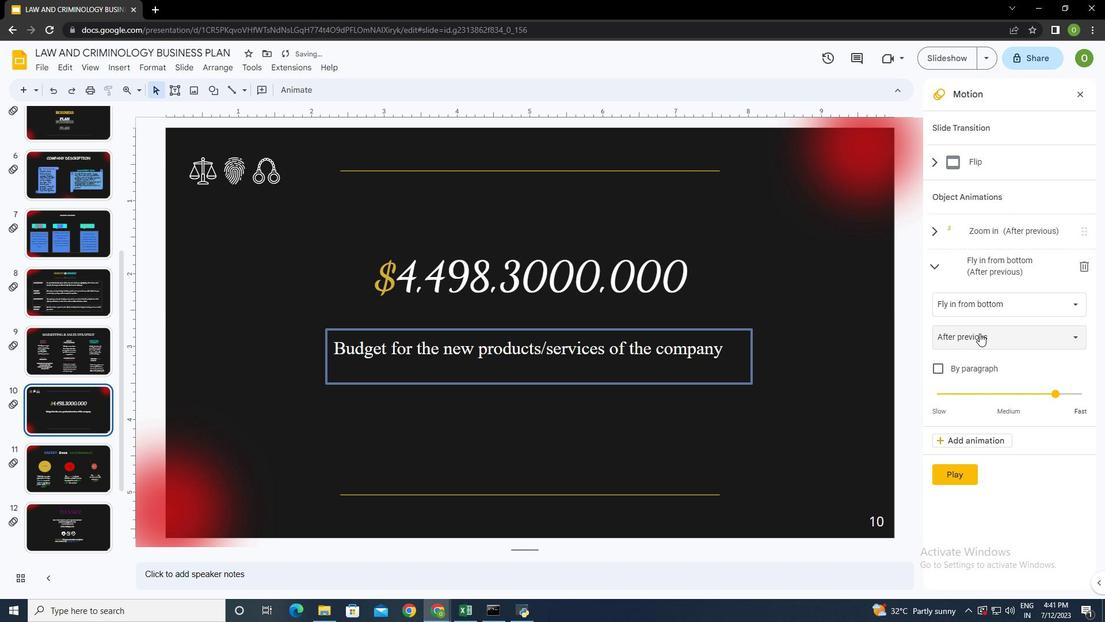 
Action: Mouse pressed left at (980, 332)
Screenshot: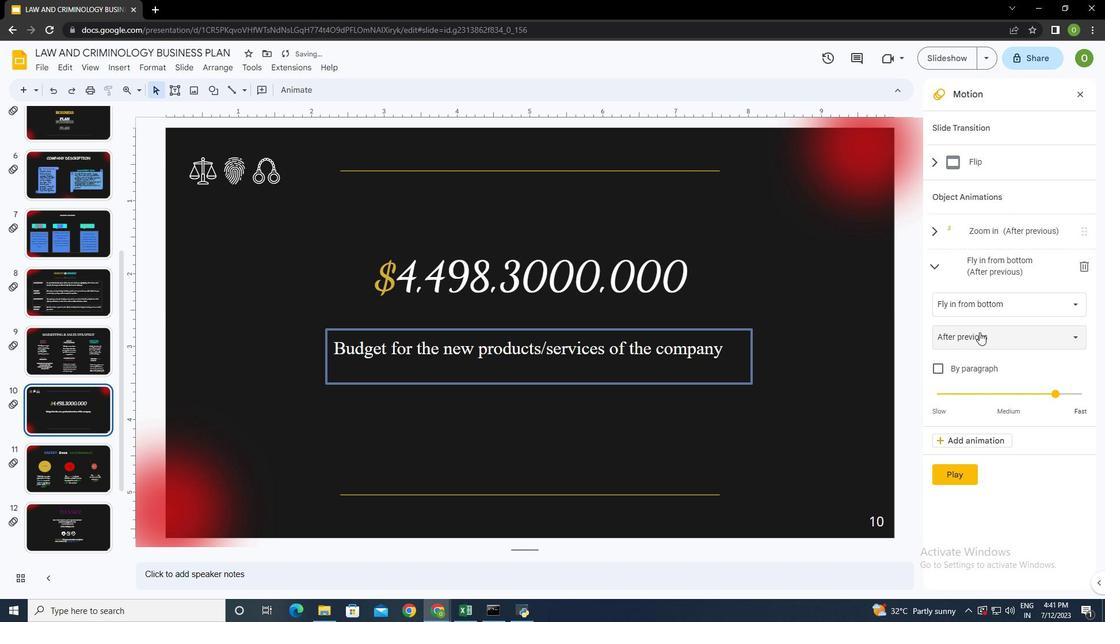 
Action: Mouse moved to (977, 401)
Screenshot: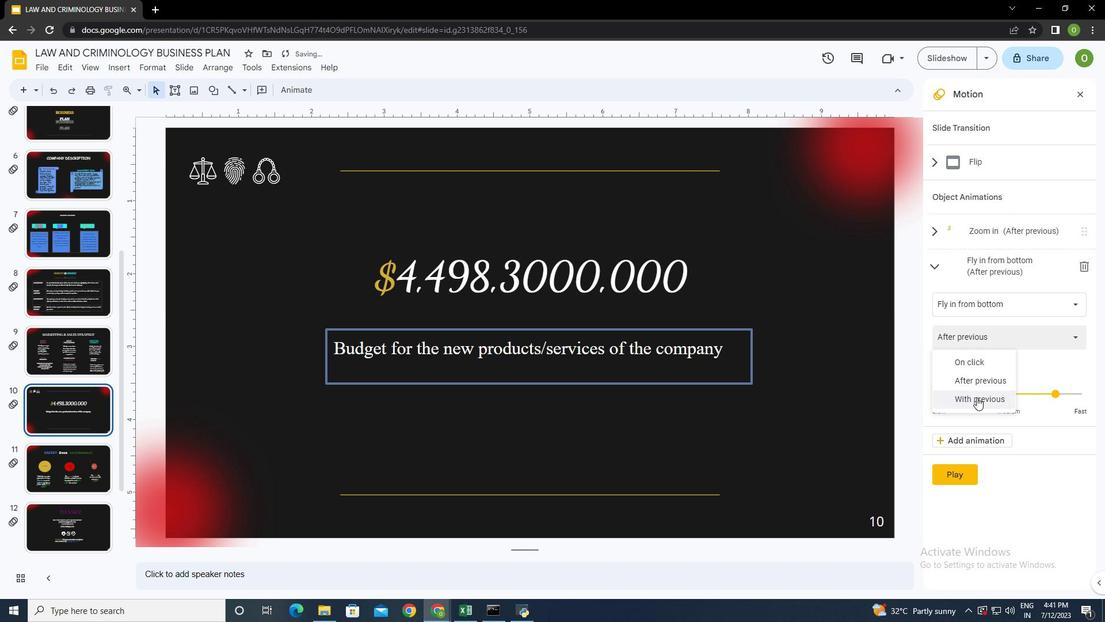 
Action: Mouse pressed left at (977, 401)
Screenshot: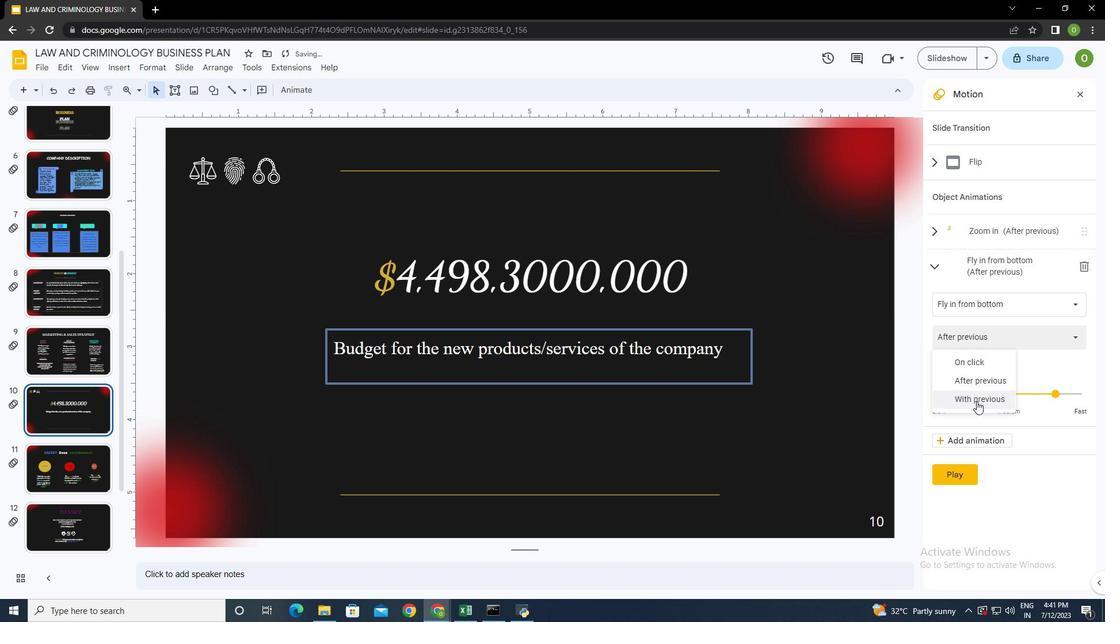 
Action: Mouse moved to (958, 475)
Screenshot: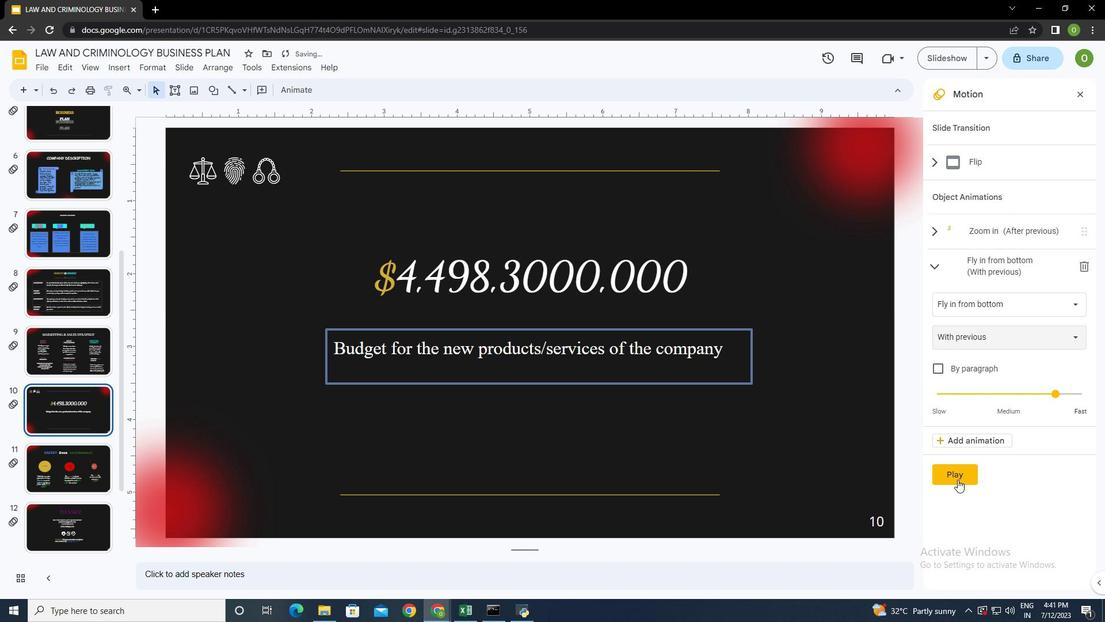
Action: Mouse pressed left at (958, 475)
Screenshot: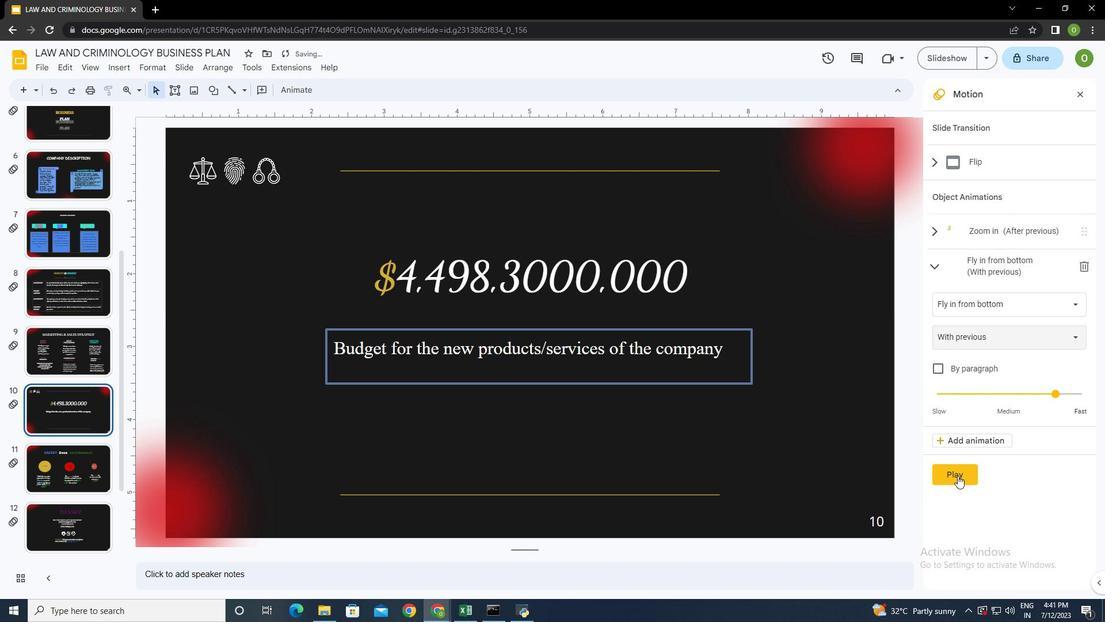 
Action: Mouse moved to (956, 476)
Screenshot: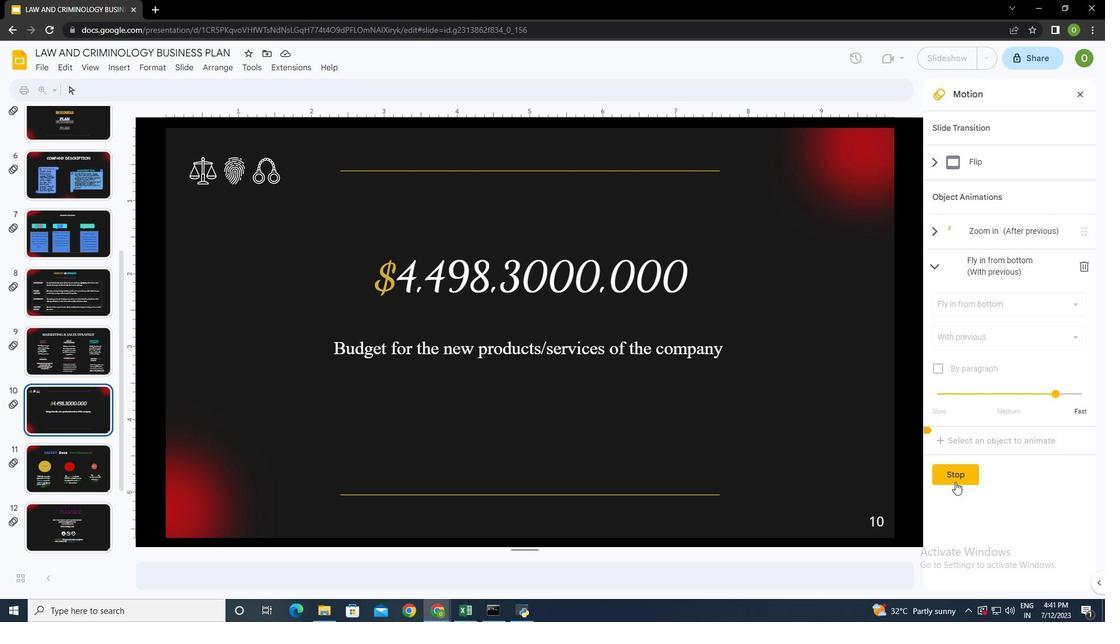 
Action: Mouse pressed left at (956, 476)
Screenshot: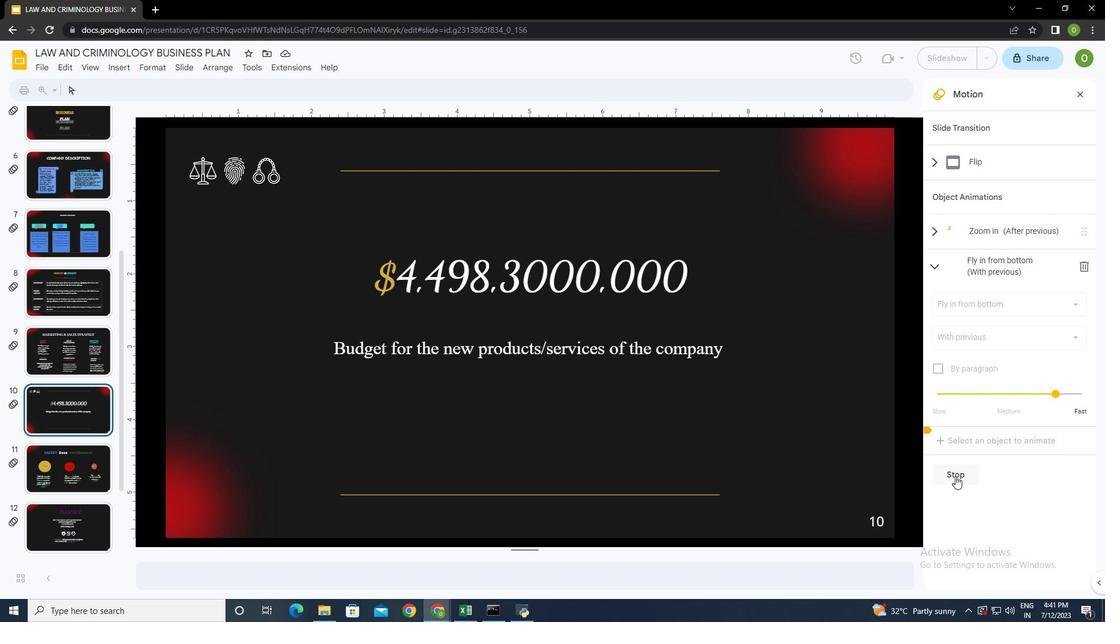 
Action: Mouse moved to (835, 413)
Screenshot: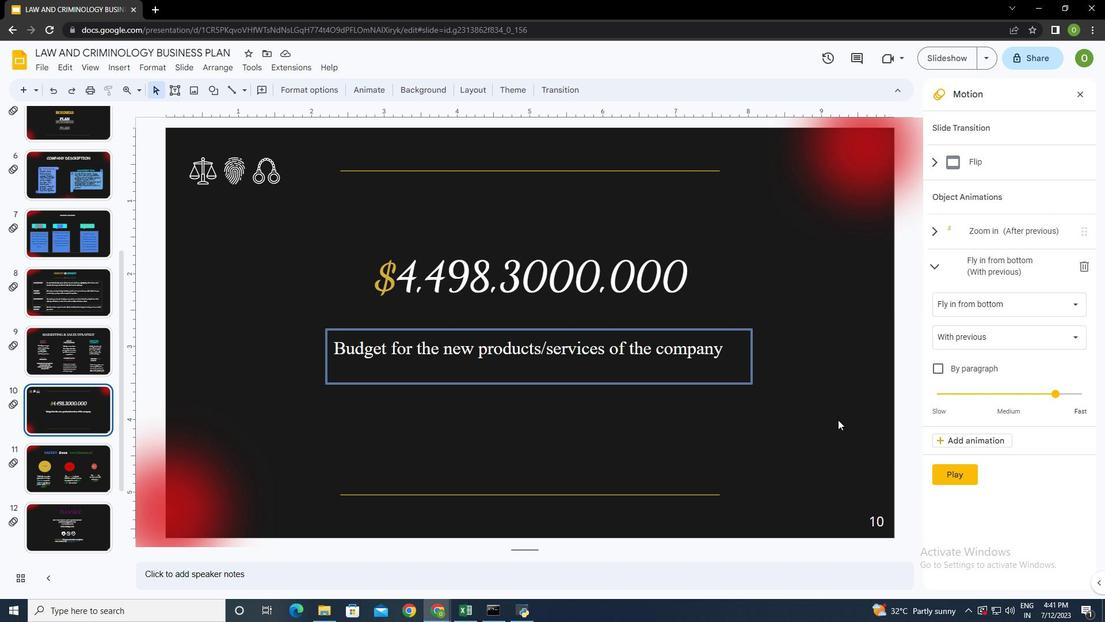 
Action: Mouse pressed left at (835, 413)
Screenshot: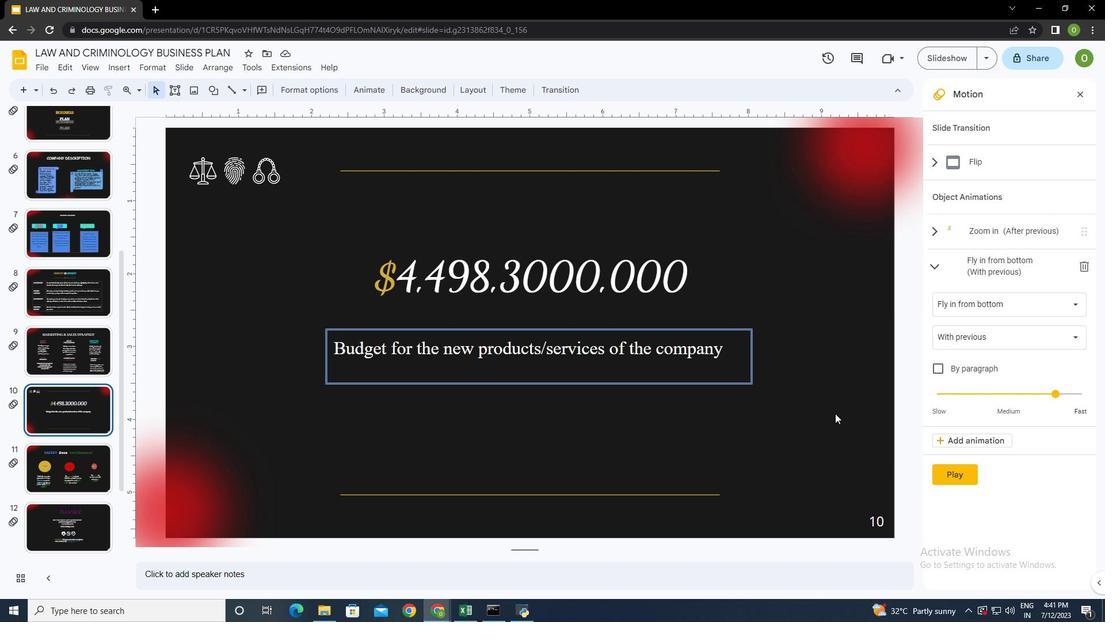 
Action: Mouse moved to (828, 417)
Screenshot: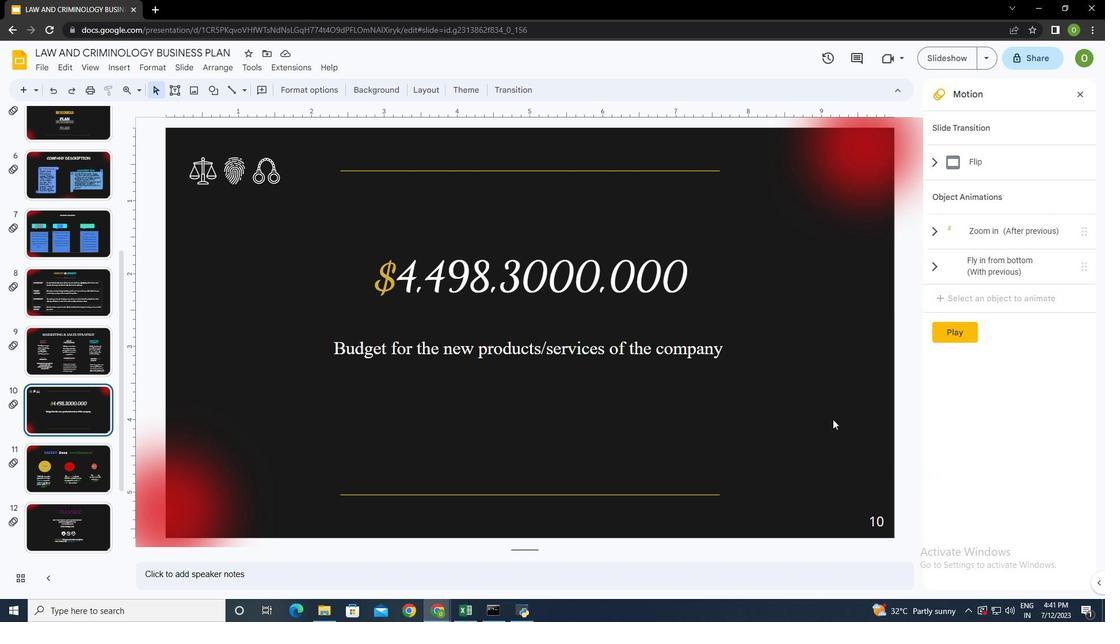 
